Task: Buy 3 Carboys from Fermentation & More section under best seller category for shipping address: Donna Thompson, 3510 Cook Hill Road, Danbury, Connecticut 06810, Cell Number 2034707320. Pay from credit card ending with 6759, CVV 506
Action: Mouse moved to (1097, 62)
Screenshot: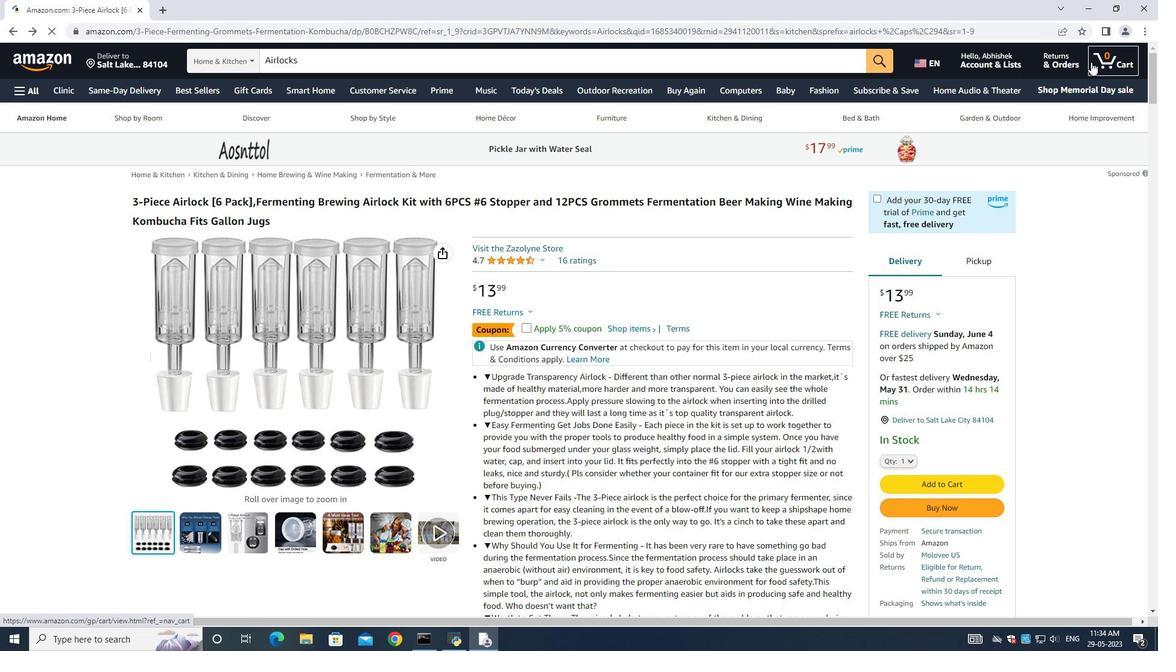 
Action: Mouse pressed left at (1097, 62)
Screenshot: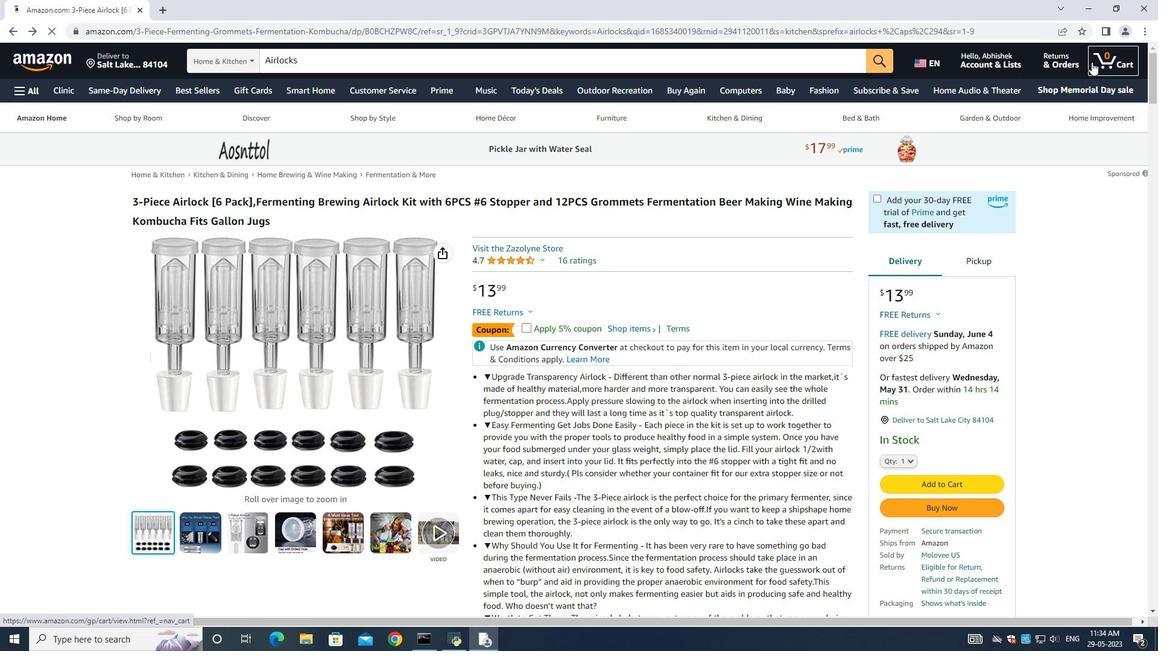 
Action: Mouse moved to (348, 366)
Screenshot: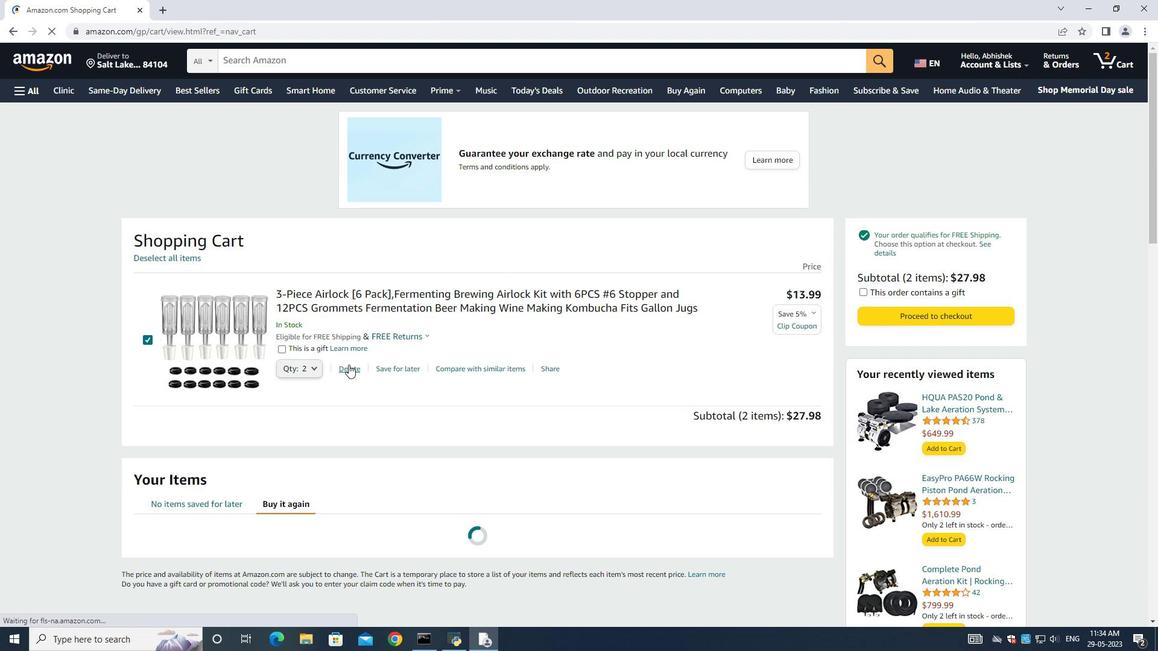 
Action: Mouse pressed left at (348, 366)
Screenshot: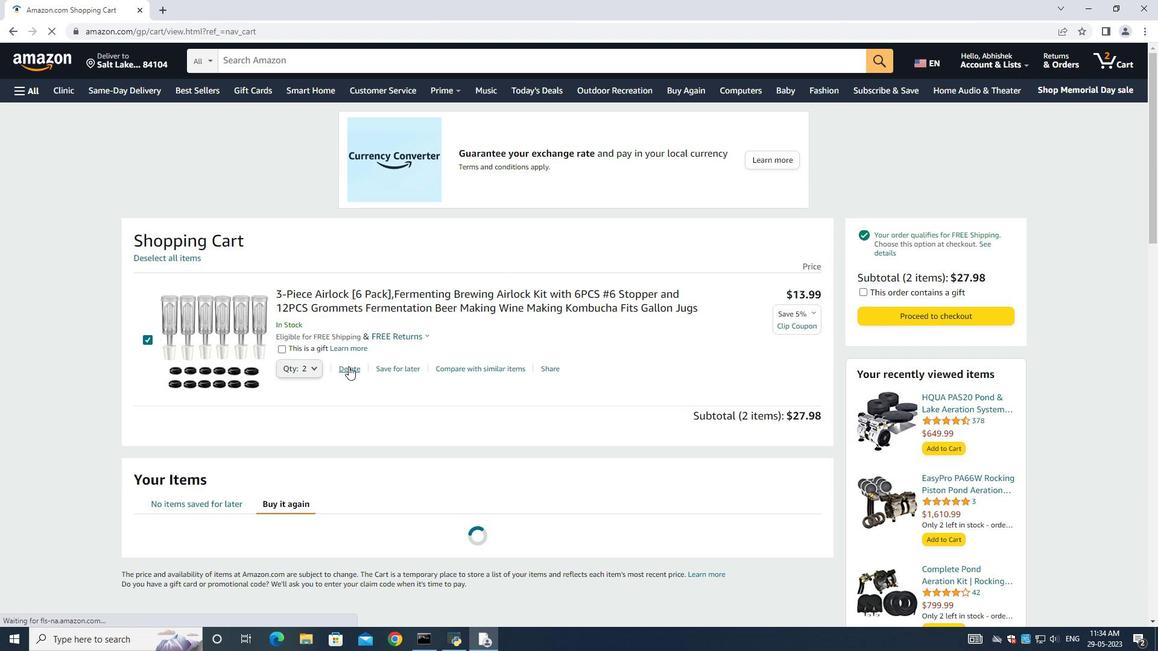 
Action: Mouse moved to (33, 63)
Screenshot: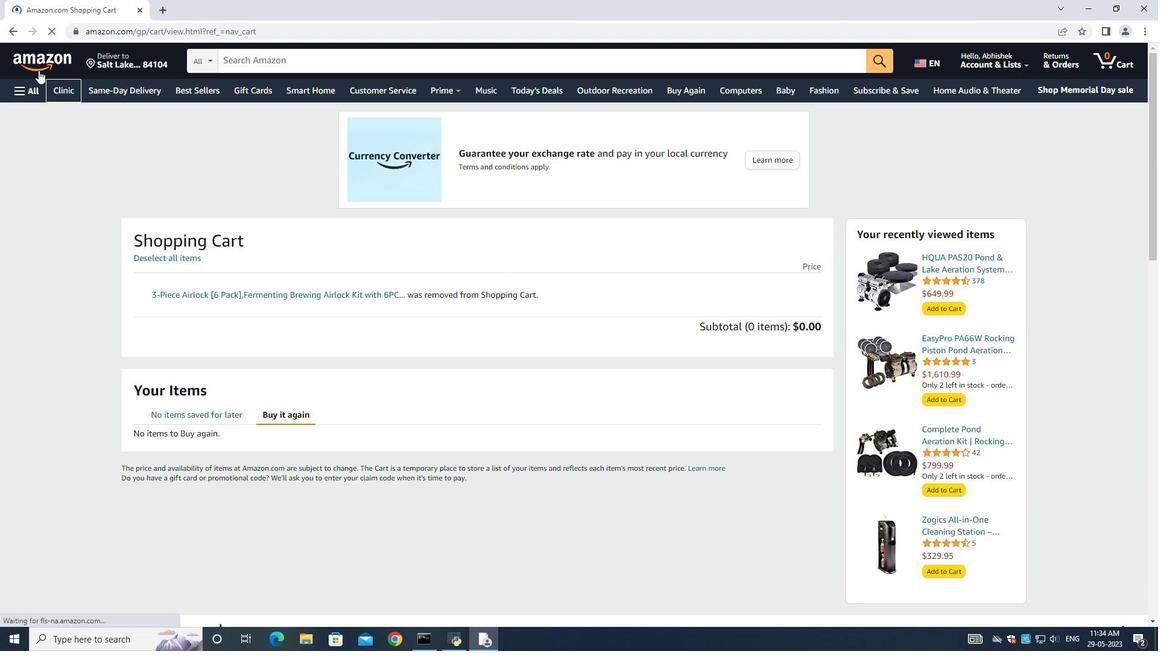 
Action: Mouse pressed left at (33, 63)
Screenshot: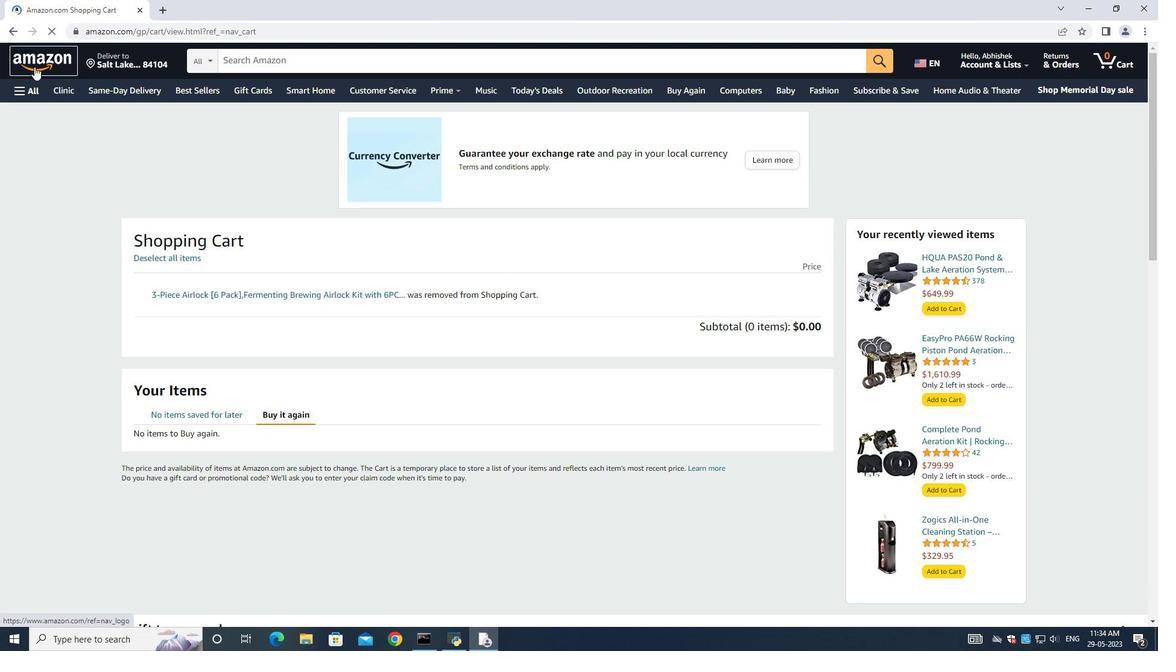 
Action: Mouse moved to (13, 91)
Screenshot: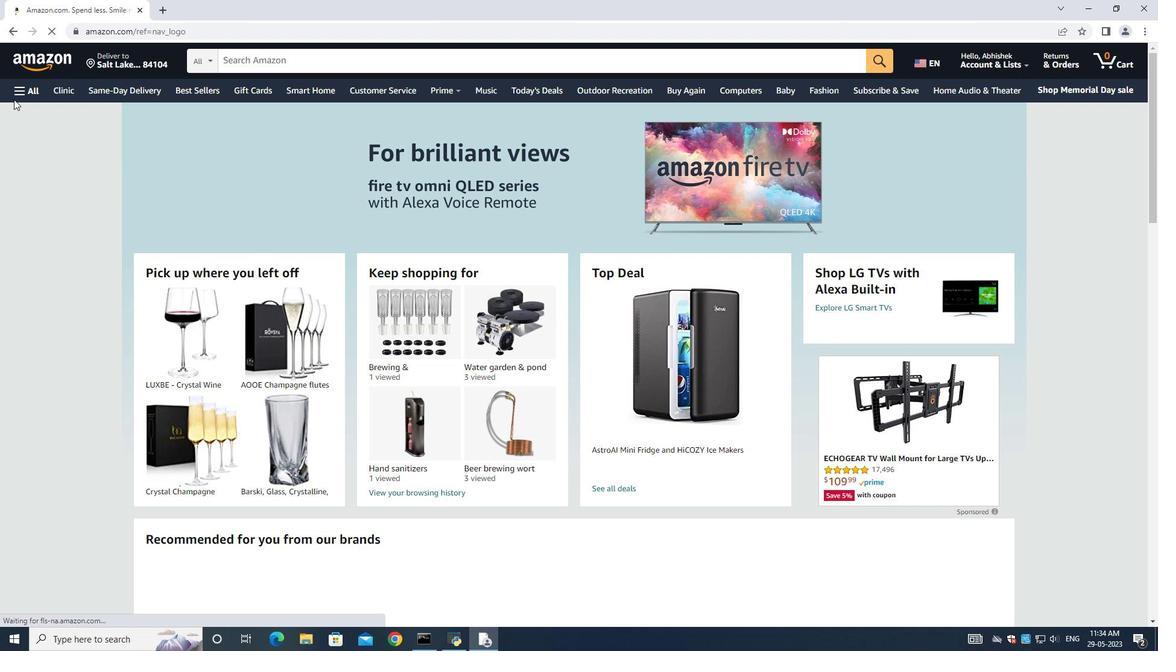 
Action: Mouse pressed left at (13, 91)
Screenshot: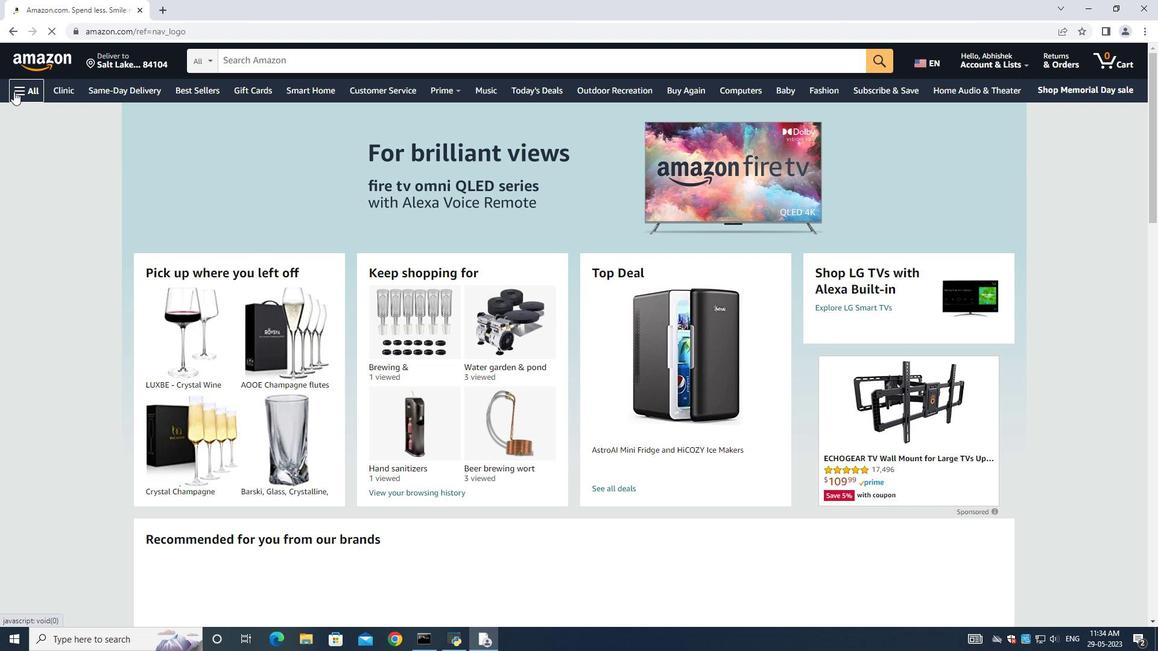 
Action: Mouse moved to (42, 117)
Screenshot: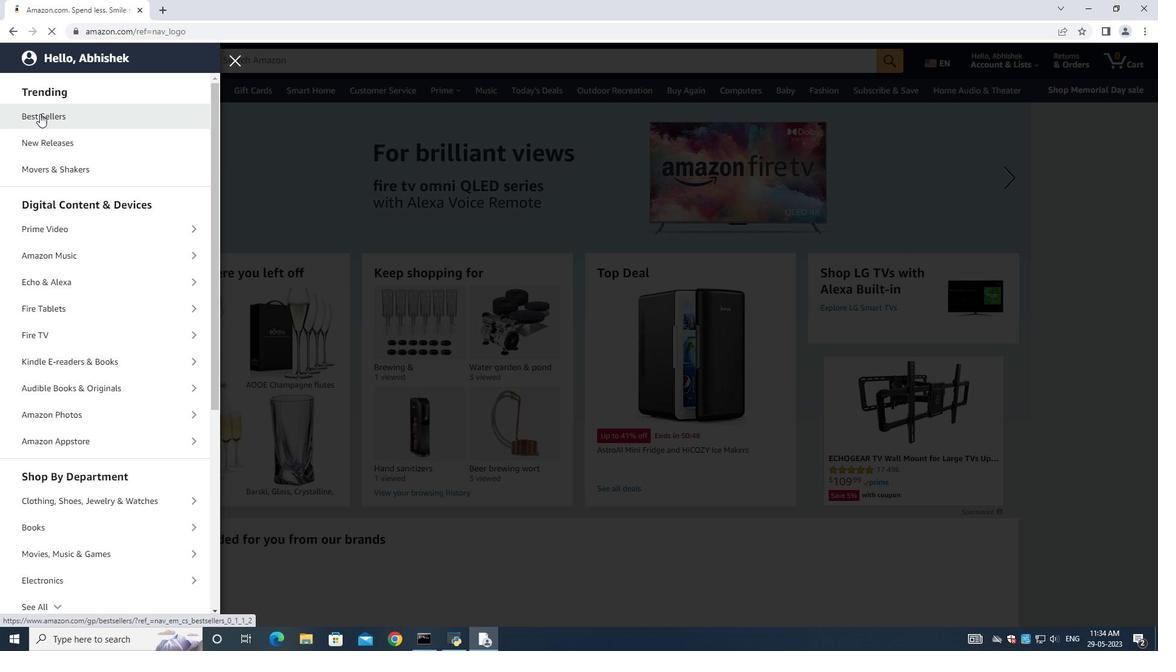 
Action: Mouse pressed left at (42, 117)
Screenshot: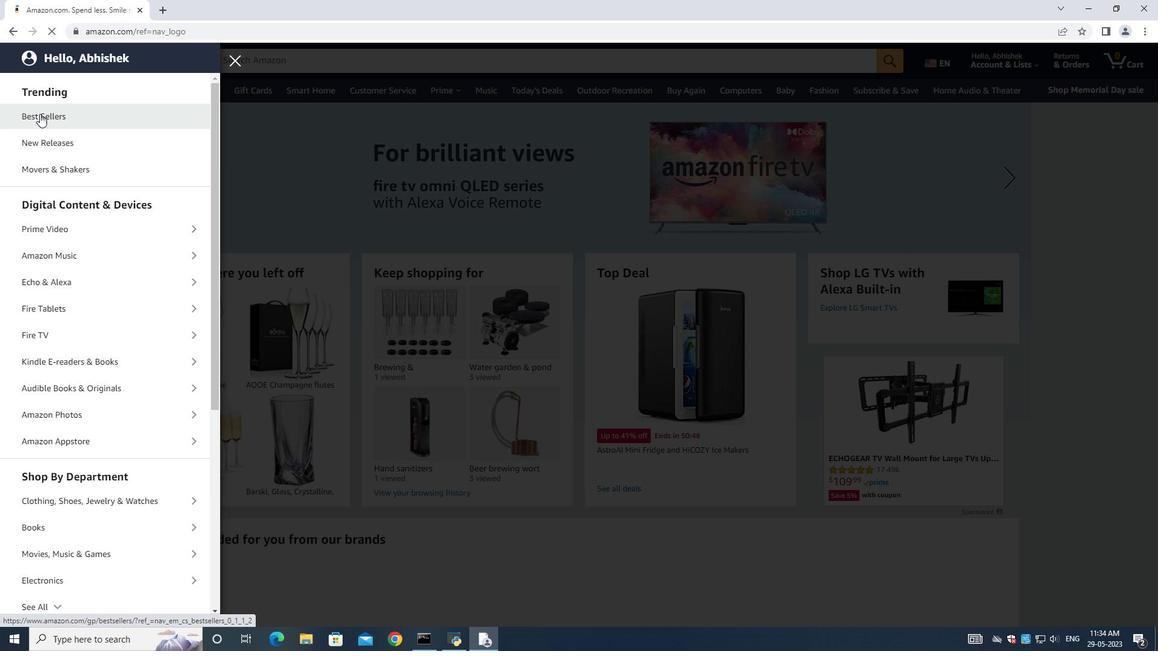 
Action: Mouse moved to (285, 57)
Screenshot: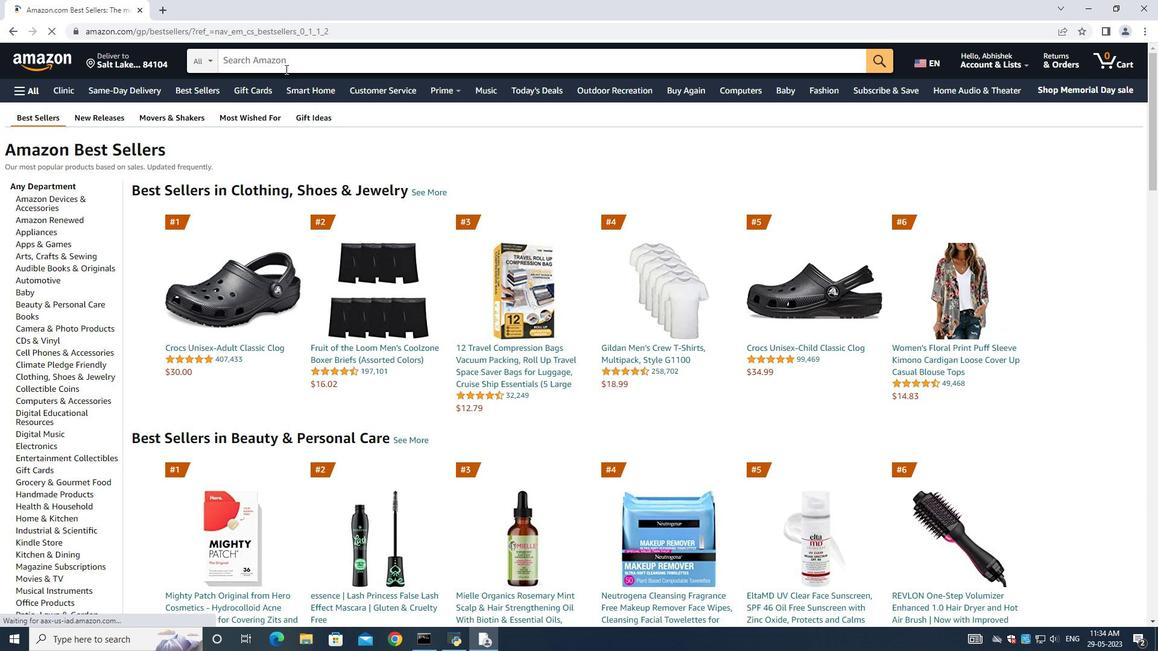 
Action: Mouse pressed left at (285, 57)
Screenshot: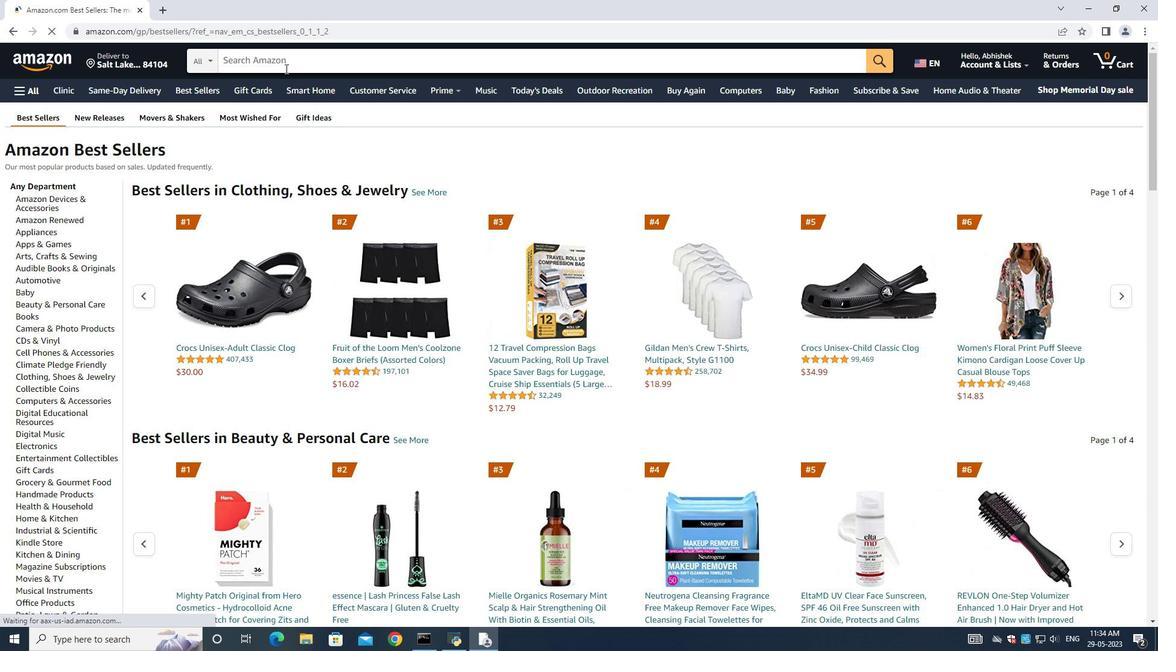 
Action: Key pressed <Key.shift>Carboys<Key.space><Key.enter>
Screenshot: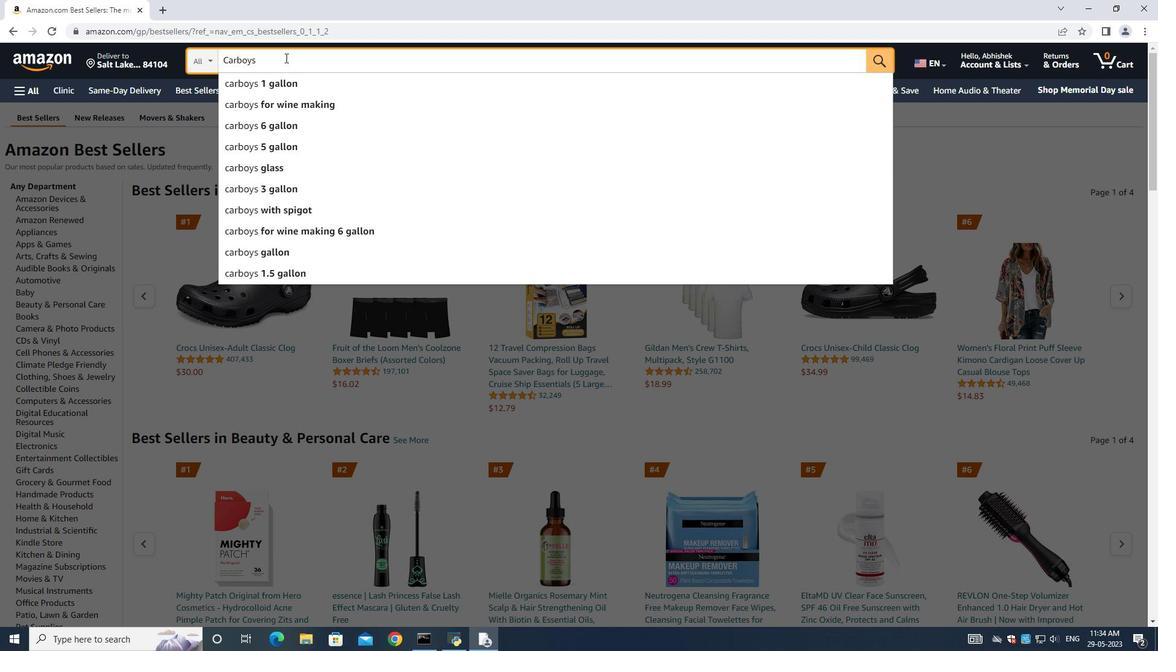 
Action: Mouse moved to (350, 352)
Screenshot: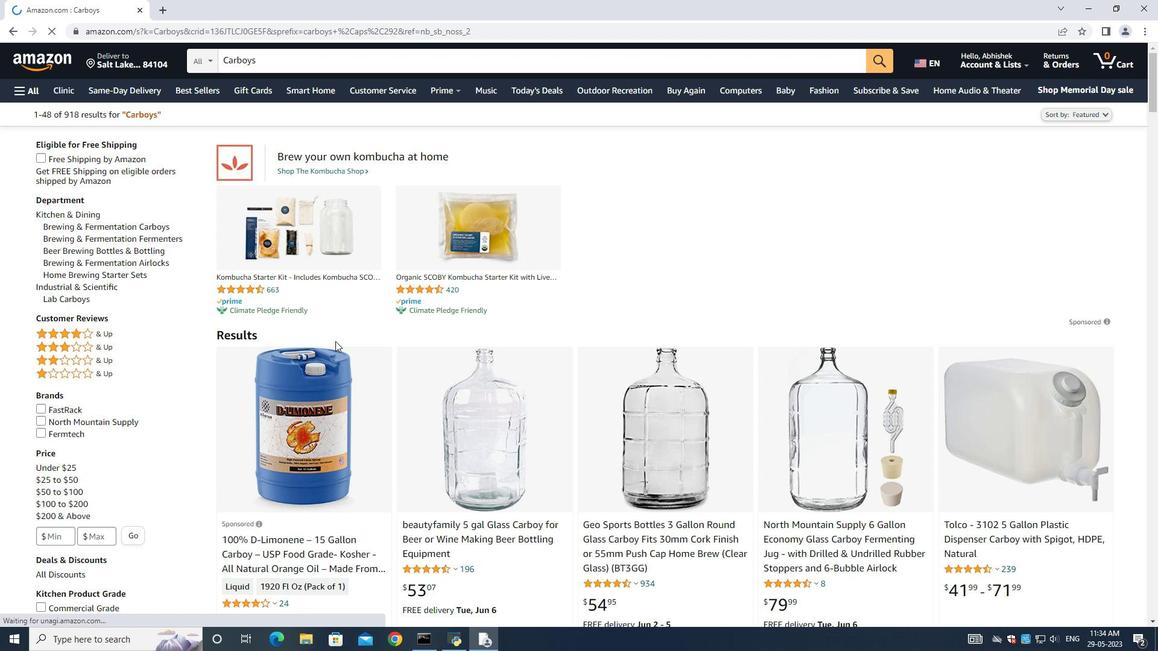 
Action: Mouse scrolled (350, 351) with delta (0, 0)
Screenshot: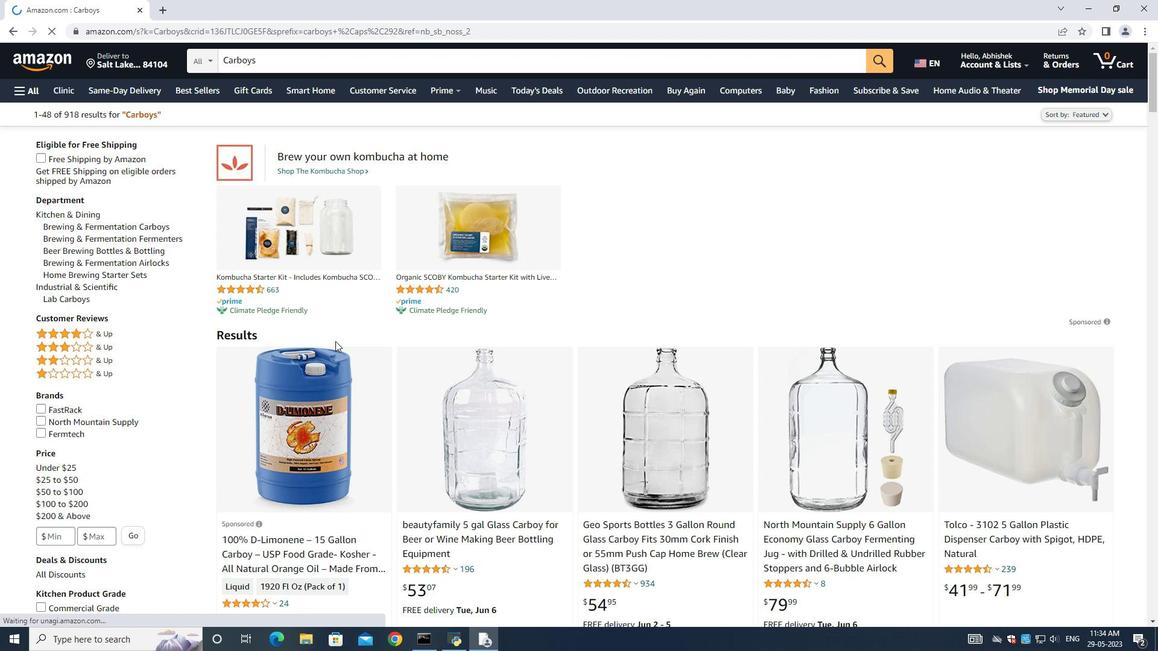 
Action: Mouse moved to (354, 354)
Screenshot: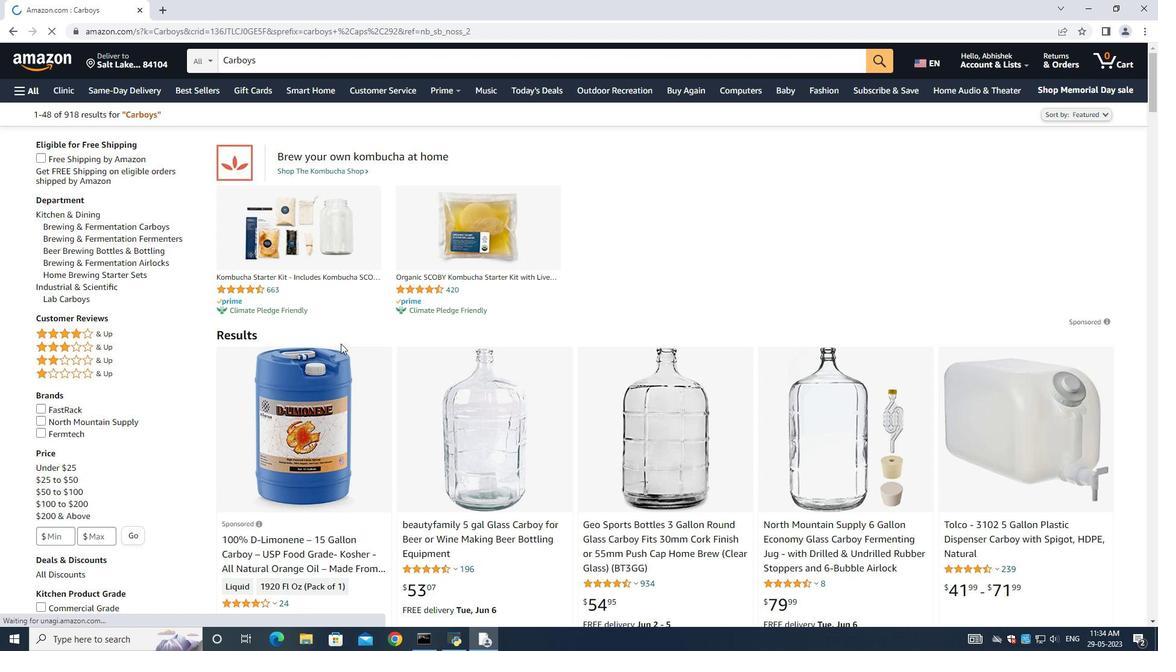 
Action: Mouse scrolled (354, 354) with delta (0, 0)
Screenshot: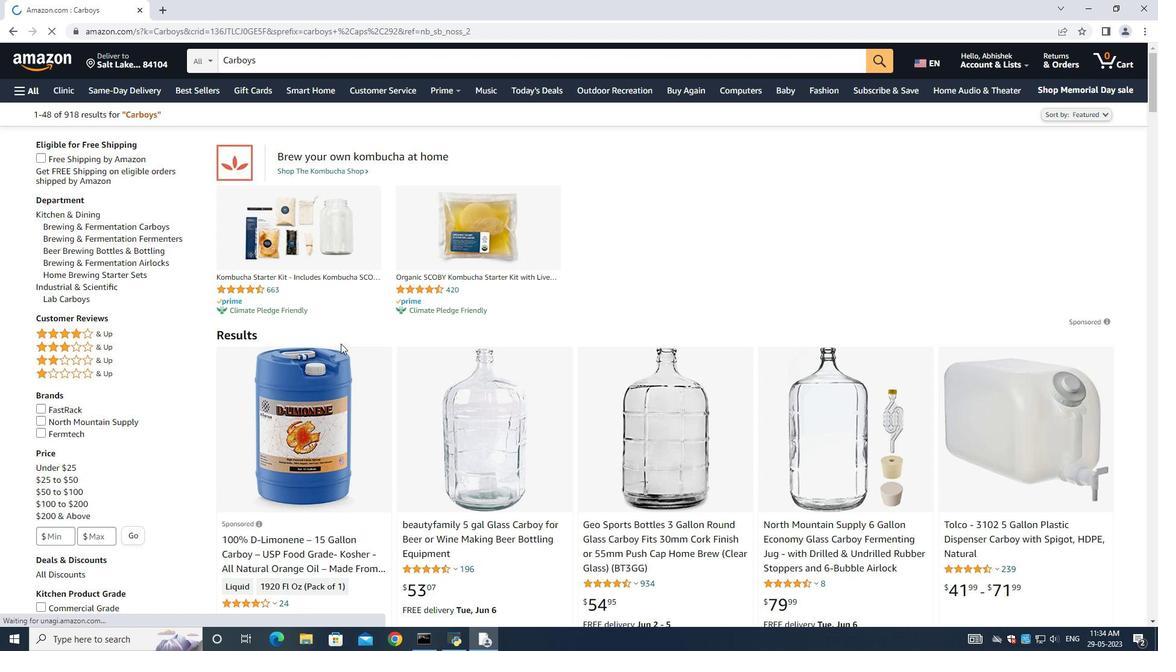
Action: Mouse moved to (354, 355)
Screenshot: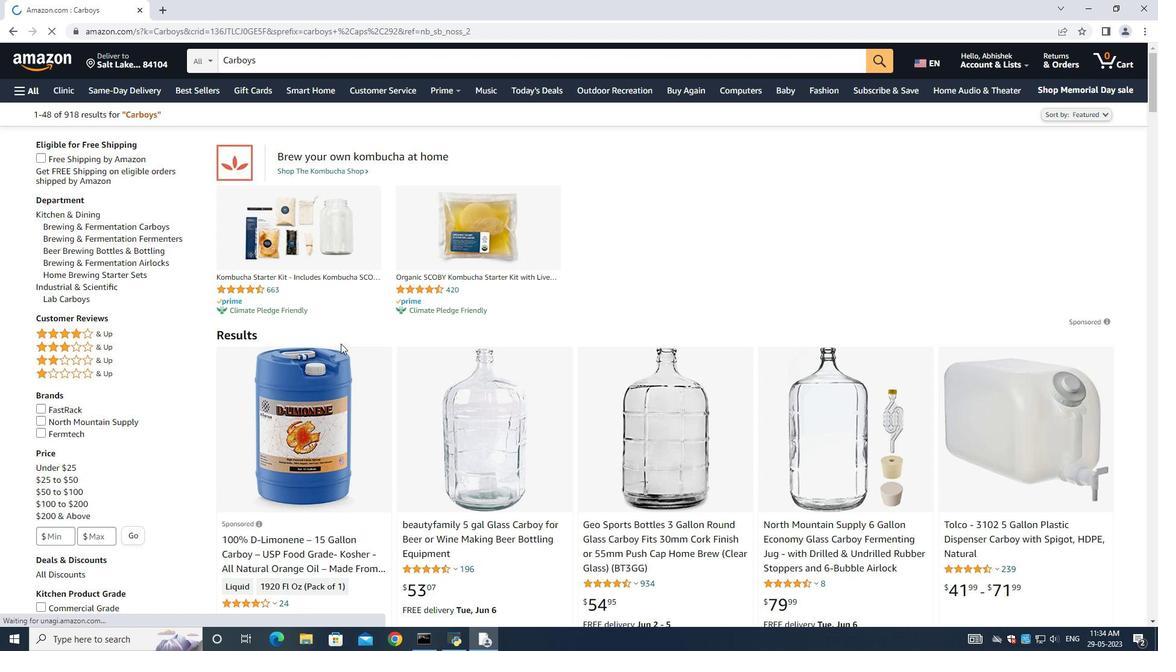 
Action: Mouse scrolled (354, 354) with delta (0, 0)
Screenshot: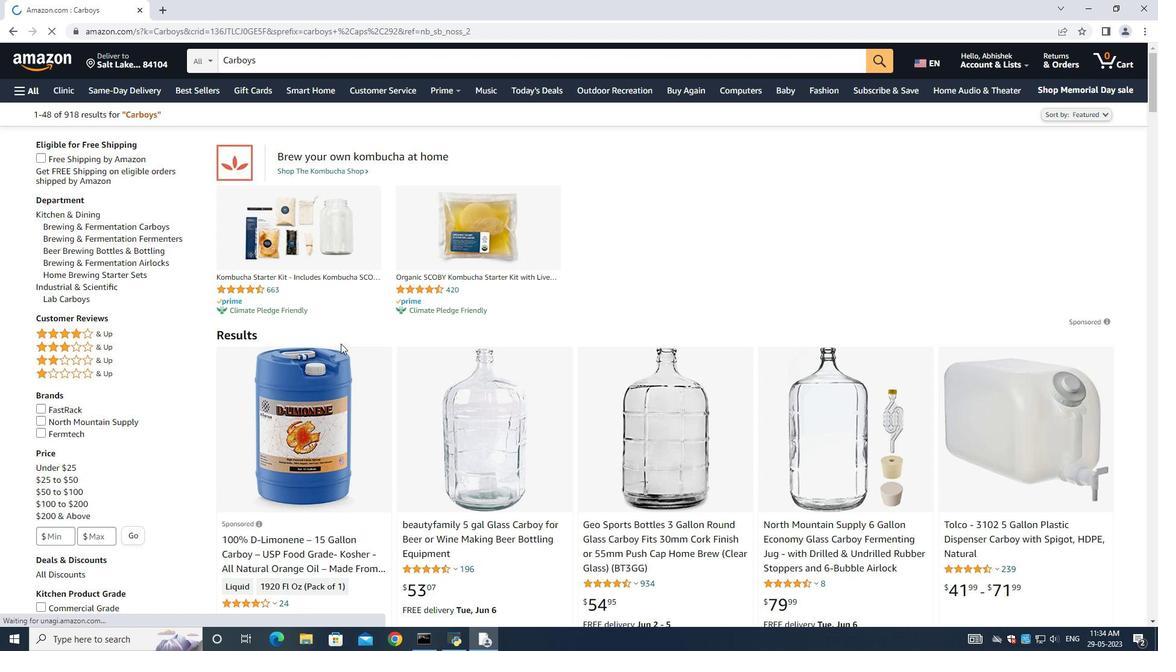 
Action: Mouse moved to (355, 355)
Screenshot: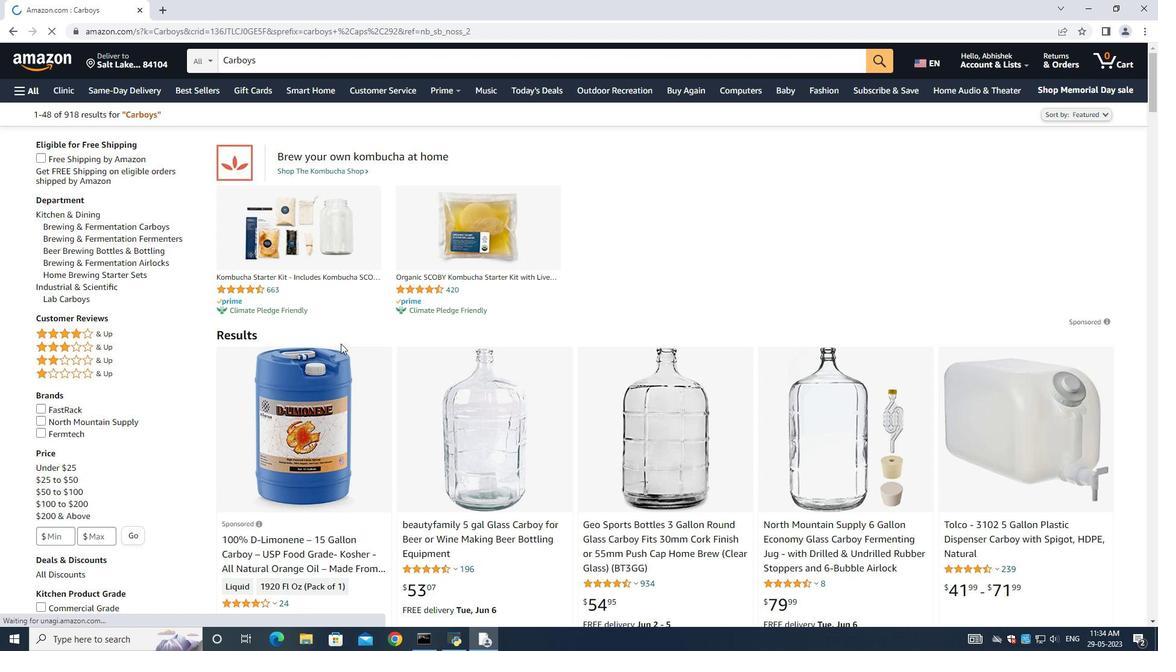 
Action: Mouse scrolled (355, 354) with delta (0, 0)
Screenshot: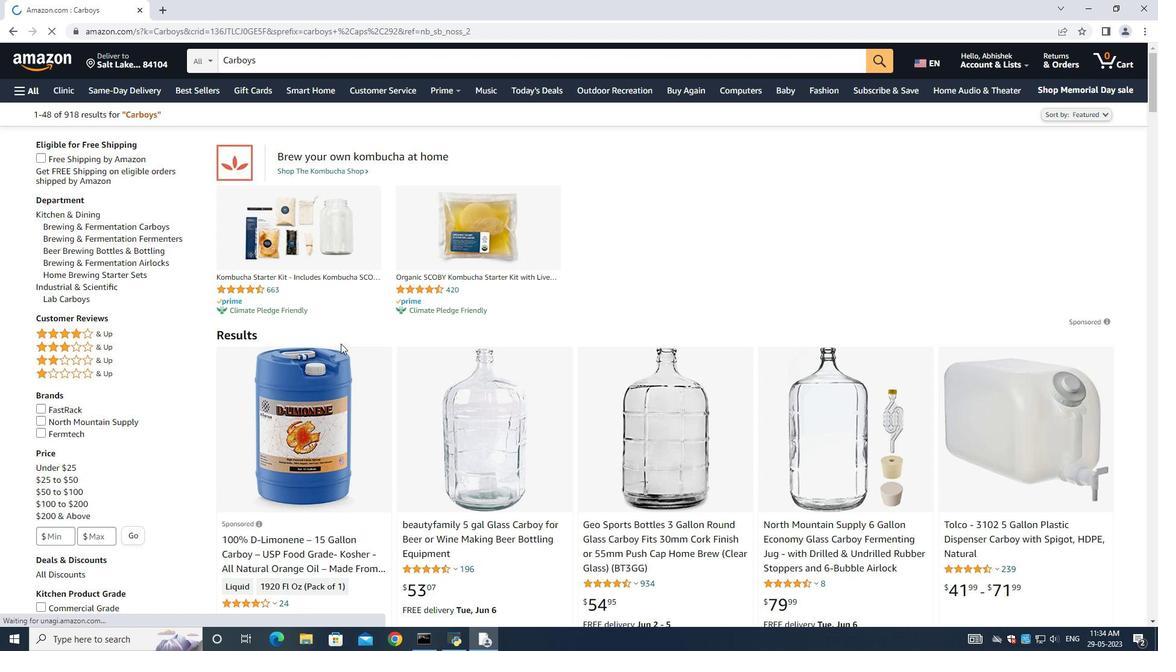 
Action: Mouse moved to (357, 345)
Screenshot: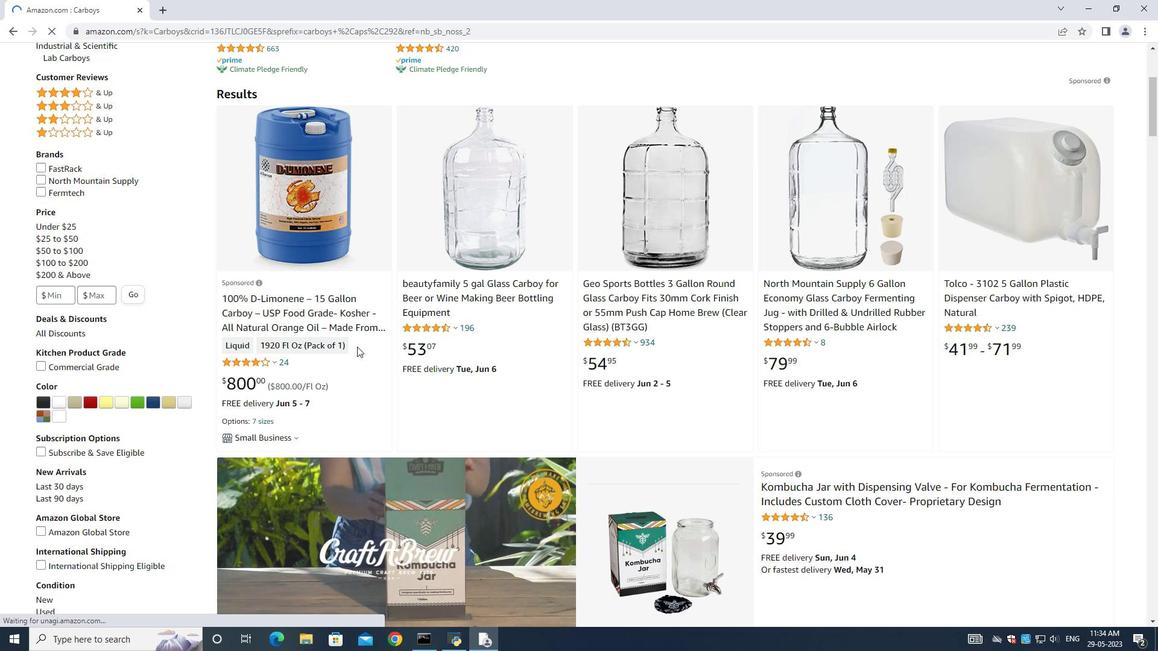 
Action: Mouse scrolled (357, 345) with delta (0, 0)
Screenshot: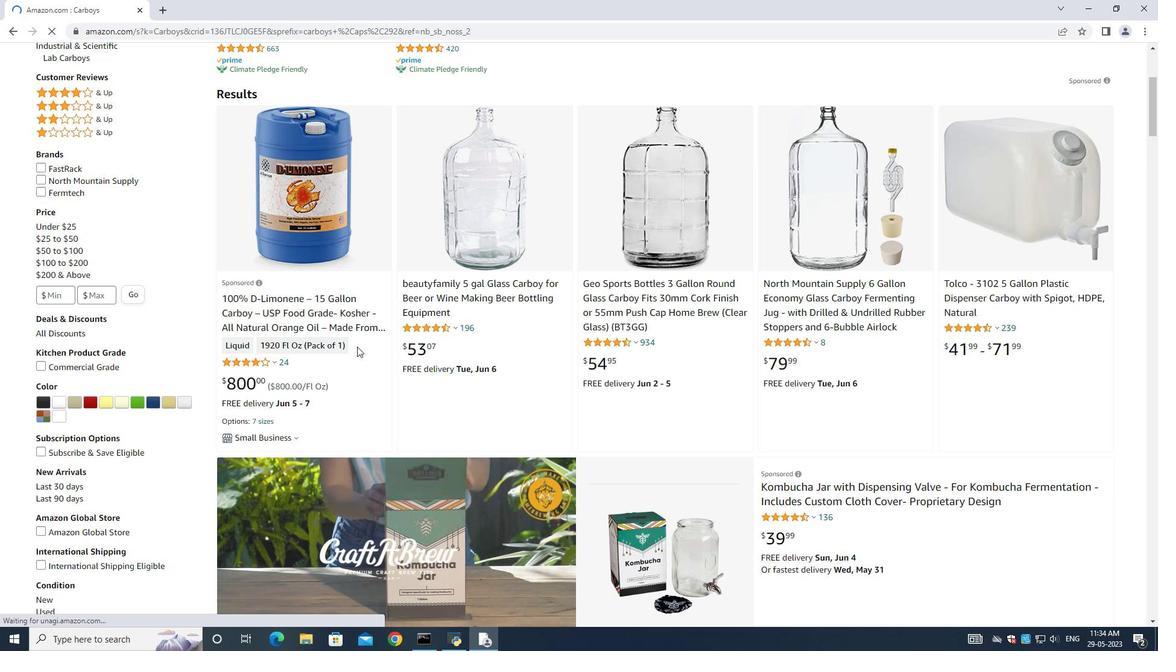 
Action: Mouse moved to (391, 349)
Screenshot: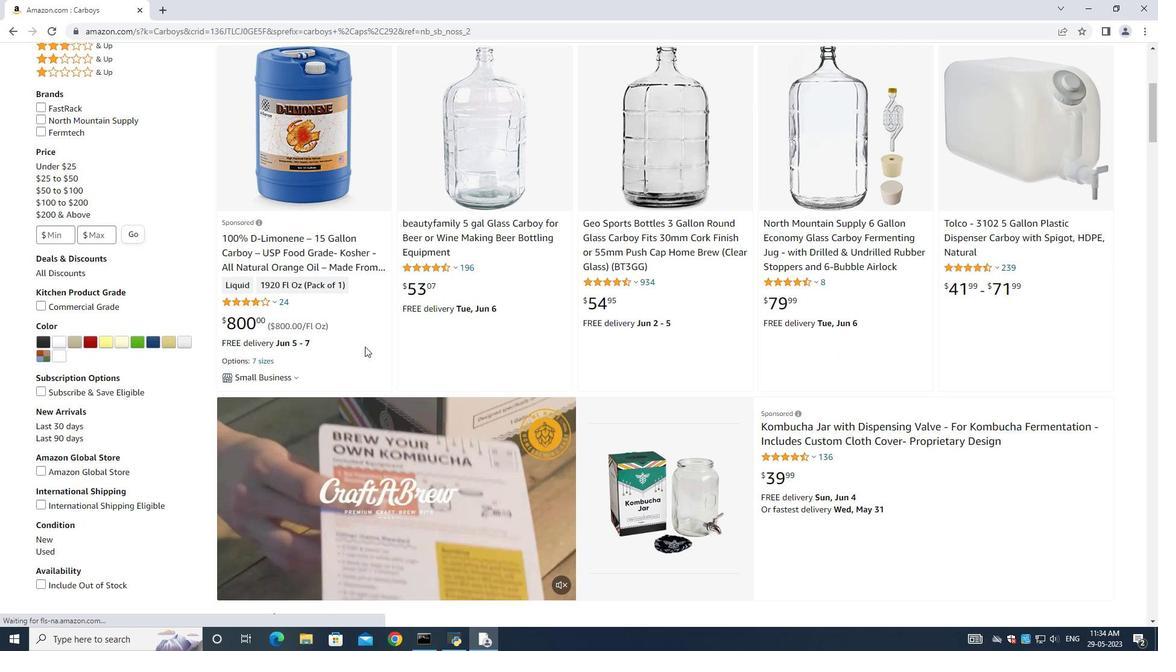 
Action: Mouse scrolled (391, 348) with delta (0, 0)
Screenshot: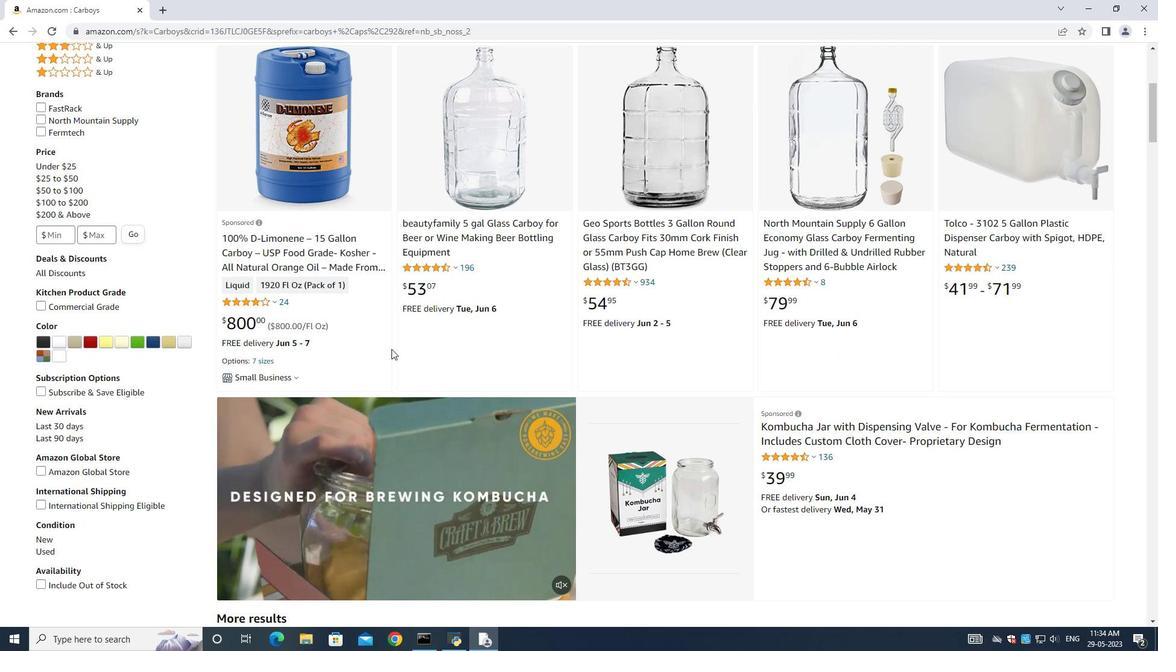 
Action: Mouse moved to (559, 345)
Screenshot: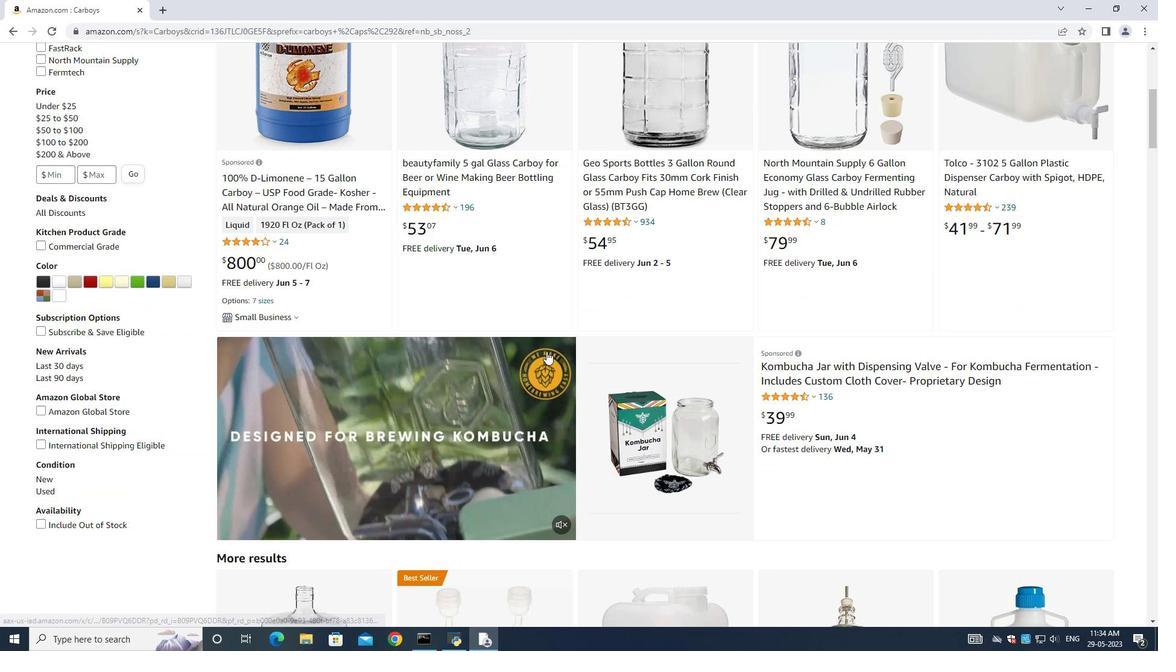 
Action: Mouse scrolled (559, 345) with delta (0, 0)
Screenshot: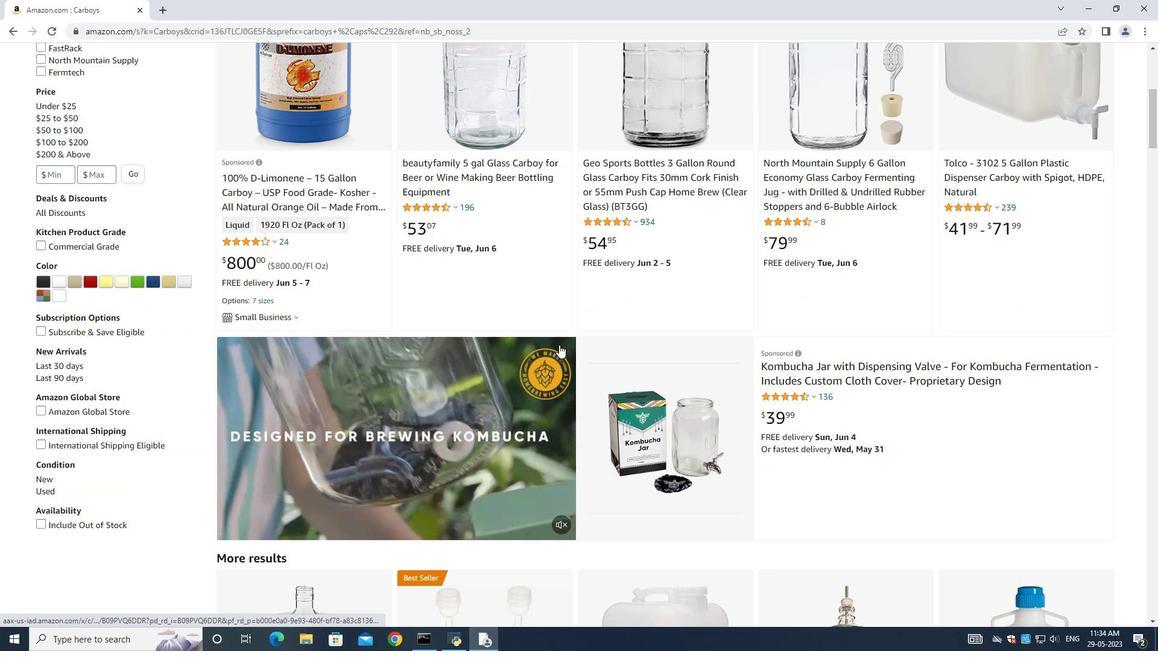 
Action: Mouse scrolled (559, 345) with delta (0, 0)
Screenshot: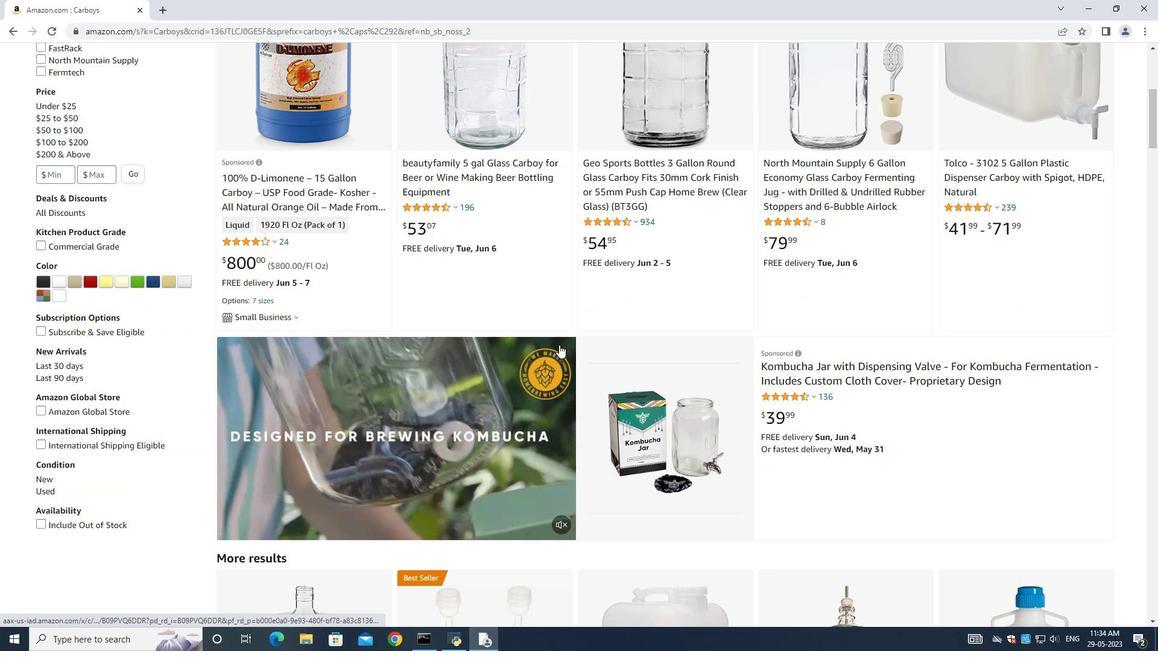 
Action: Mouse scrolled (559, 345) with delta (0, 0)
Screenshot: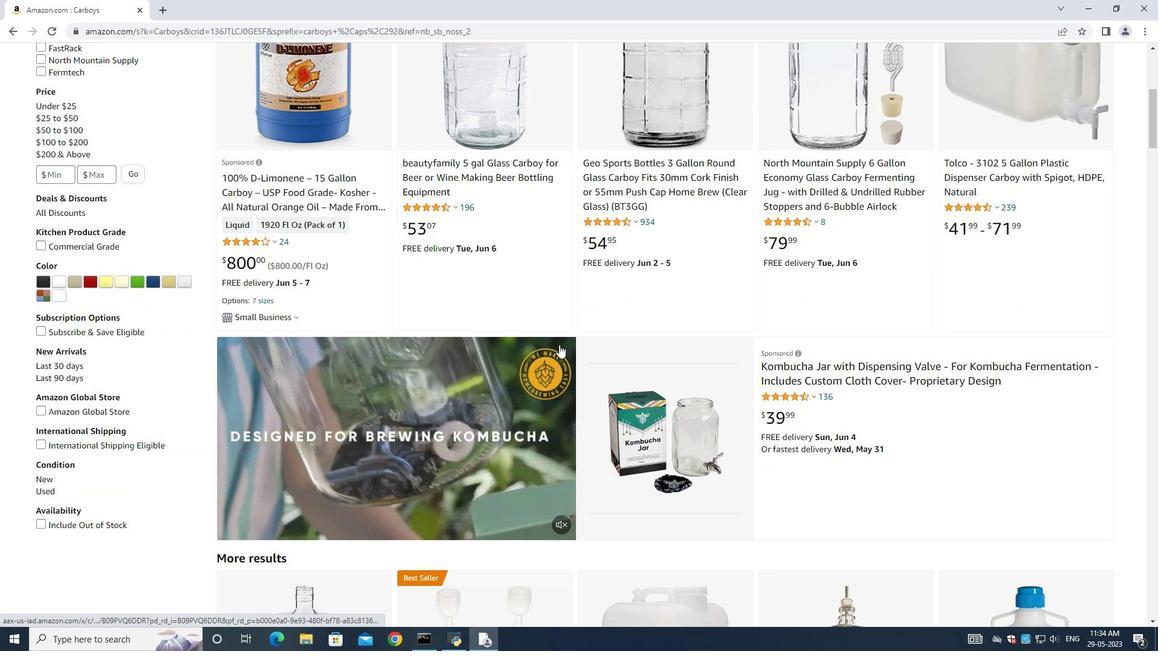 
Action: Mouse scrolled (559, 345) with delta (0, 0)
Screenshot: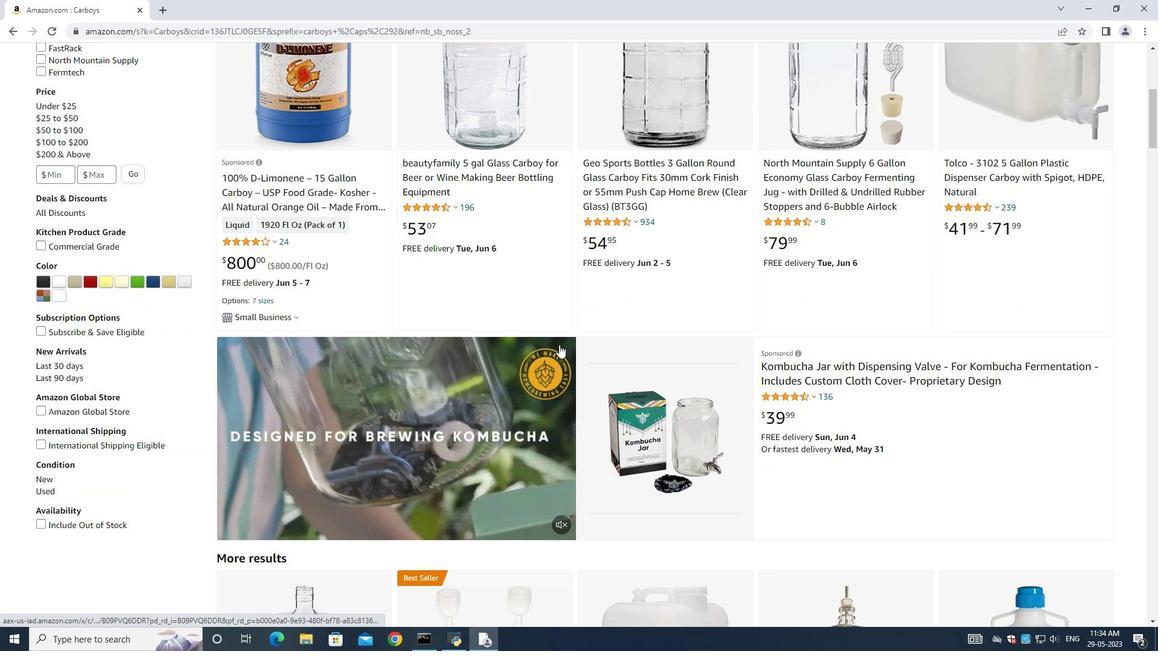 
Action: Mouse scrolled (559, 345) with delta (0, 0)
Screenshot: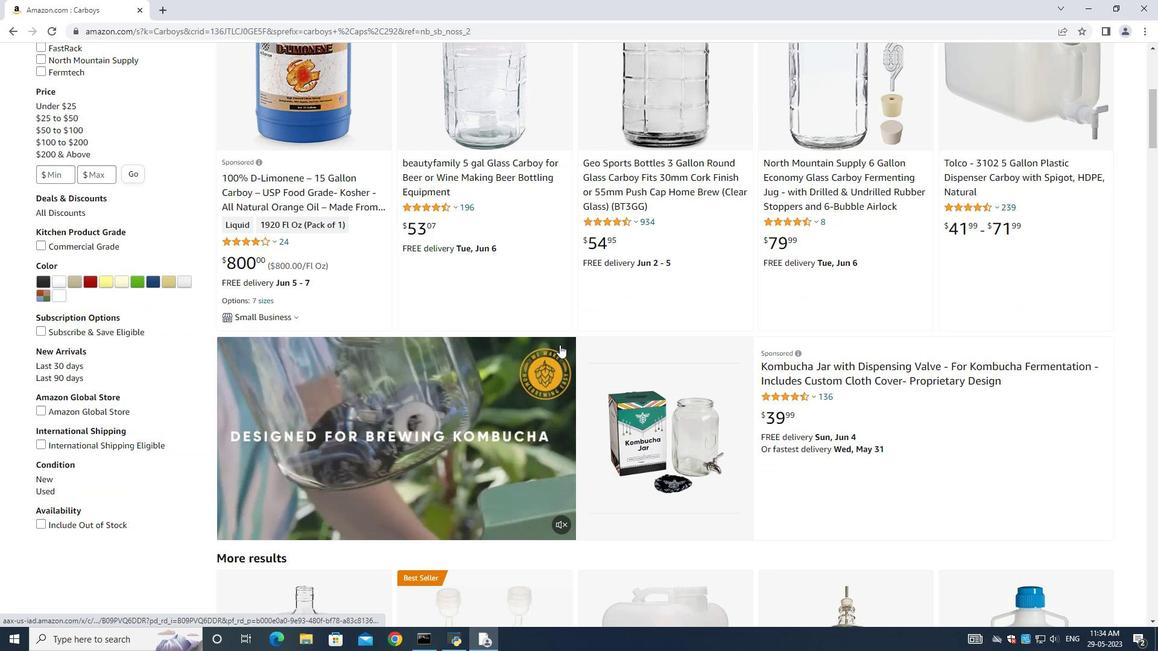 
Action: Mouse scrolled (559, 345) with delta (0, 0)
Screenshot: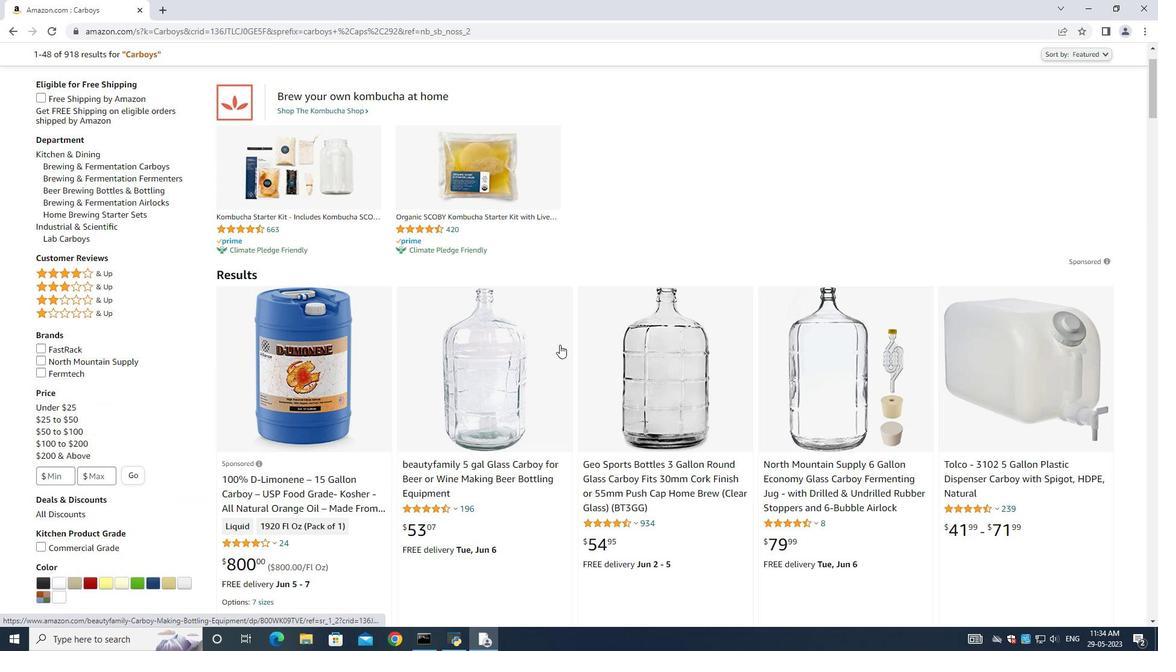 
Action: Mouse scrolled (559, 345) with delta (0, 0)
Screenshot: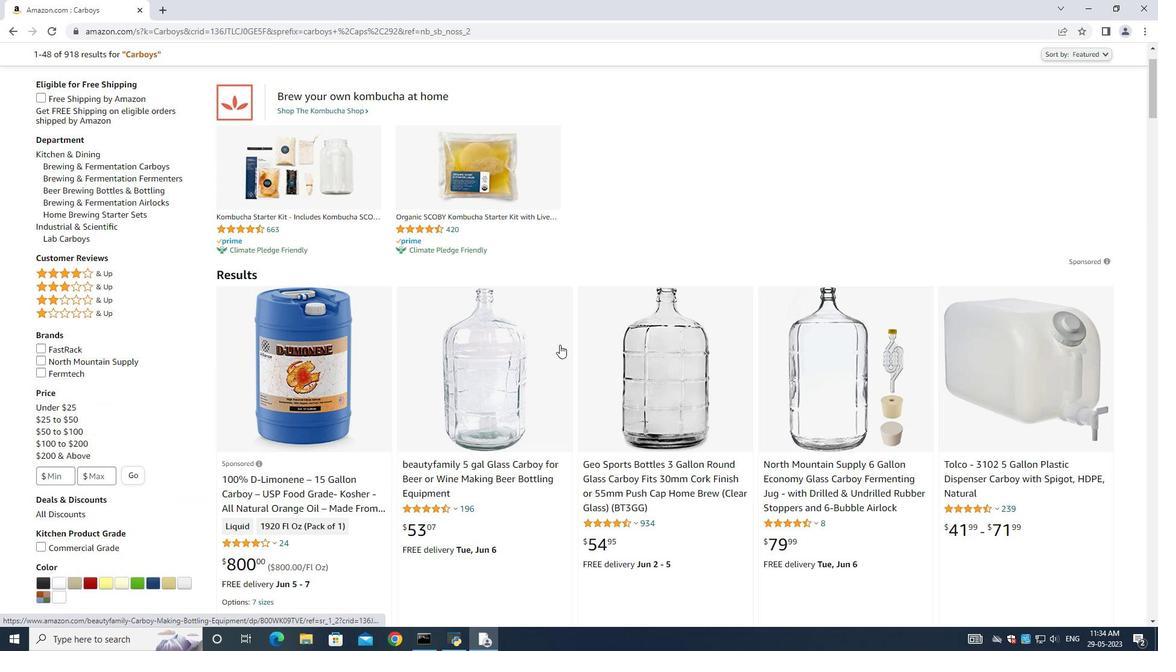 
Action: Mouse scrolled (559, 345) with delta (0, 0)
Screenshot: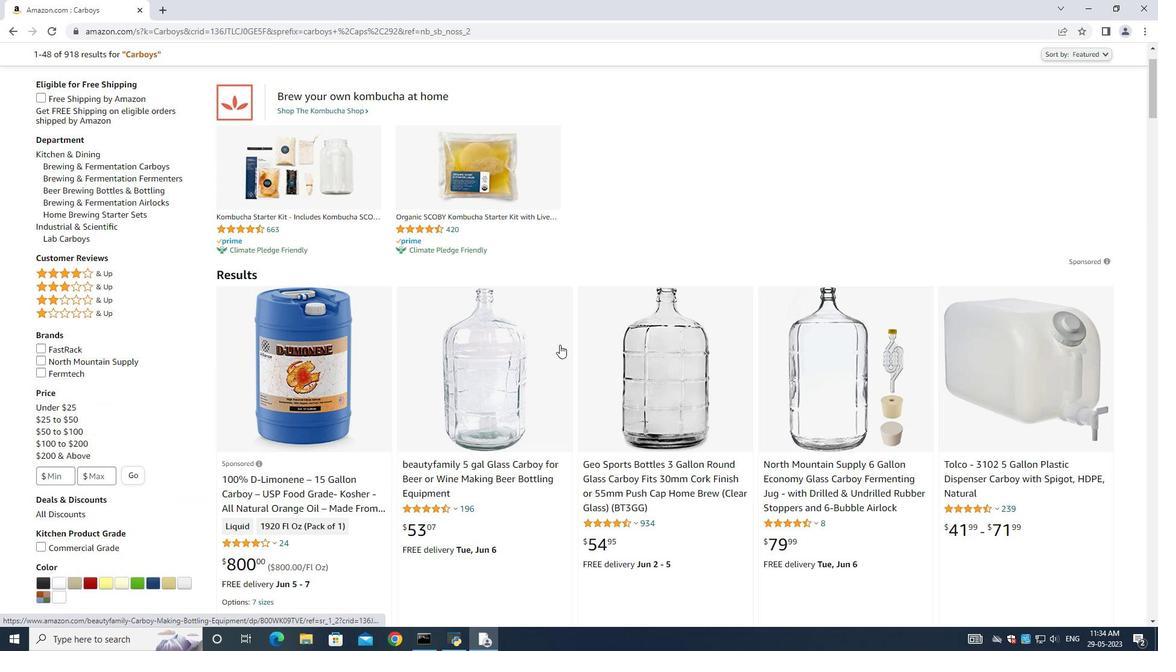 
Action: Mouse moved to (769, 335)
Screenshot: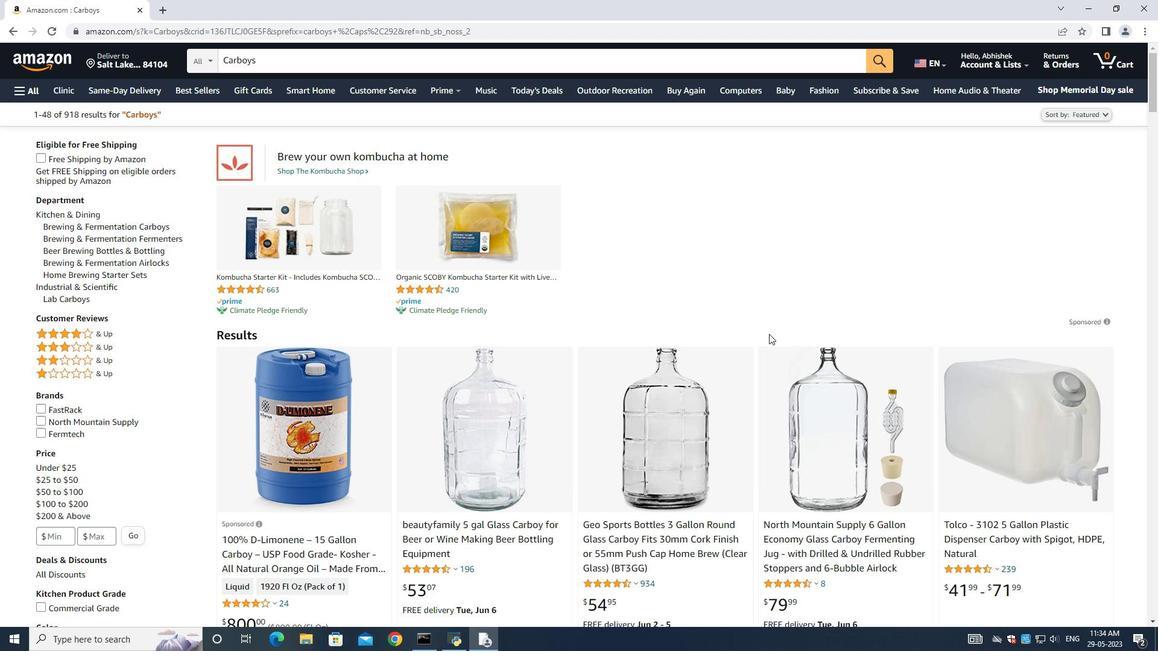 
Action: Mouse scrolled (769, 334) with delta (0, 0)
Screenshot: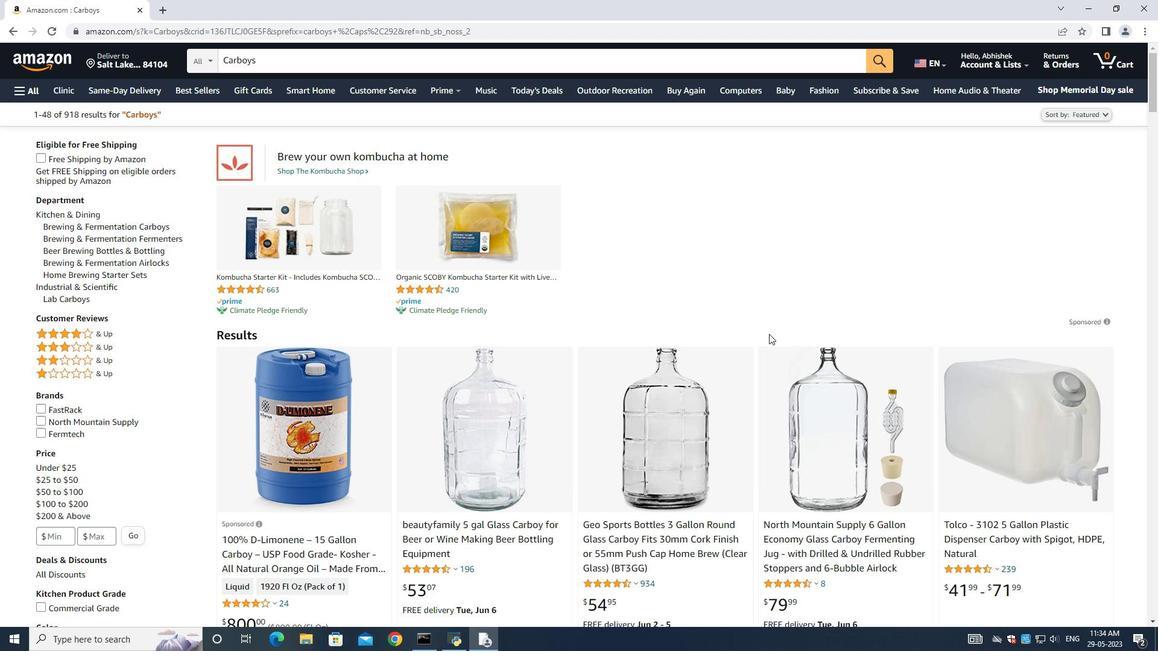 
Action: Mouse scrolled (769, 334) with delta (0, 0)
Screenshot: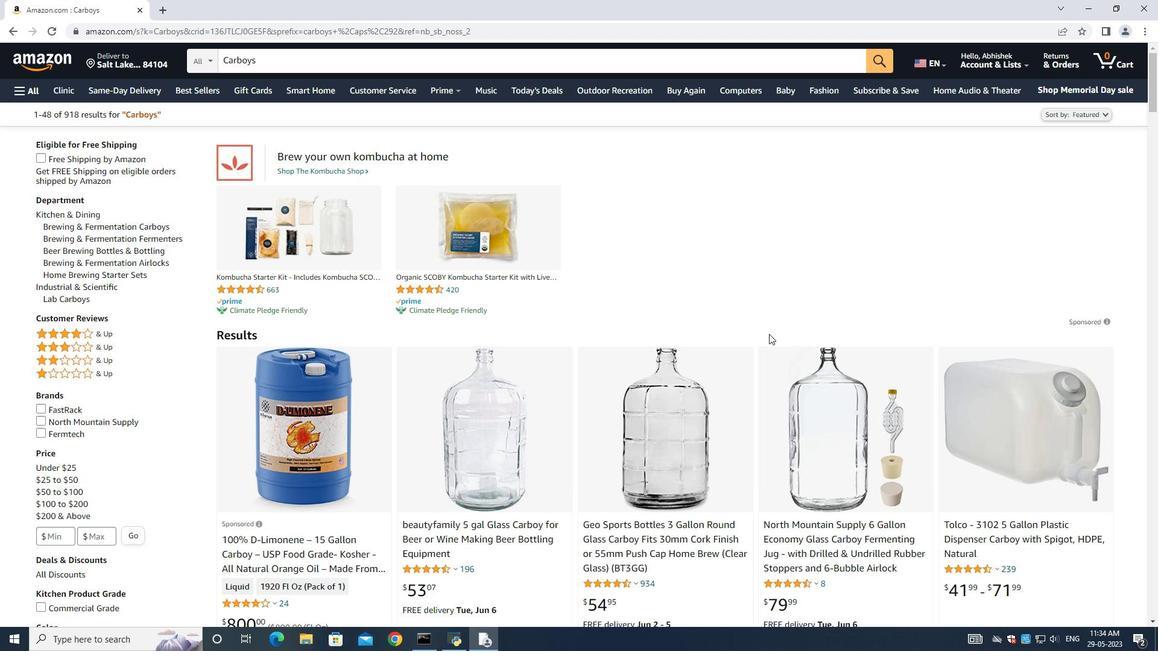 
Action: Mouse scrolled (769, 334) with delta (0, 0)
Screenshot: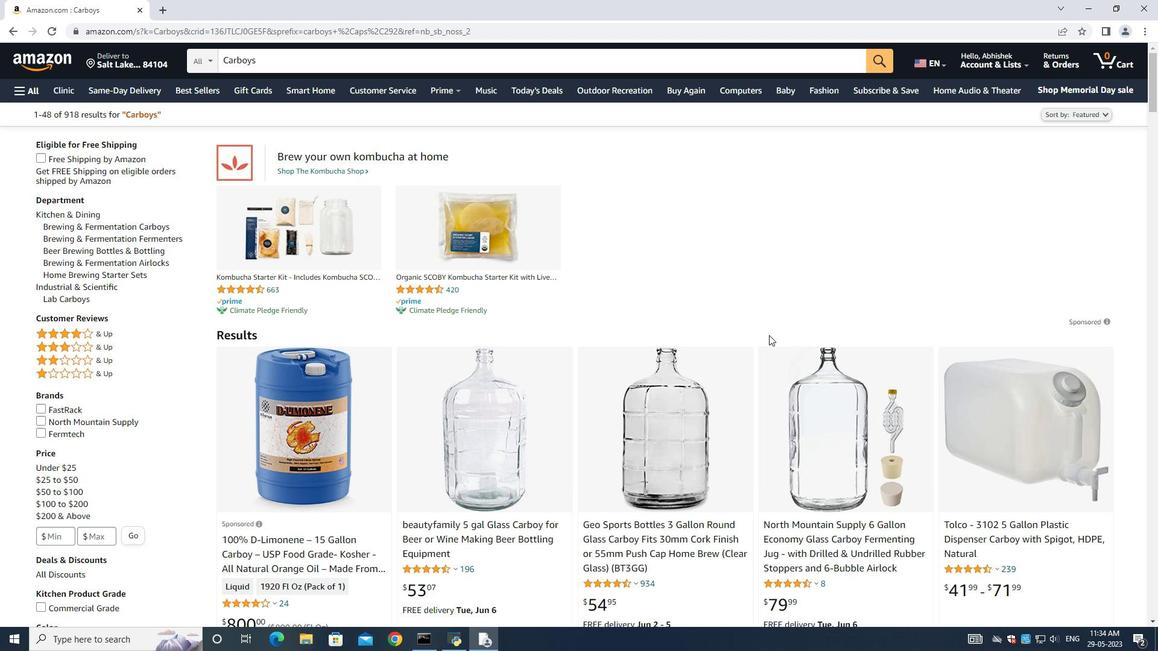
Action: Mouse moved to (591, 370)
Screenshot: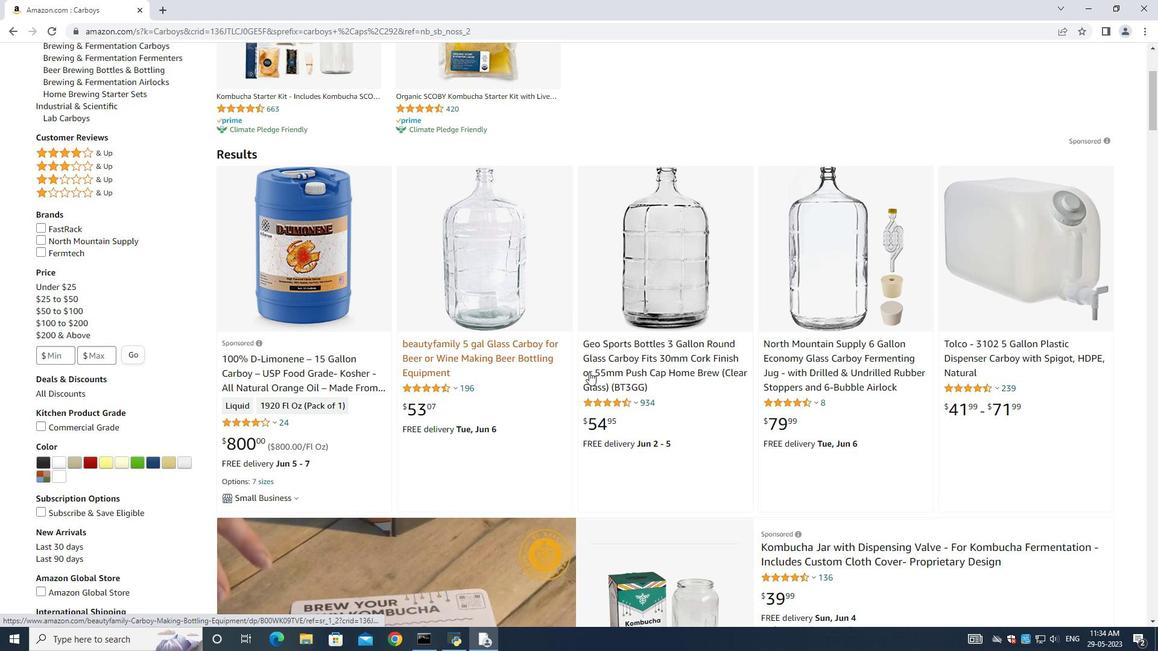 
Action: Mouse scrolled (591, 371) with delta (0, 0)
Screenshot: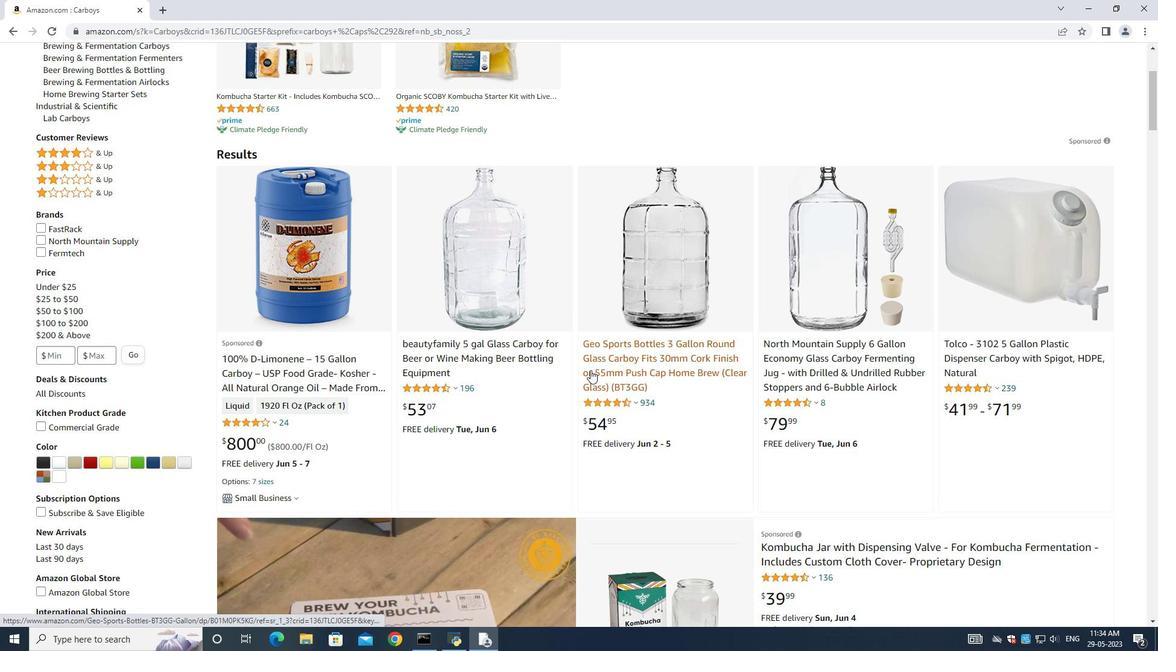 
Action: Mouse moved to (593, 371)
Screenshot: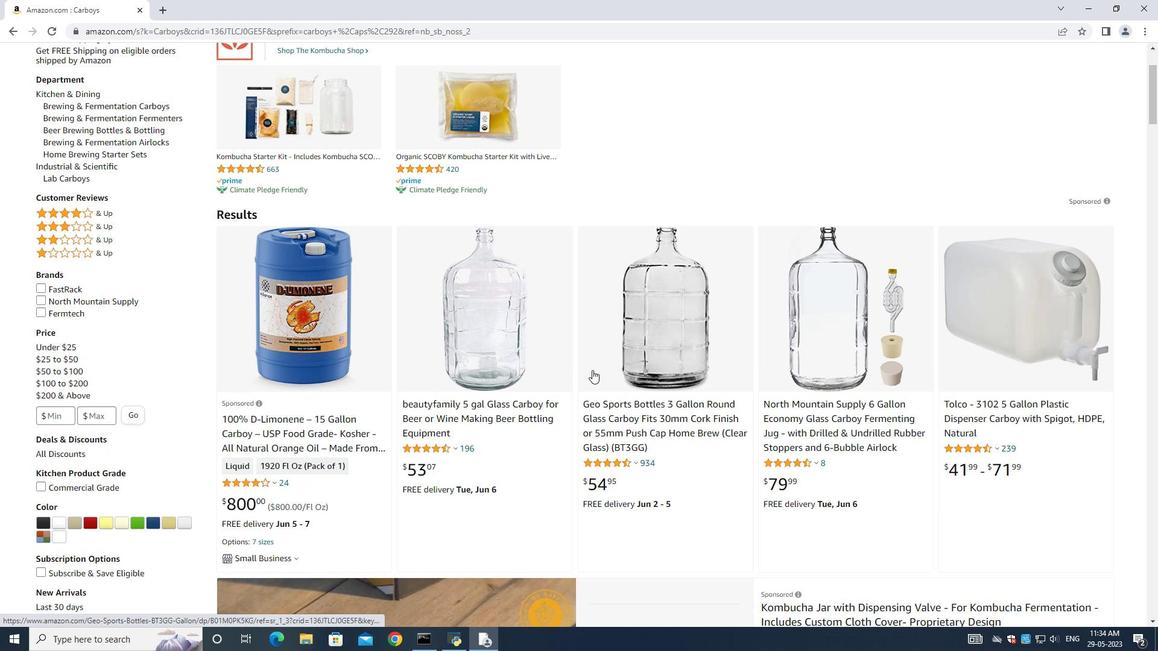 
Action: Mouse scrolled (593, 371) with delta (0, 0)
Screenshot: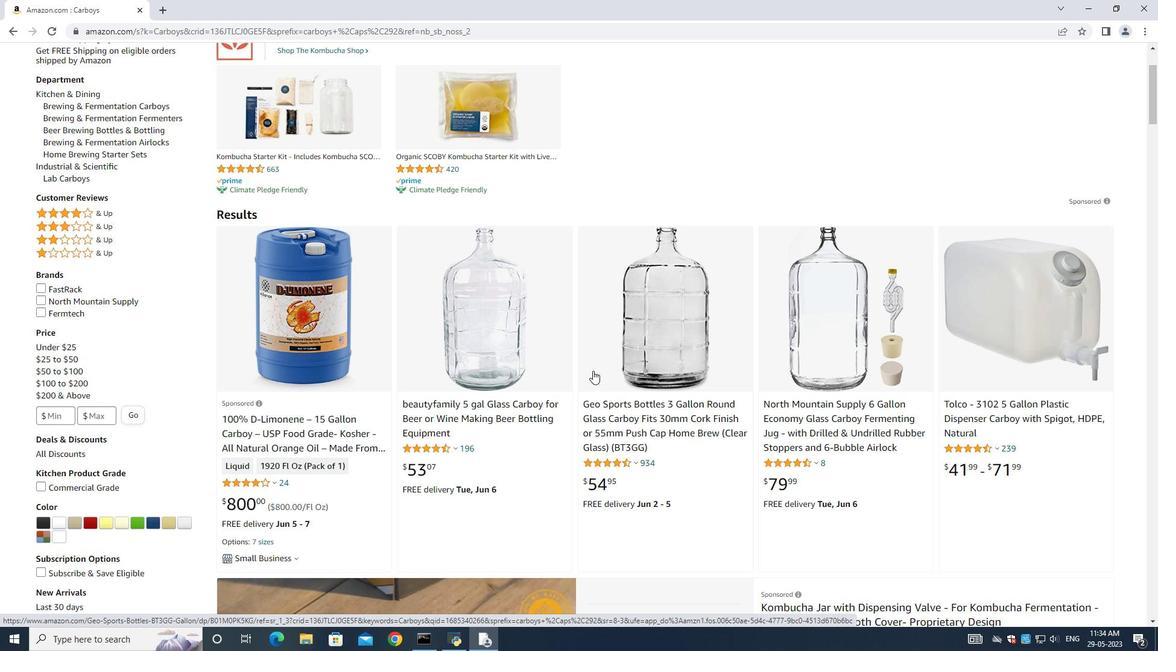 
Action: Mouse scrolled (593, 371) with delta (0, 0)
Screenshot: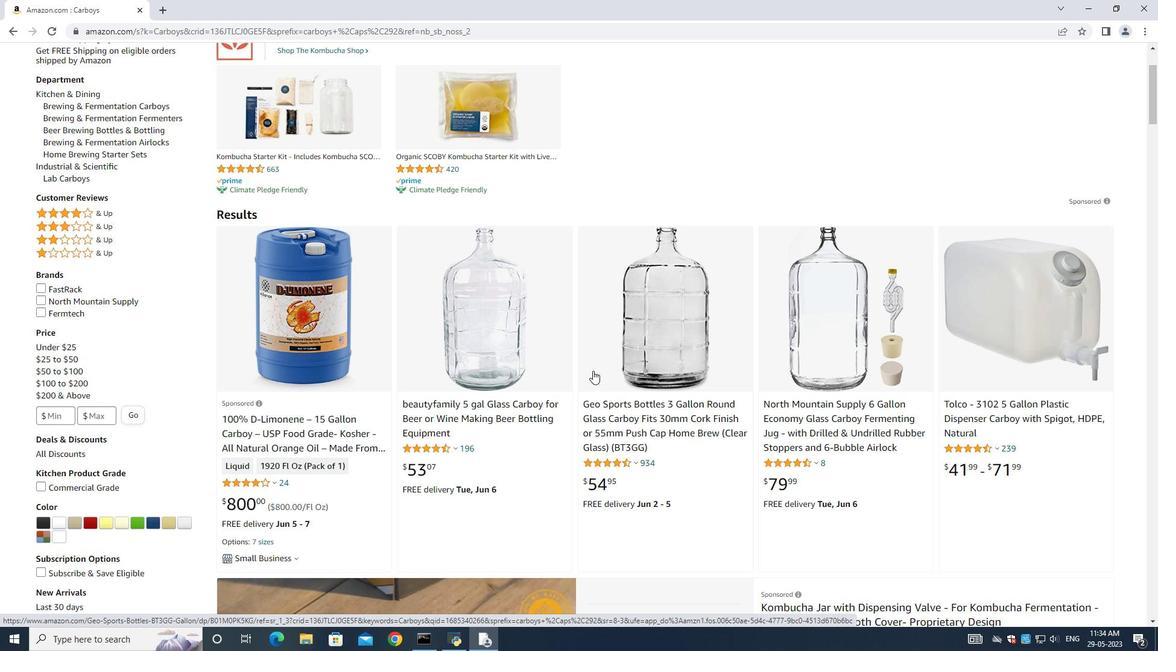 
Action: Mouse scrolled (593, 371) with delta (0, 0)
Screenshot: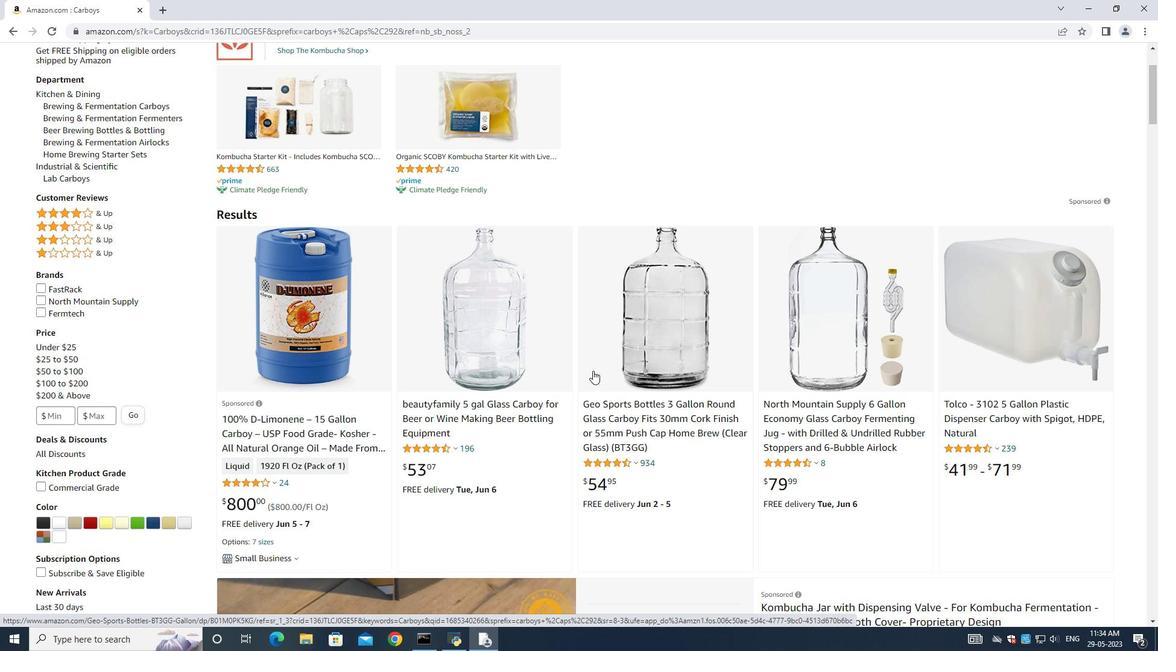 
Action: Mouse scrolled (593, 371) with delta (0, 0)
Screenshot: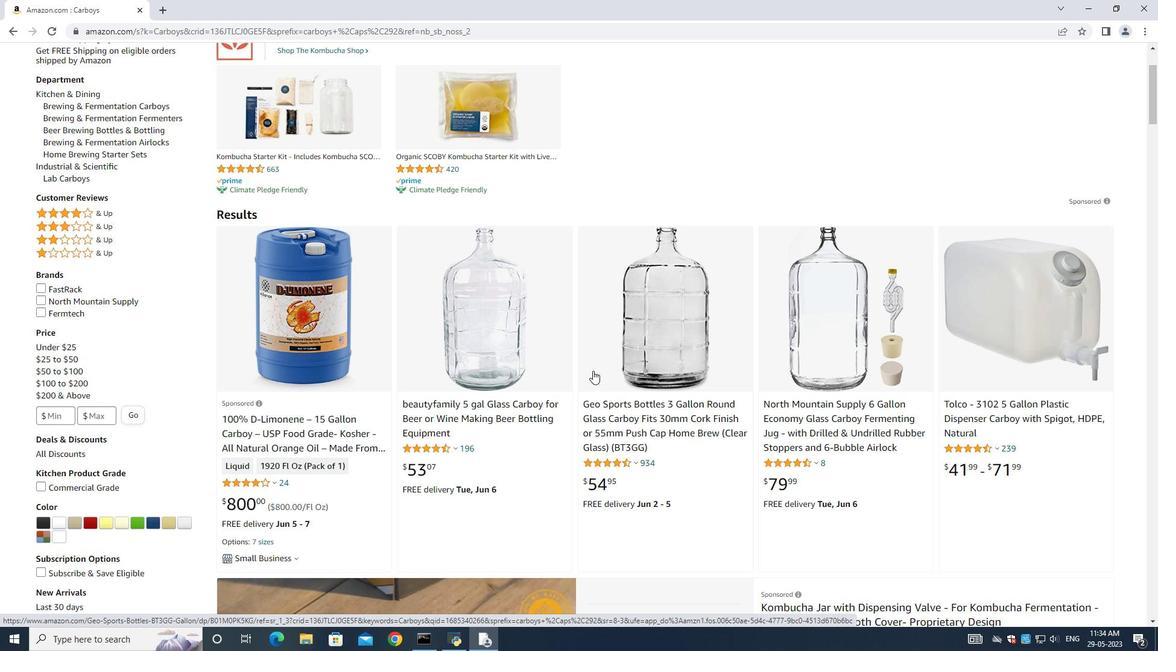 
Action: Mouse scrolled (593, 371) with delta (0, 0)
Screenshot: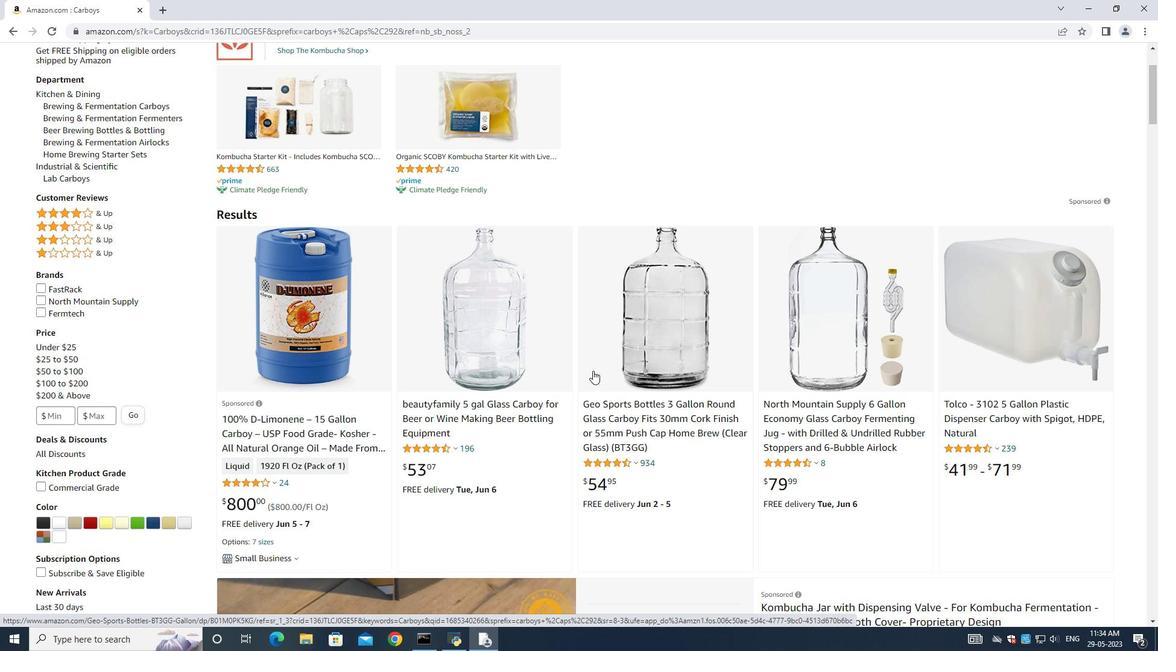 
Action: Mouse scrolled (593, 371) with delta (0, 0)
Screenshot: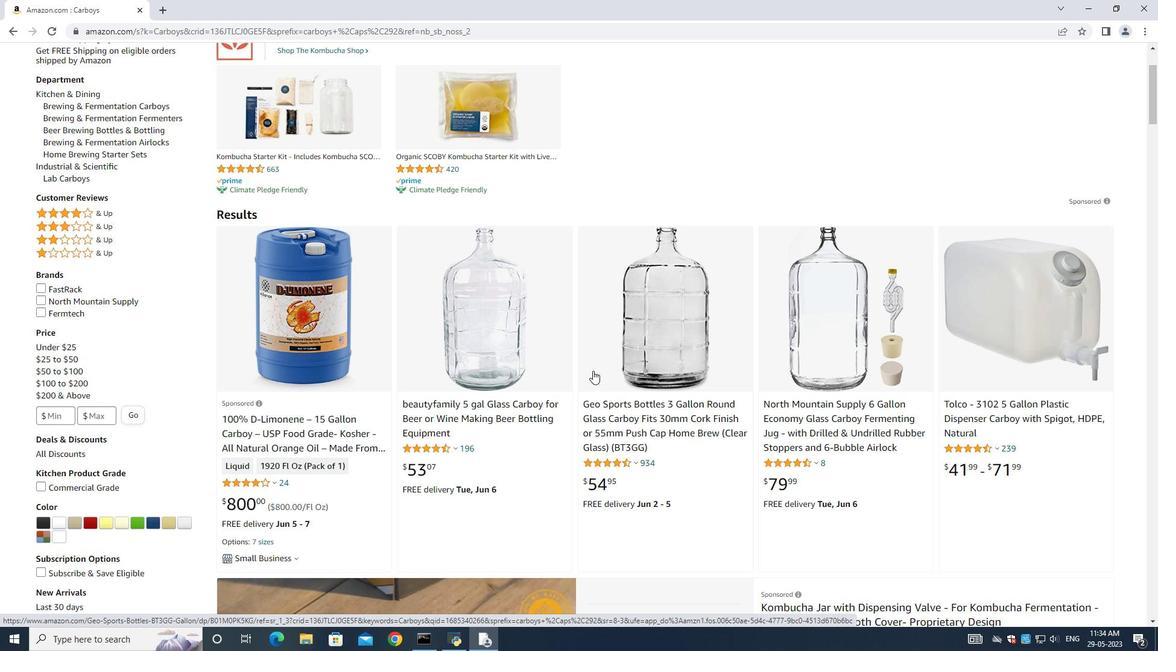 
Action: Mouse scrolled (593, 371) with delta (0, 0)
Screenshot: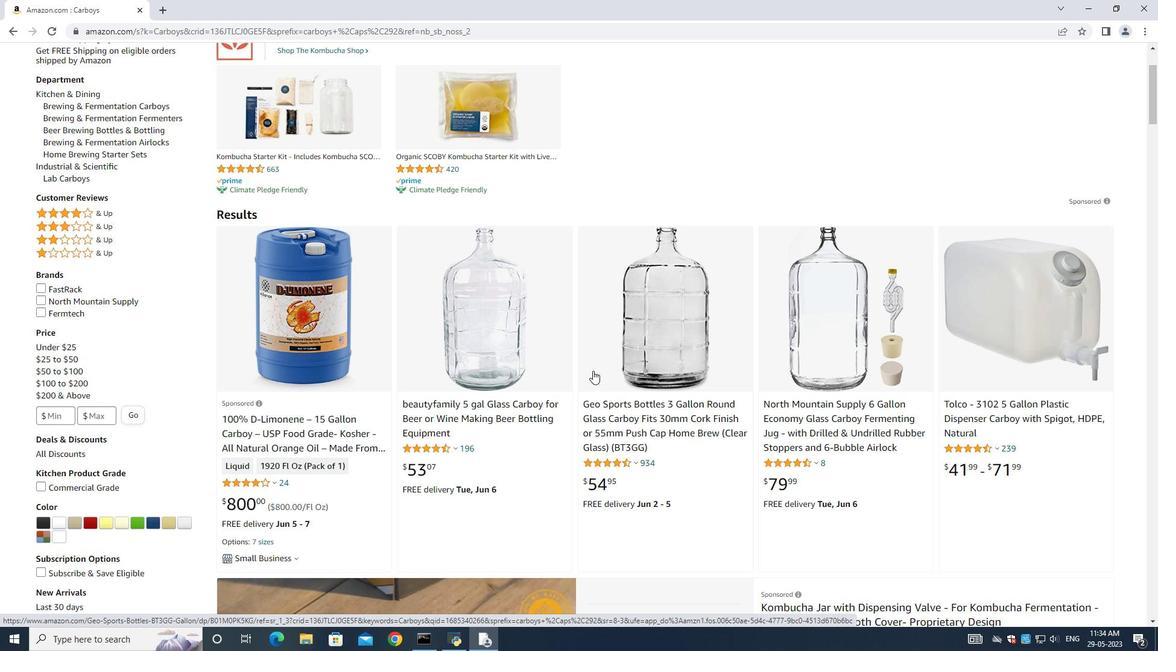 
Action: Mouse scrolled (593, 370) with delta (0, 0)
Screenshot: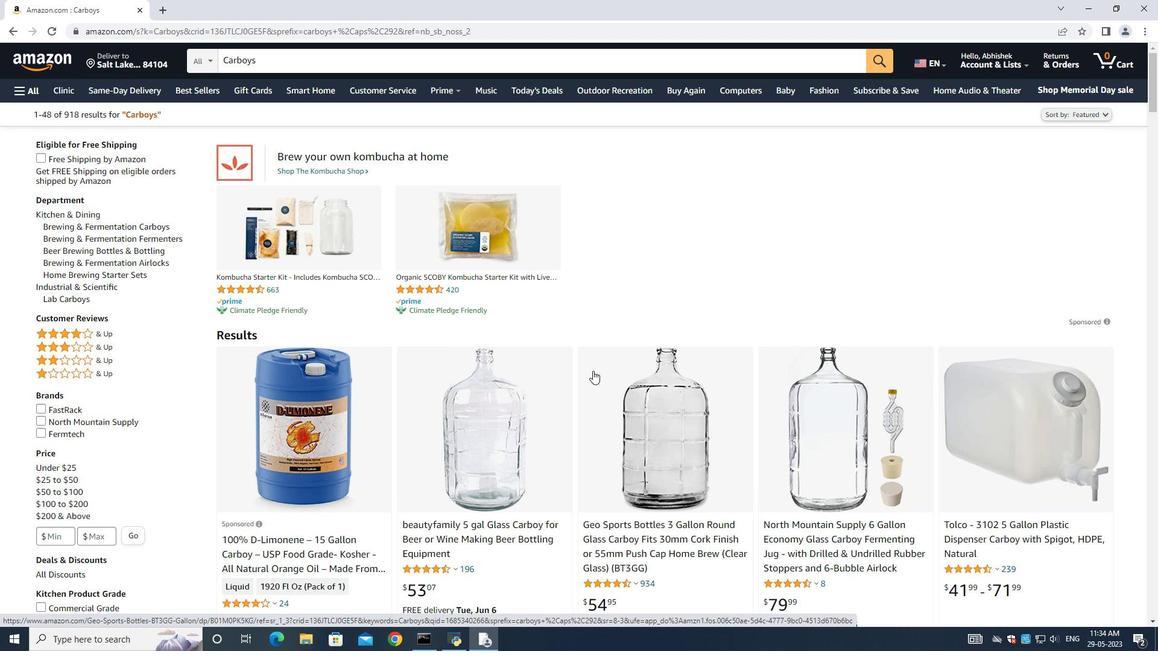 
Action: Mouse scrolled (593, 370) with delta (0, 0)
Screenshot: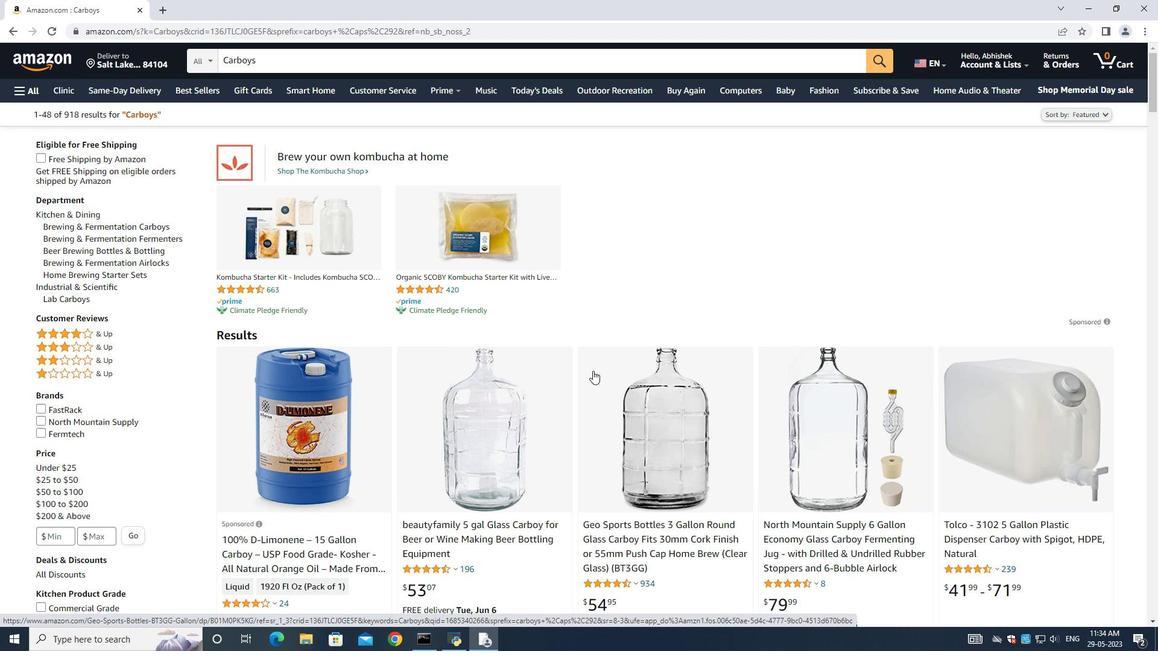 
Action: Mouse moved to (848, 419)
Screenshot: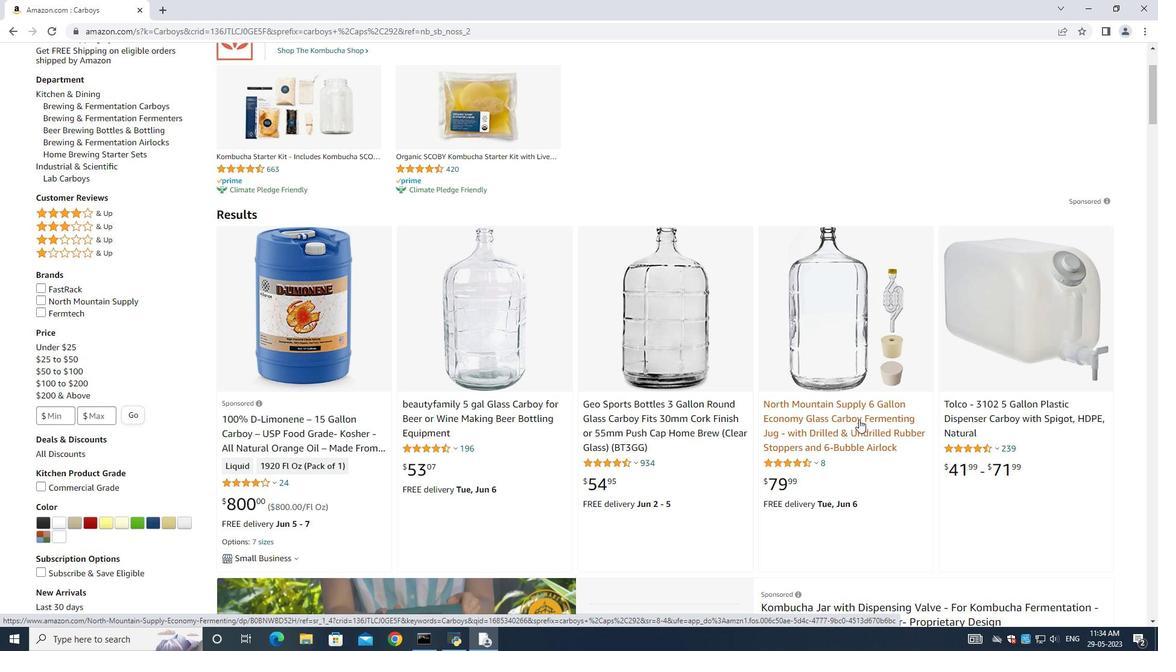 
Action: Mouse scrolled (848, 419) with delta (0, 0)
Screenshot: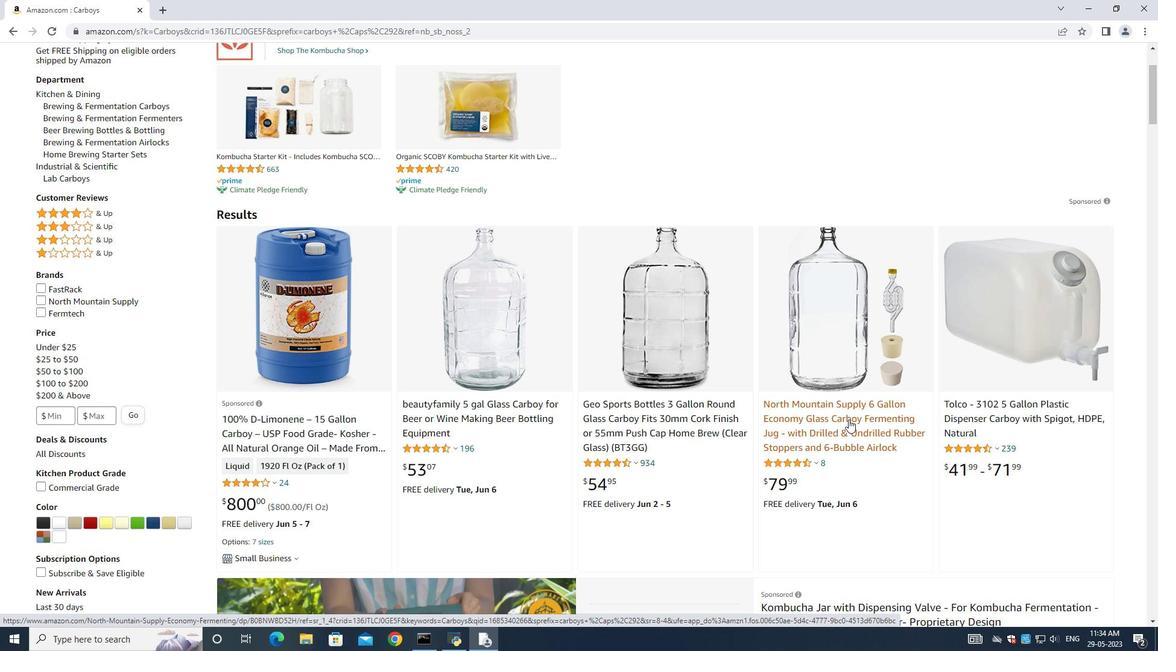 
Action: Mouse scrolled (848, 419) with delta (0, 0)
Screenshot: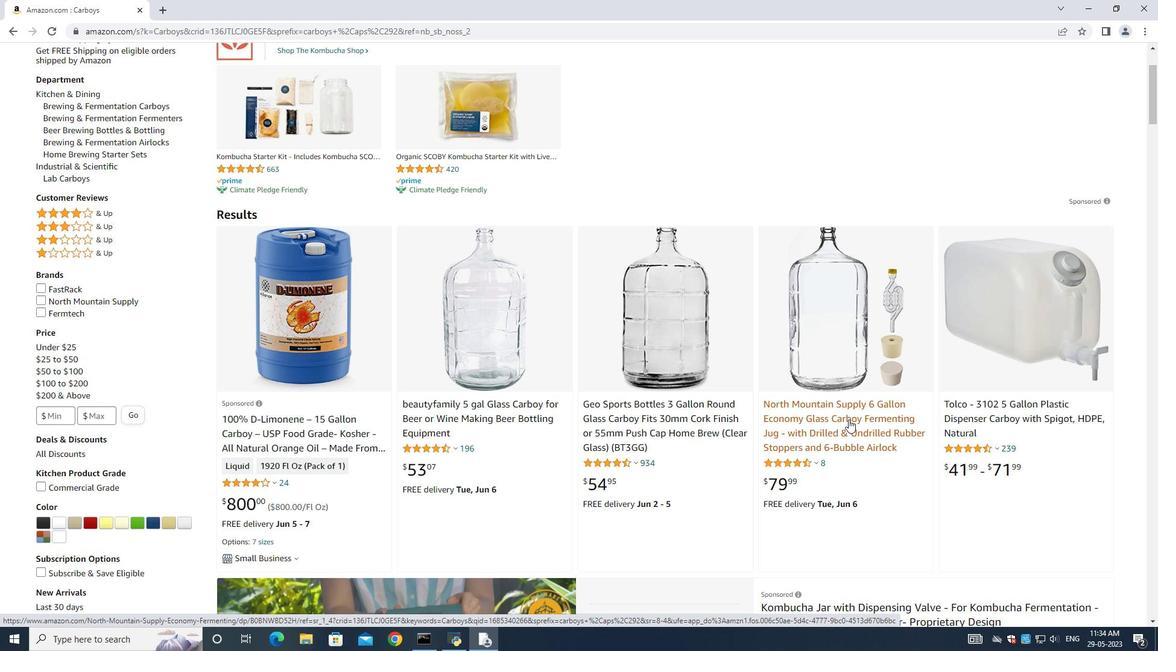 
Action: Mouse scrolled (848, 419) with delta (0, 0)
Screenshot: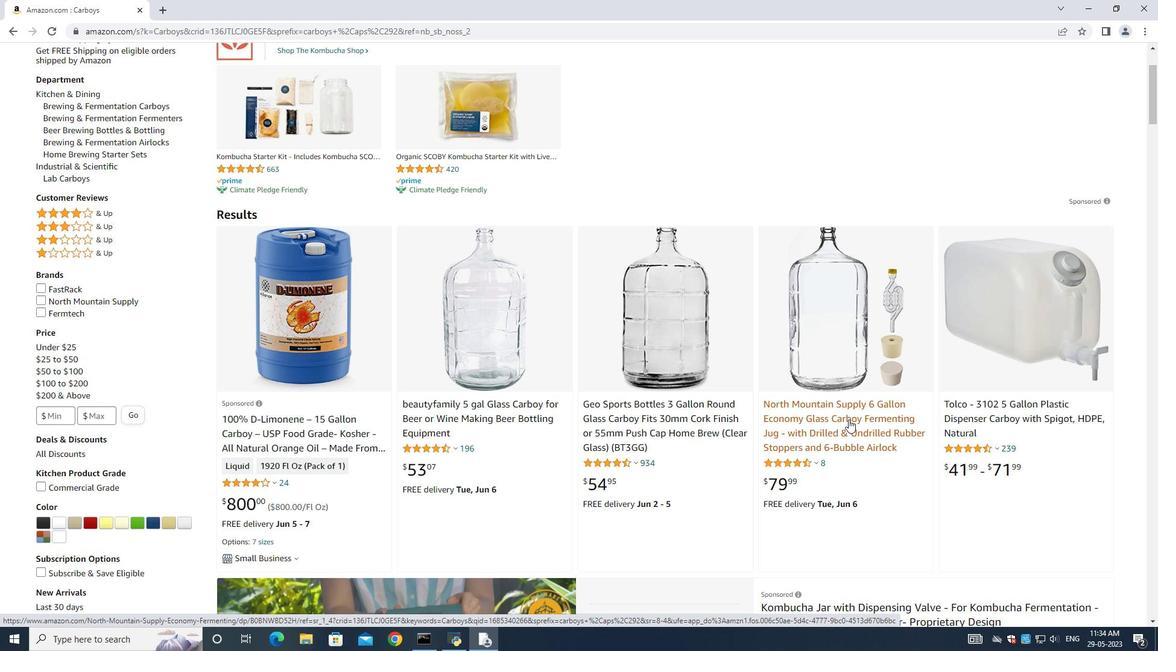 
Action: Mouse scrolled (848, 419) with delta (0, 0)
Screenshot: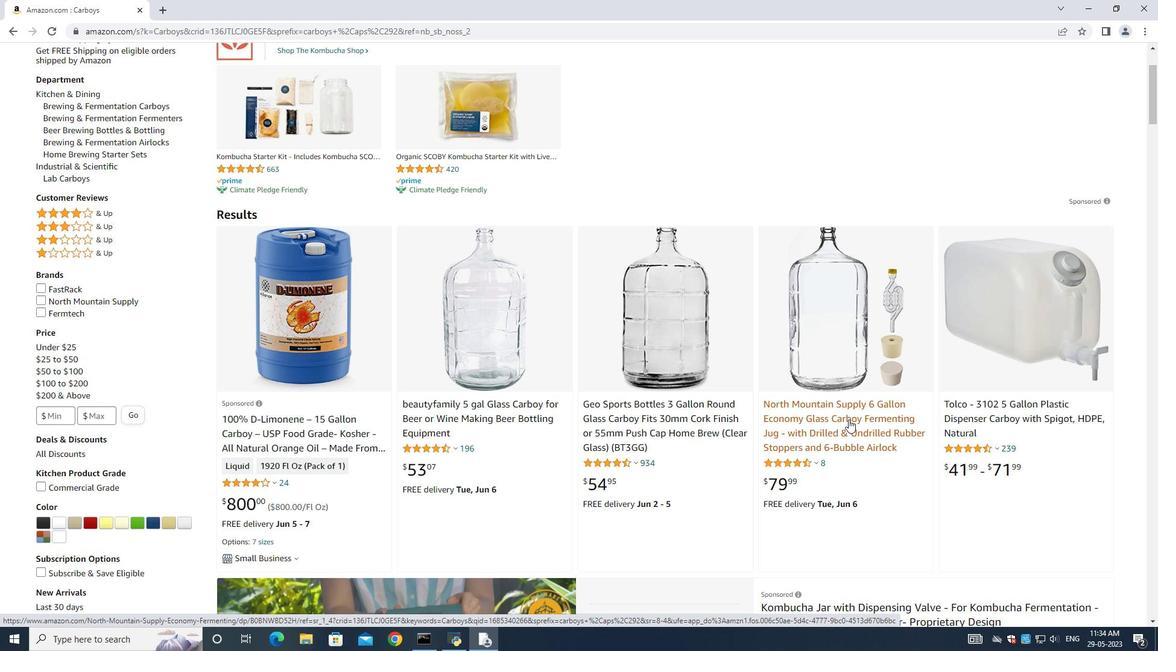 
Action: Mouse scrolled (848, 419) with delta (0, 0)
Screenshot: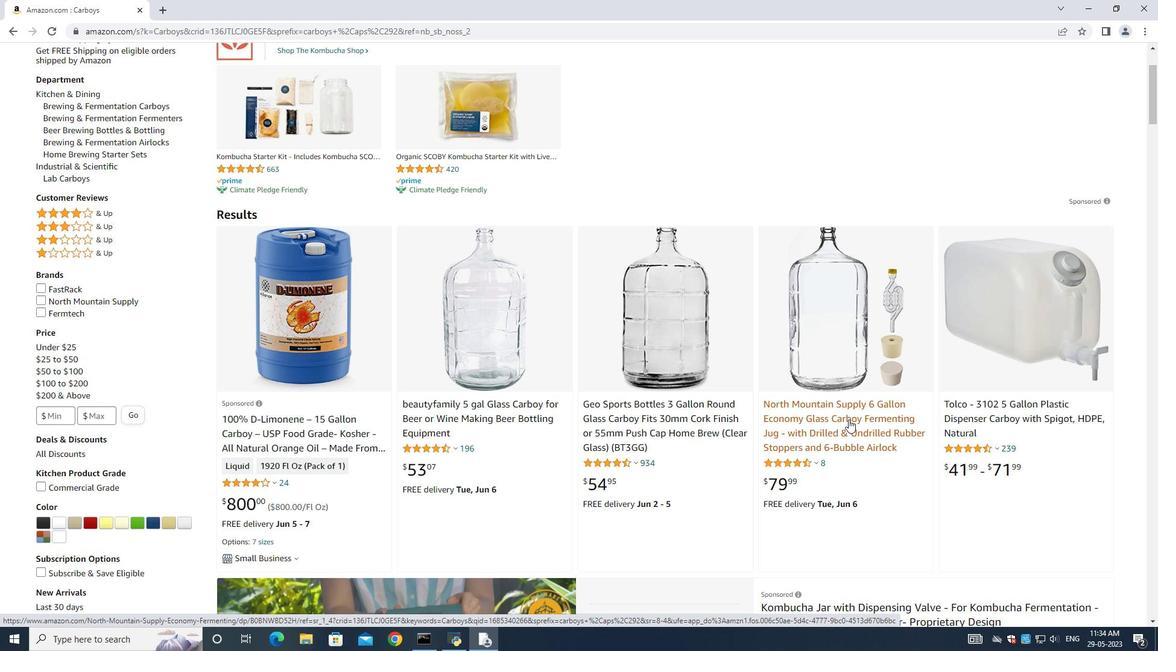 
Action: Mouse scrolled (848, 419) with delta (0, 0)
Screenshot: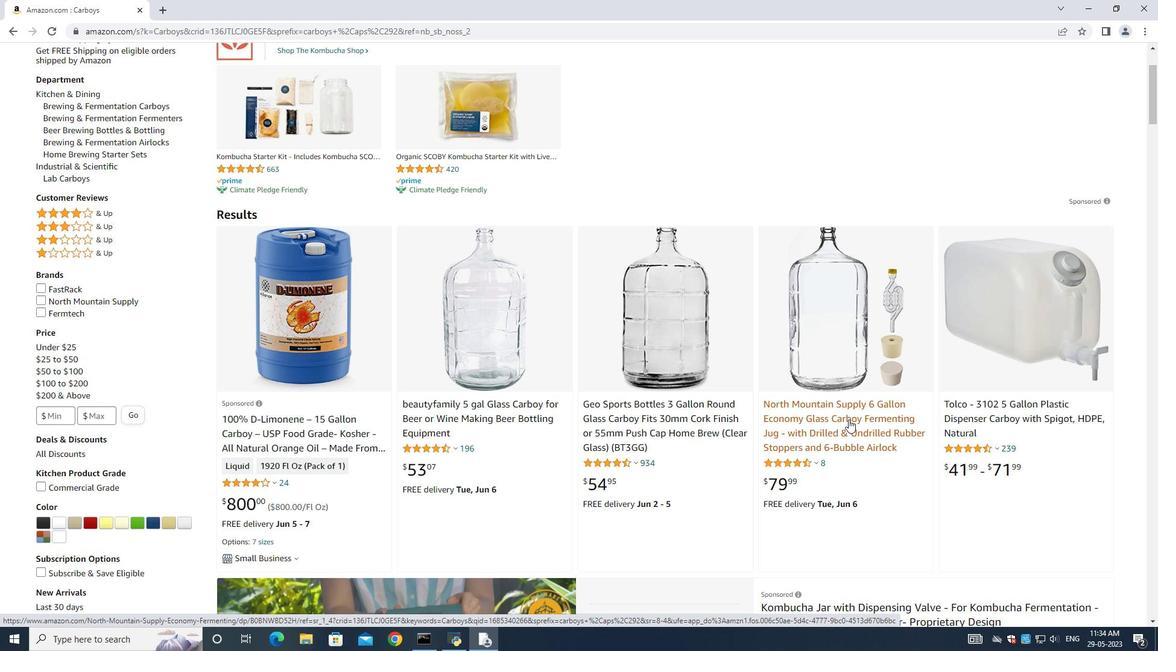
Action: Mouse scrolled (848, 419) with delta (0, 0)
Screenshot: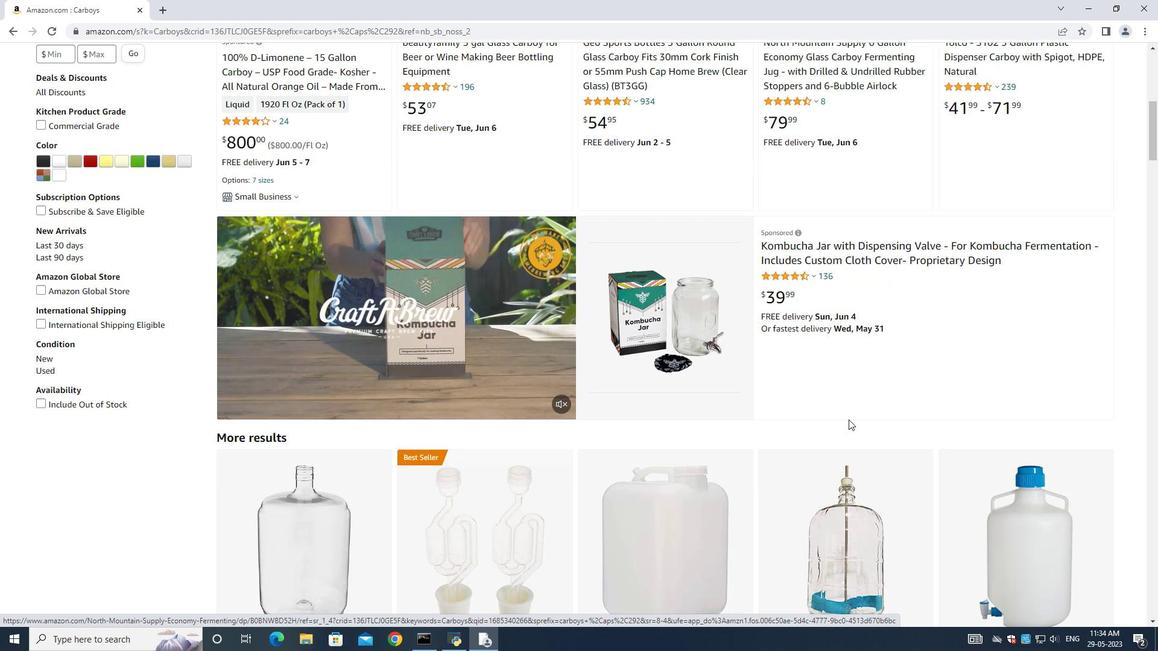 
Action: Mouse scrolled (848, 419) with delta (0, 0)
Screenshot: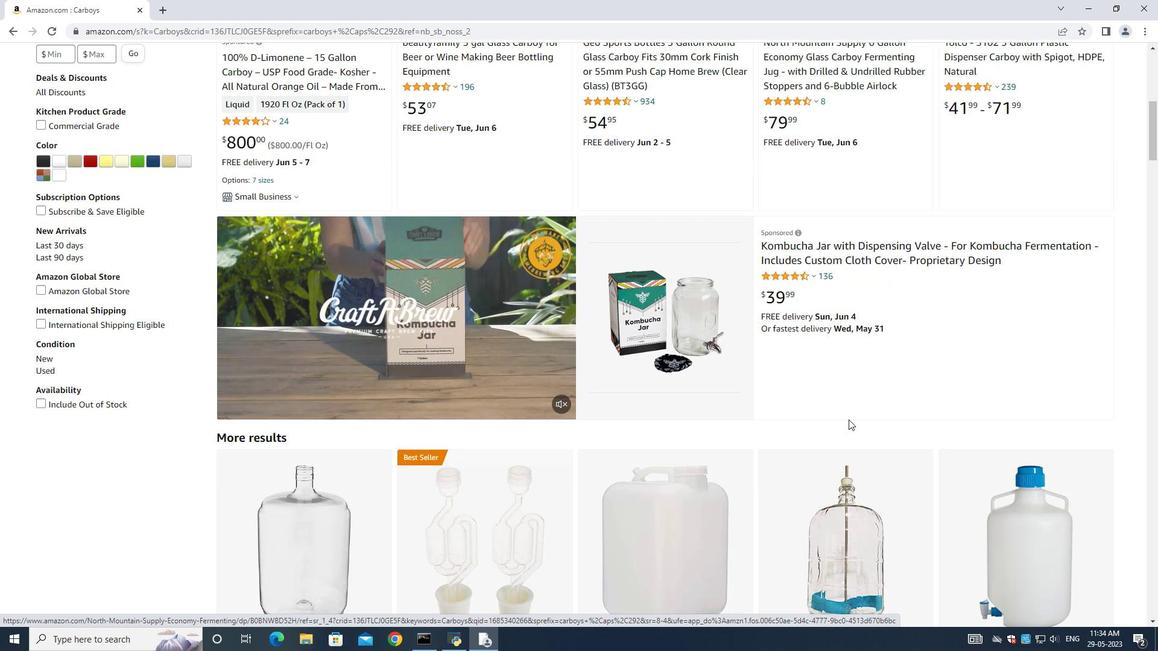 
Action: Mouse scrolled (848, 419) with delta (0, 0)
Screenshot: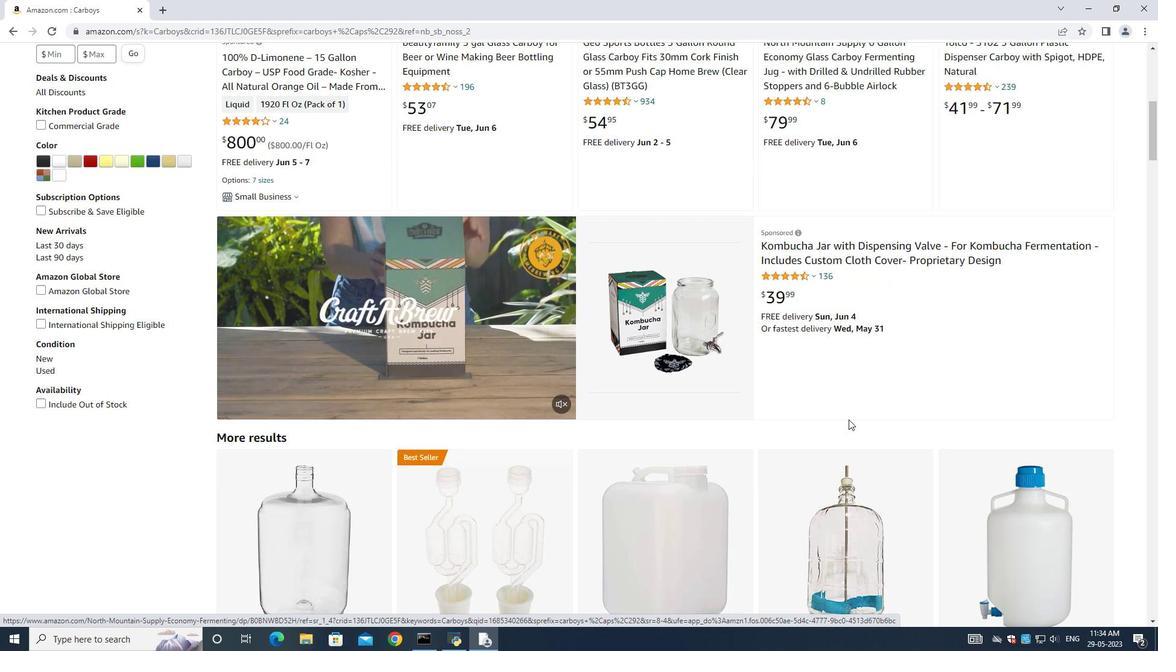 
Action: Mouse scrolled (848, 419) with delta (0, 0)
Screenshot: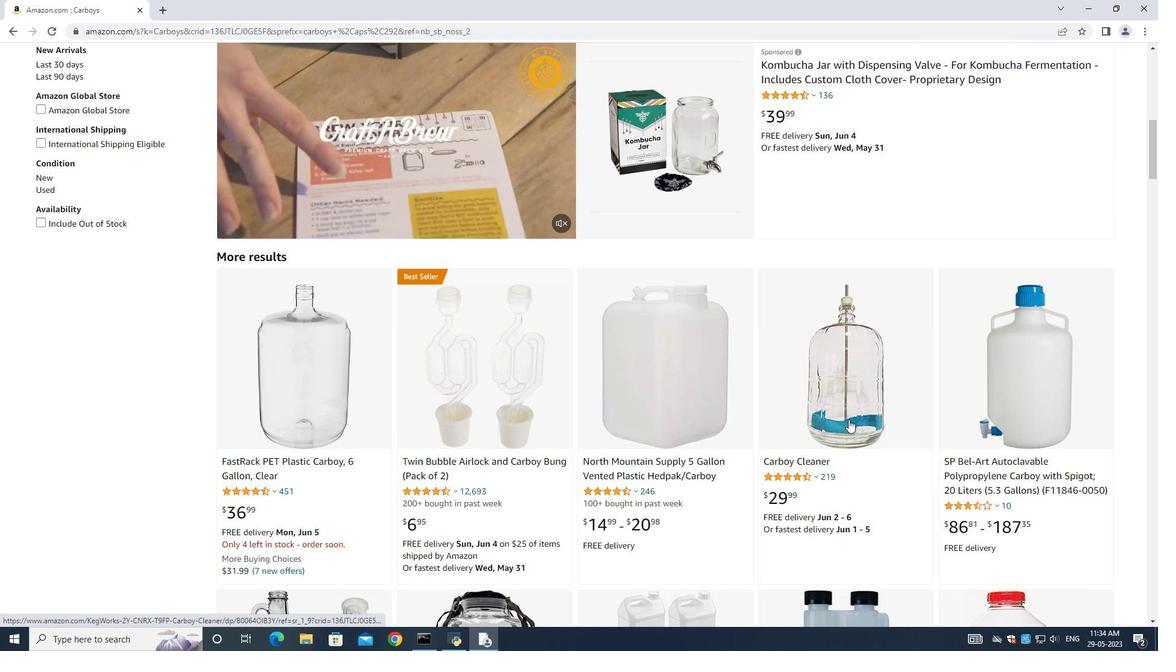
Action: Mouse moved to (616, 401)
Screenshot: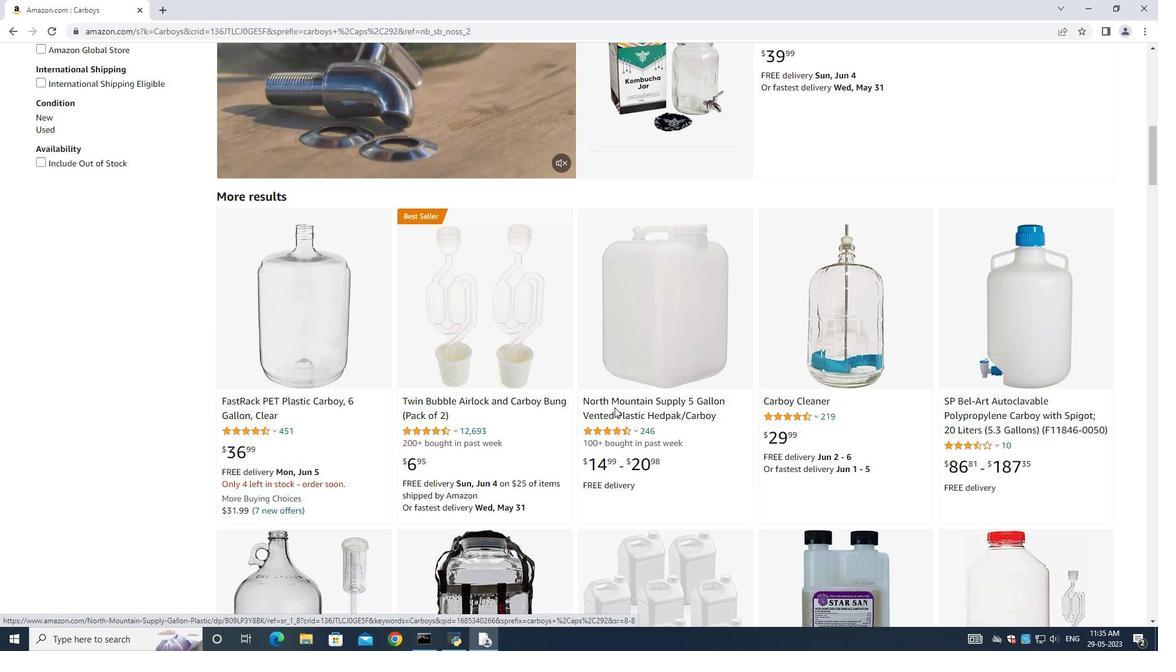 
Action: Mouse pressed left at (616, 401)
Screenshot: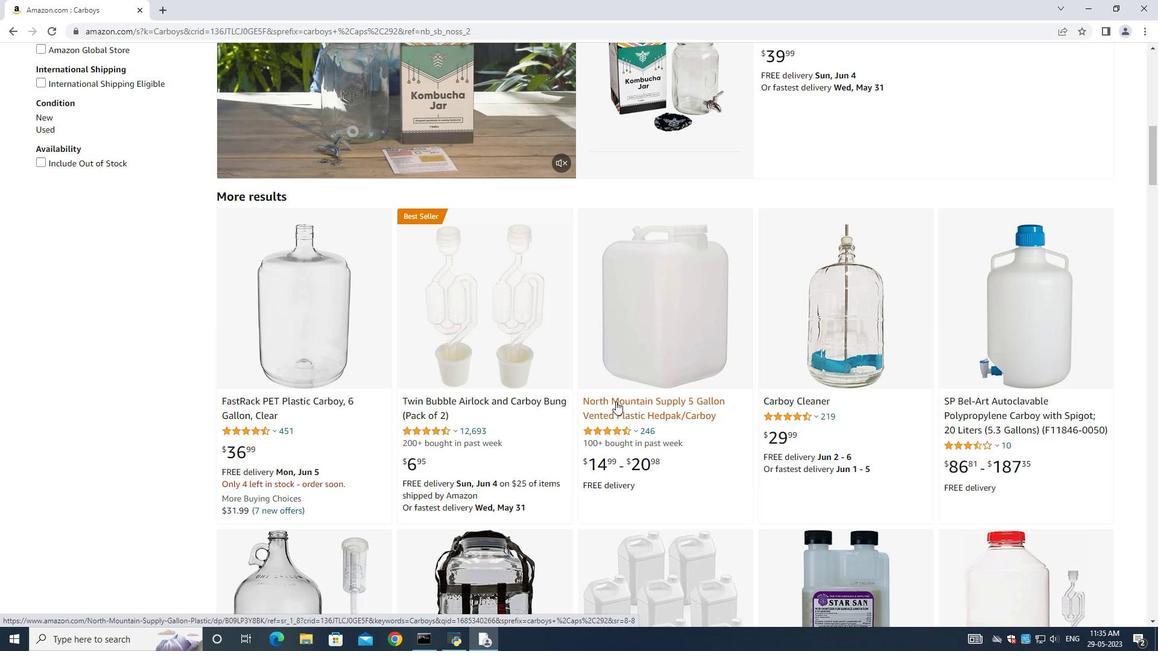 
Action: Mouse moved to (9, 33)
Screenshot: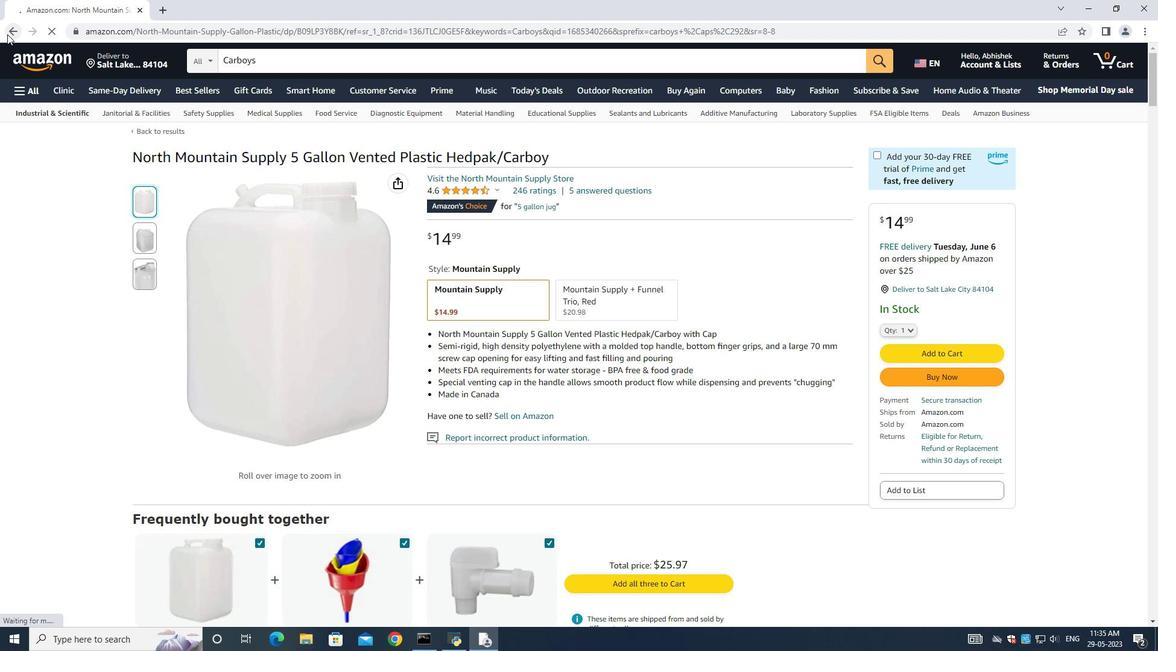 
Action: Mouse pressed left at (9, 33)
Screenshot: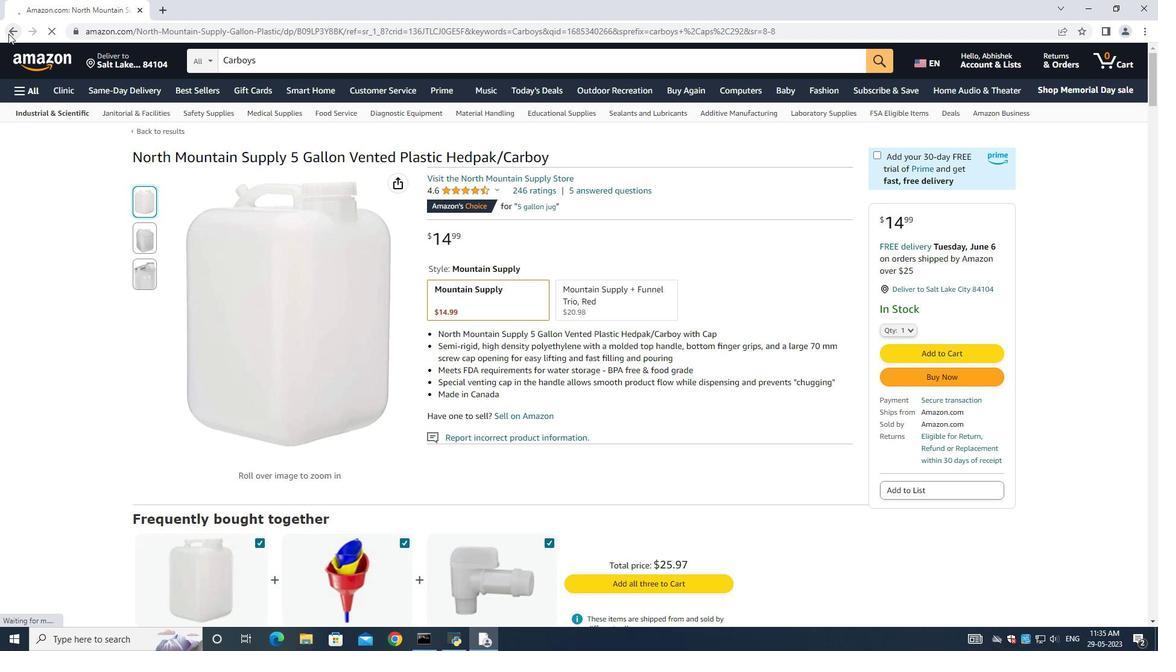 
Action: Mouse moved to (397, 235)
Screenshot: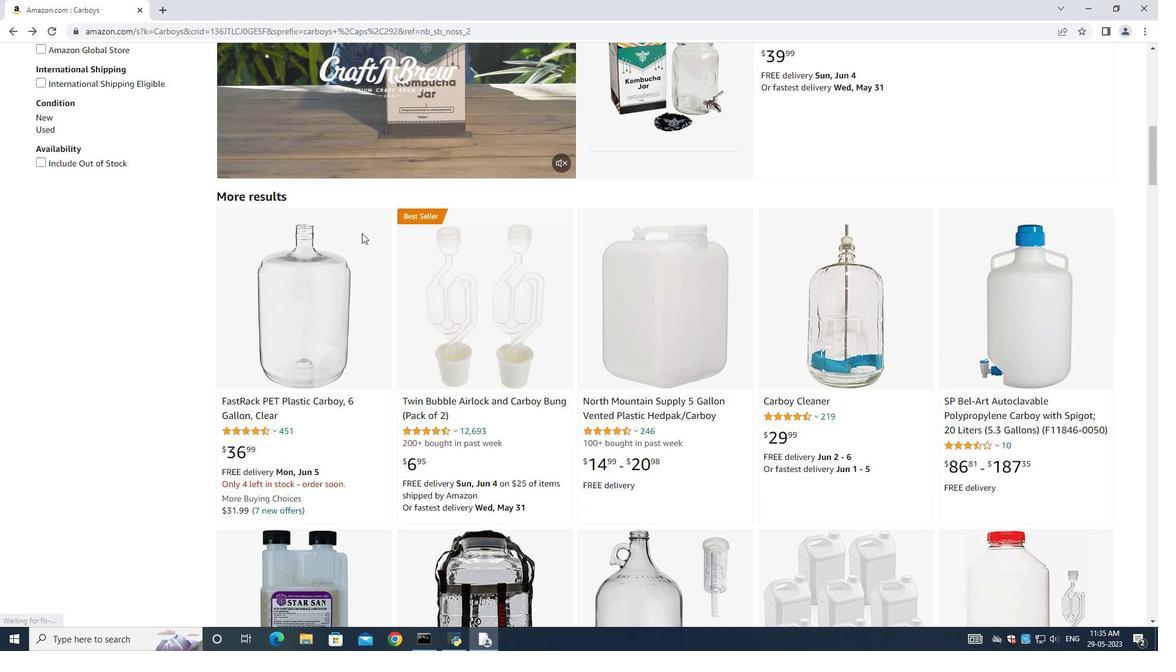 
Action: Mouse scrolled (397, 235) with delta (0, 0)
Screenshot: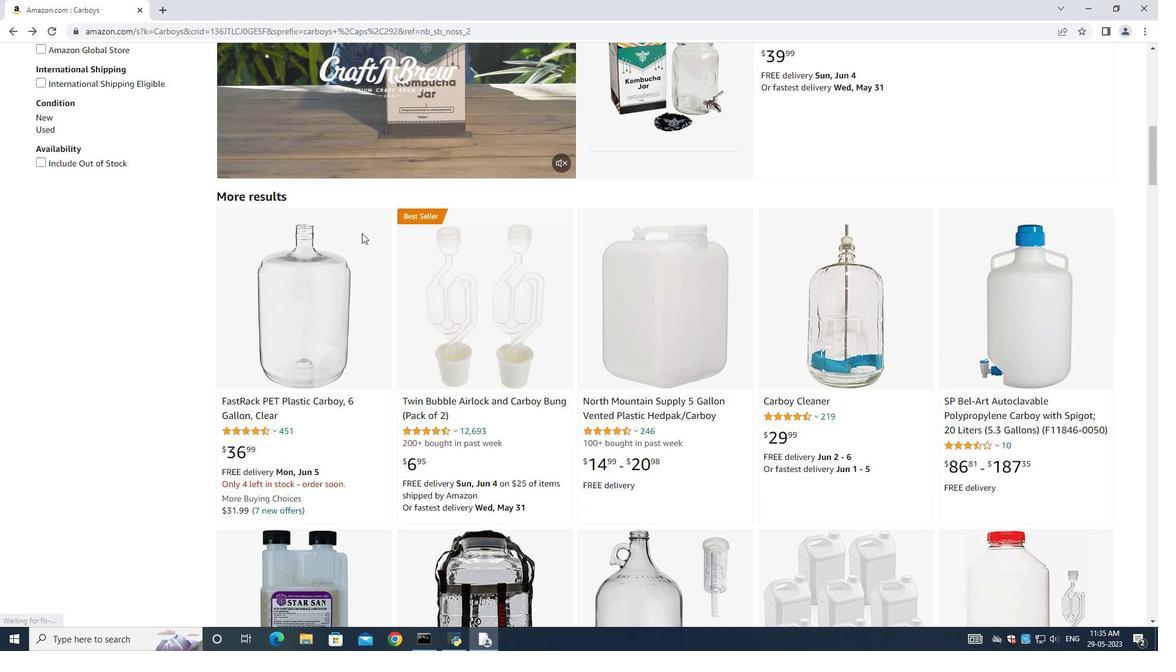 
Action: Mouse scrolled (397, 235) with delta (0, 0)
Screenshot: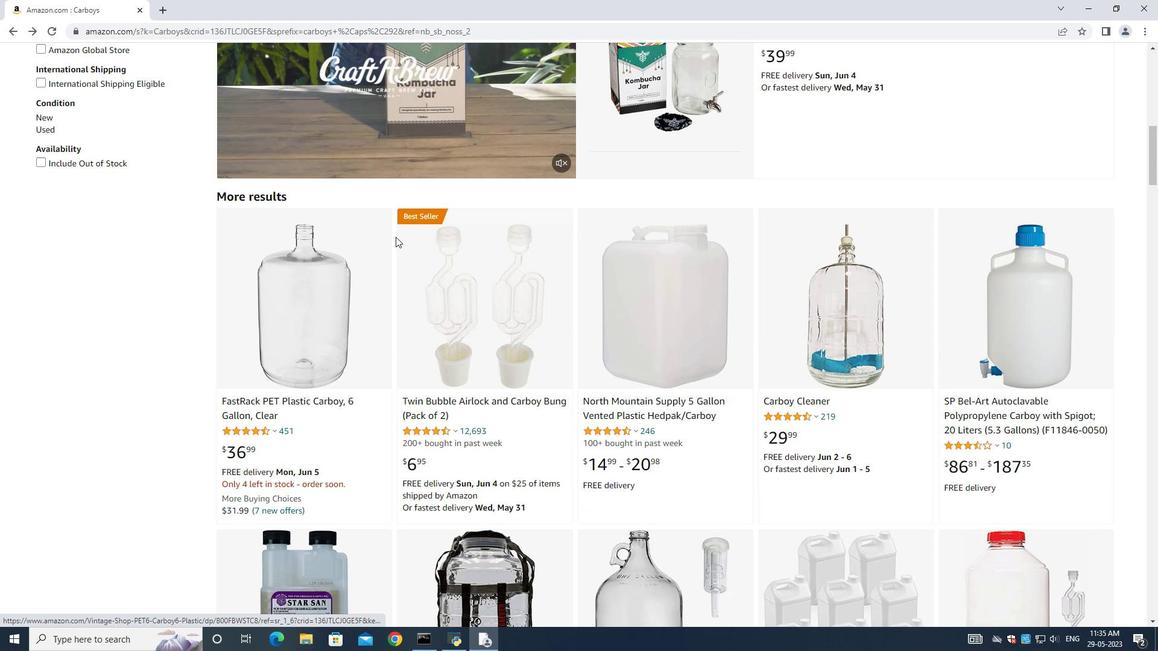
Action: Mouse scrolled (397, 235) with delta (0, 0)
Screenshot: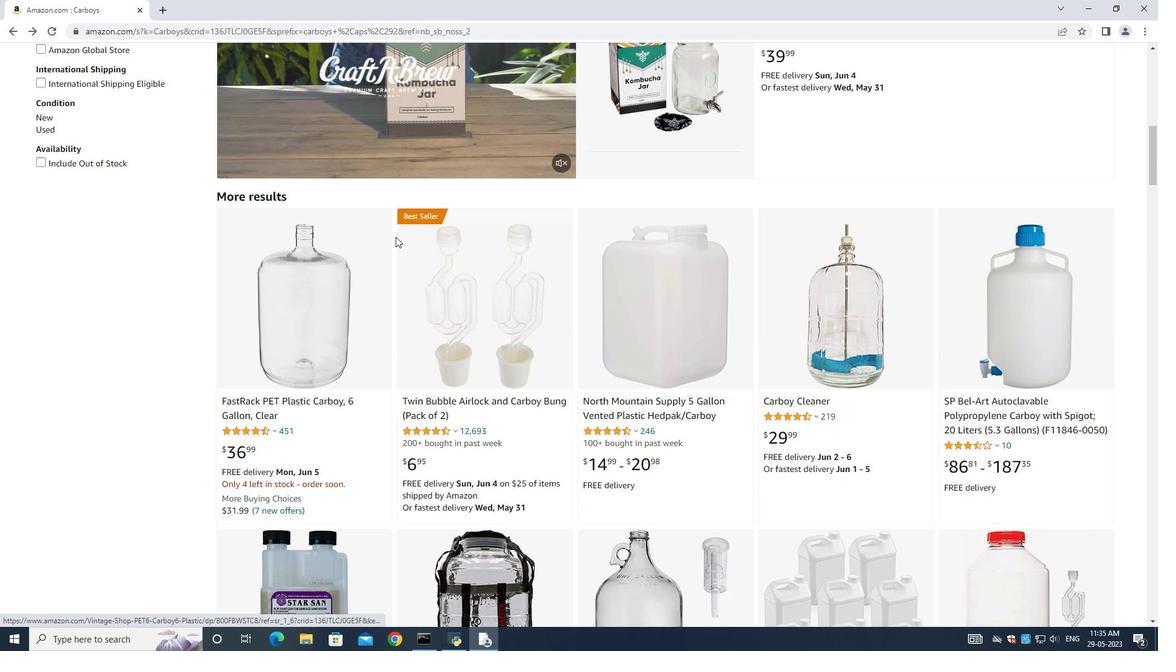 
Action: Mouse moved to (397, 232)
Screenshot: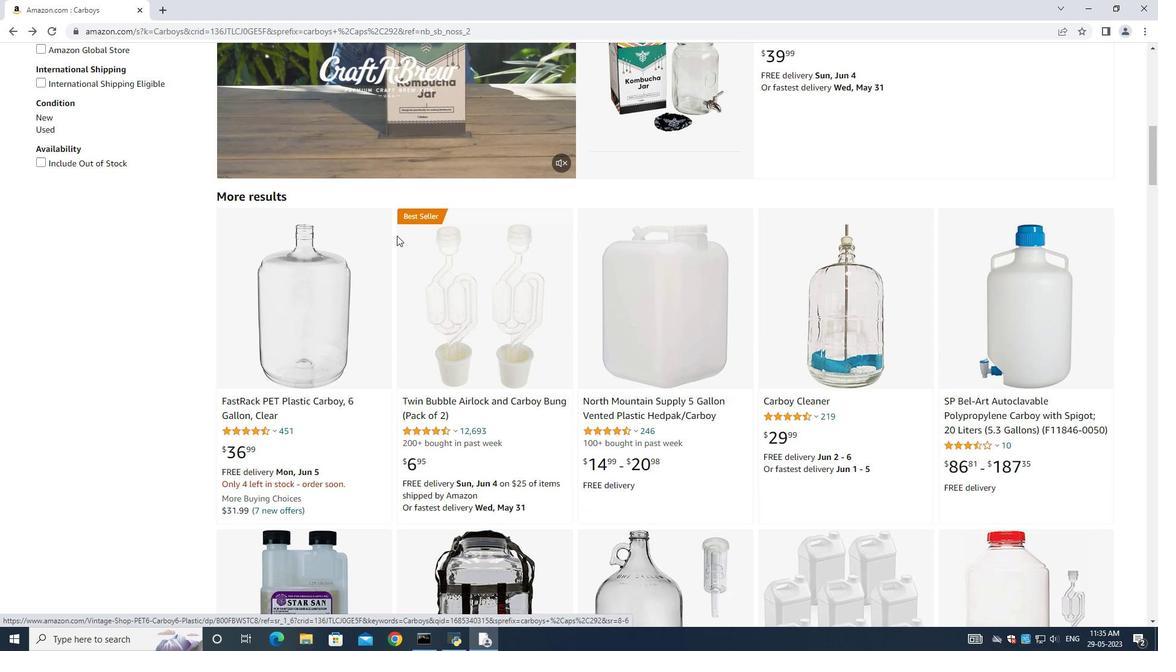 
Action: Mouse scrolled (397, 232) with delta (0, 0)
Screenshot: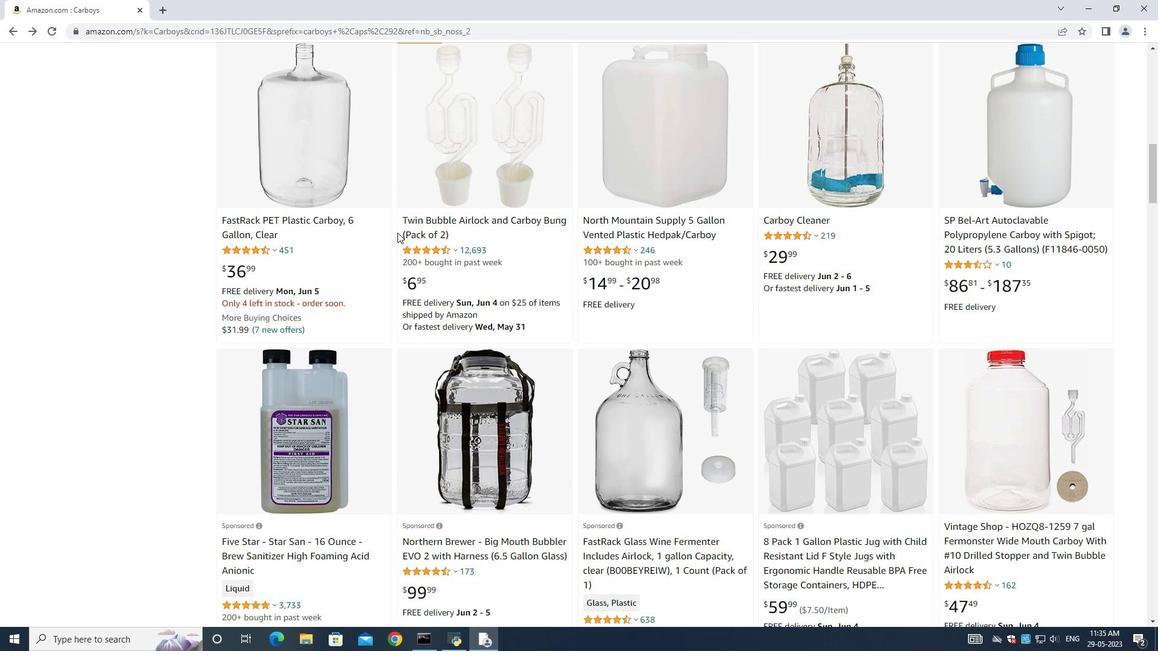 
Action: Mouse scrolled (397, 232) with delta (0, 0)
Screenshot: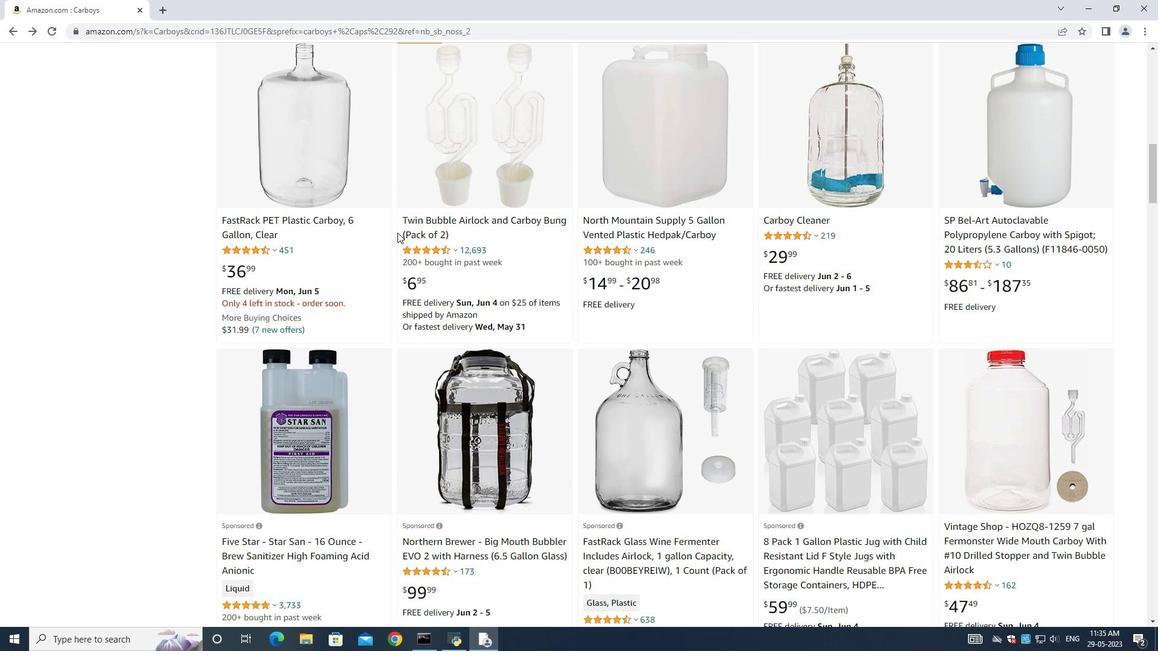 
Action: Mouse moved to (461, 249)
Screenshot: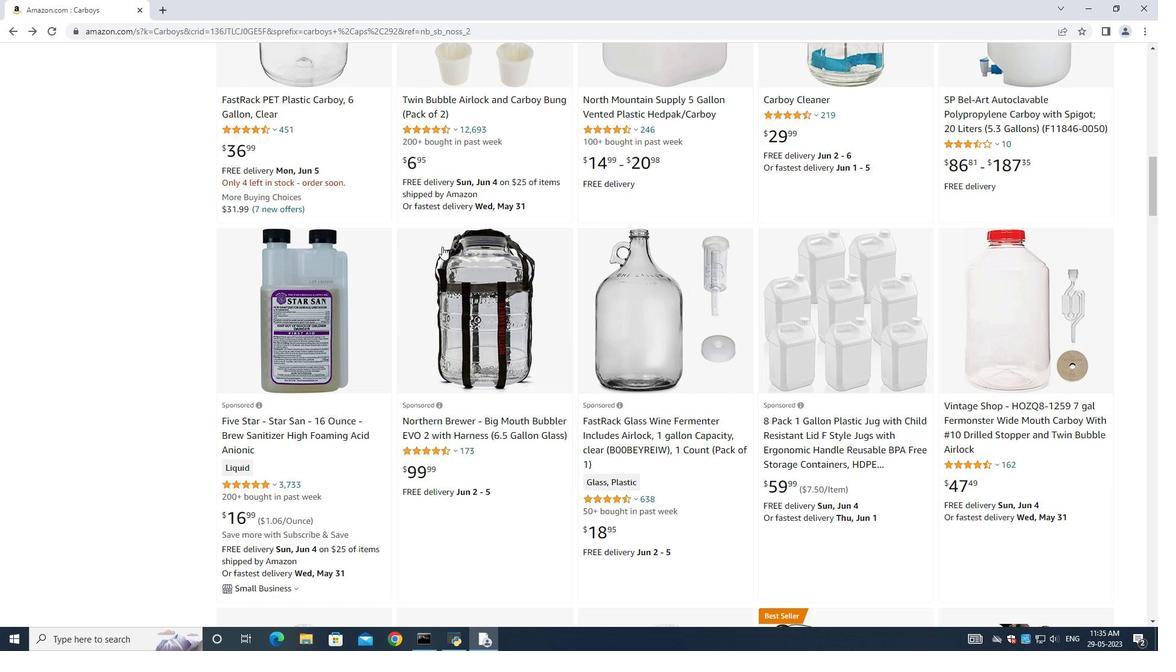 
Action: Mouse scrolled (461, 249) with delta (0, 0)
Screenshot: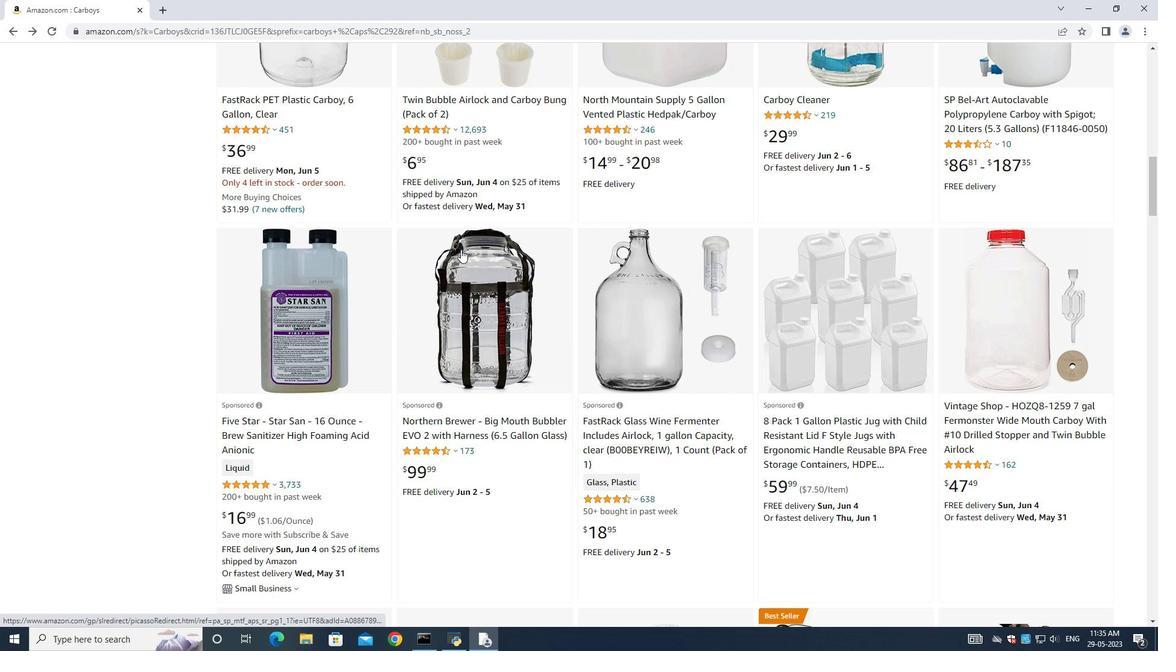 
Action: Mouse scrolled (461, 249) with delta (0, 0)
Screenshot: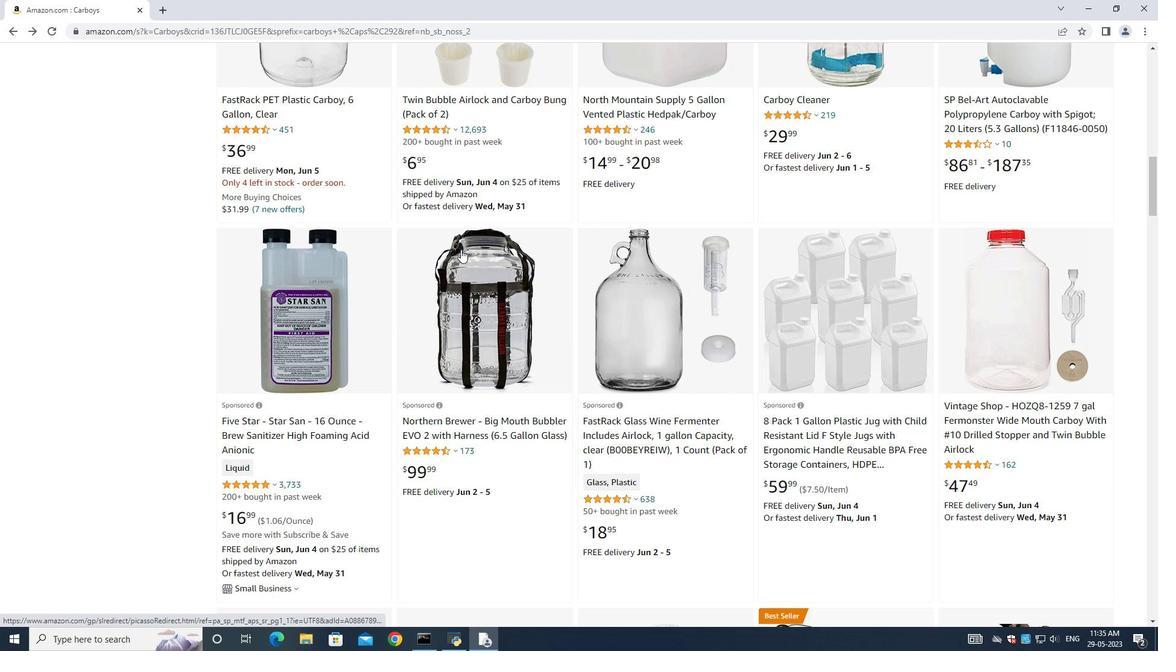 
Action: Mouse moved to (461, 248)
Screenshot: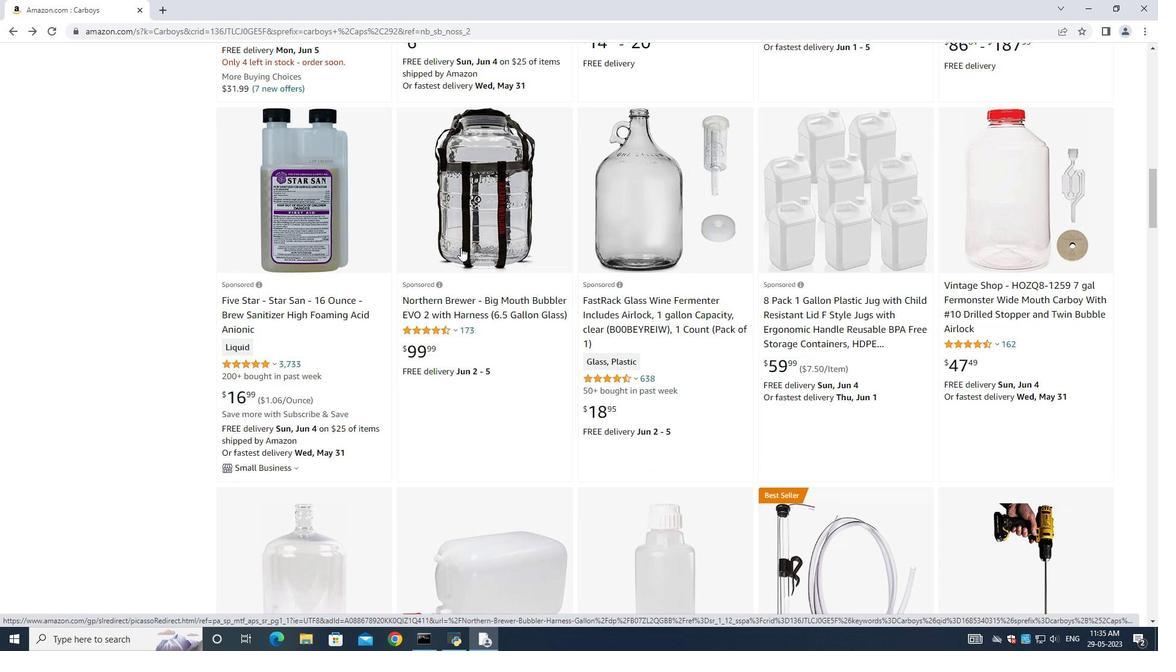 
Action: Mouse scrolled (461, 247) with delta (0, 0)
Screenshot: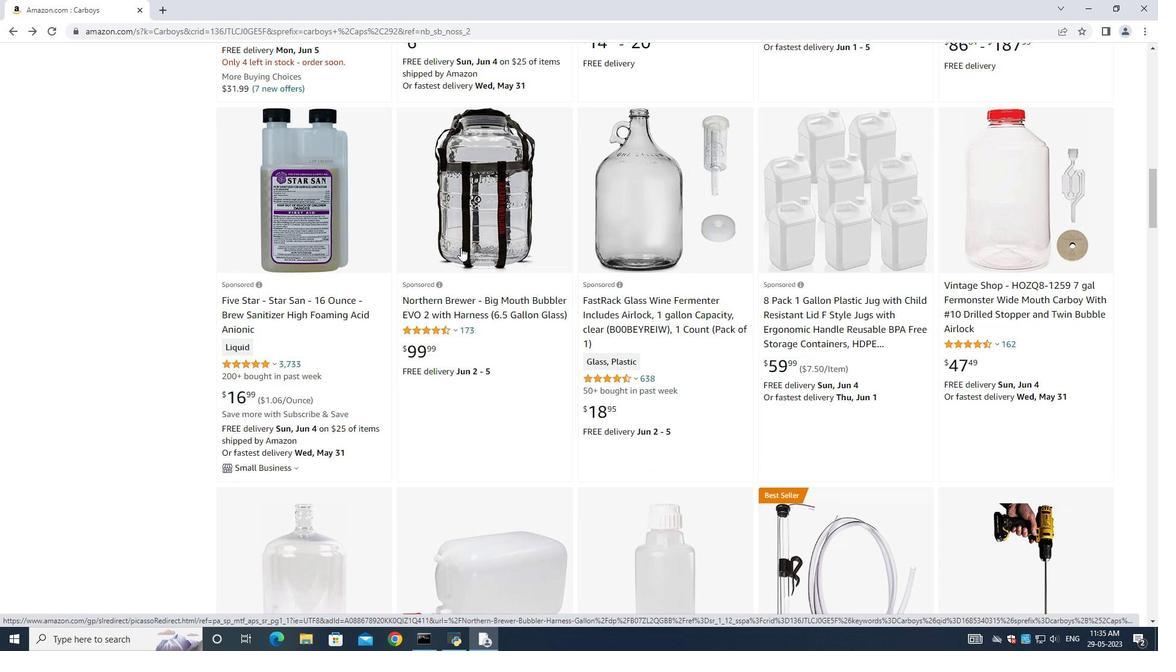 
Action: Mouse scrolled (461, 247) with delta (0, 0)
Screenshot: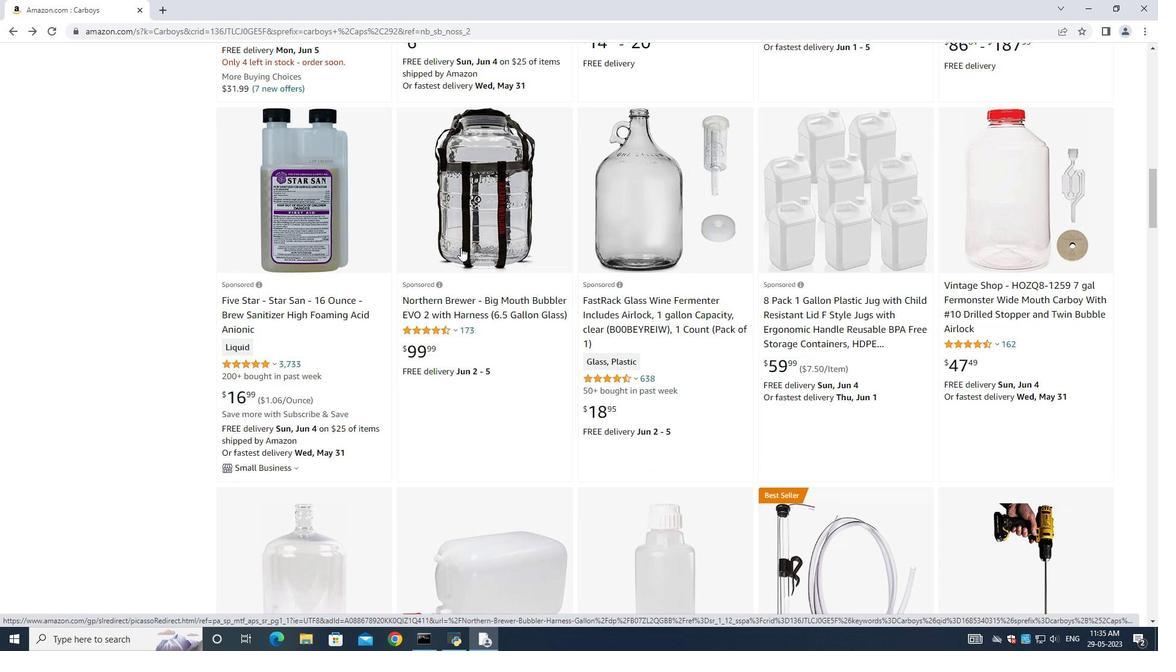 
Action: Mouse moved to (462, 261)
Screenshot: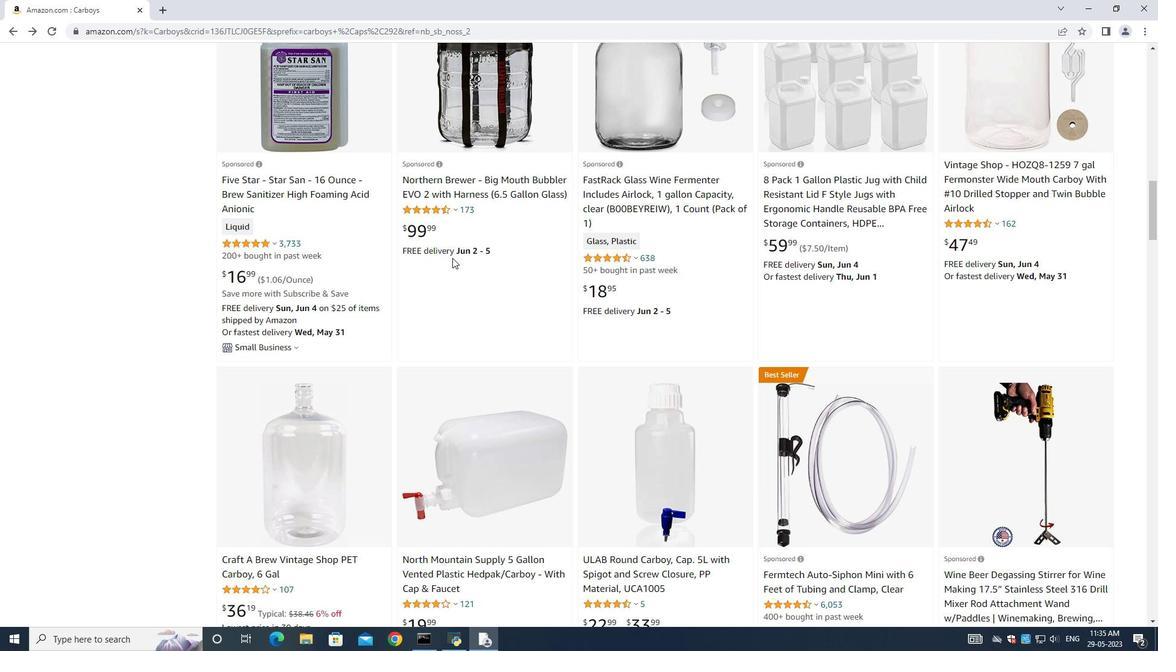 
Action: Mouse scrolled (462, 260) with delta (0, 0)
Screenshot: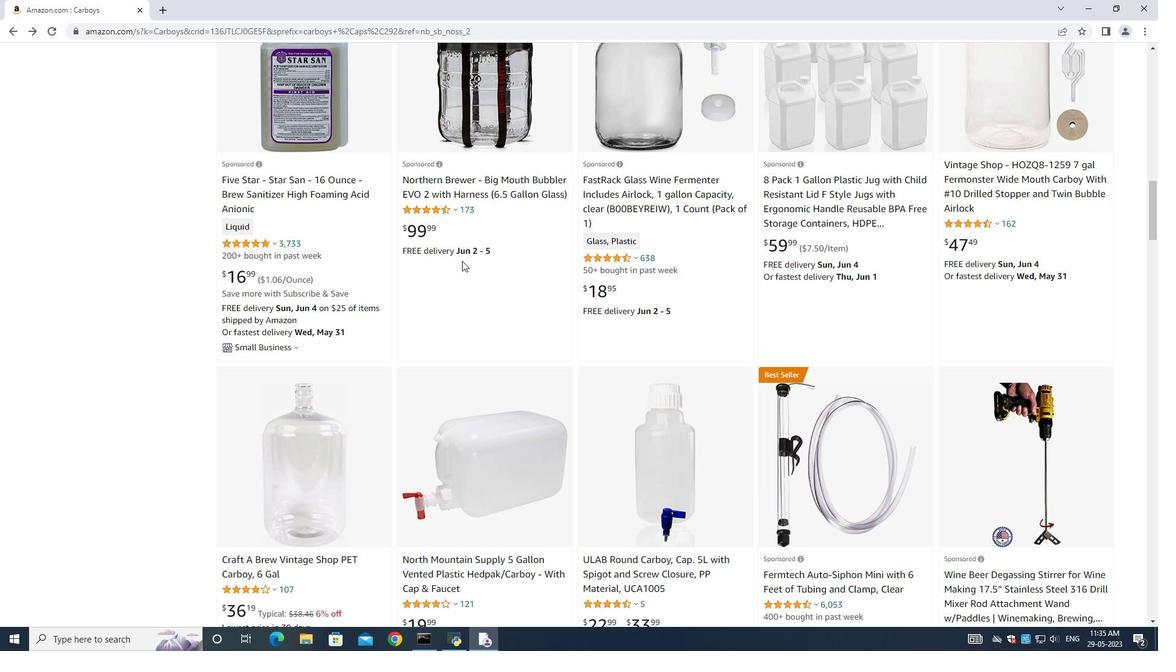 
Action: Mouse scrolled (462, 260) with delta (0, 0)
Screenshot: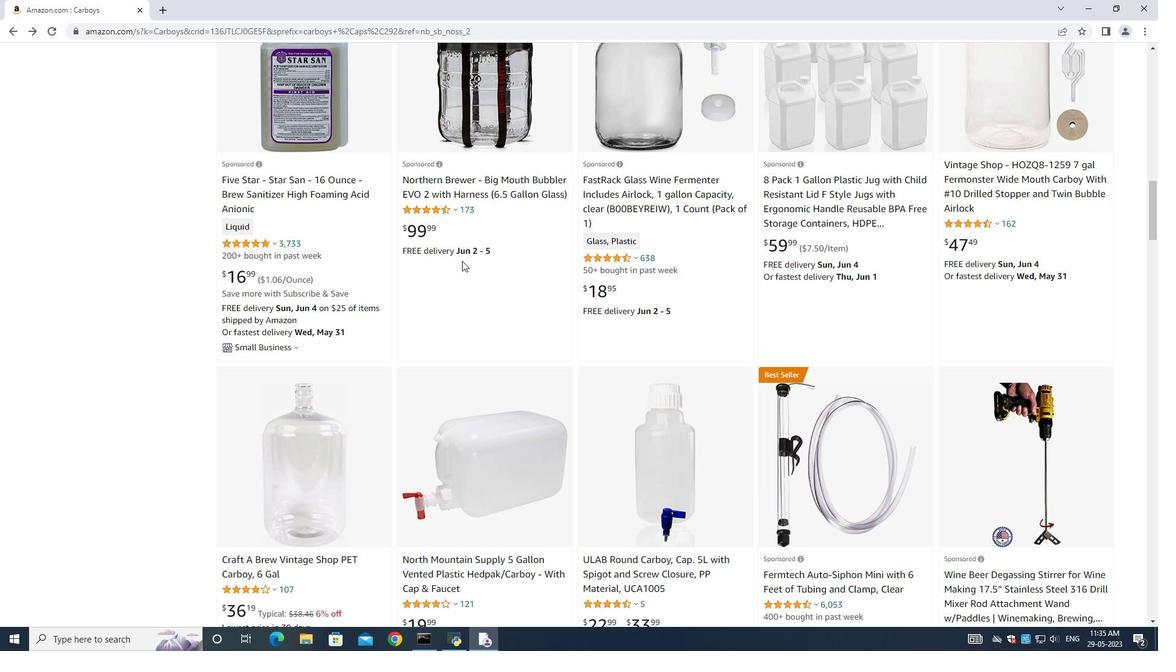 
Action: Mouse moved to (553, 372)
Screenshot: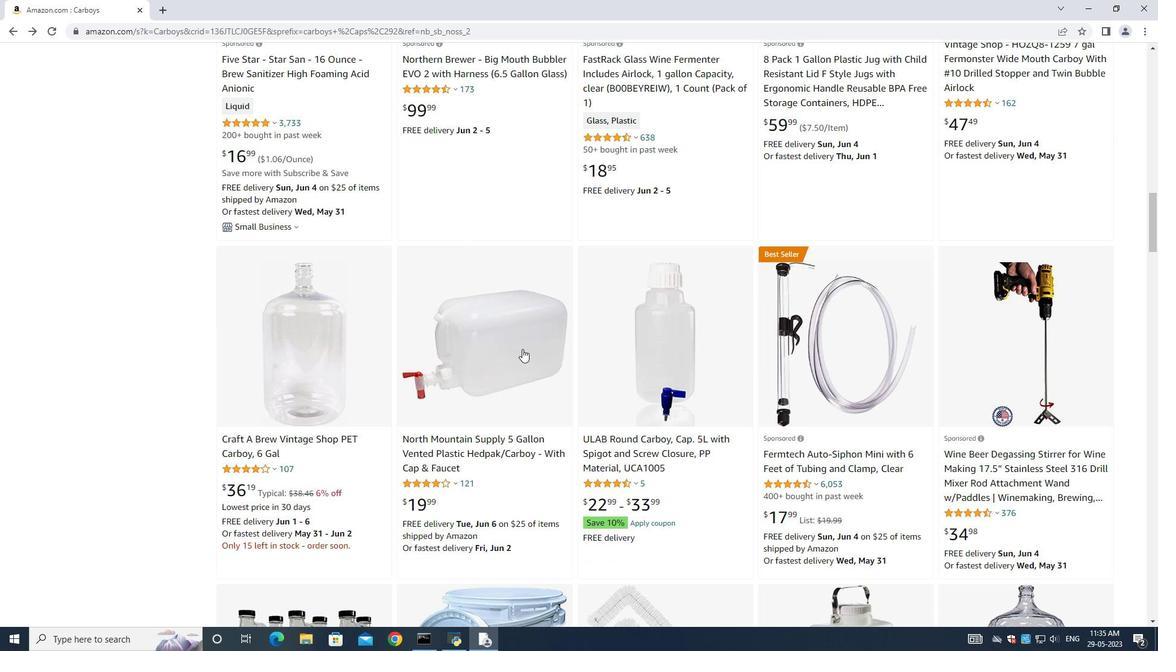 
Action: Mouse scrolled (553, 371) with delta (0, 0)
Screenshot: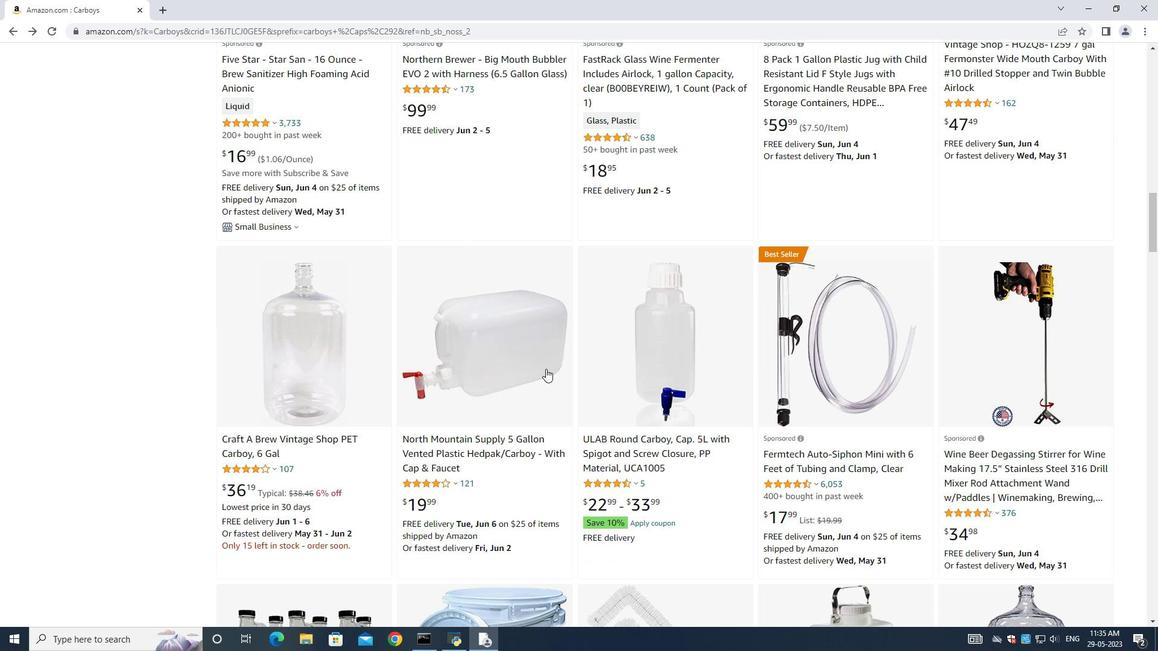 
Action: Mouse moved to (553, 374)
Screenshot: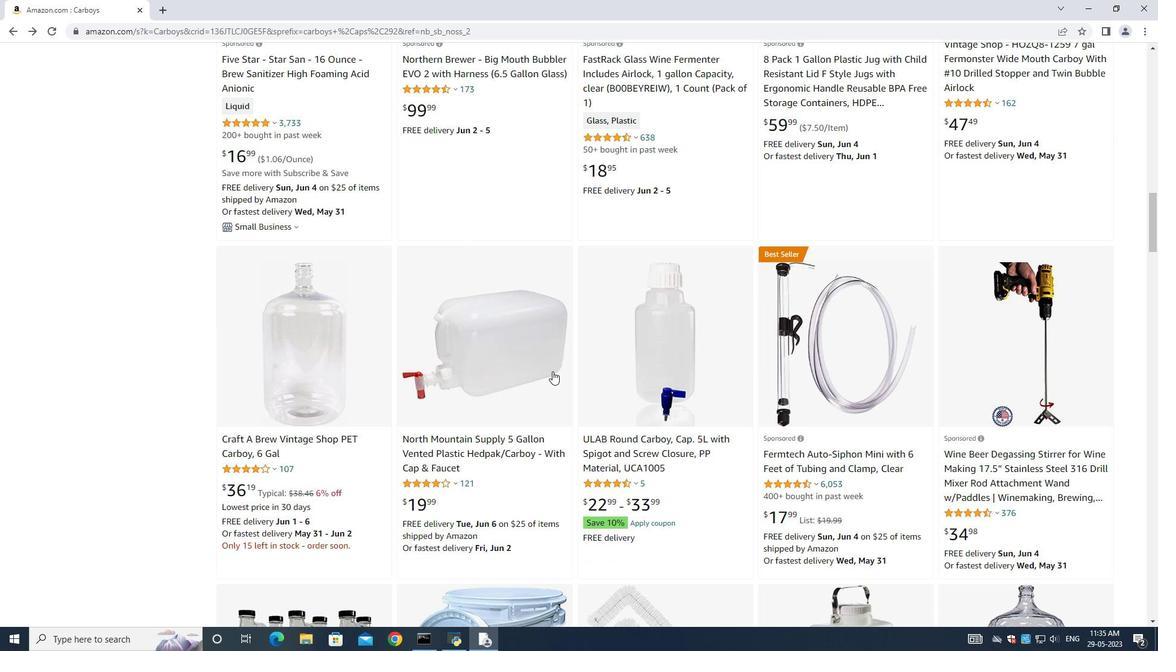 
Action: Mouse scrolled (553, 372) with delta (0, 0)
Screenshot: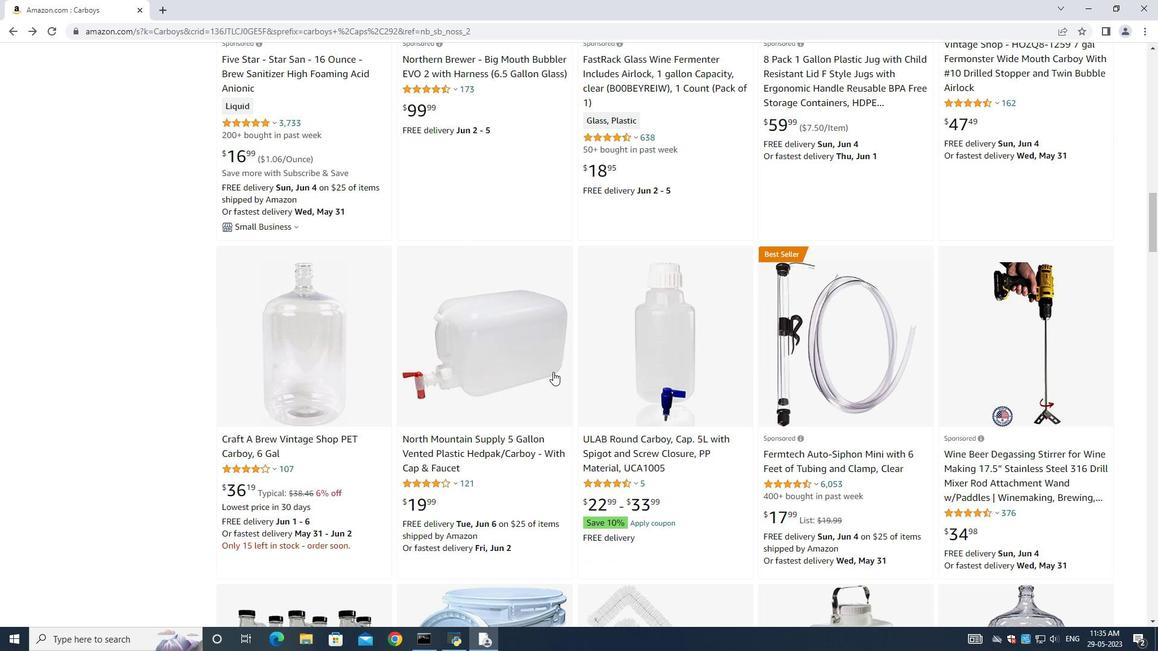 
Action: Mouse moved to (552, 377)
Screenshot: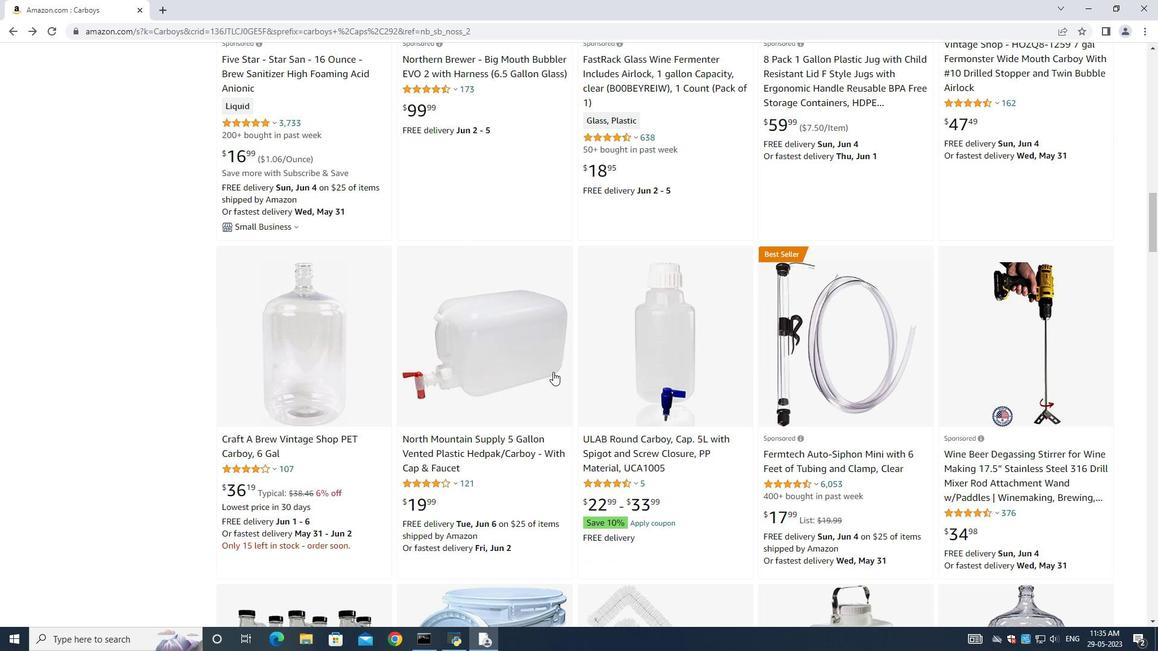 
Action: Mouse scrolled (553, 375) with delta (0, 0)
Screenshot: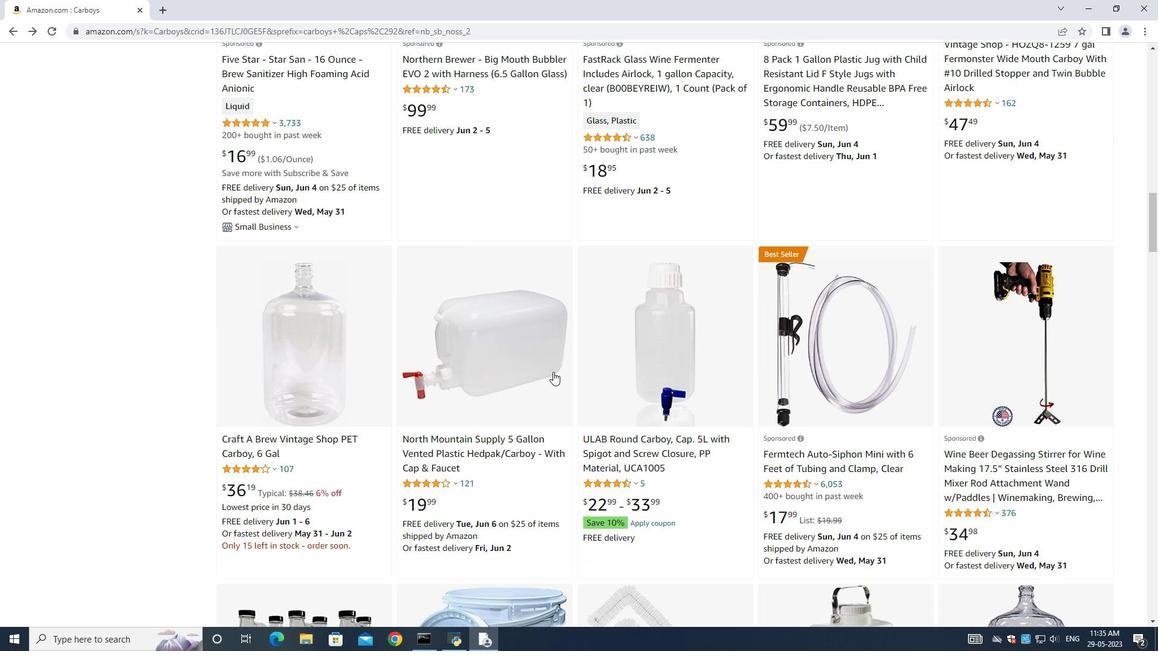 
Action: Mouse scrolled (552, 377) with delta (0, 0)
Screenshot: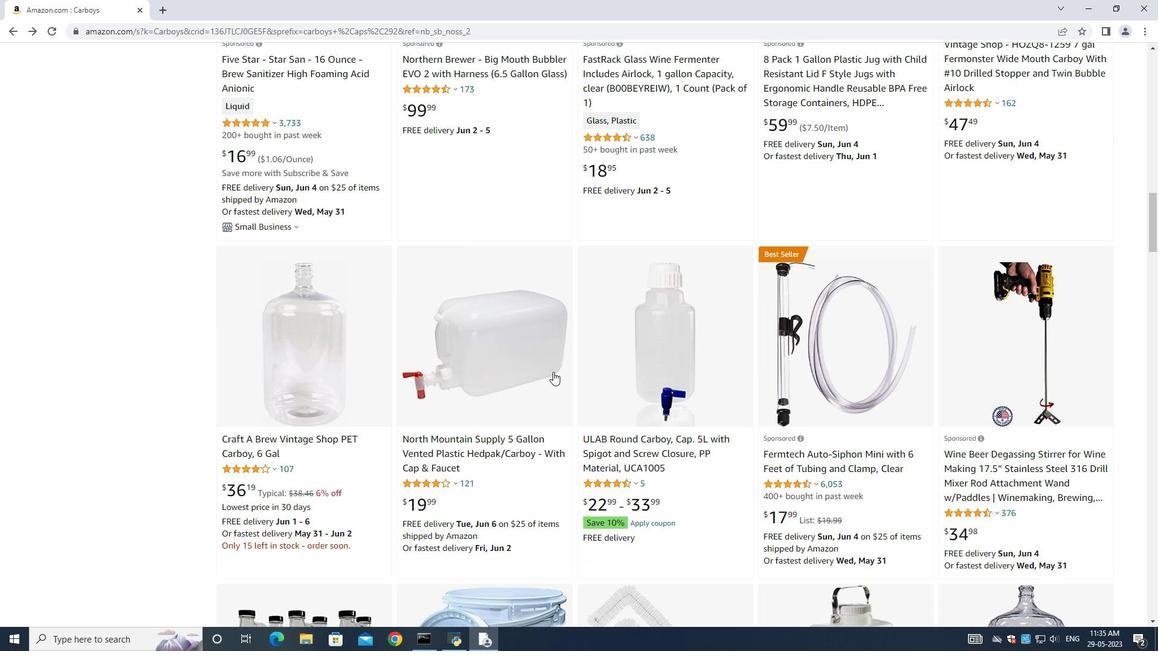 
Action: Mouse scrolled (552, 377) with delta (0, 0)
Screenshot: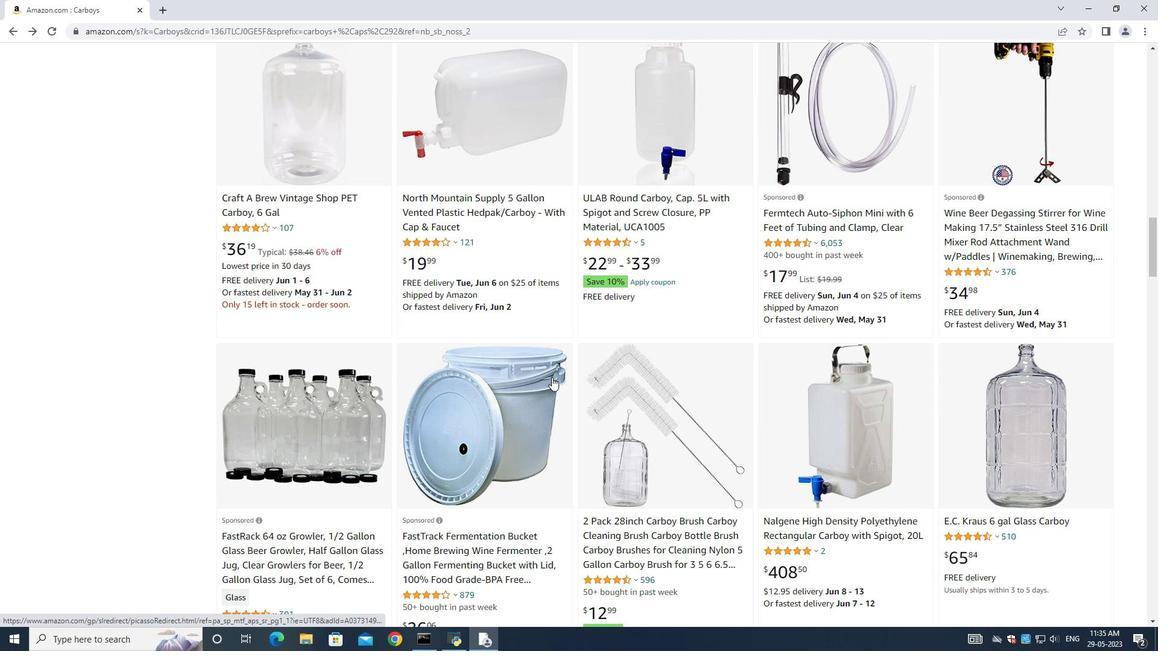 
Action: Mouse scrolled (552, 377) with delta (0, 0)
Screenshot: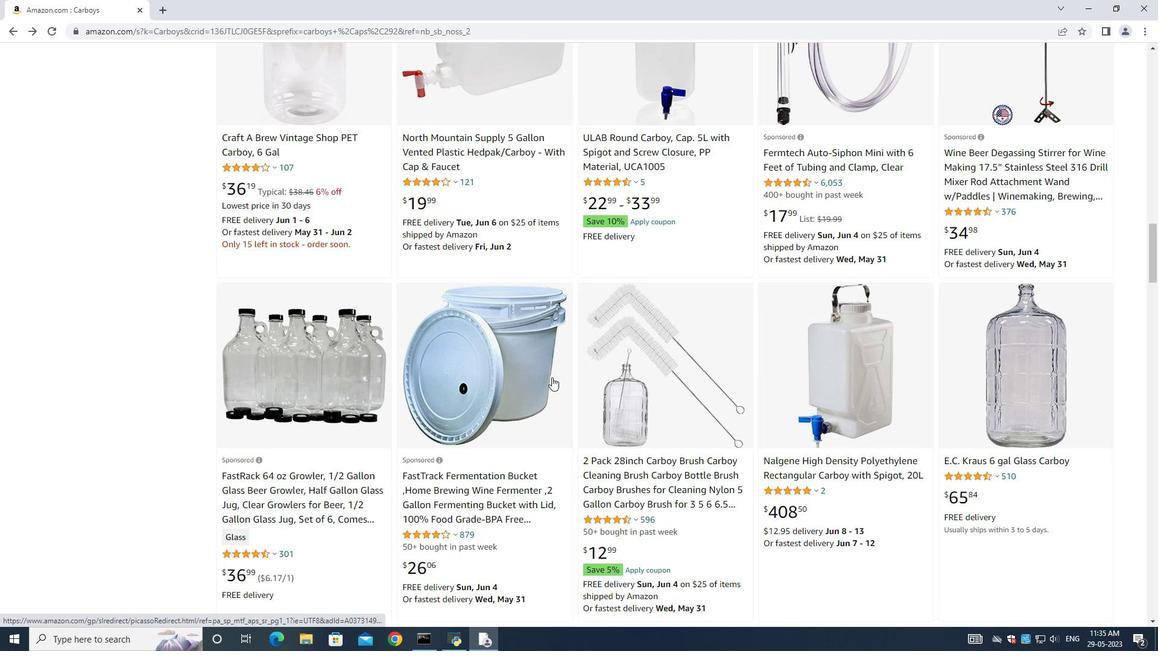 
Action: Mouse scrolled (552, 377) with delta (0, 0)
Screenshot: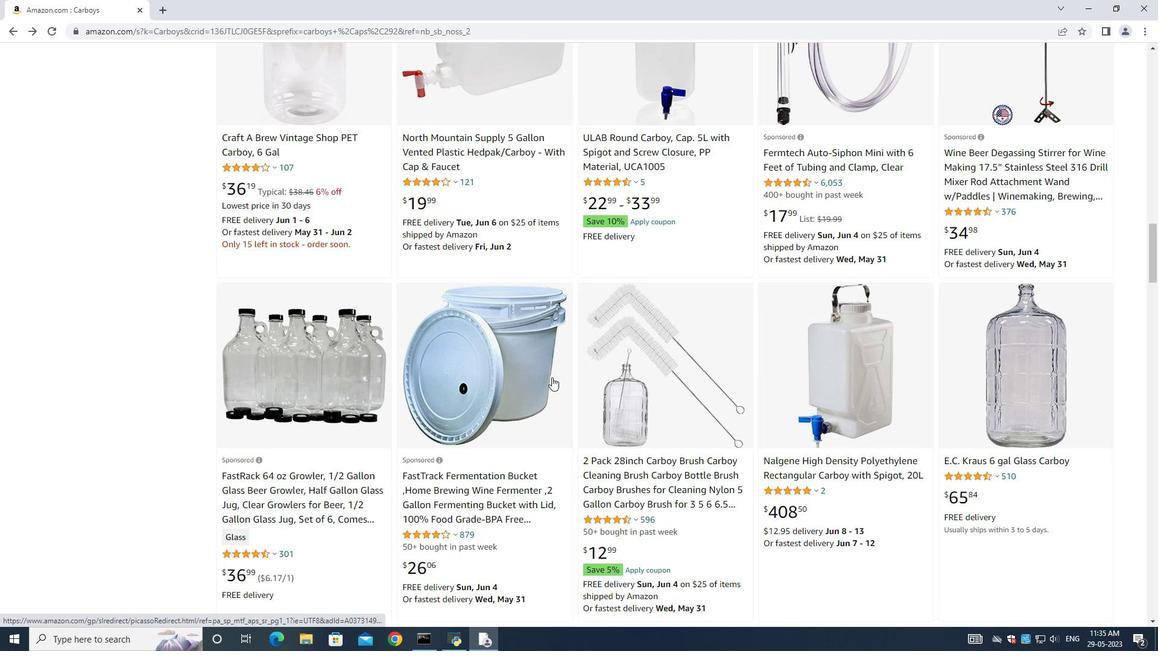 
Action: Mouse moved to (551, 377)
Screenshot: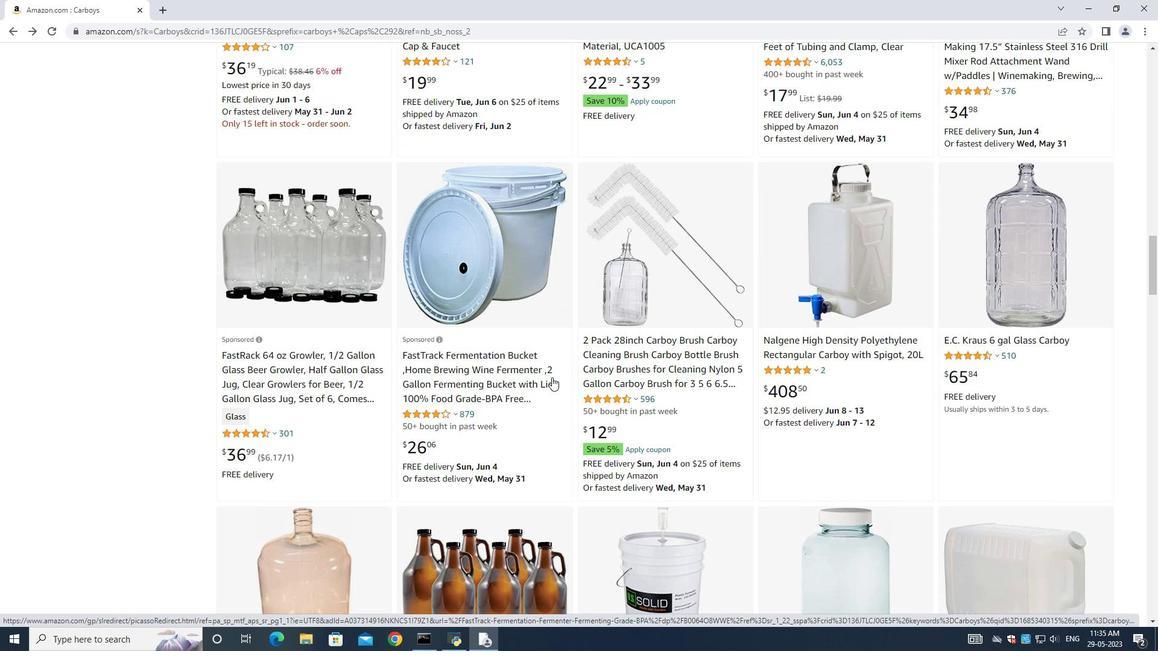 
Action: Mouse scrolled (551, 377) with delta (0, 0)
Screenshot: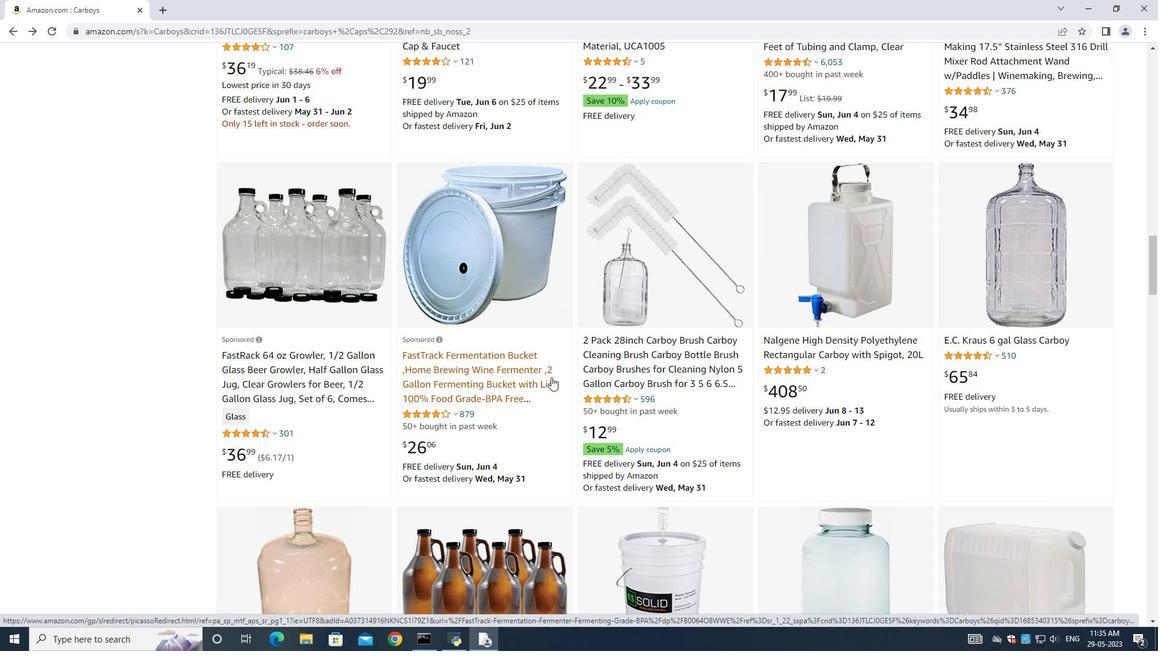 
Action: Mouse moved to (506, 375)
Screenshot: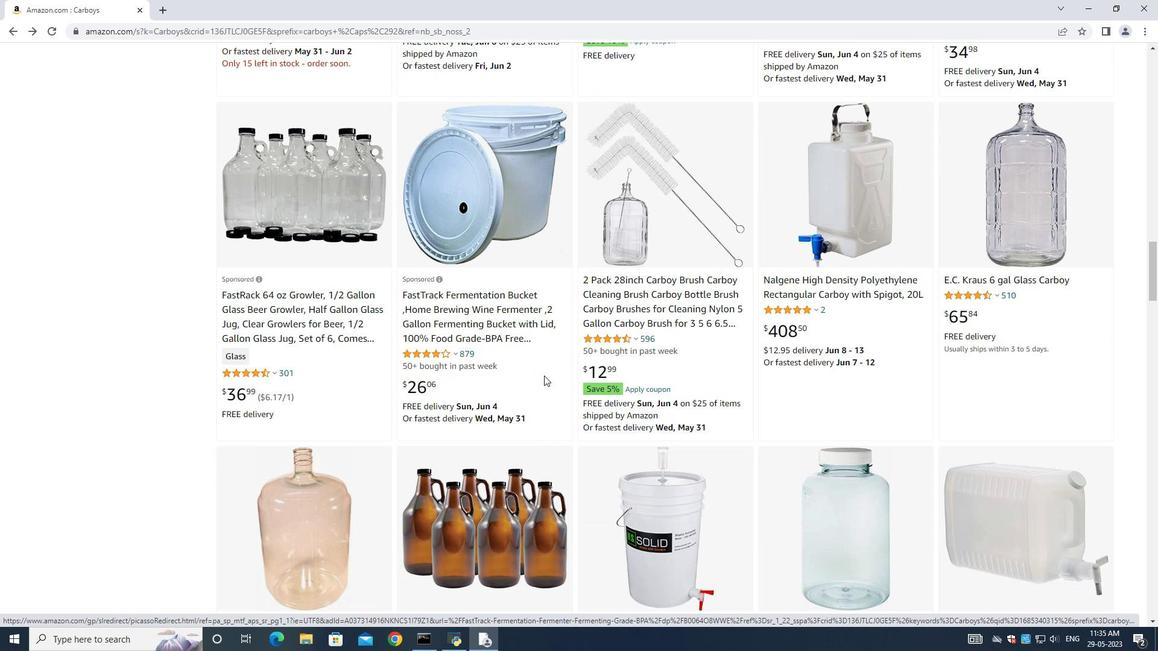 
Action: Mouse scrolled (506, 374) with delta (0, 0)
Screenshot: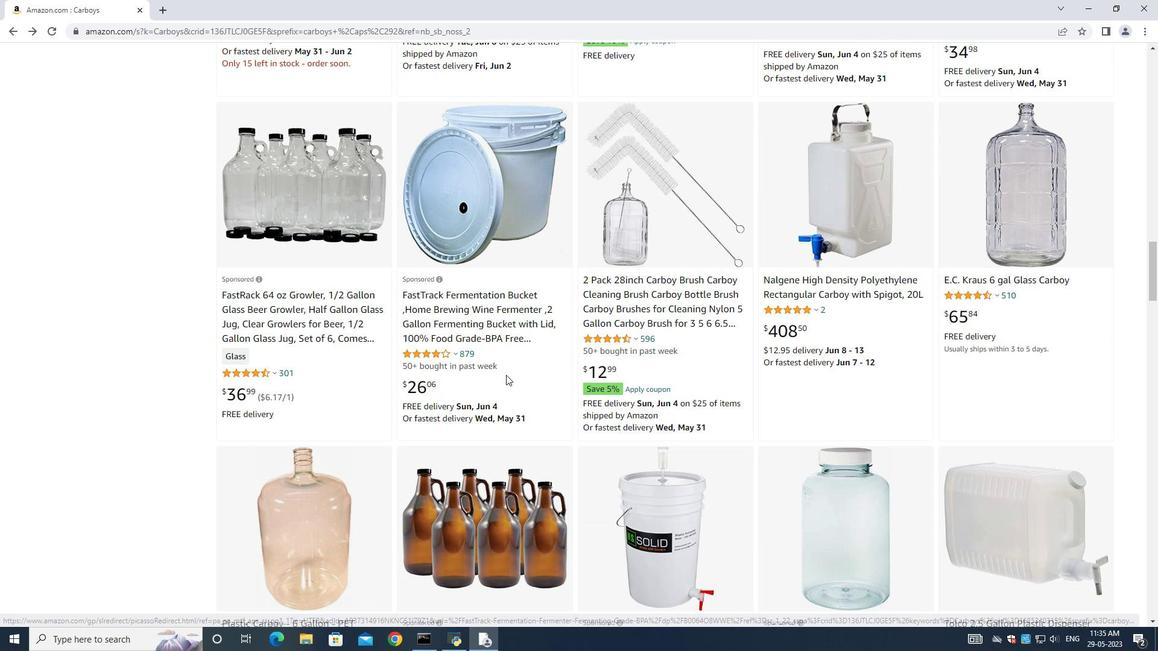 
Action: Mouse scrolled (506, 374) with delta (0, 0)
Screenshot: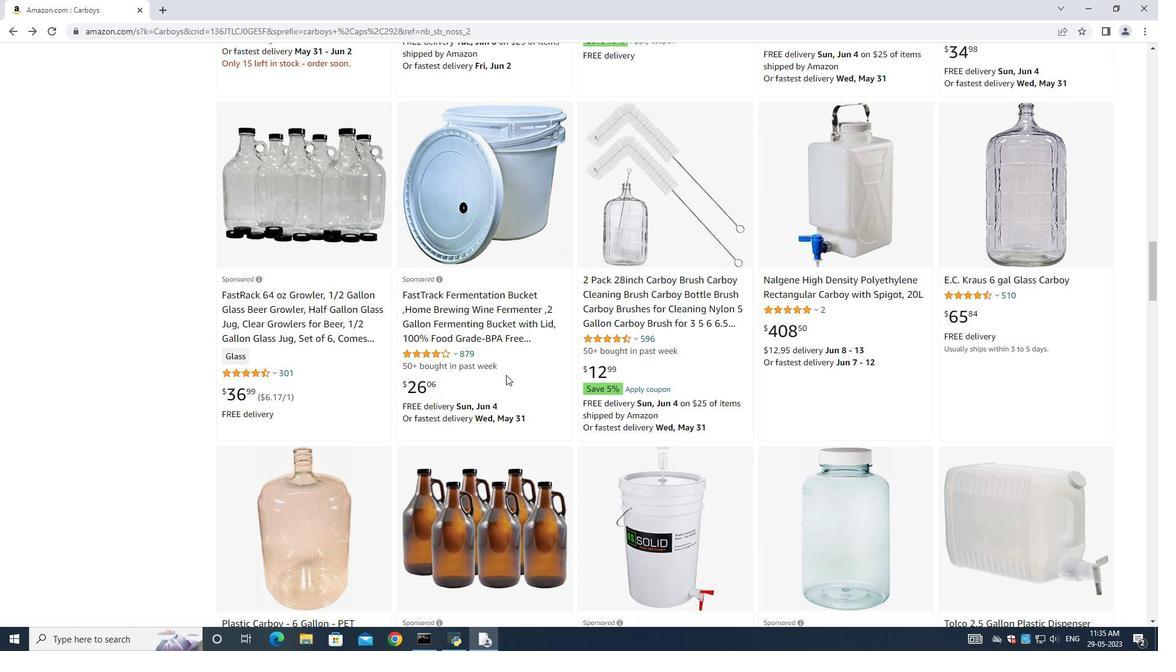 
Action: Mouse moved to (899, 520)
Screenshot: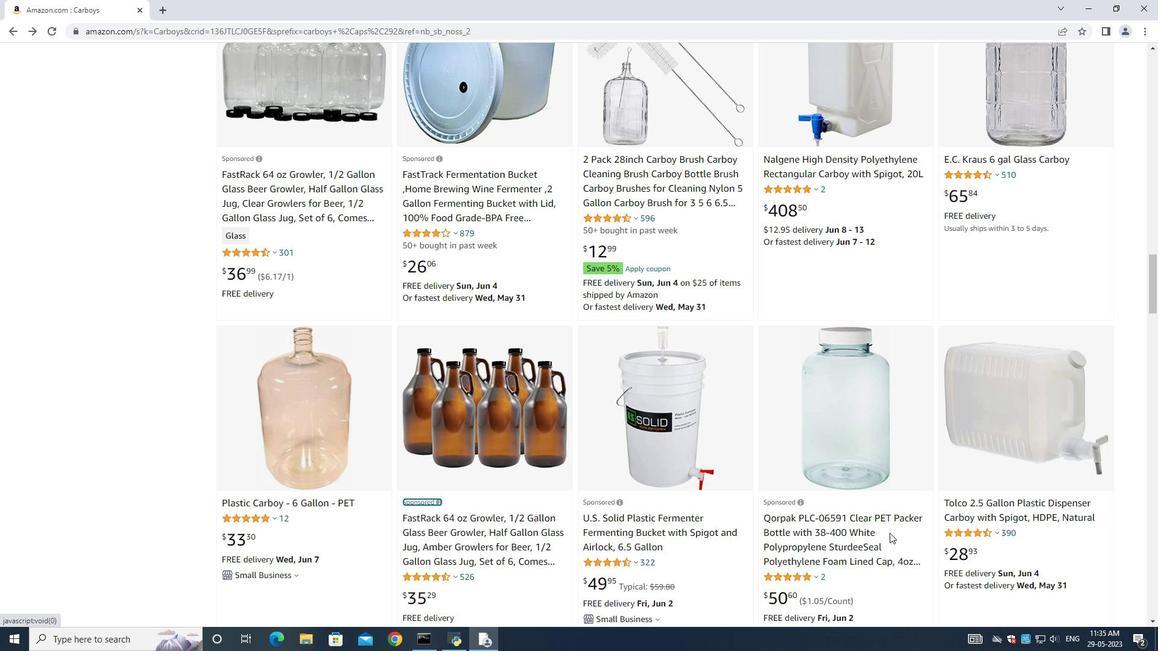 
Action: Mouse scrolled (899, 519) with delta (0, 0)
Screenshot: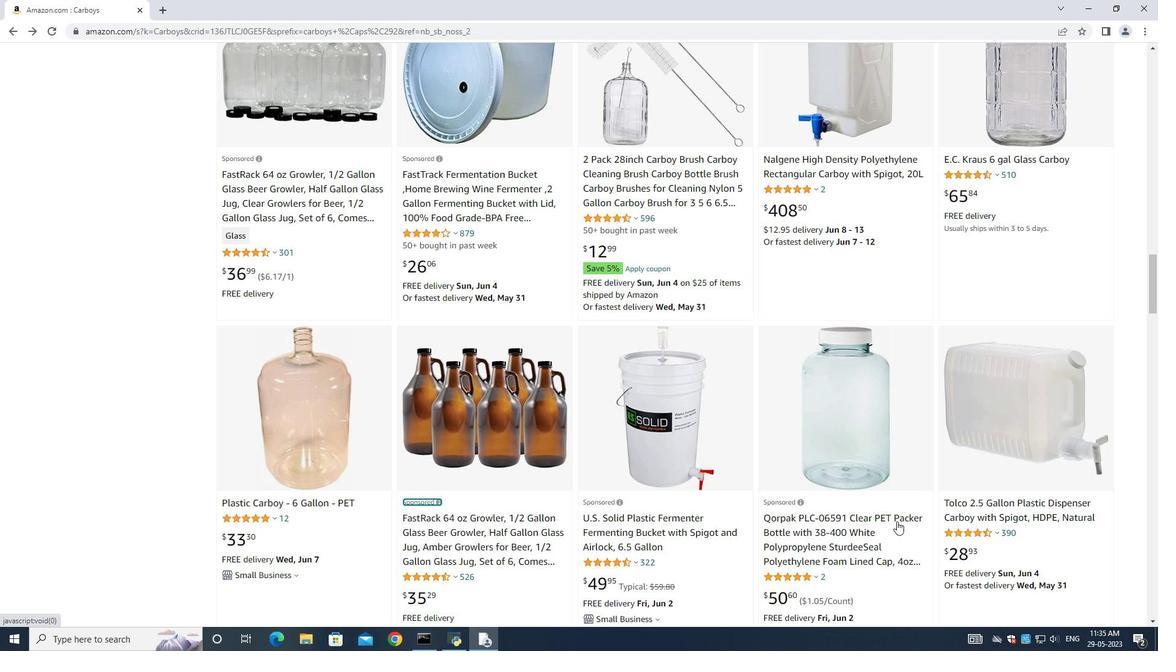 
Action: Mouse scrolled (899, 519) with delta (0, 0)
Screenshot: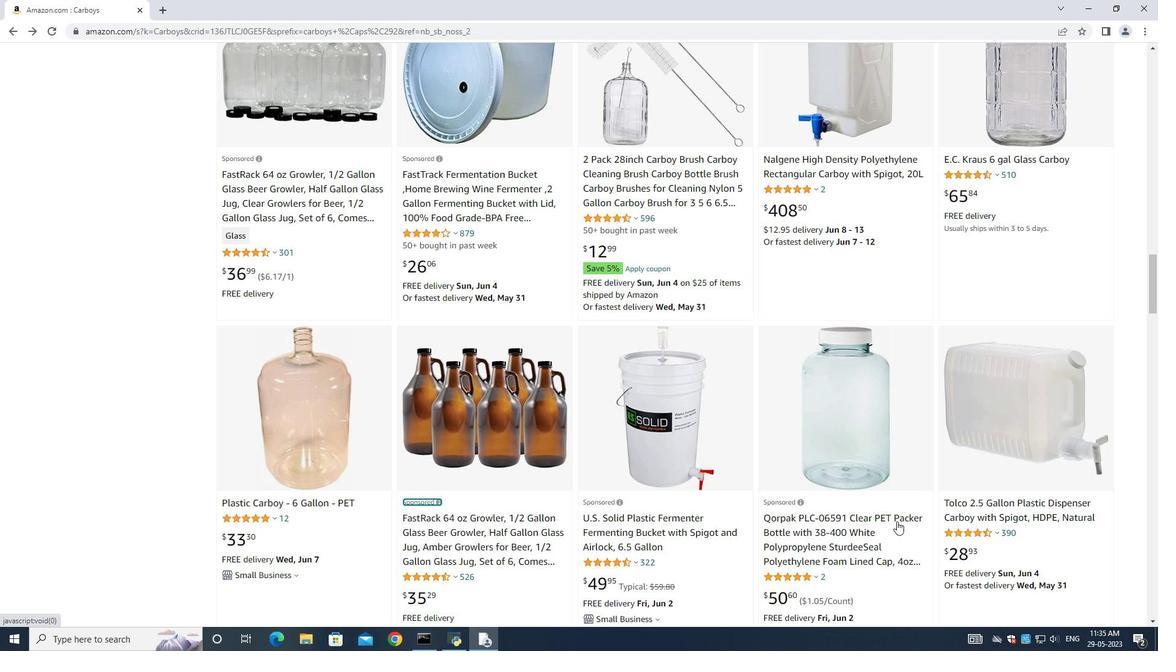 
Action: Mouse scrolled (899, 519) with delta (0, 0)
Screenshot: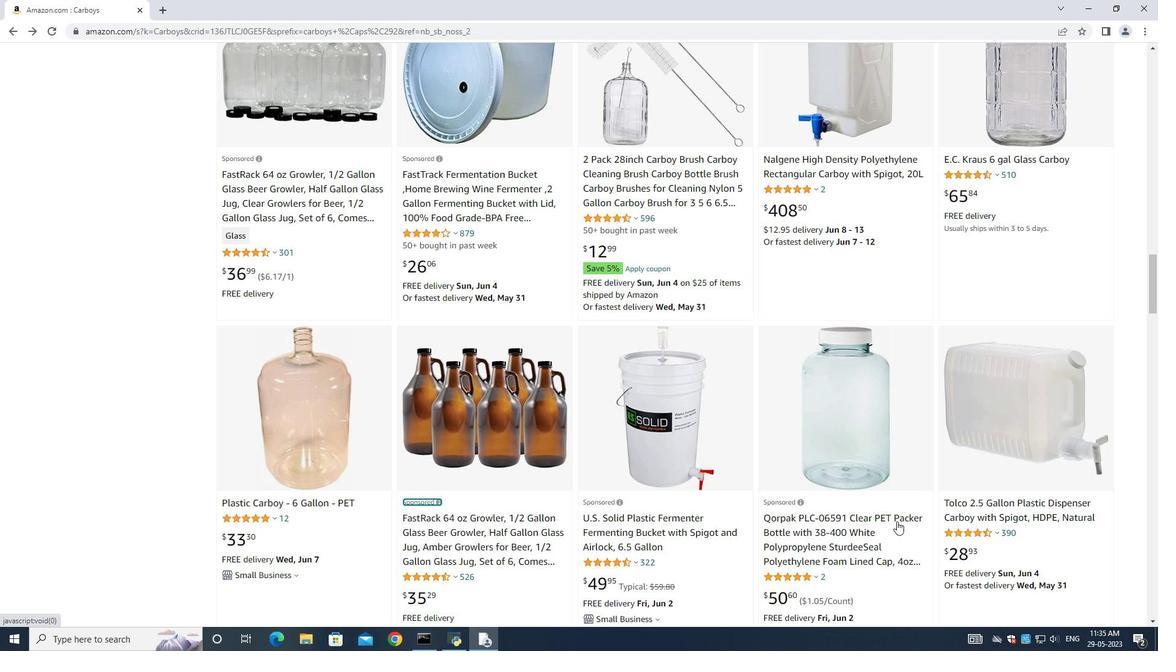 
Action: Mouse moved to (858, 496)
Screenshot: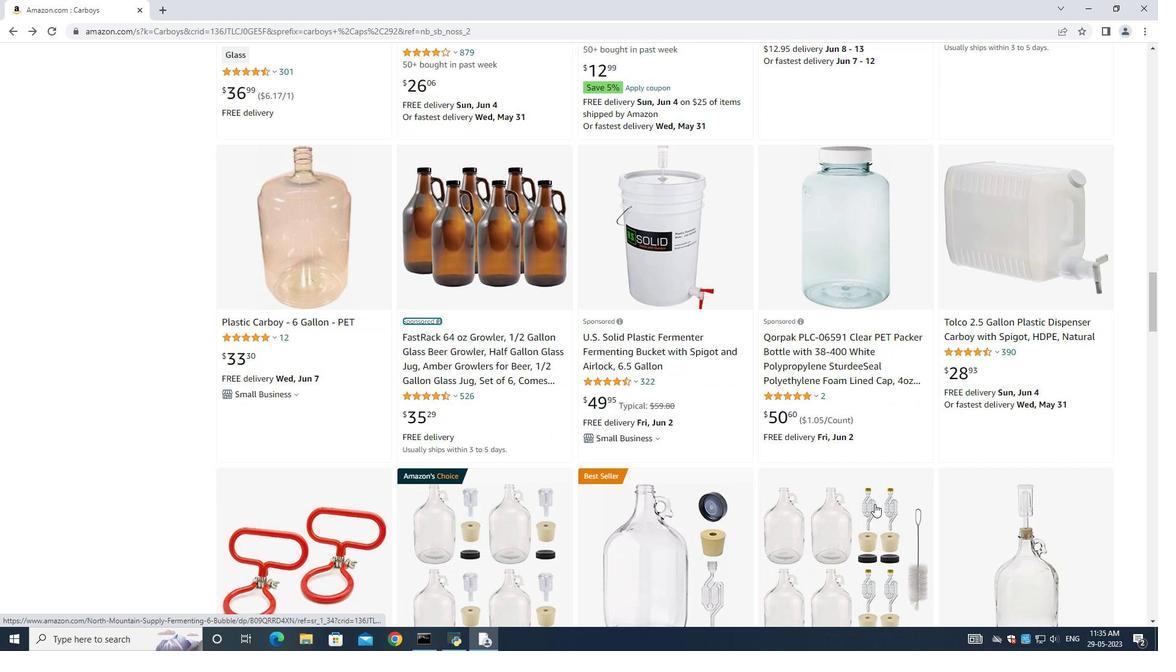 
Action: Mouse scrolled (858, 495) with delta (0, 0)
Screenshot: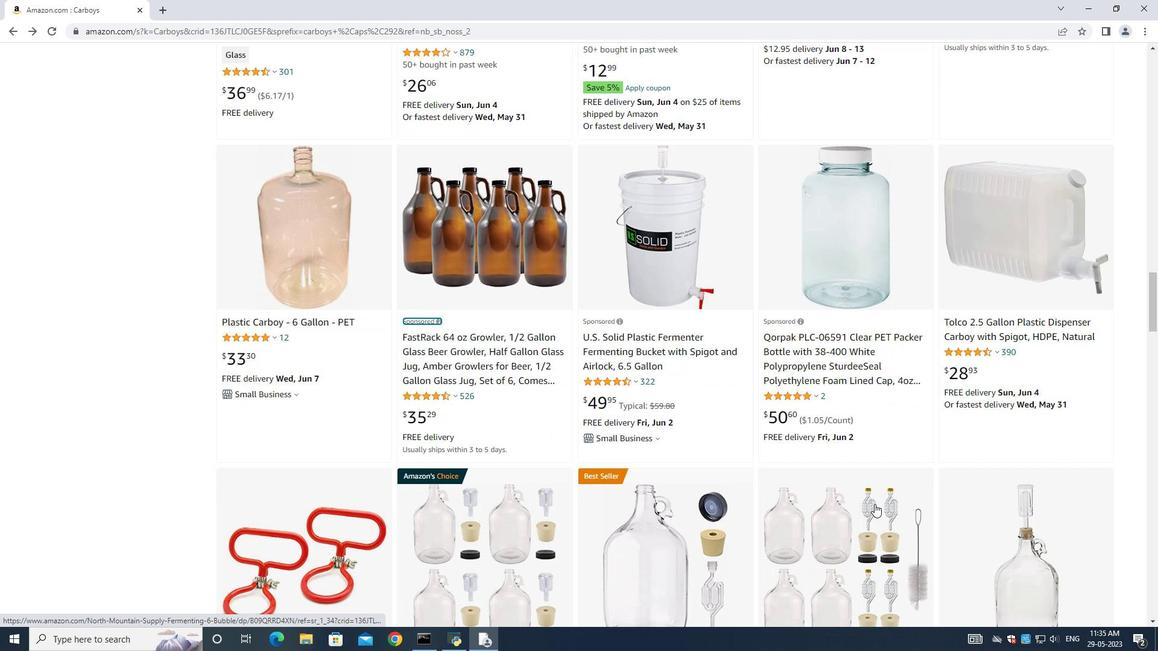 
Action: Mouse scrolled (858, 495) with delta (0, 0)
Screenshot: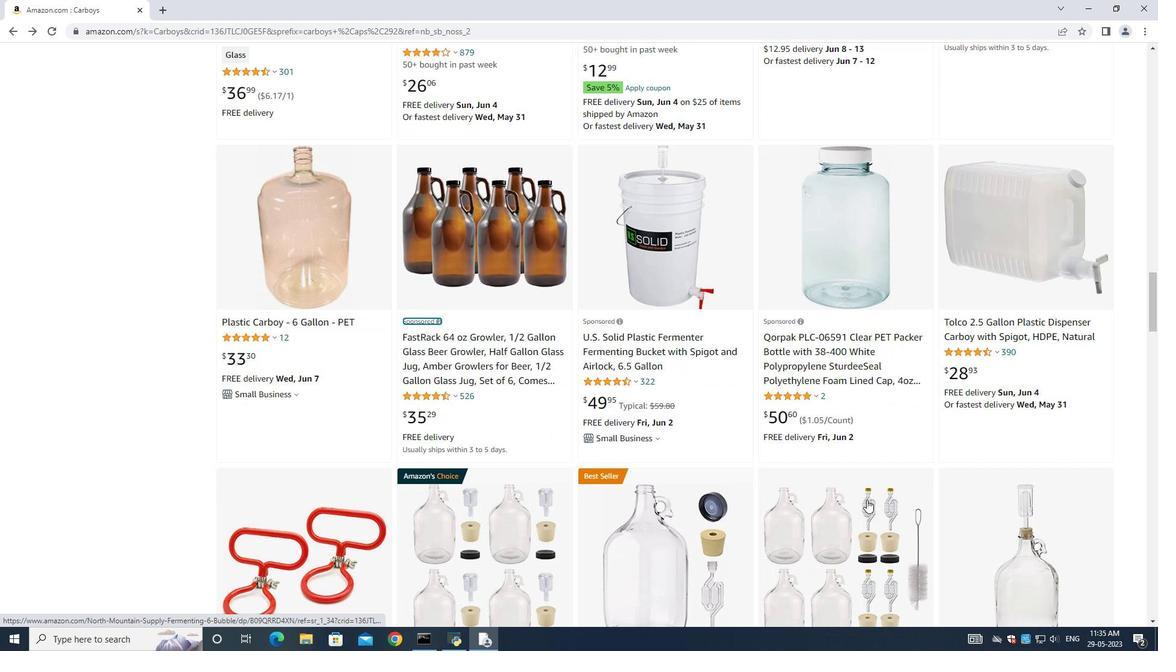 
Action: Mouse scrolled (858, 495) with delta (0, 0)
Screenshot: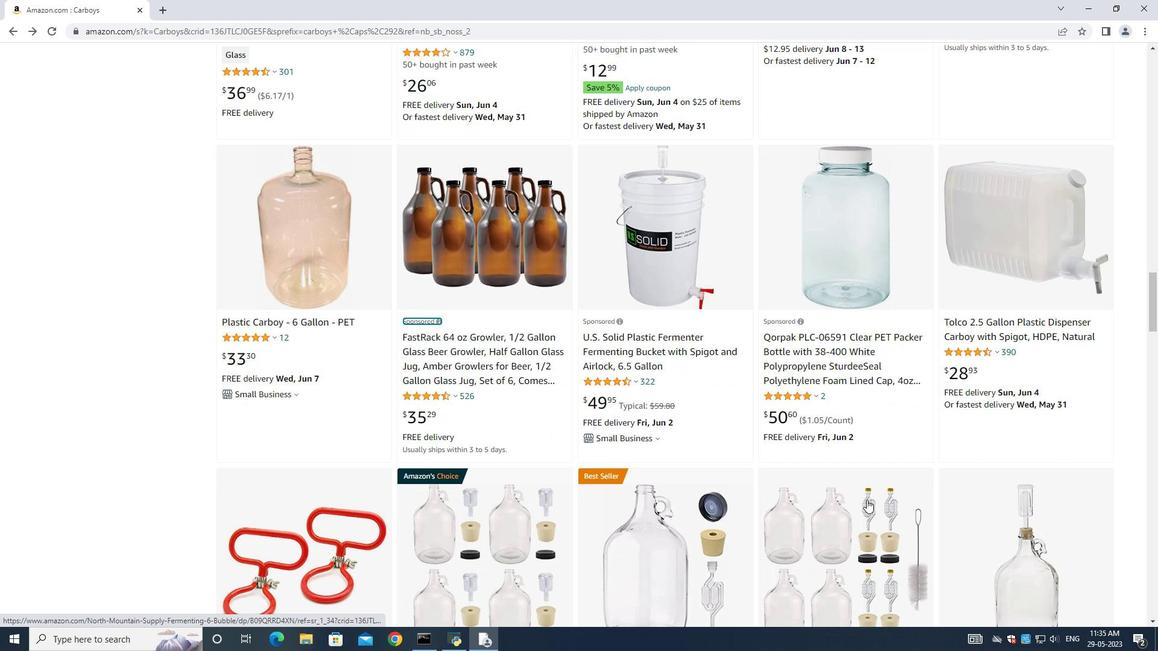
Action: Mouse moved to (853, 494)
Screenshot: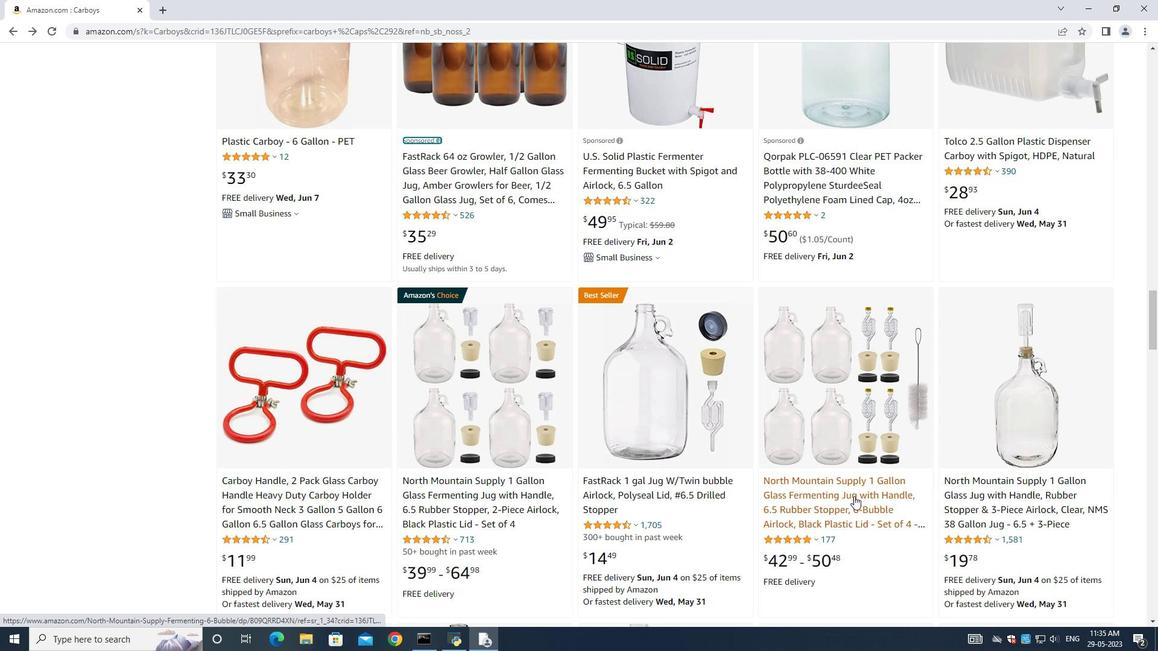 
Action: Mouse scrolled (853, 495) with delta (0, 0)
Screenshot: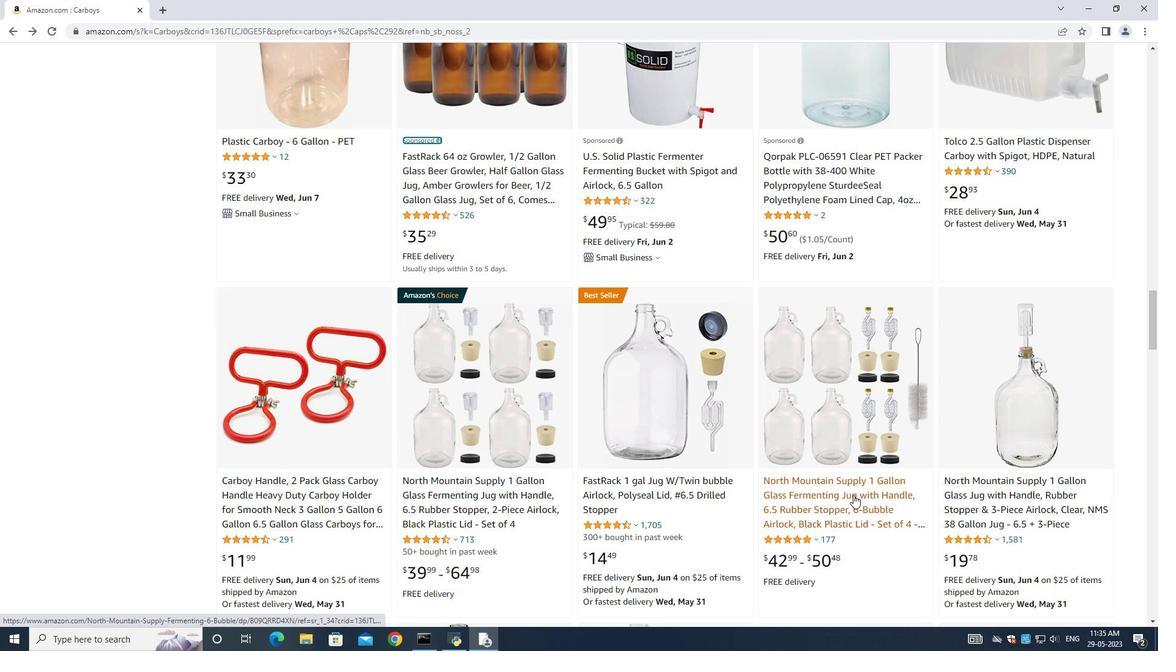 
Action: Mouse scrolled (853, 495) with delta (0, 0)
Screenshot: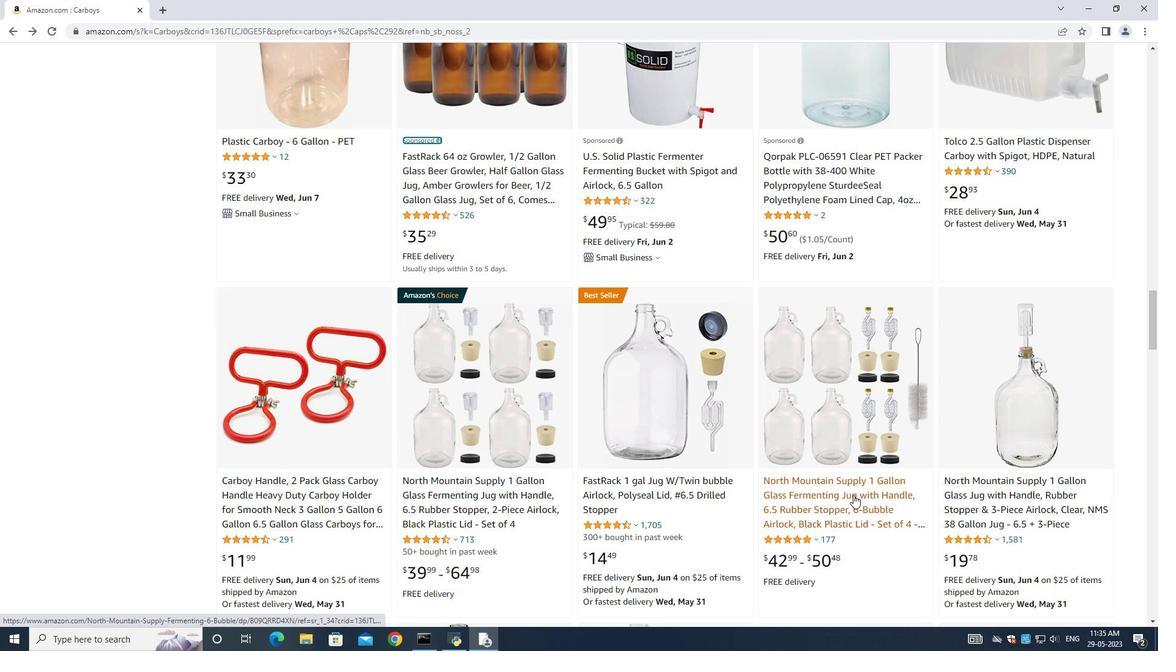 
Action: Mouse scrolled (853, 495) with delta (0, 0)
Screenshot: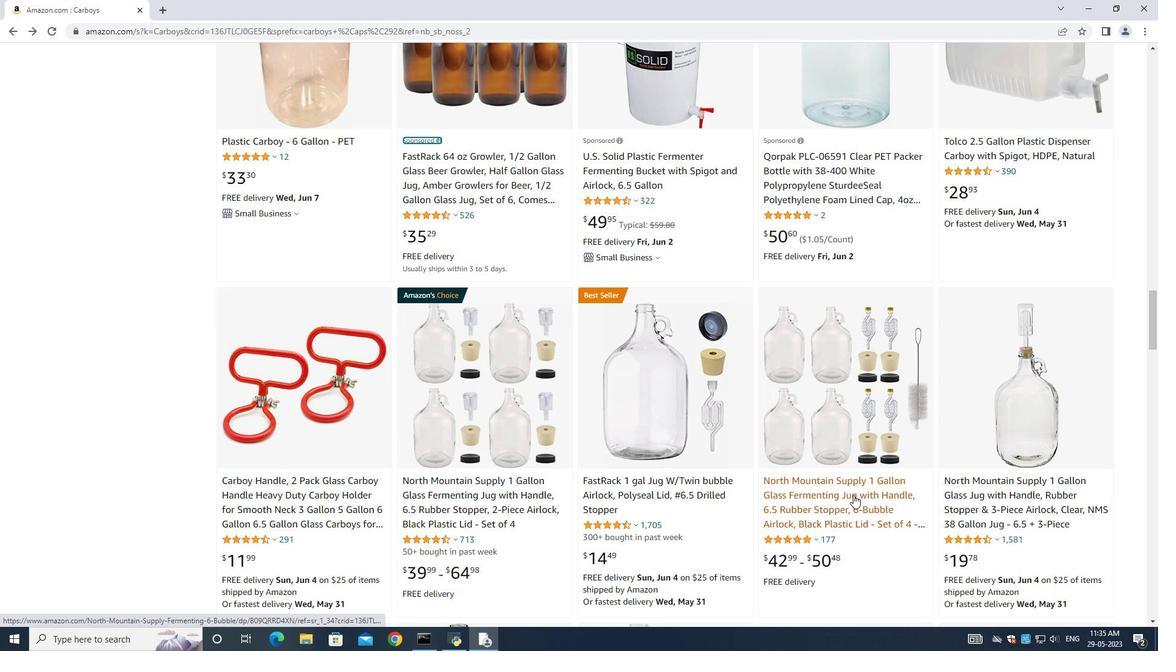 
Action: Mouse scrolled (853, 495) with delta (0, 0)
Screenshot: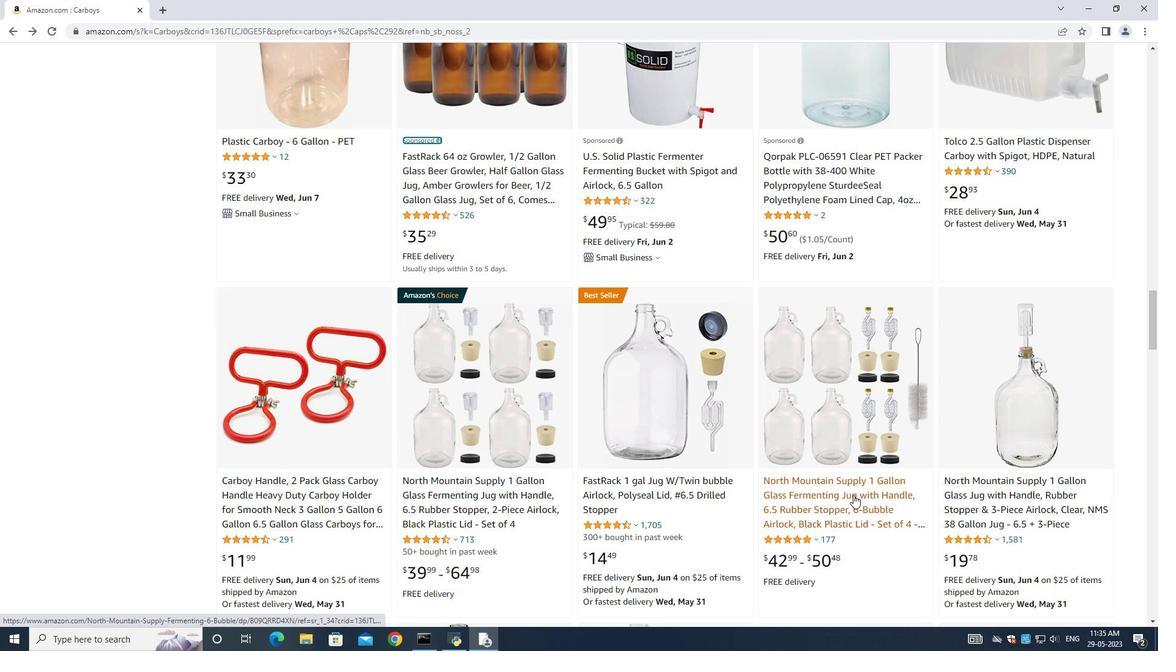 
Action: Mouse scrolled (853, 495) with delta (0, 0)
Screenshot: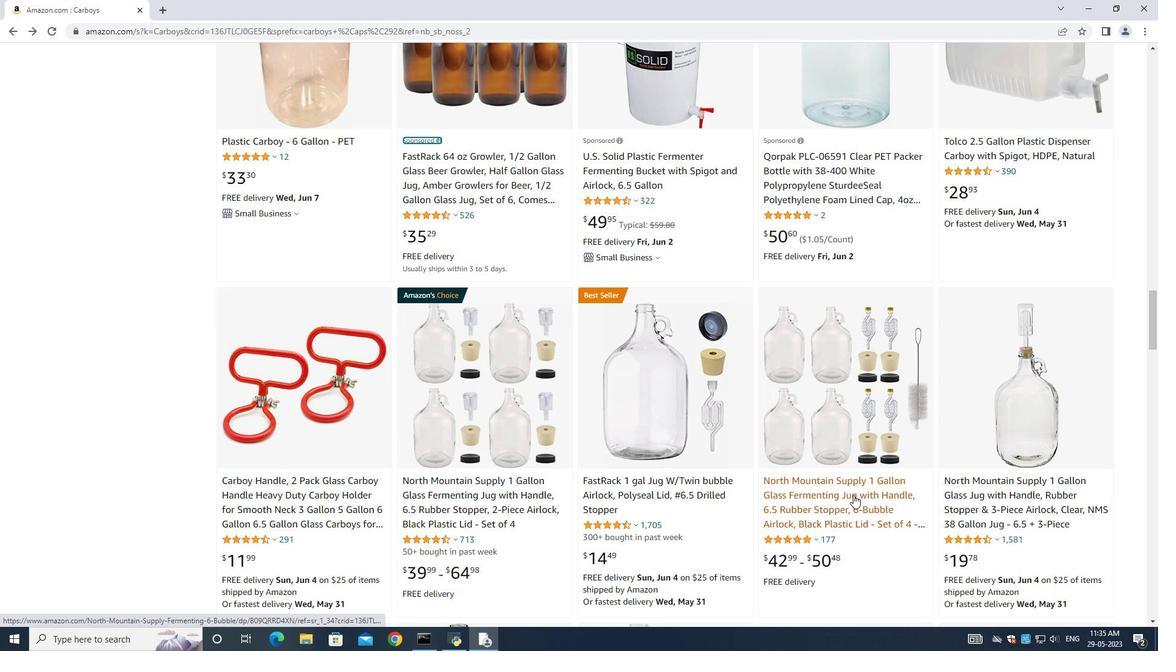 
Action: Mouse scrolled (853, 495) with delta (0, 0)
Screenshot: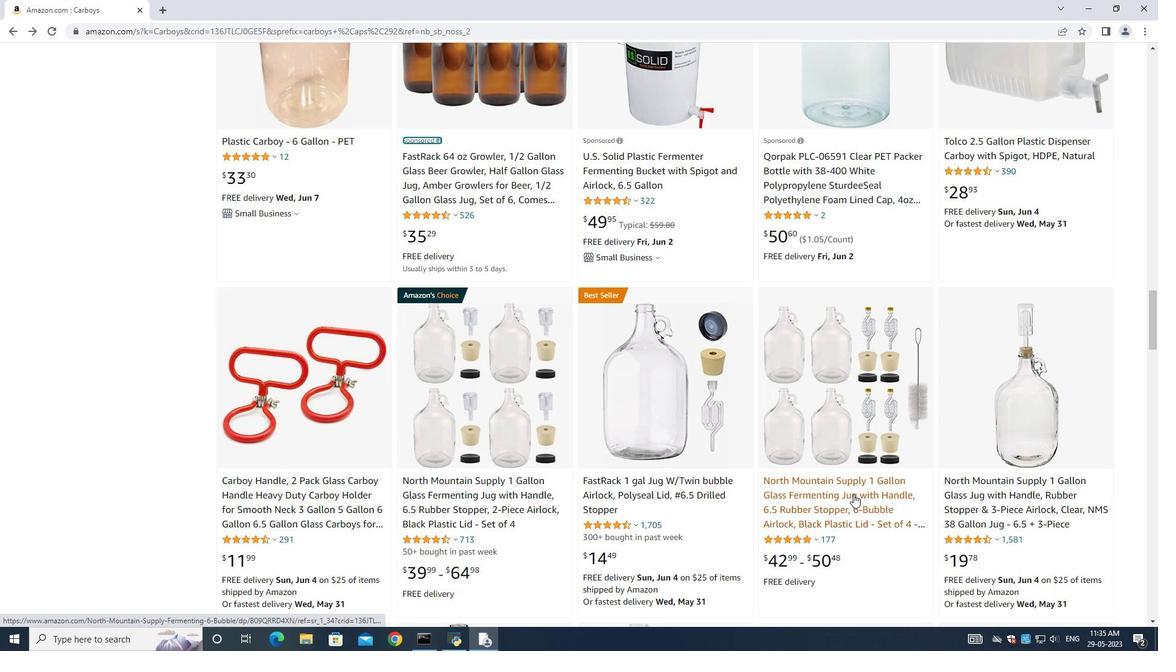 
Action: Mouse scrolled (853, 495) with delta (0, 0)
Screenshot: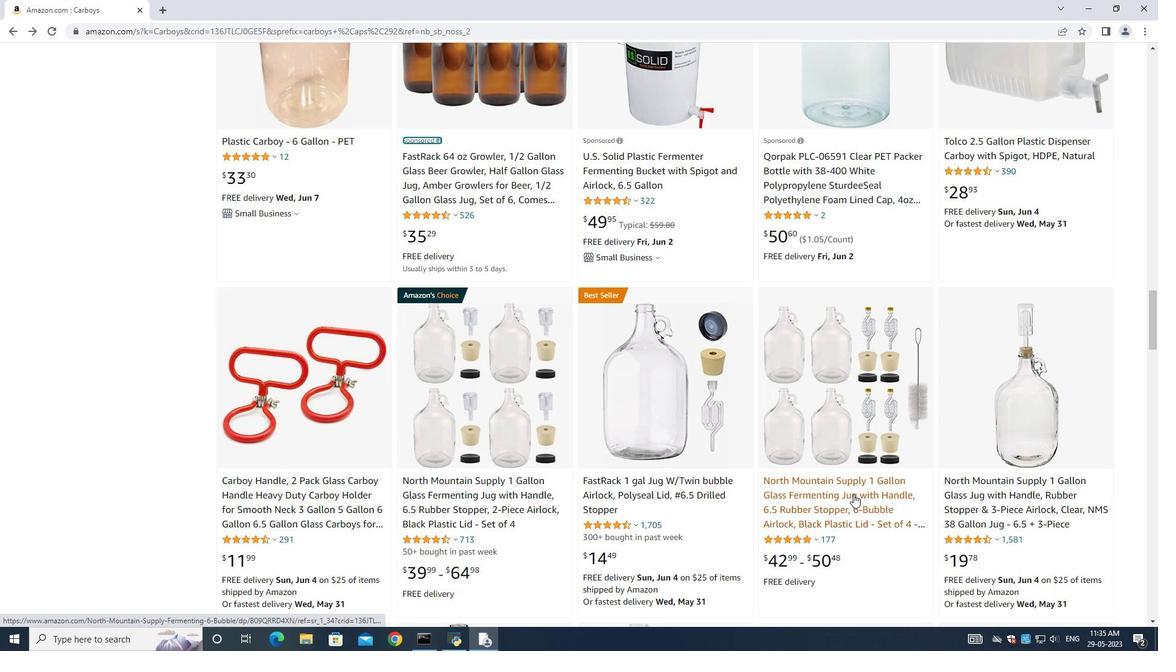 
Action: Mouse scrolled (853, 495) with delta (0, 0)
Screenshot: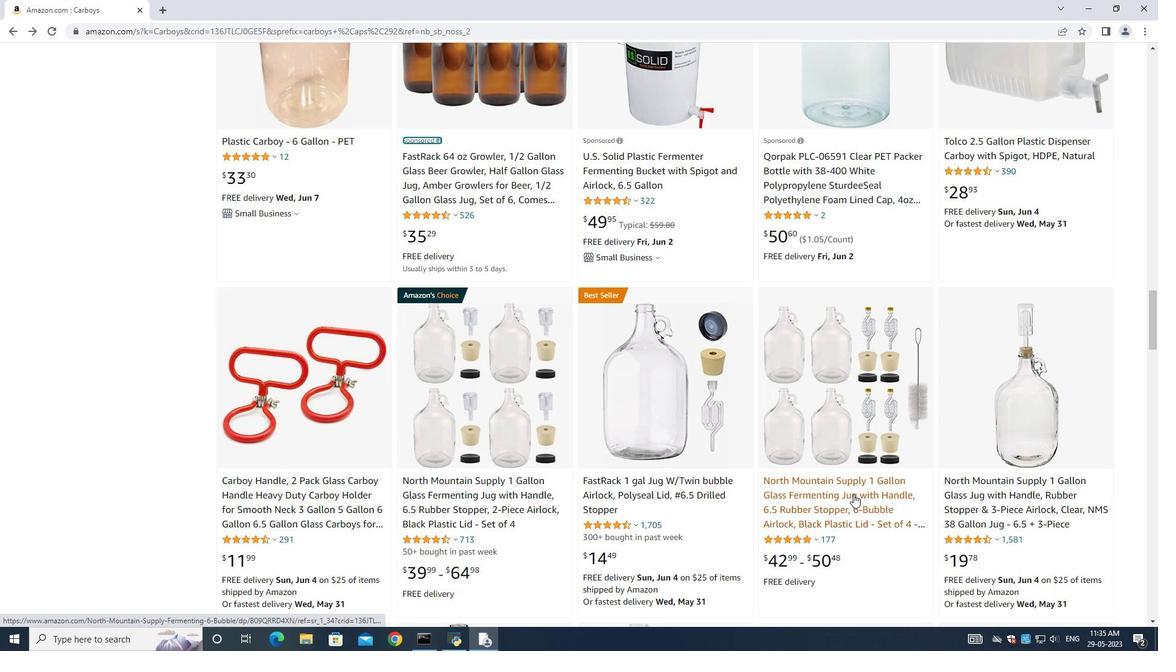 
Action: Mouse scrolled (853, 495) with delta (0, 0)
Screenshot: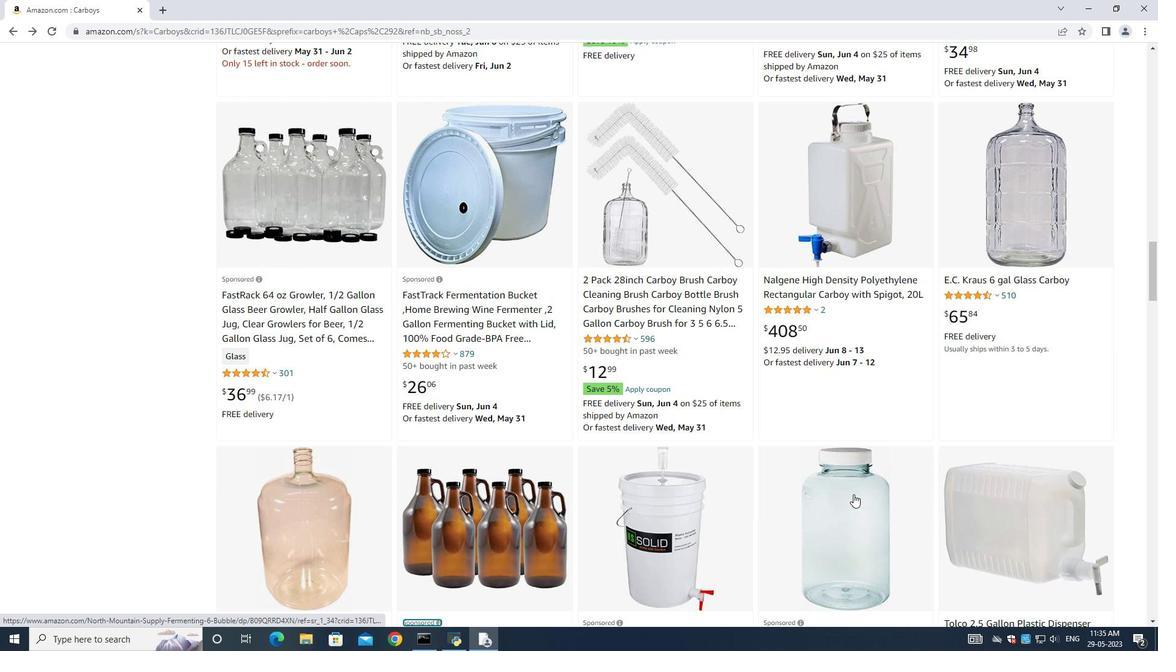 
Action: Mouse scrolled (853, 495) with delta (0, 0)
Screenshot: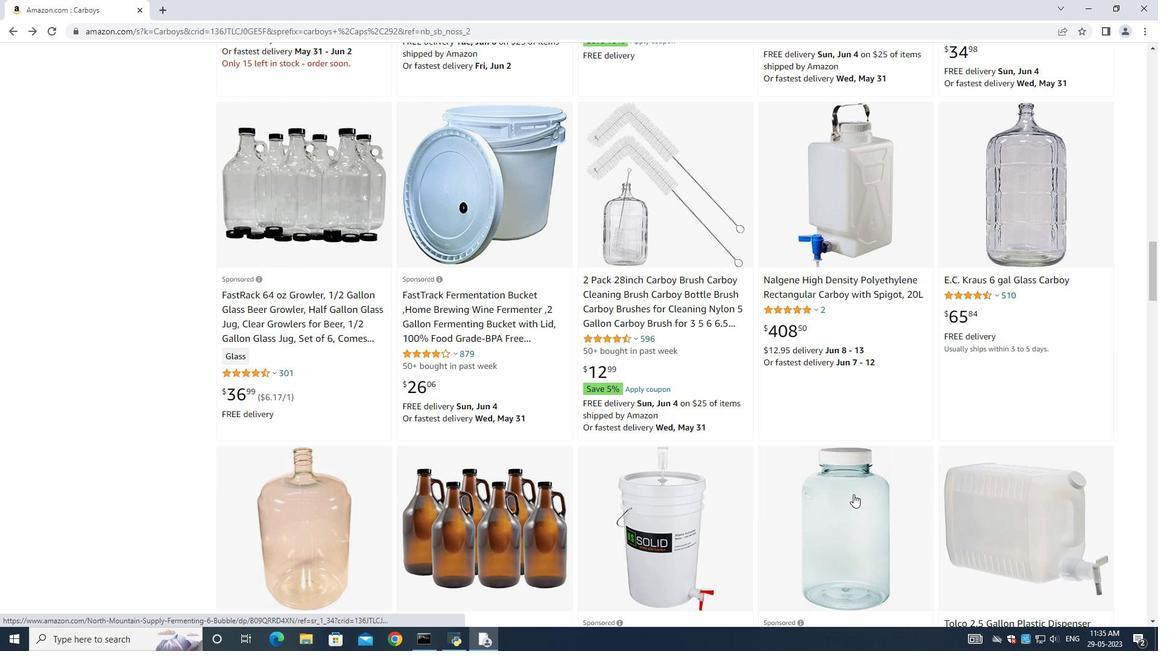 
Action: Mouse moved to (843, 408)
Screenshot: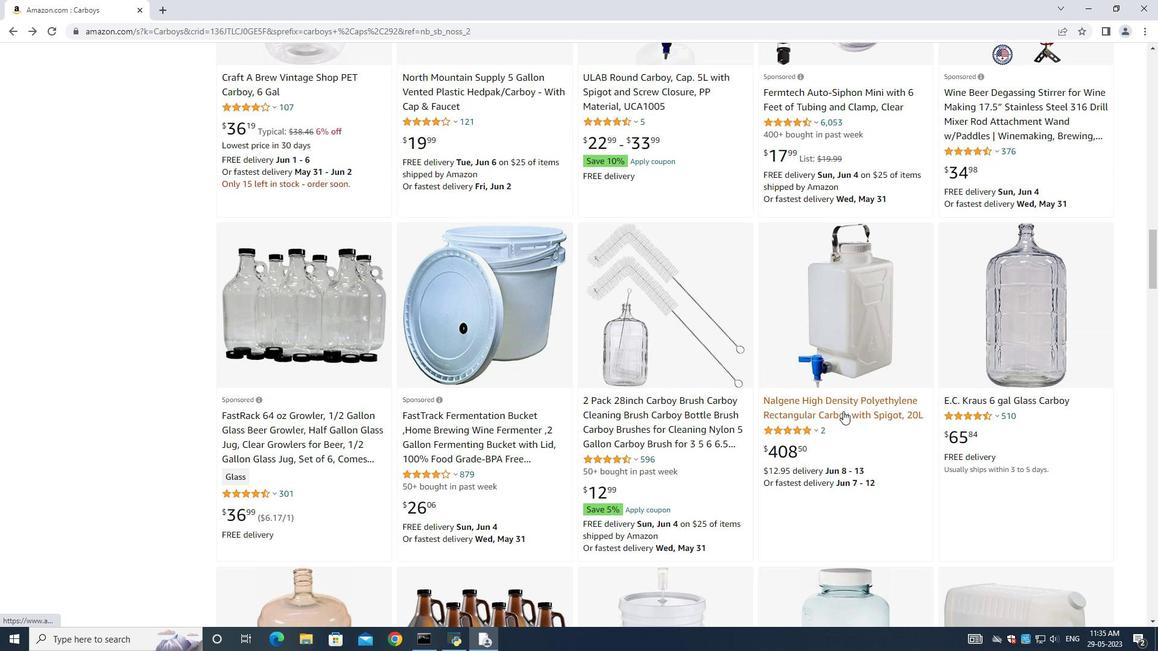 
Action: Mouse pressed left at (843, 408)
Screenshot: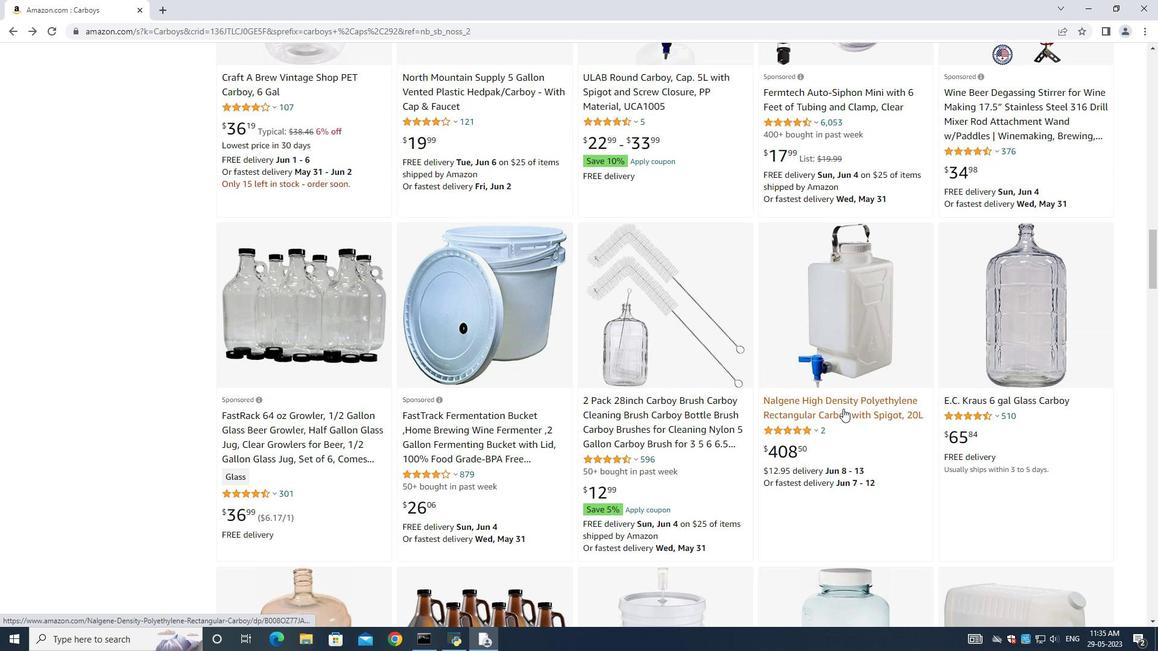 
Action: Mouse moved to (884, 304)
Screenshot: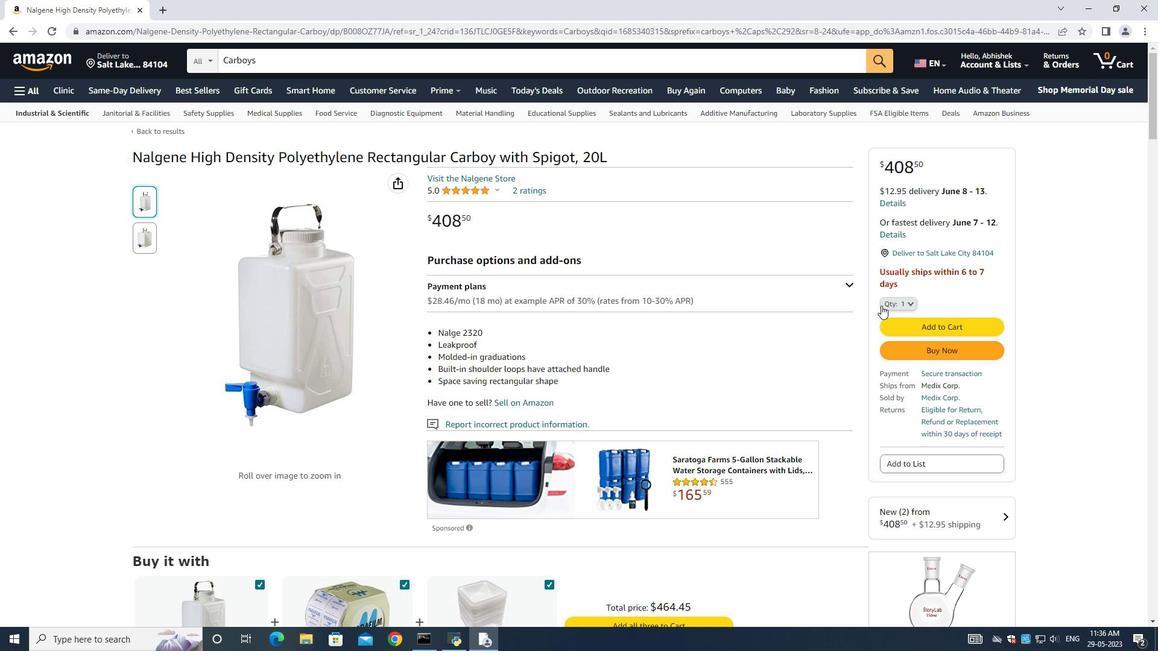 
Action: Mouse pressed left at (884, 304)
Screenshot: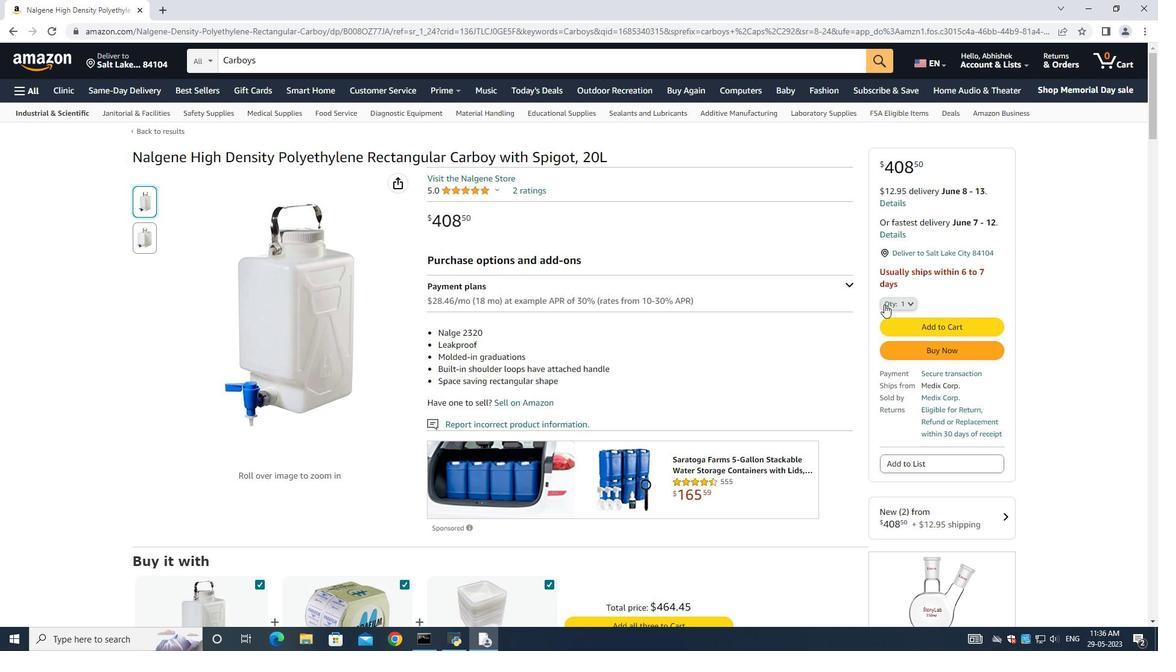 
Action: Mouse moved to (889, 340)
Screenshot: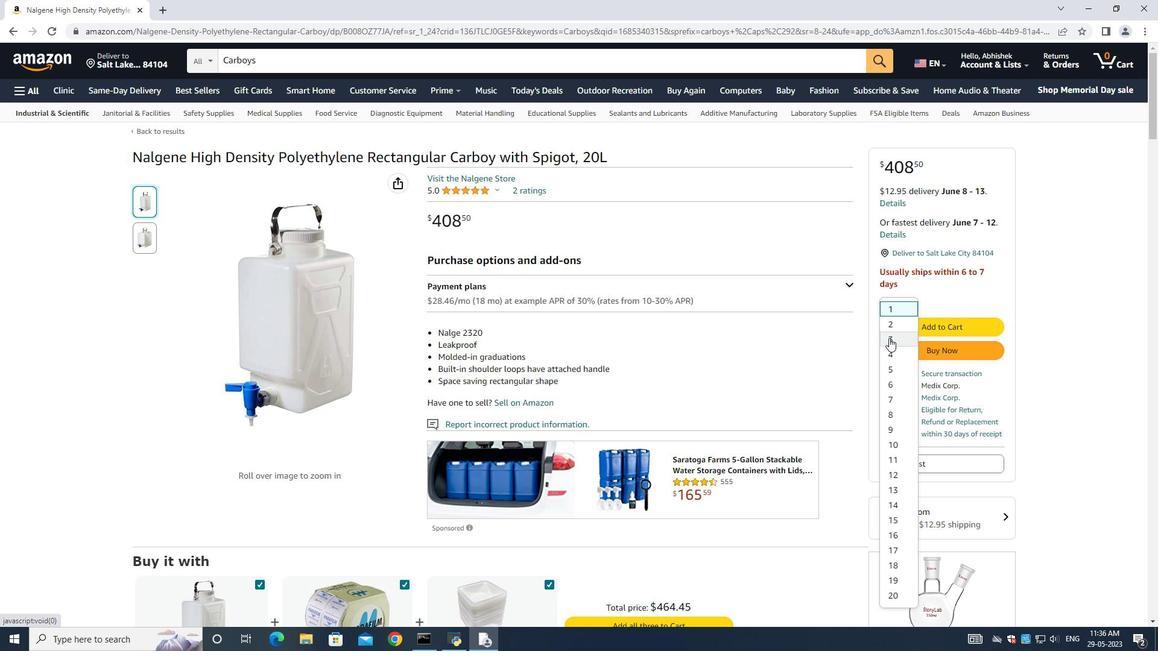 
Action: Mouse pressed left at (889, 340)
Screenshot: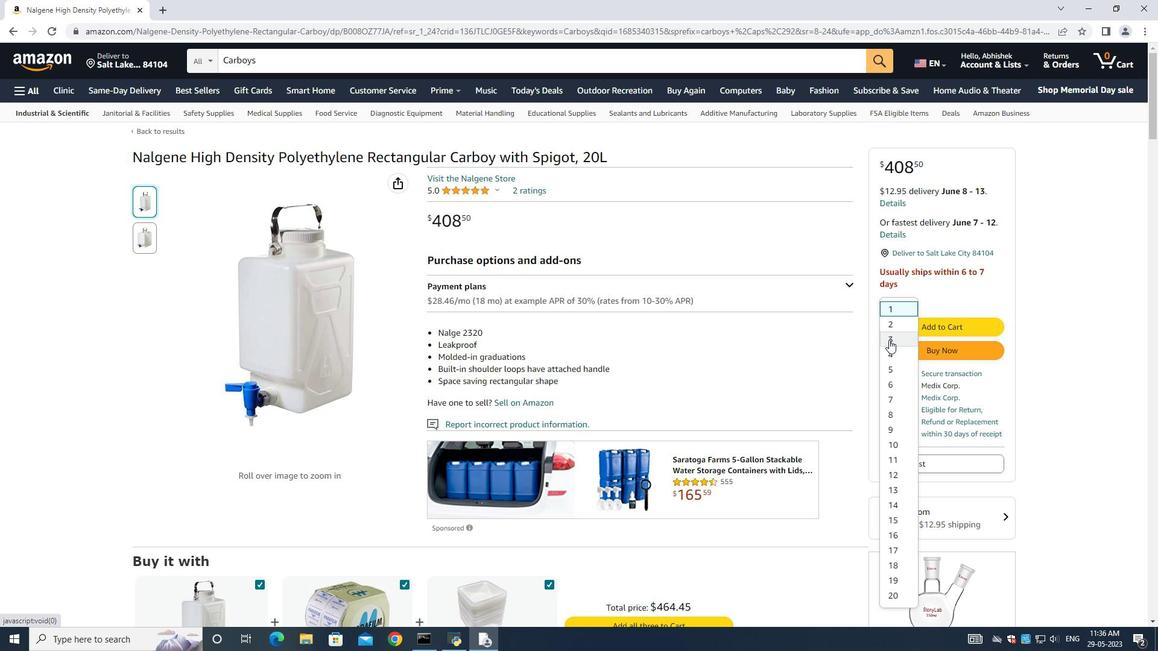 
Action: Mouse moved to (928, 346)
Screenshot: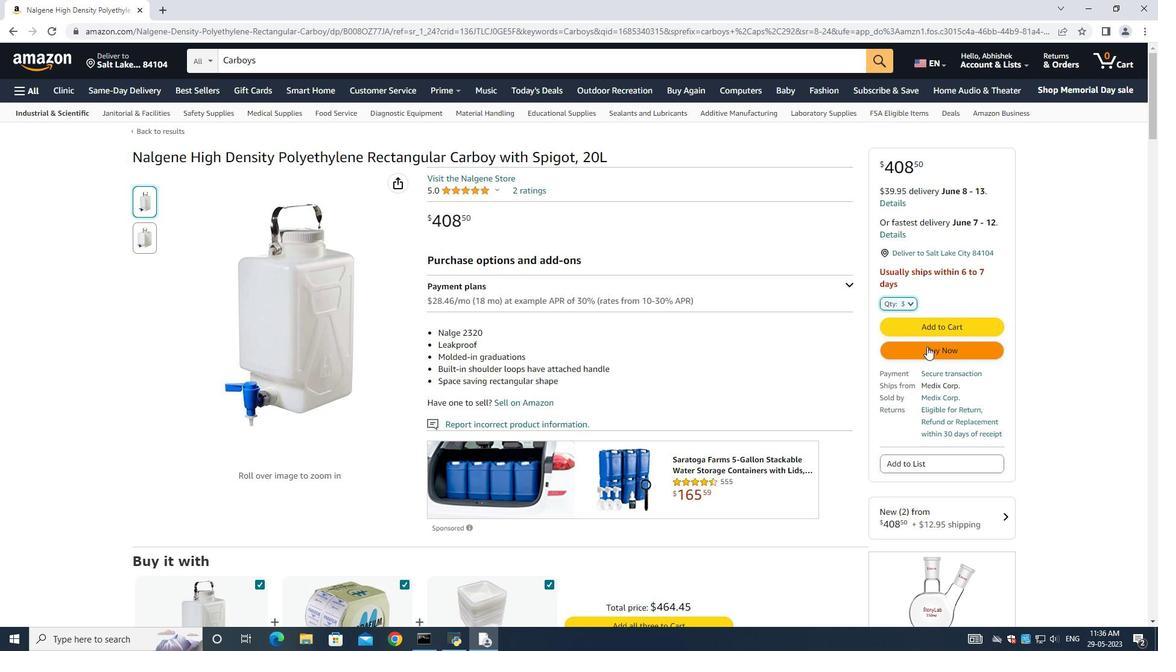 
Action: Mouse pressed left at (928, 346)
Screenshot: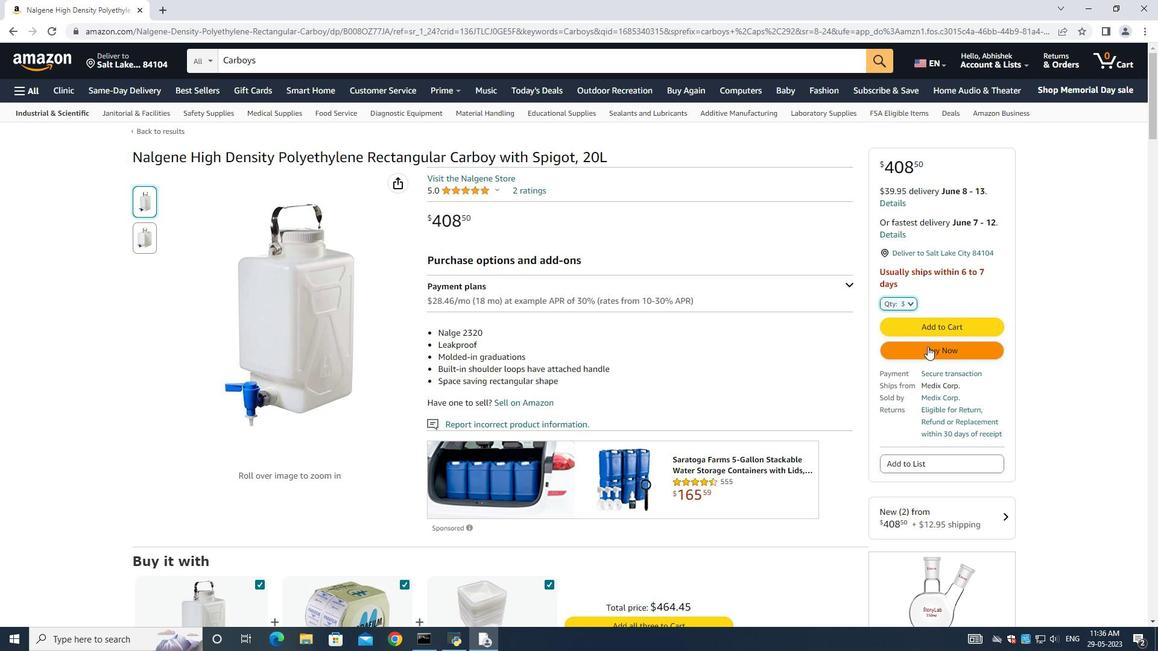 
Action: Mouse moved to (403, 351)
Screenshot: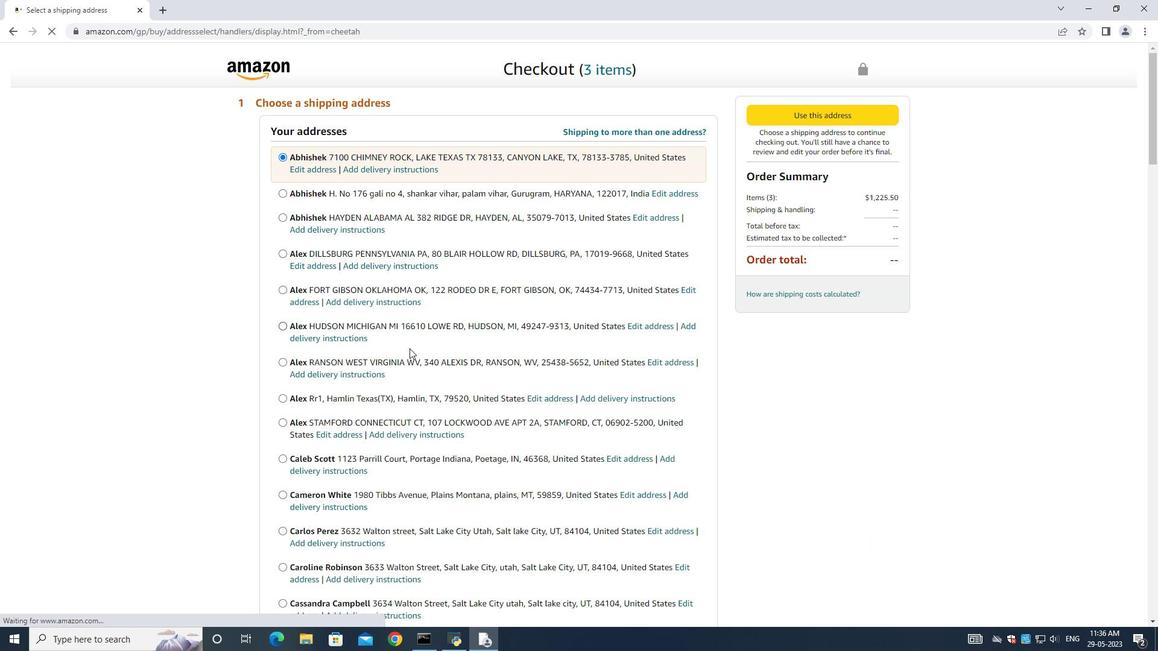 
Action: Mouse scrolled (403, 350) with delta (0, 0)
Screenshot: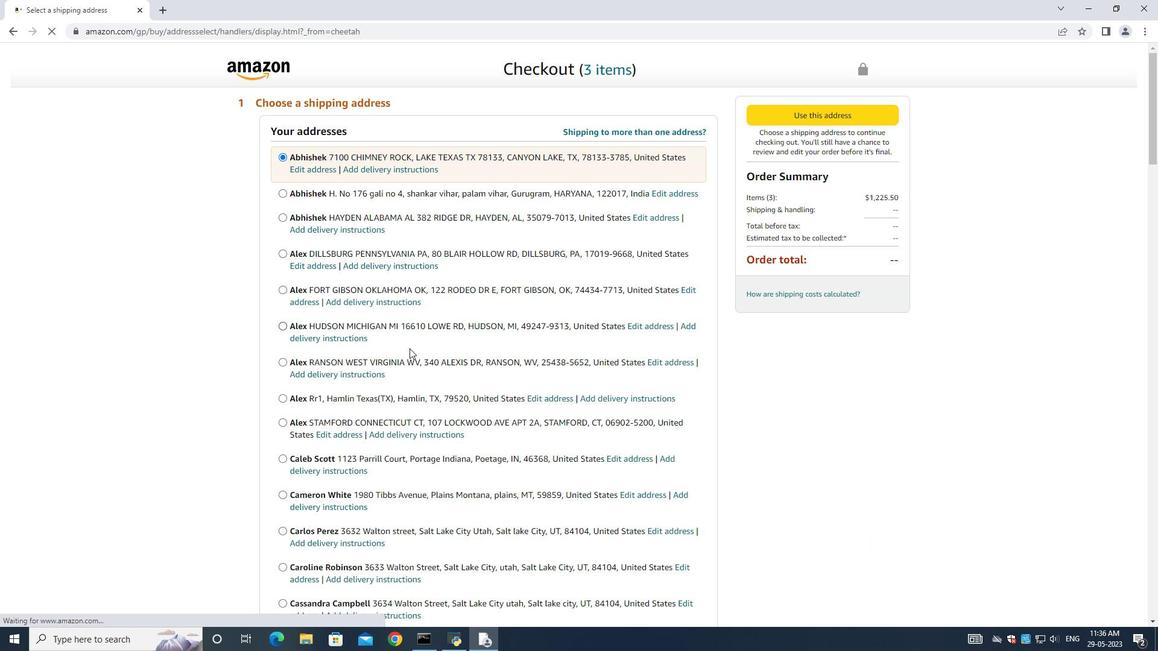 
Action: Mouse scrolled (403, 350) with delta (0, 0)
Screenshot: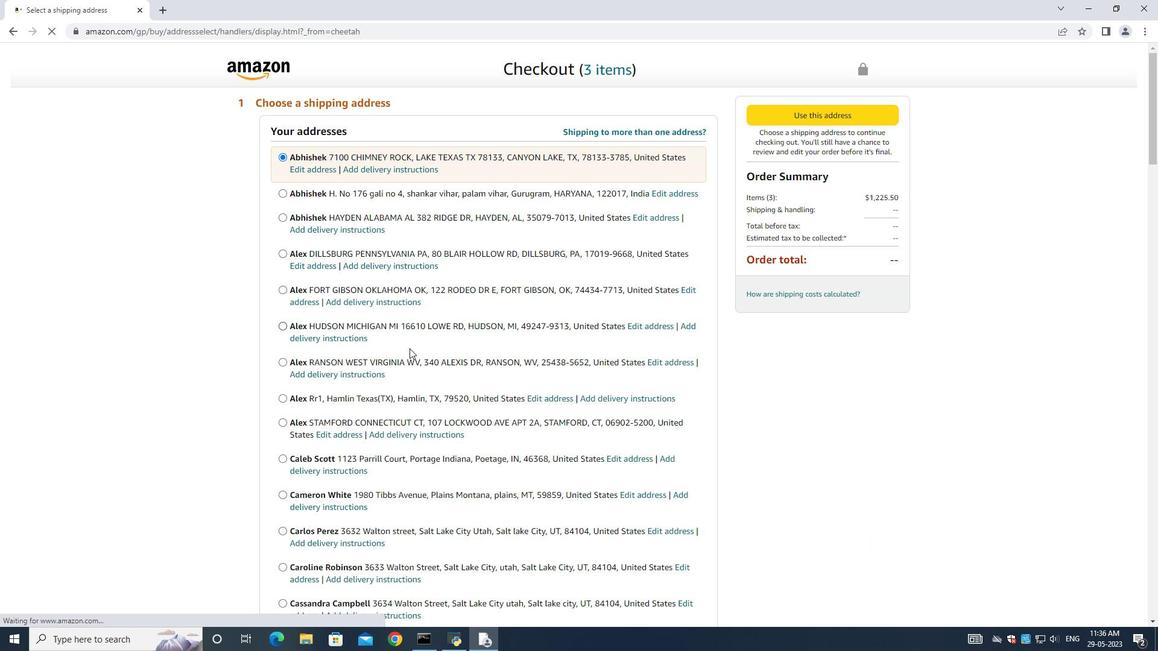 
Action: Mouse scrolled (403, 350) with delta (0, 0)
Screenshot: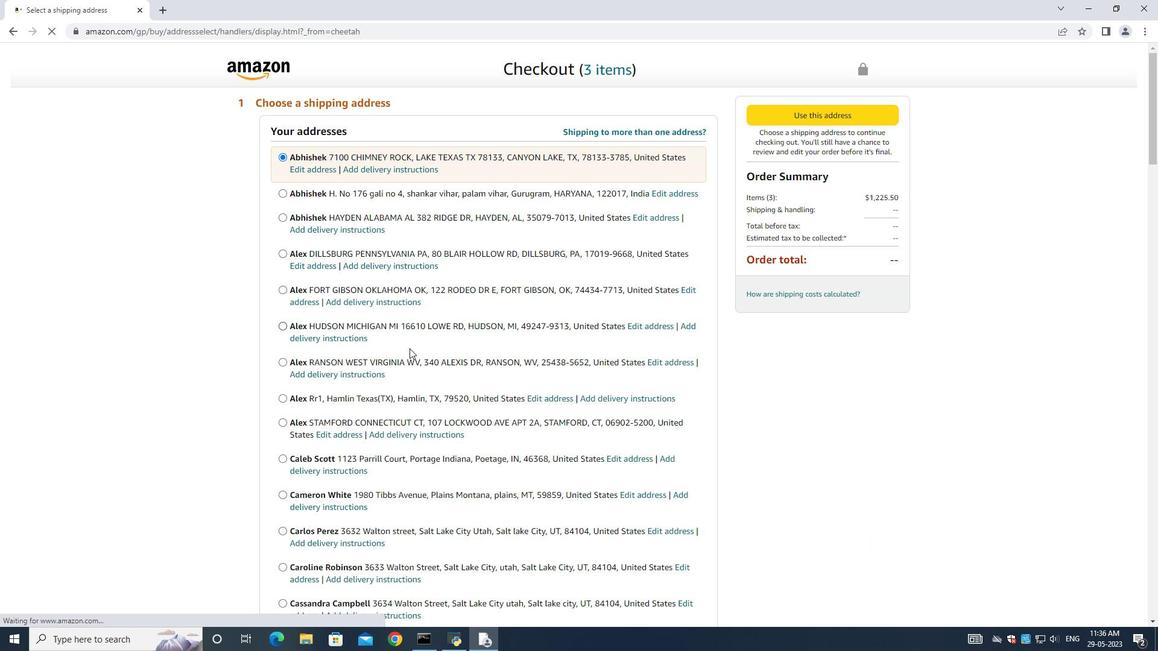 
Action: Mouse scrolled (403, 350) with delta (0, 0)
Screenshot: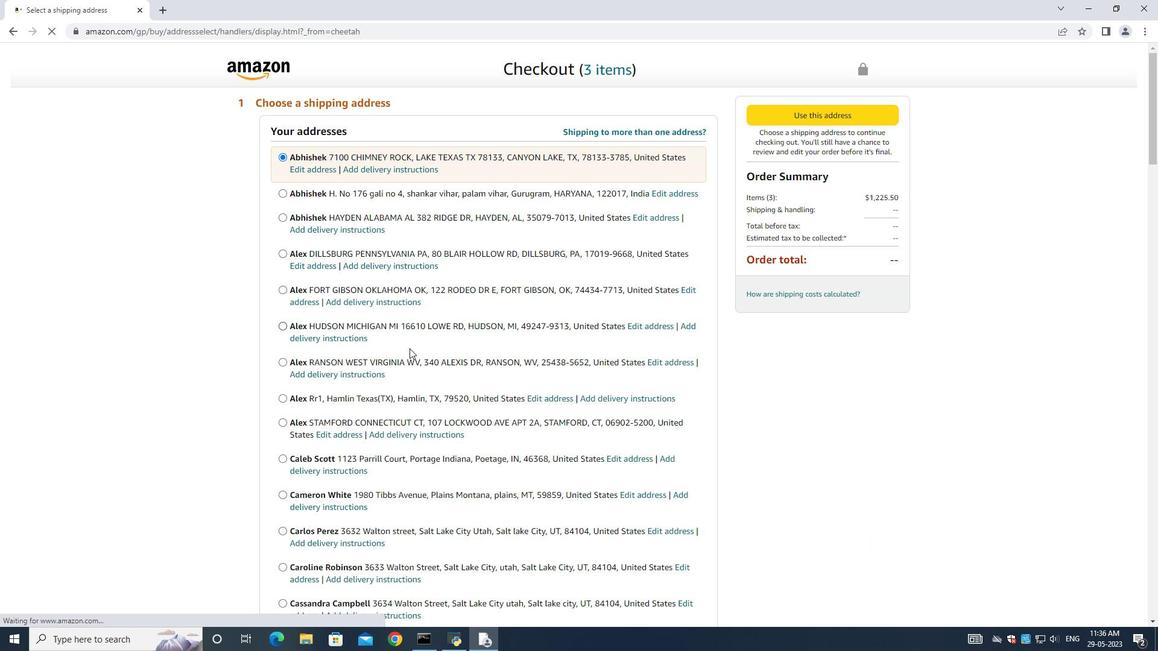
Action: Mouse scrolled (403, 350) with delta (0, 0)
Screenshot: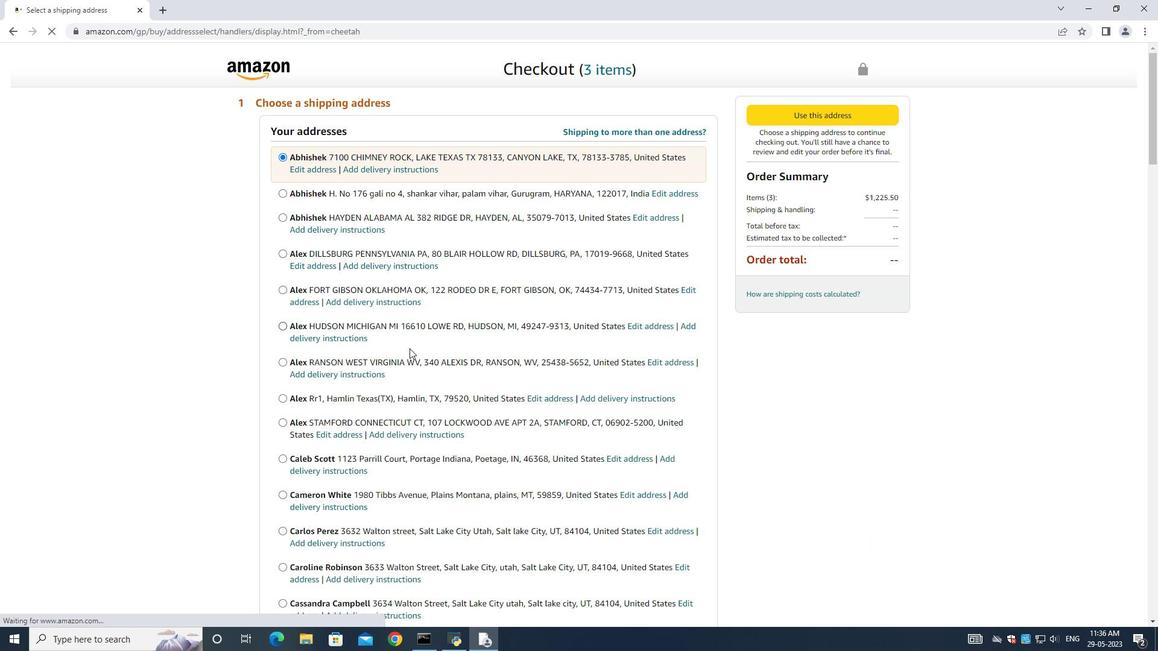 
Action: Mouse scrolled (403, 350) with delta (0, 0)
Screenshot: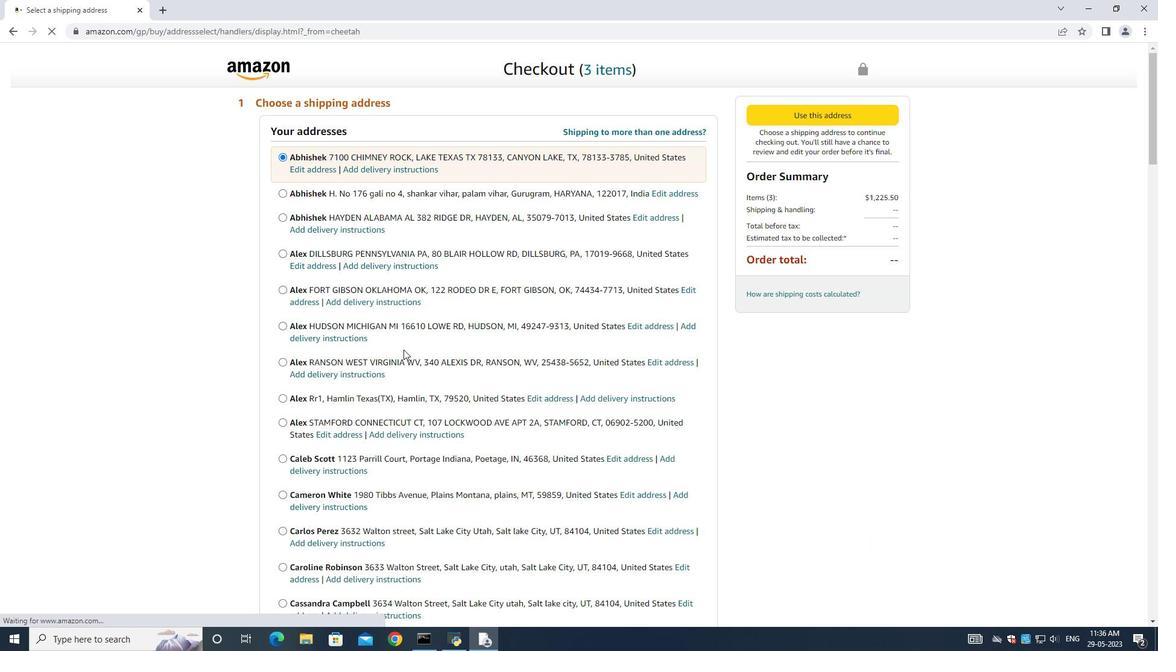 
Action: Mouse moved to (410, 350)
Screenshot: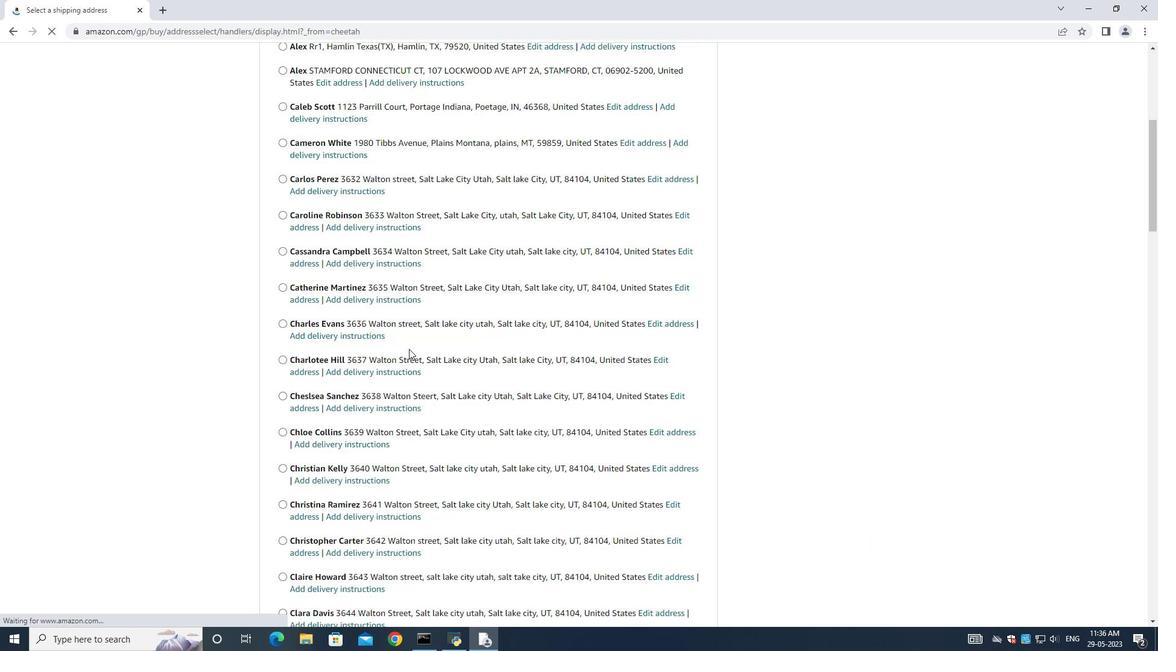 
Action: Mouse scrolled (410, 349) with delta (0, 0)
Screenshot: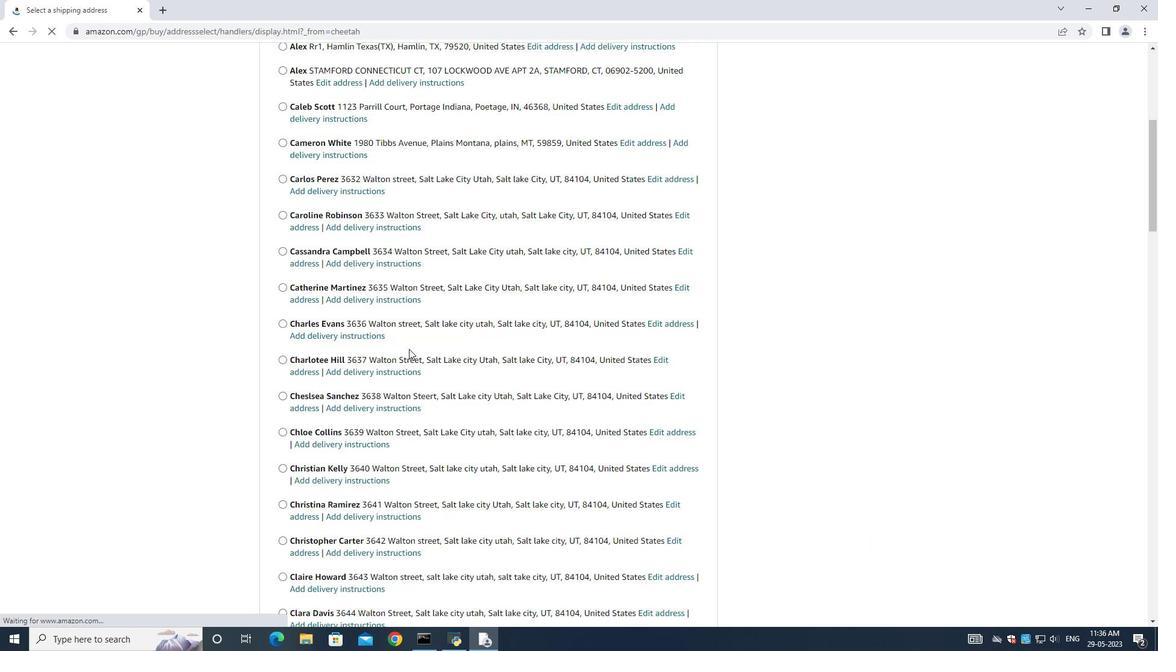 
Action: Mouse scrolled (410, 349) with delta (0, 0)
Screenshot: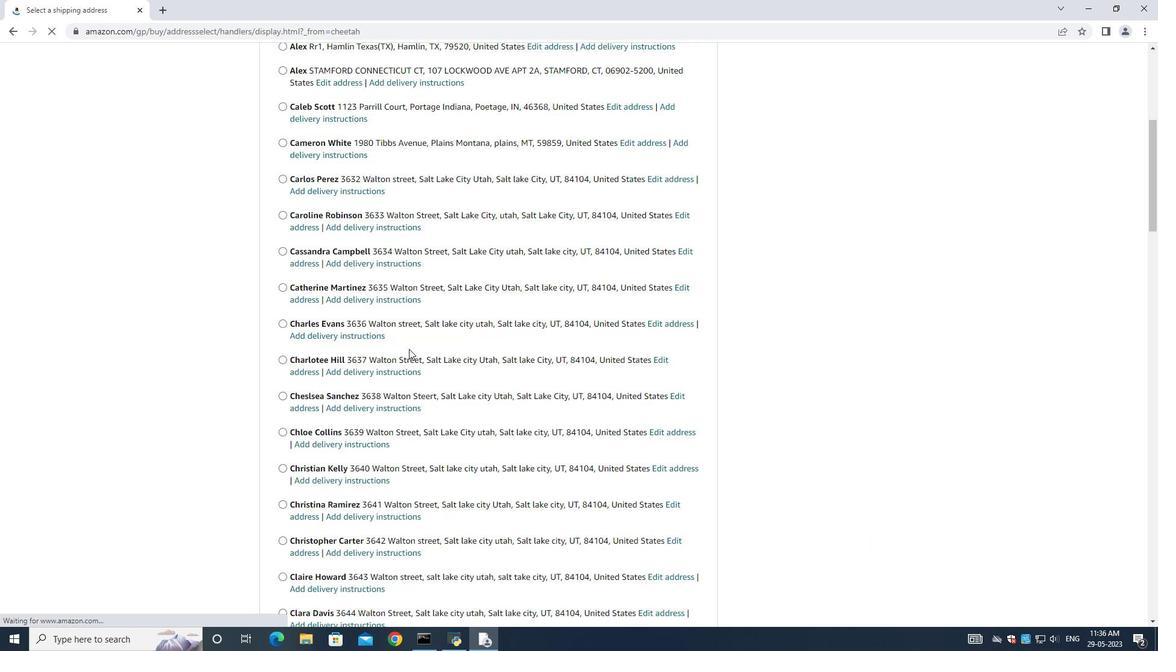 
Action: Mouse scrolled (410, 349) with delta (0, 0)
Screenshot: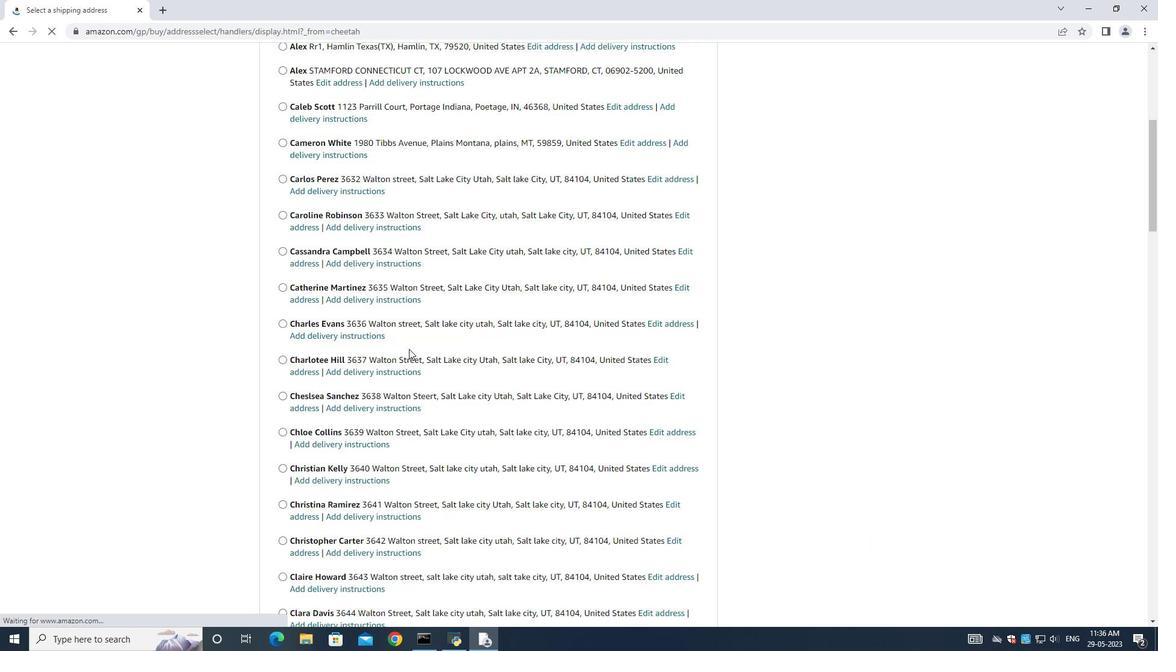 
Action: Mouse scrolled (410, 349) with delta (0, 0)
Screenshot: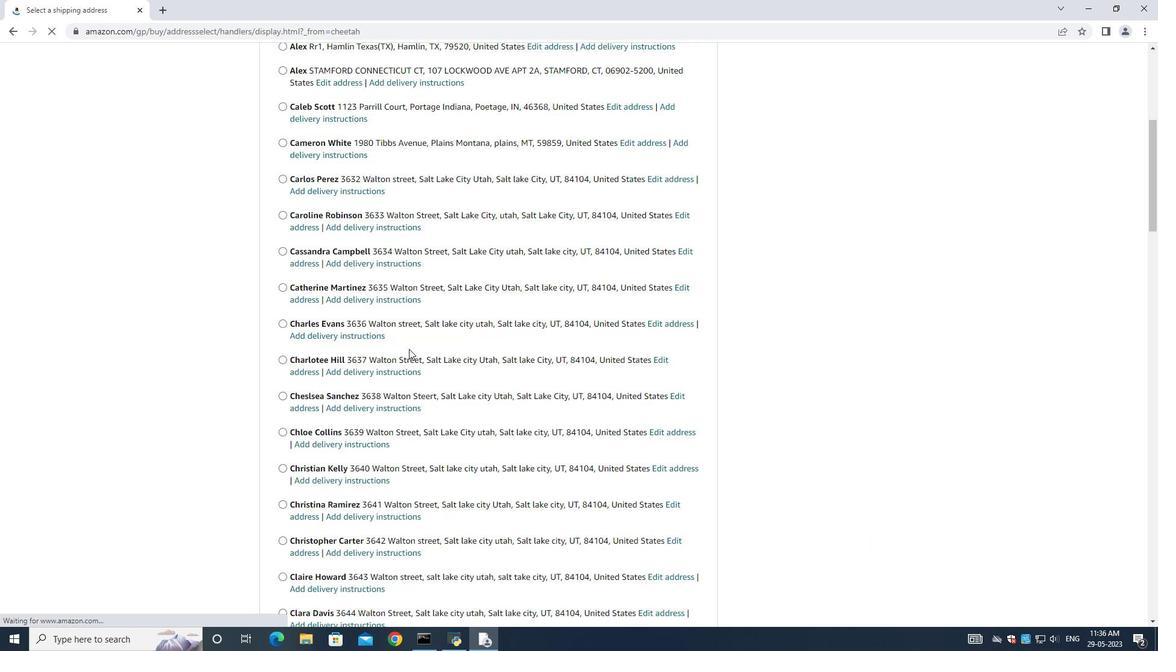 
Action: Mouse scrolled (410, 349) with delta (0, 0)
Screenshot: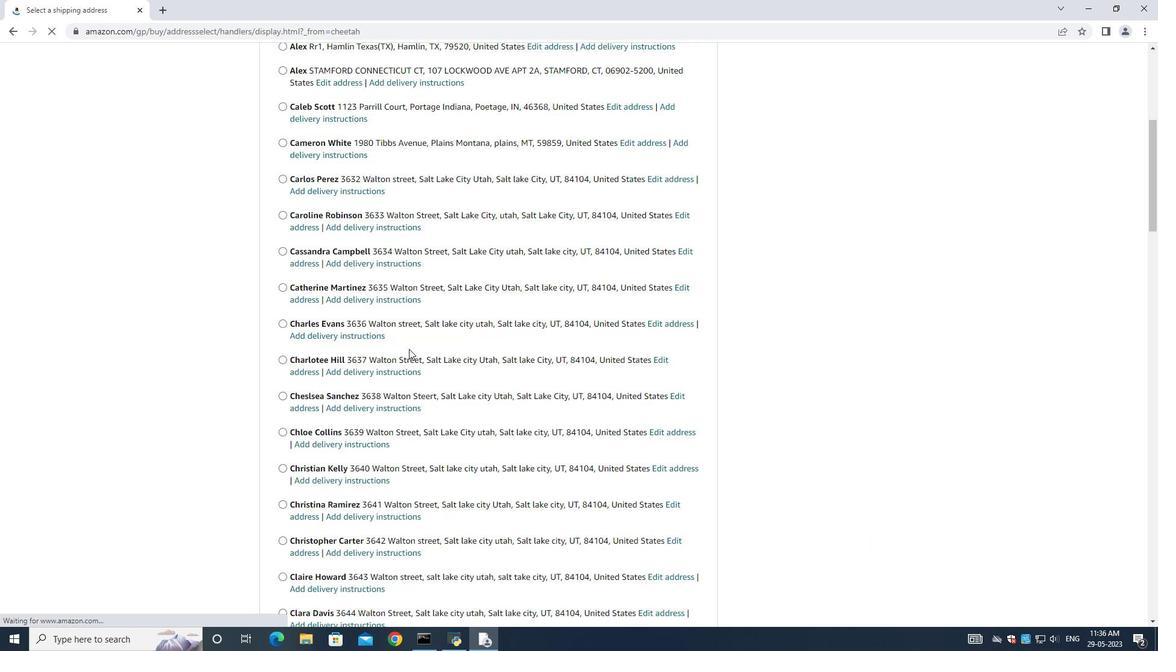 
Action: Mouse scrolled (410, 349) with delta (0, 0)
Screenshot: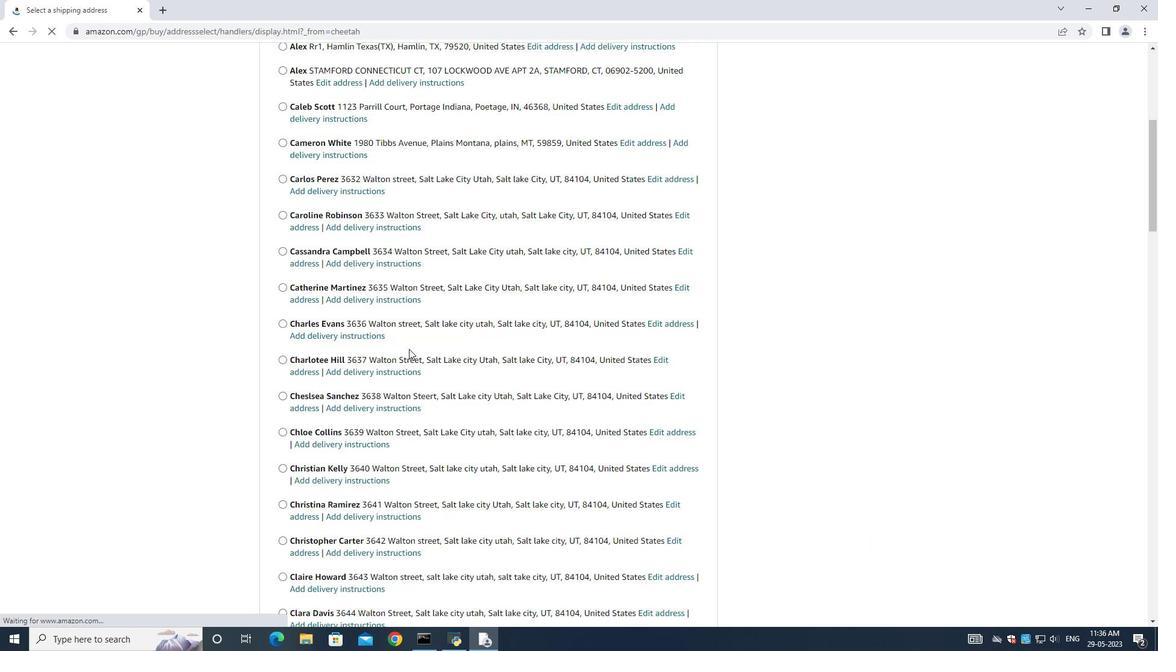 
Action: Mouse scrolled (410, 349) with delta (0, 0)
Screenshot: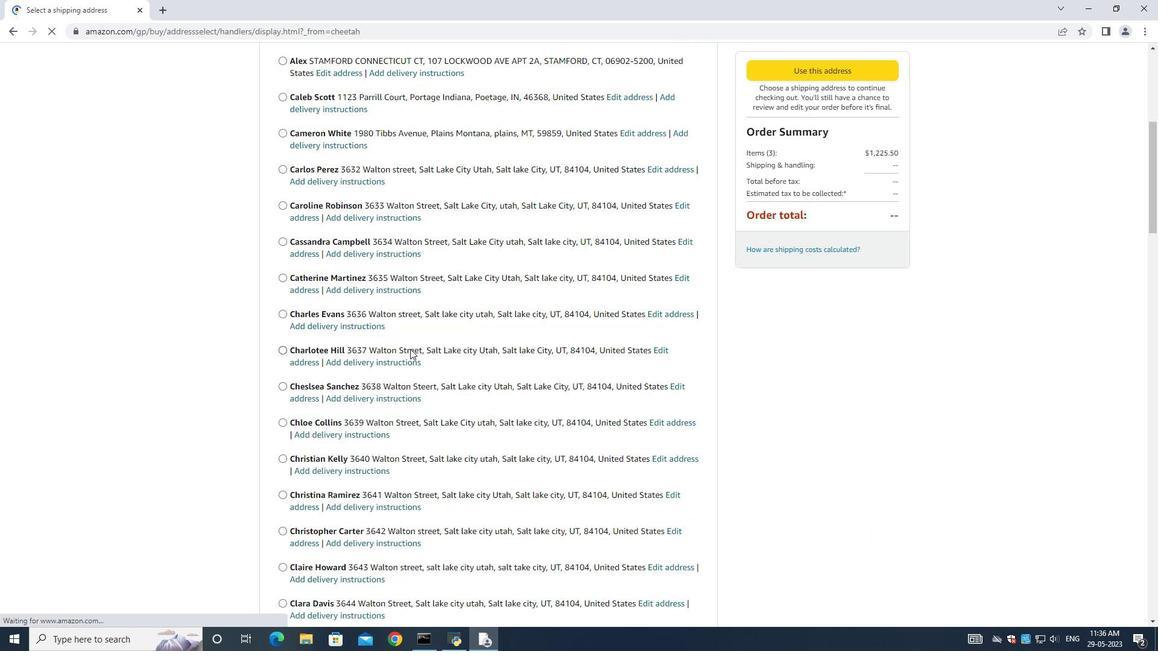 
Action: Mouse scrolled (410, 349) with delta (0, 0)
Screenshot: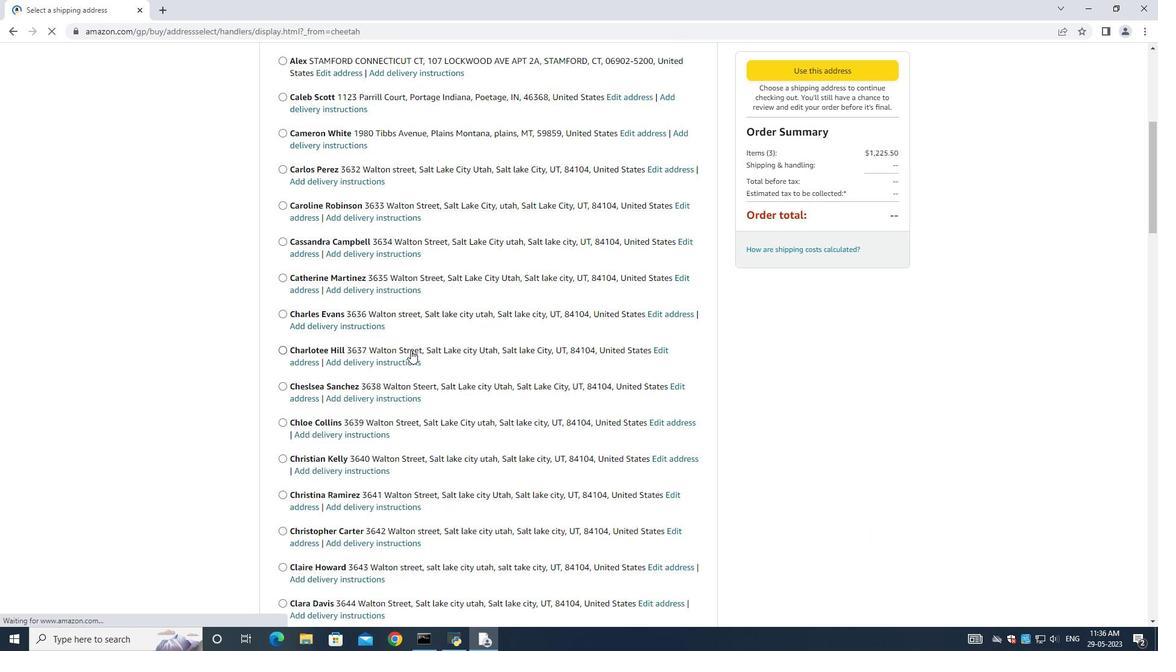 
Action: Mouse scrolled (410, 349) with delta (0, 0)
Screenshot: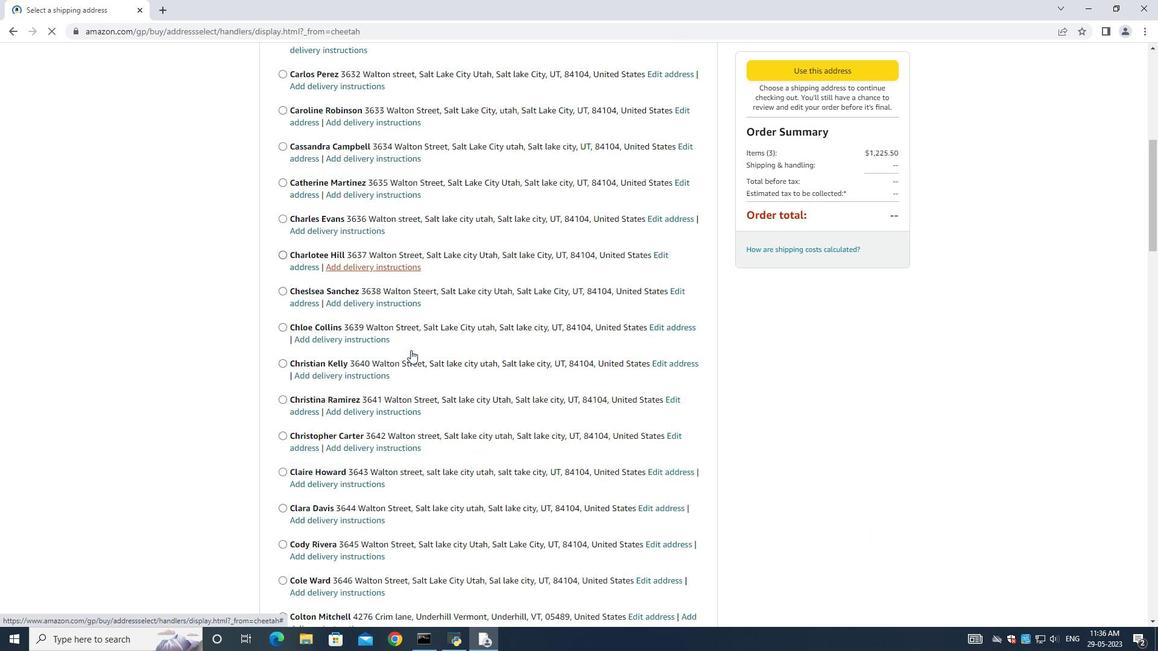 
Action: Mouse scrolled (410, 349) with delta (0, 0)
Screenshot: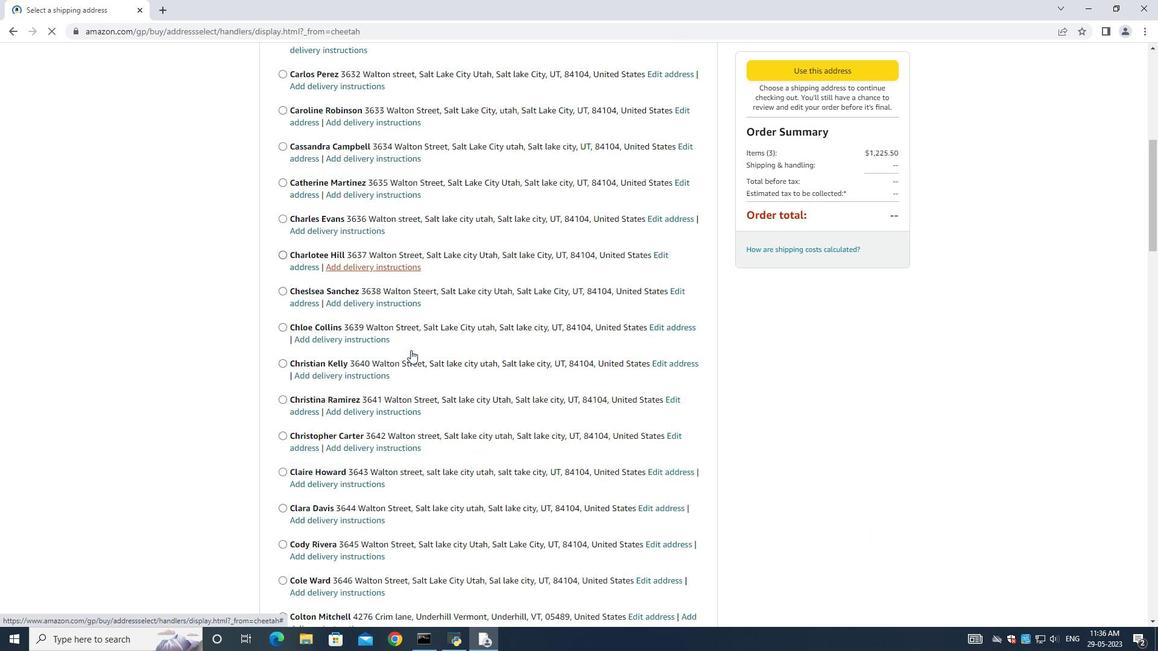 
Action: Mouse scrolled (410, 349) with delta (0, 0)
Screenshot: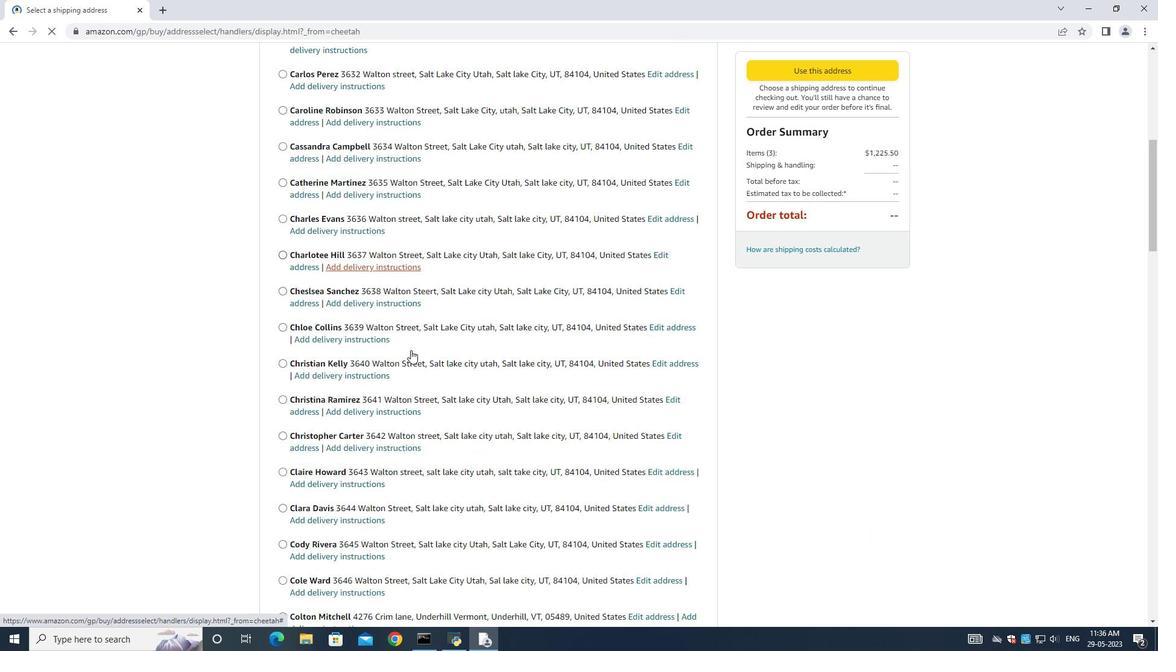
Action: Mouse scrolled (410, 349) with delta (0, 0)
Screenshot: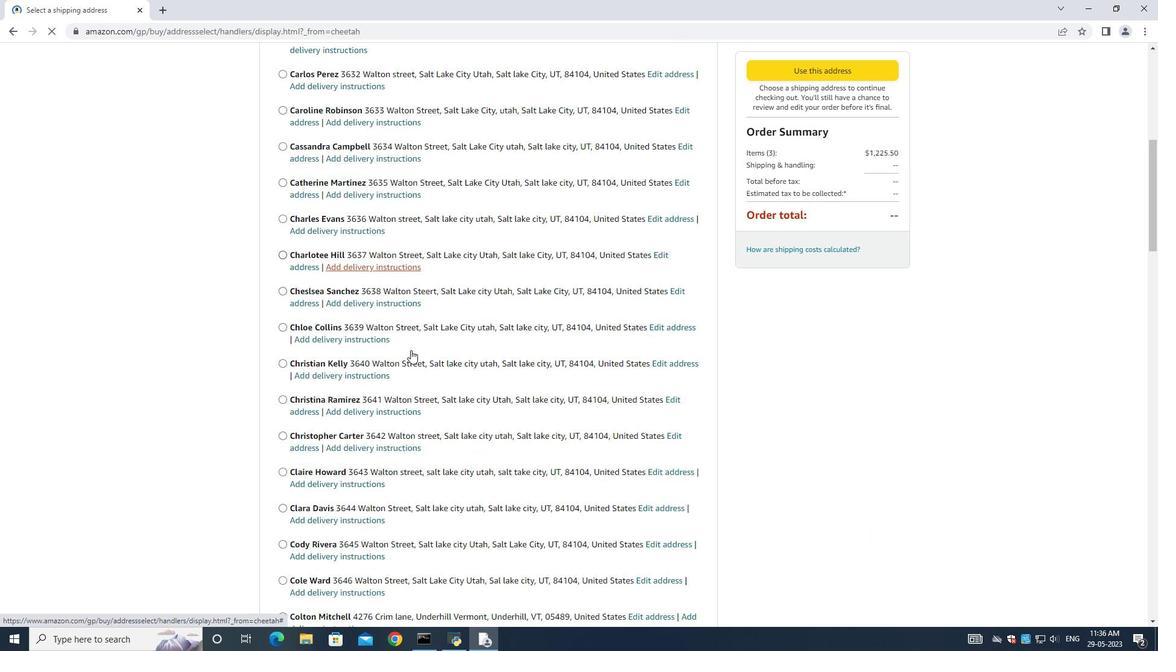
Action: Mouse scrolled (410, 349) with delta (0, 0)
Screenshot: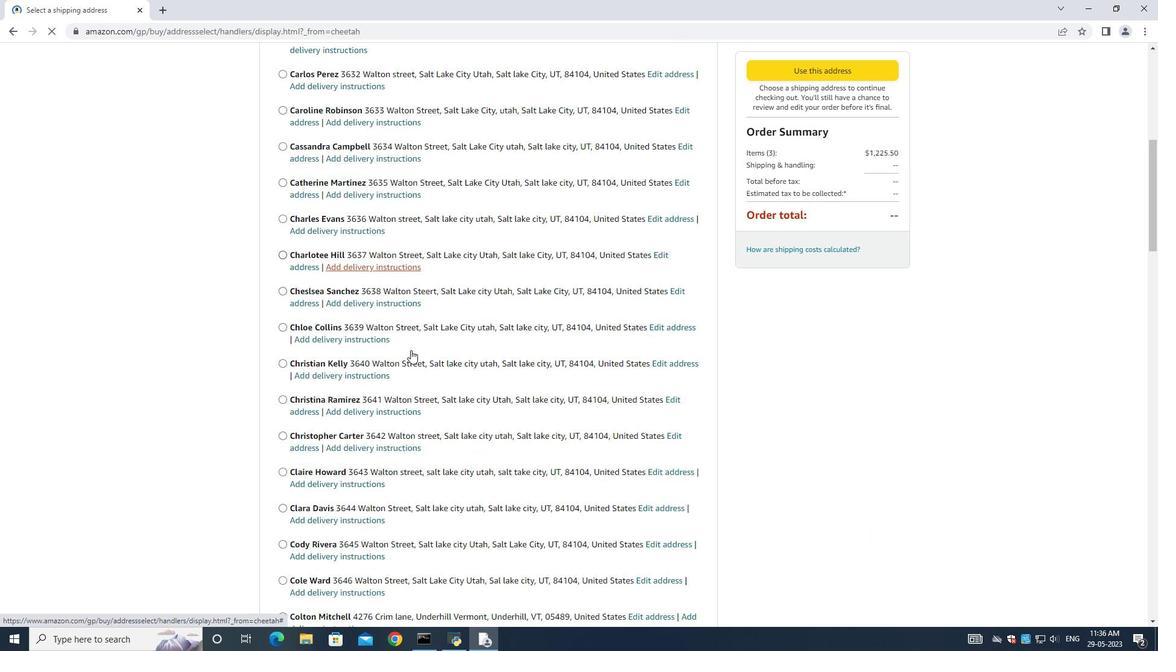
Action: Mouse scrolled (410, 349) with delta (0, 0)
Screenshot: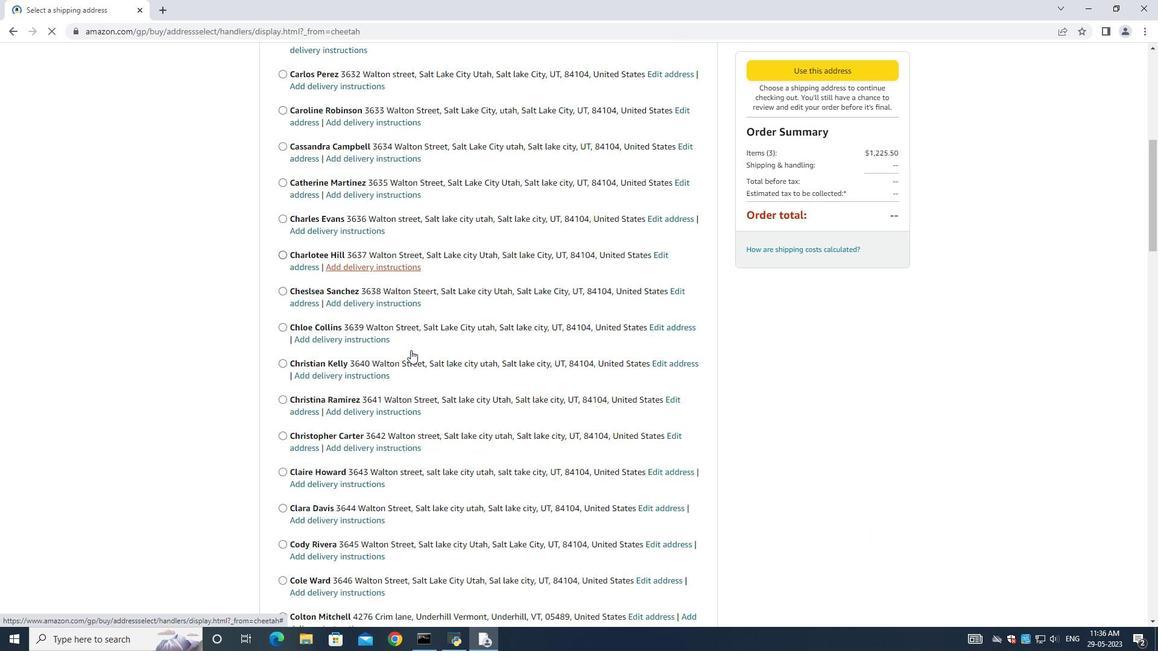 
Action: Mouse moved to (410, 349)
Screenshot: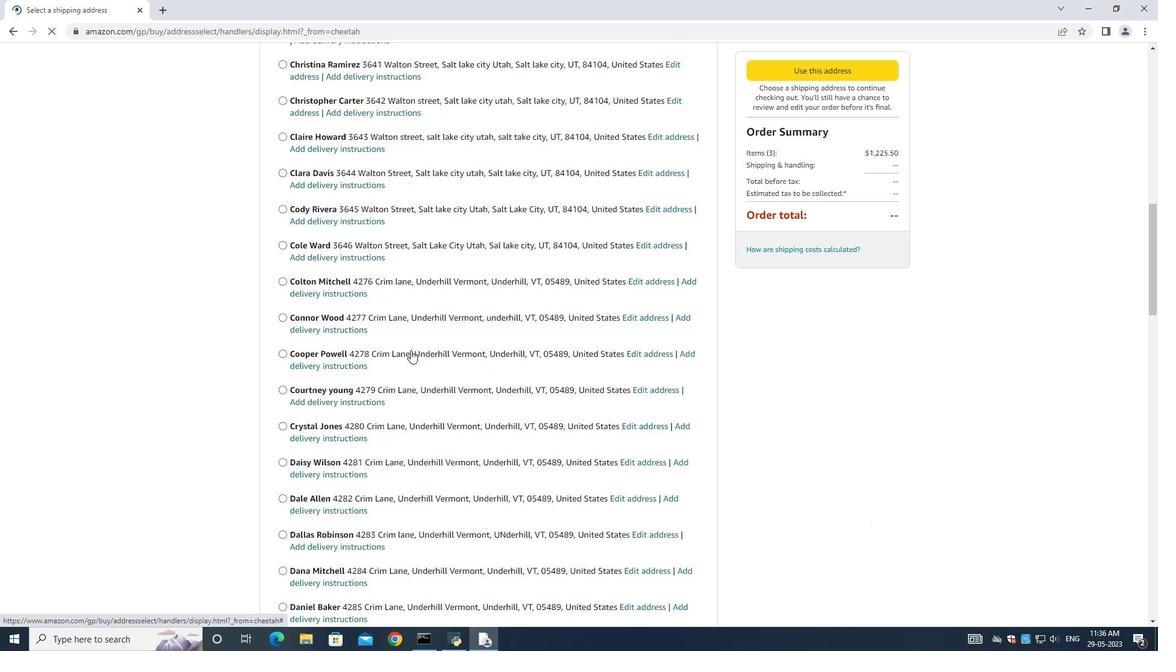 
Action: Mouse scrolled (410, 349) with delta (0, 0)
Screenshot: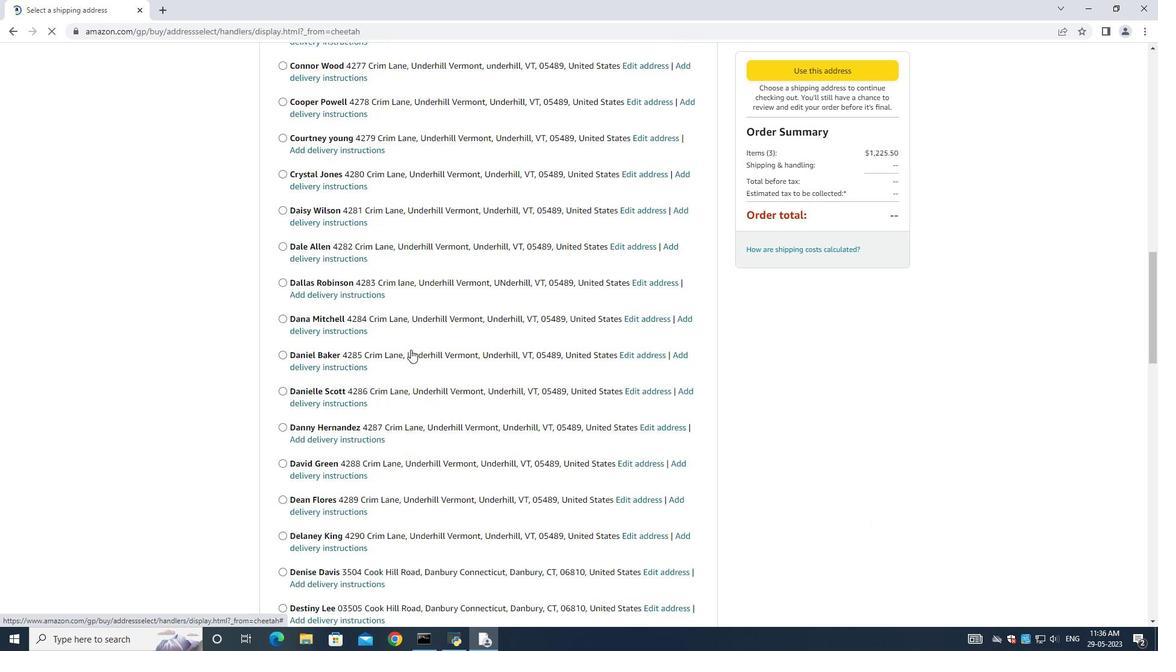
Action: Mouse scrolled (410, 349) with delta (0, 0)
Screenshot: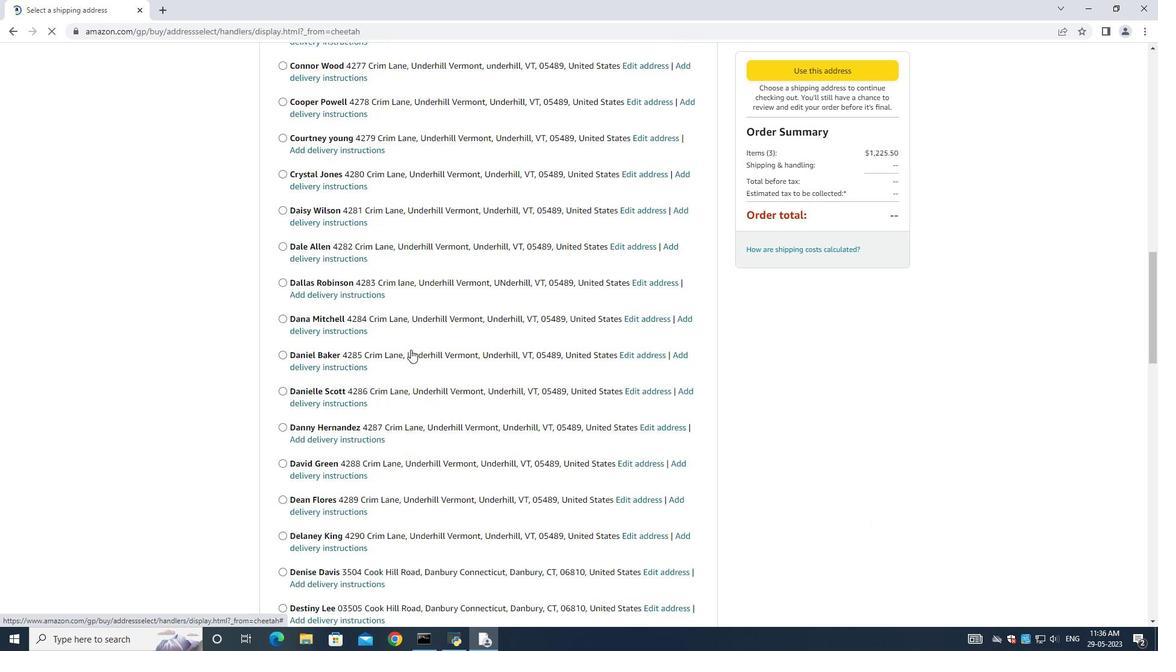 
Action: Mouse scrolled (410, 349) with delta (0, 0)
Screenshot: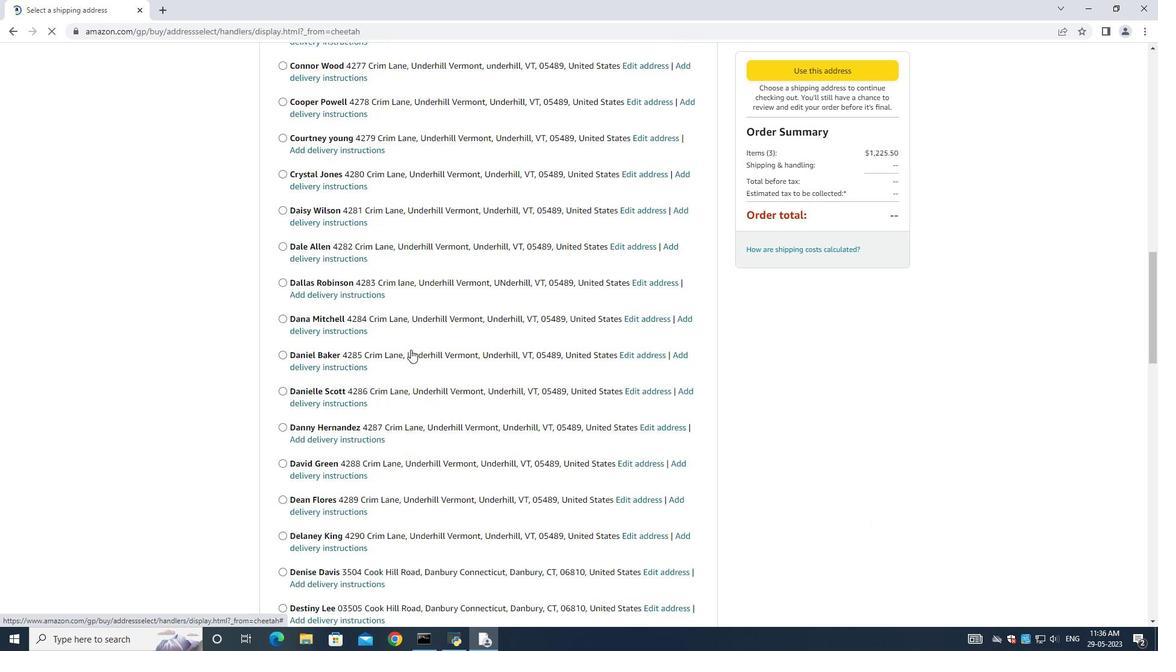 
Action: Mouse scrolled (410, 349) with delta (0, 0)
Screenshot: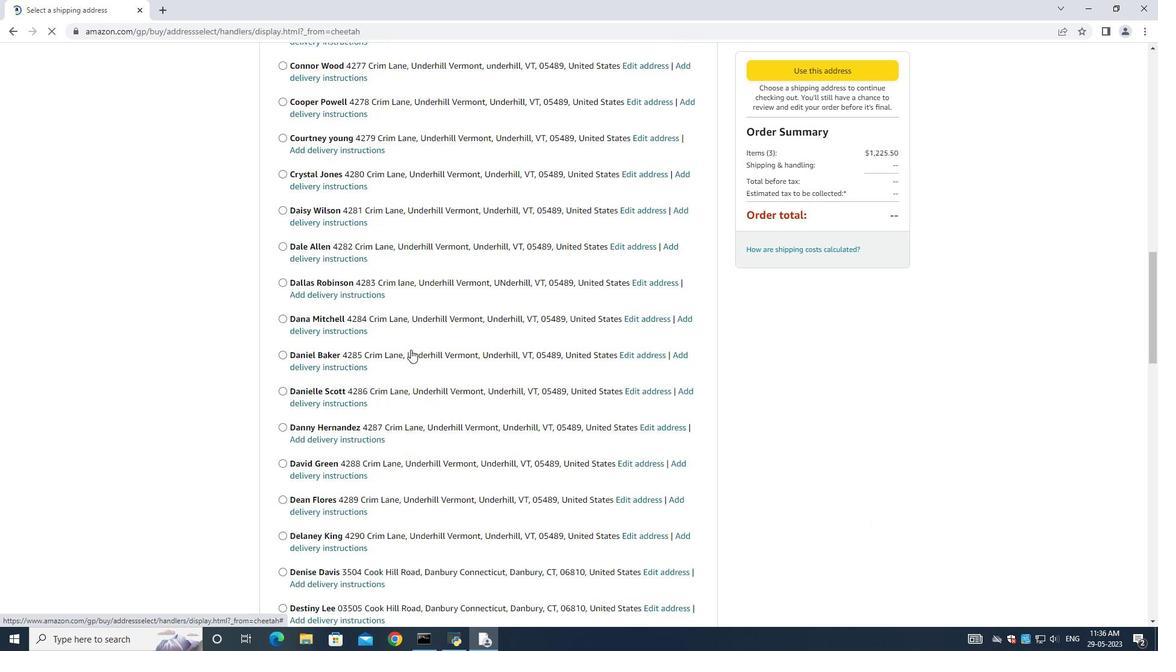 
Action: Mouse scrolled (410, 349) with delta (0, 0)
Screenshot: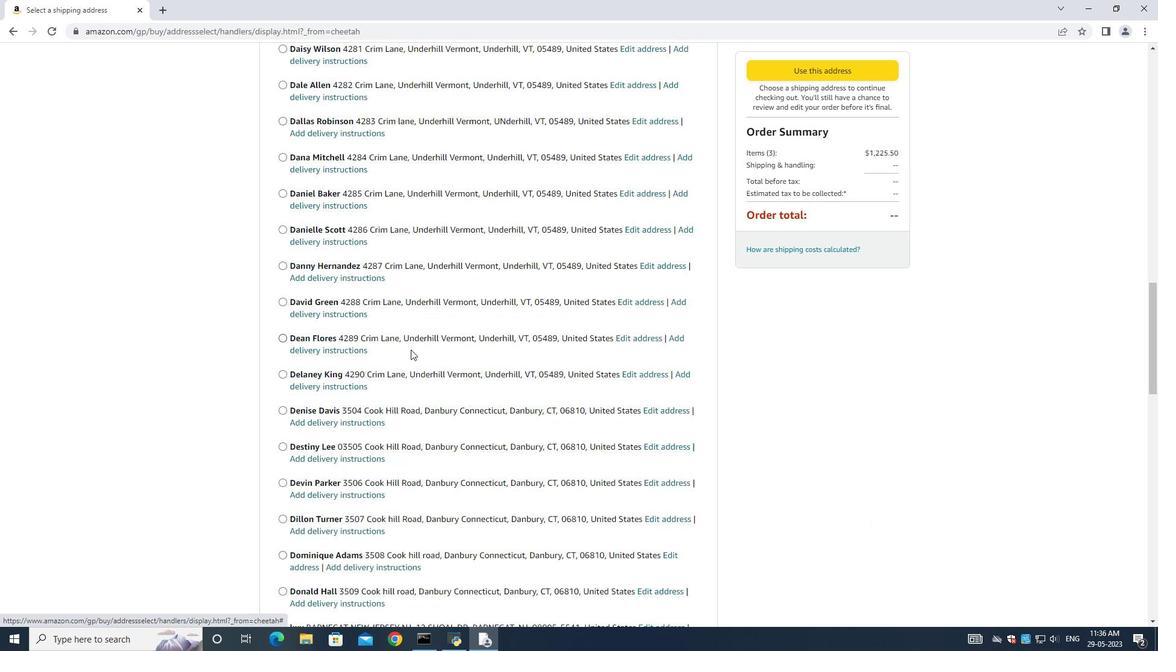 
Action: Mouse scrolled (410, 349) with delta (0, 0)
Screenshot: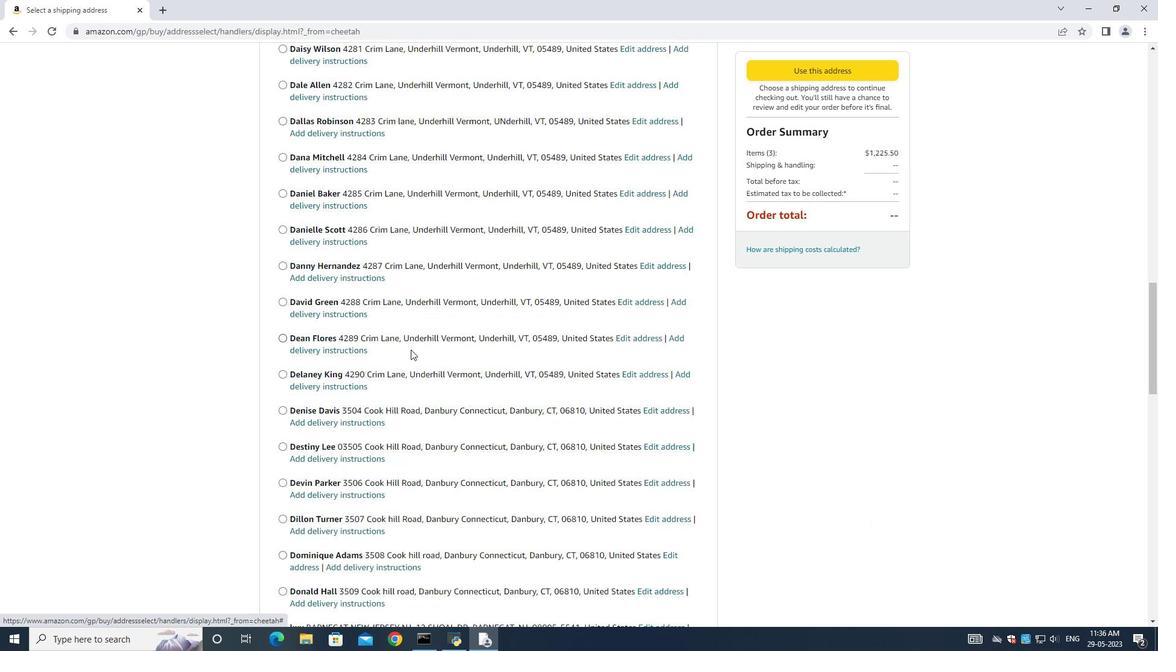 
Action: Mouse moved to (410, 347)
Screenshot: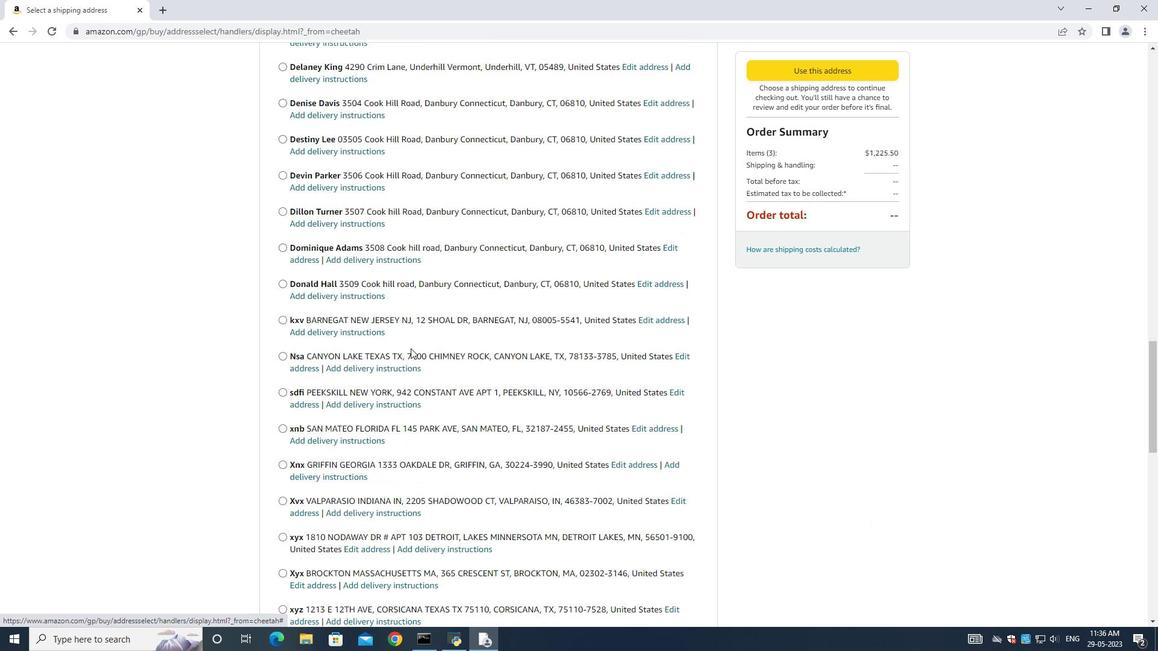 
Action: Mouse scrolled (410, 346) with delta (0, 0)
Screenshot: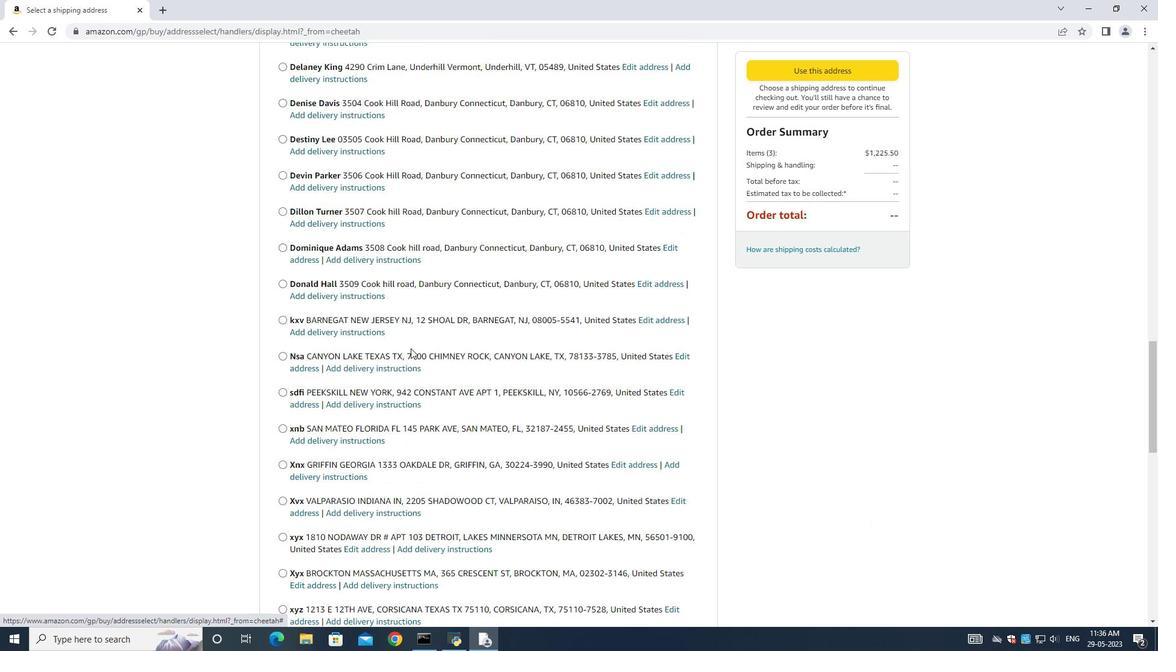 
Action: Mouse scrolled (410, 346) with delta (0, 0)
Screenshot: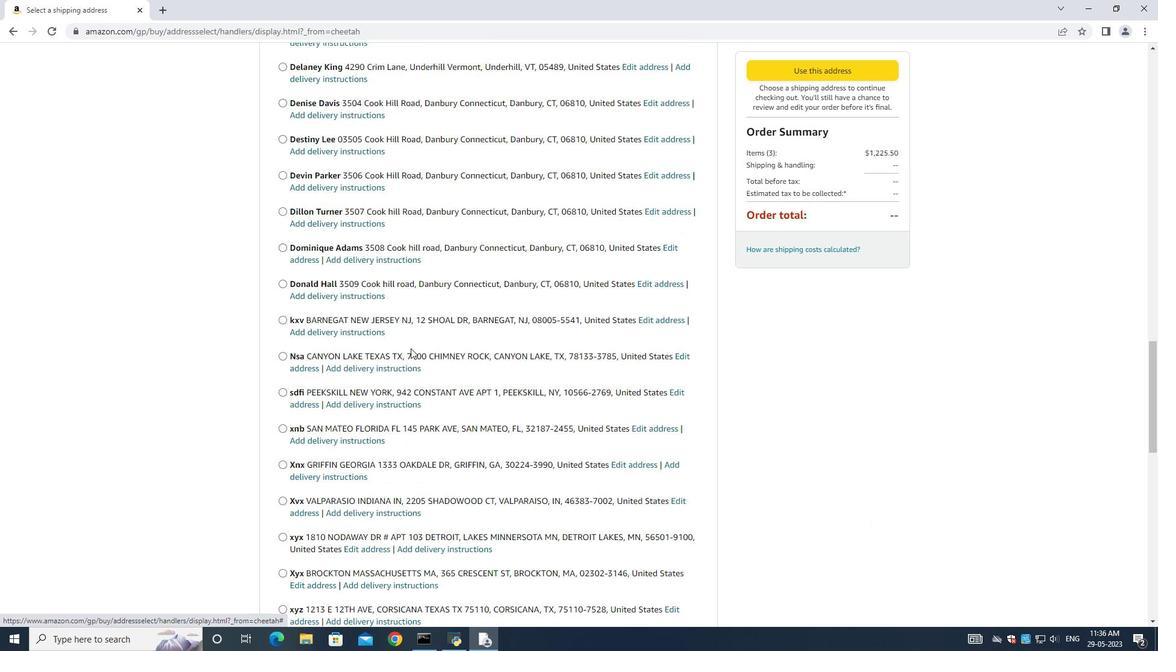 
Action: Mouse scrolled (410, 346) with delta (0, 0)
Screenshot: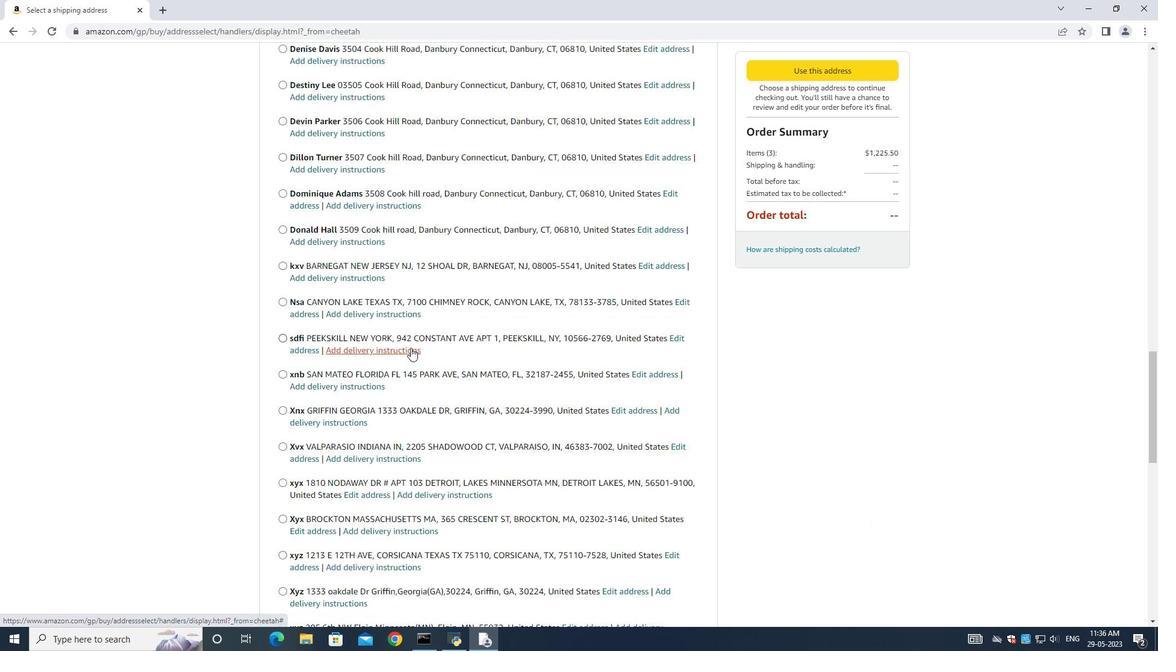 
Action: Mouse scrolled (410, 346) with delta (0, 0)
Screenshot: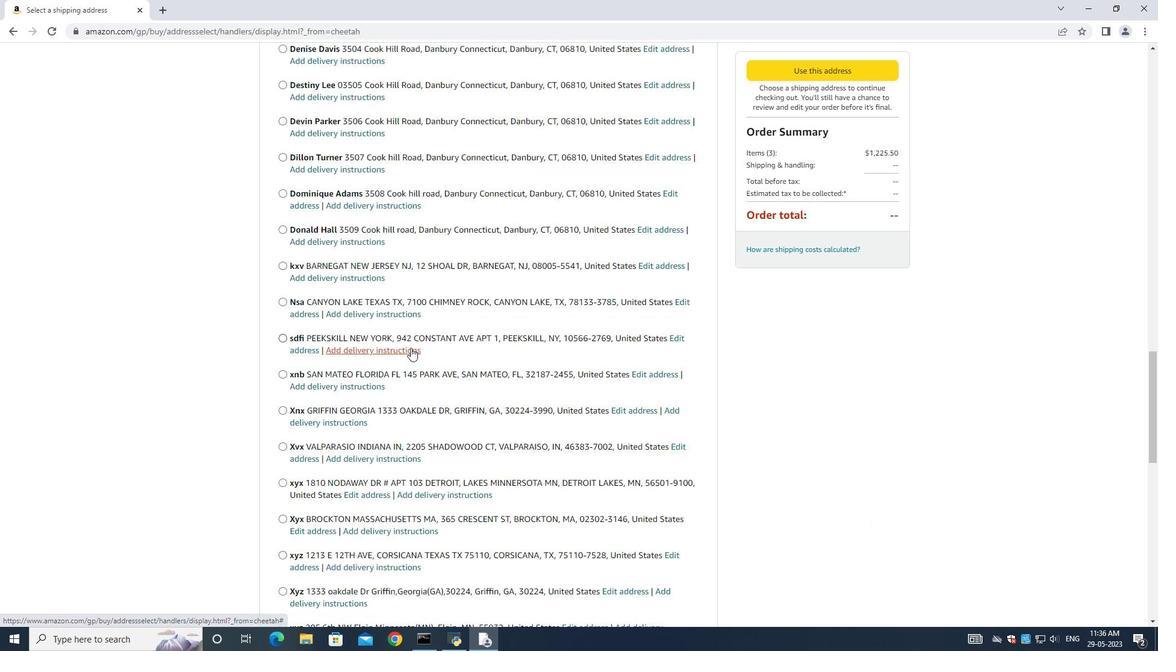
Action: Mouse scrolled (410, 346) with delta (0, 0)
Screenshot: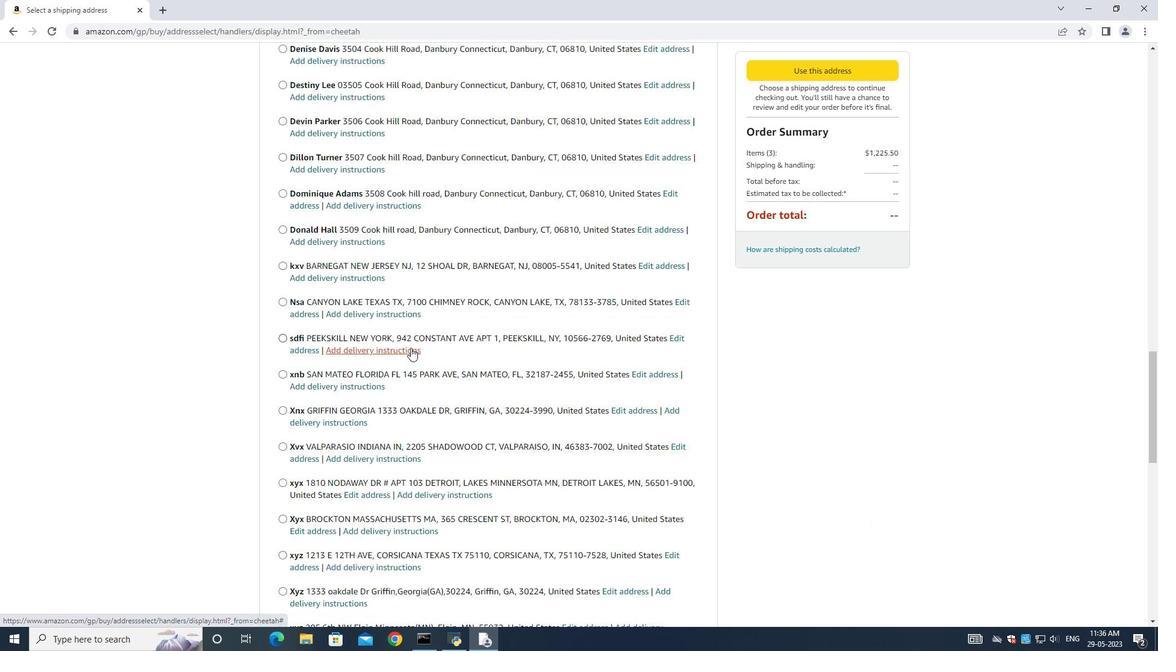 
Action: Mouse scrolled (410, 346) with delta (0, 0)
Screenshot: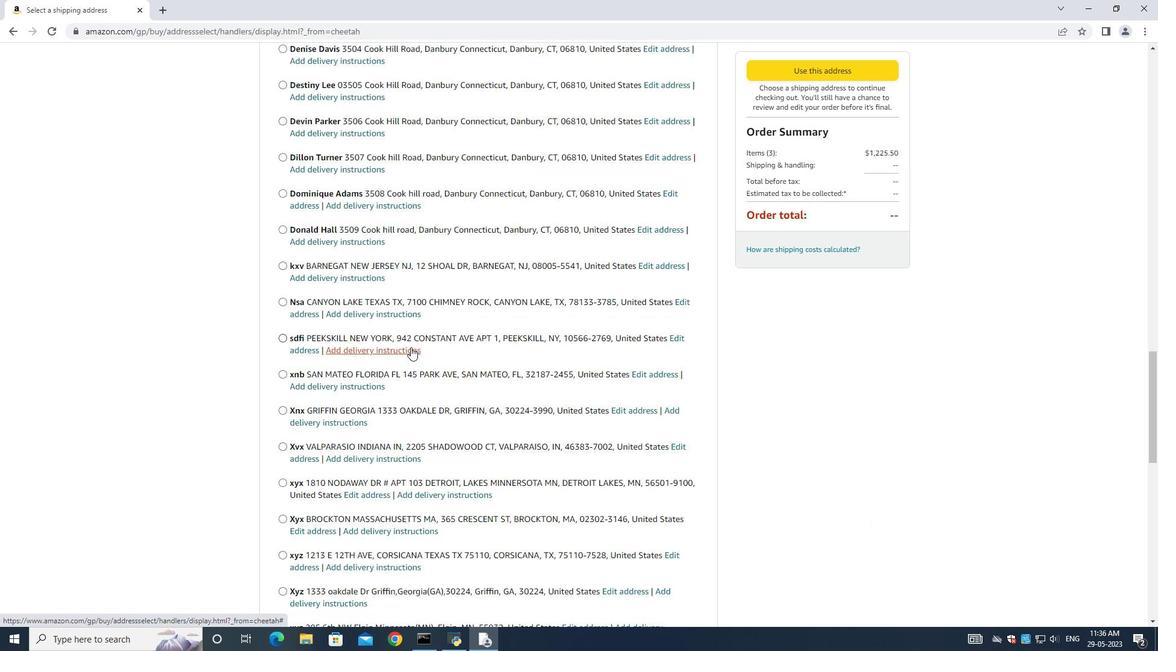 
Action: Mouse moved to (411, 346)
Screenshot: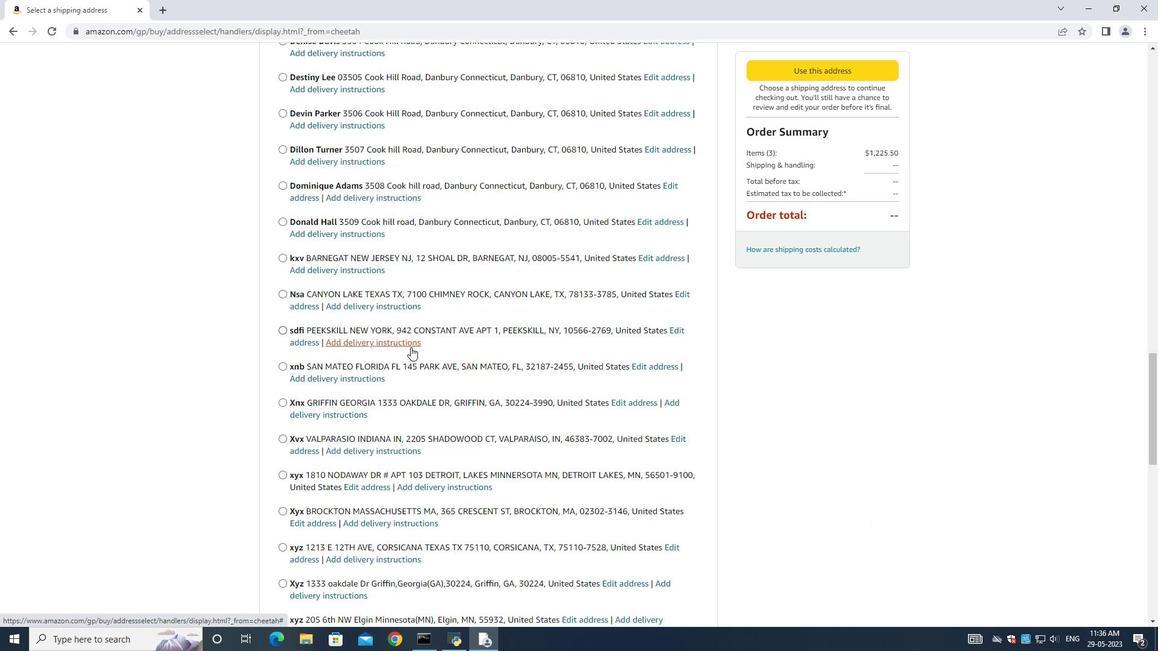 
Action: Mouse scrolled (411, 345) with delta (0, 0)
Screenshot: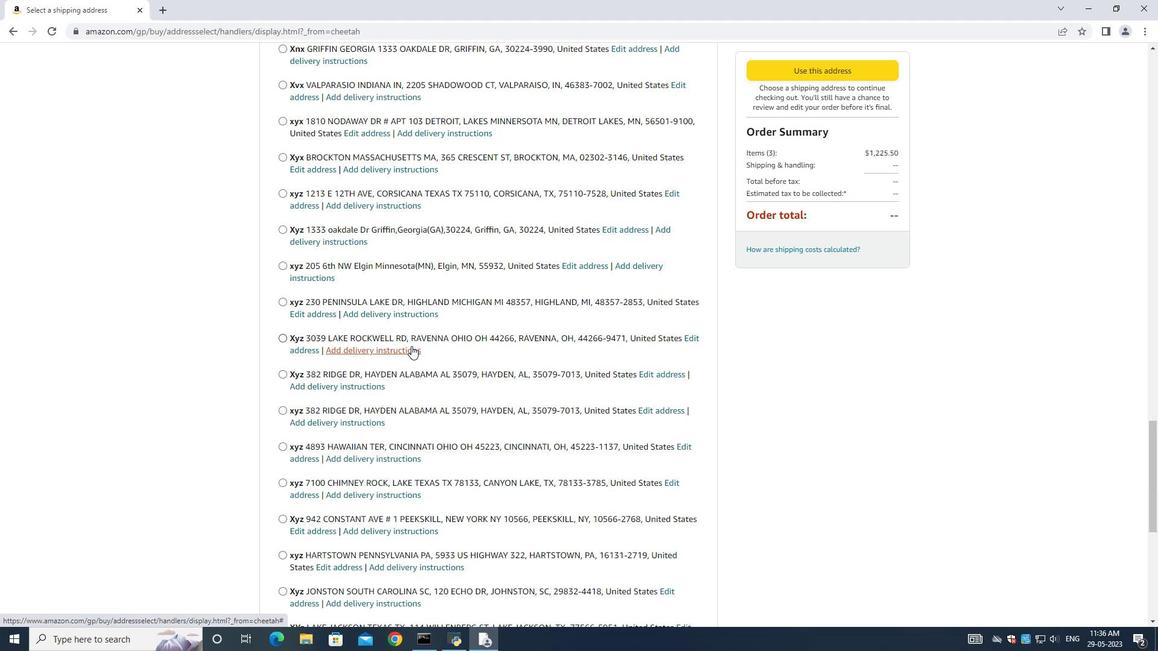 
Action: Mouse scrolled (411, 345) with delta (0, 0)
Screenshot: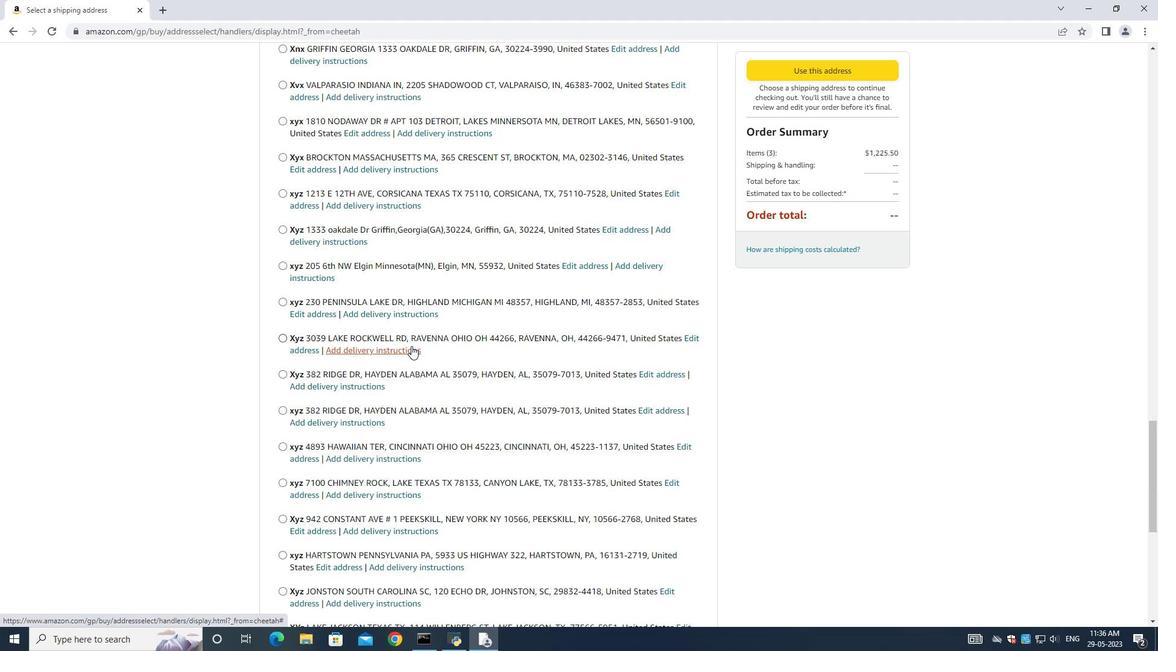 
Action: Mouse scrolled (411, 345) with delta (0, 0)
Screenshot: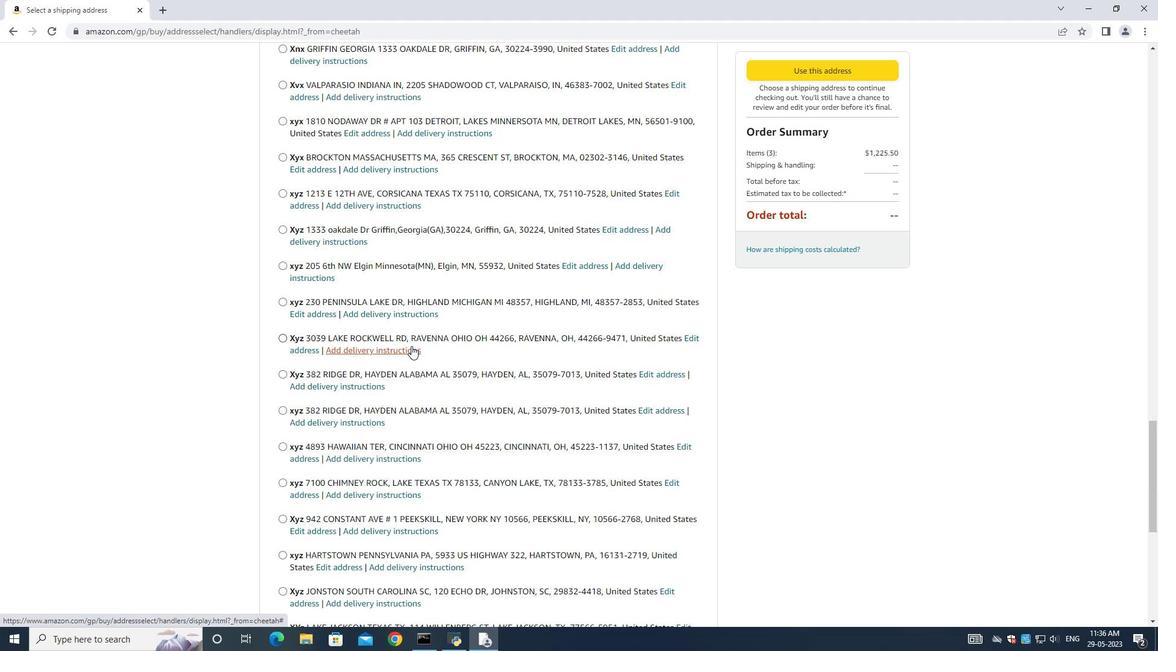 
Action: Mouse scrolled (411, 345) with delta (0, 0)
Screenshot: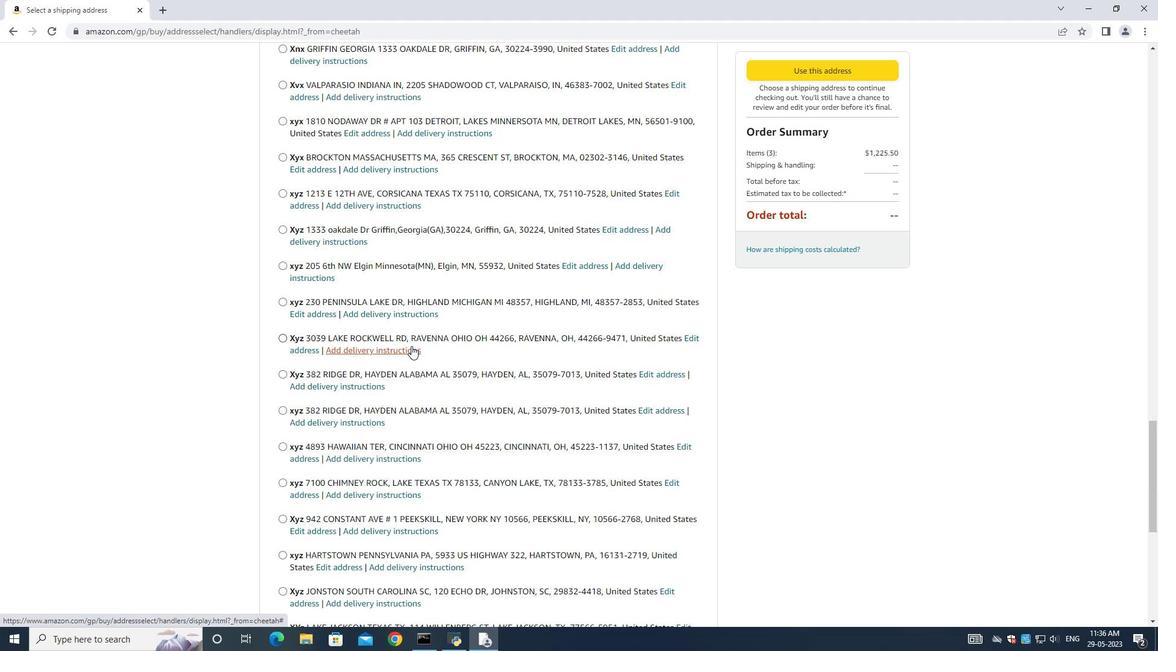 
Action: Mouse scrolled (411, 345) with delta (0, 0)
Screenshot: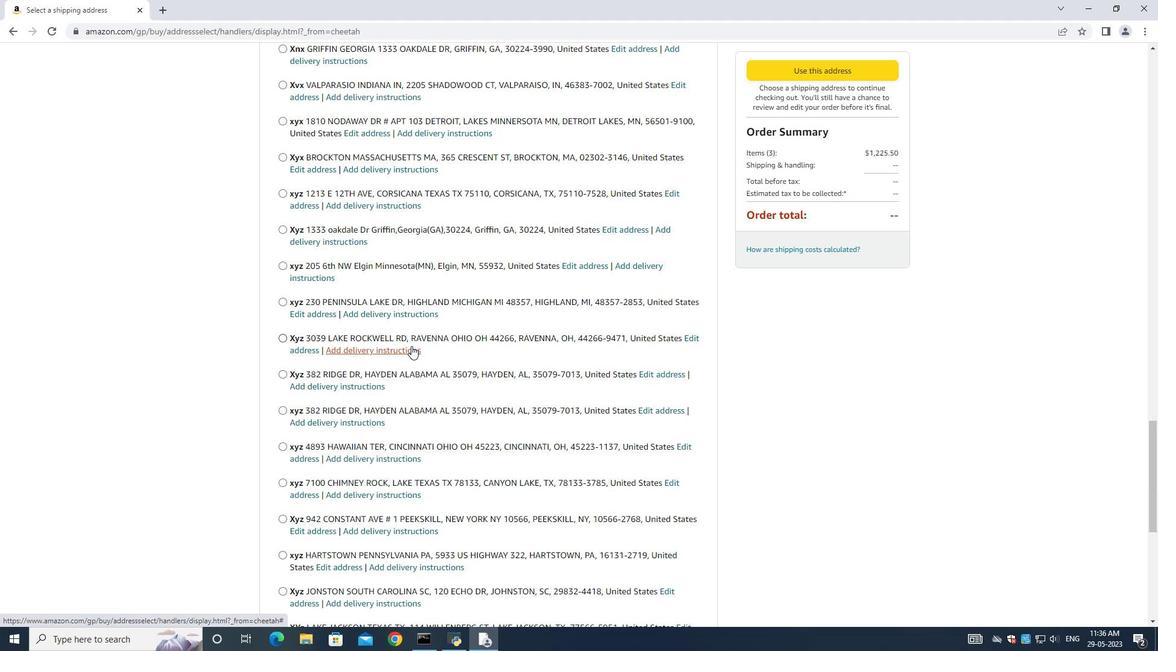 
Action: Mouse scrolled (411, 345) with delta (0, 0)
Screenshot: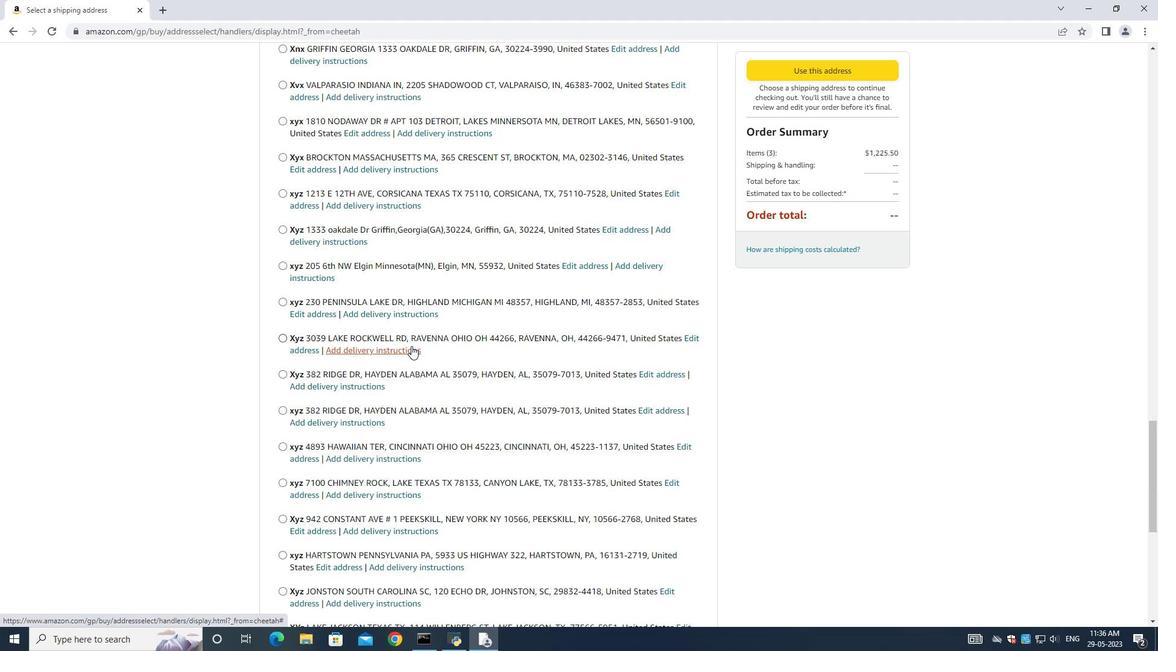 
Action: Mouse scrolled (411, 345) with delta (0, 0)
Screenshot: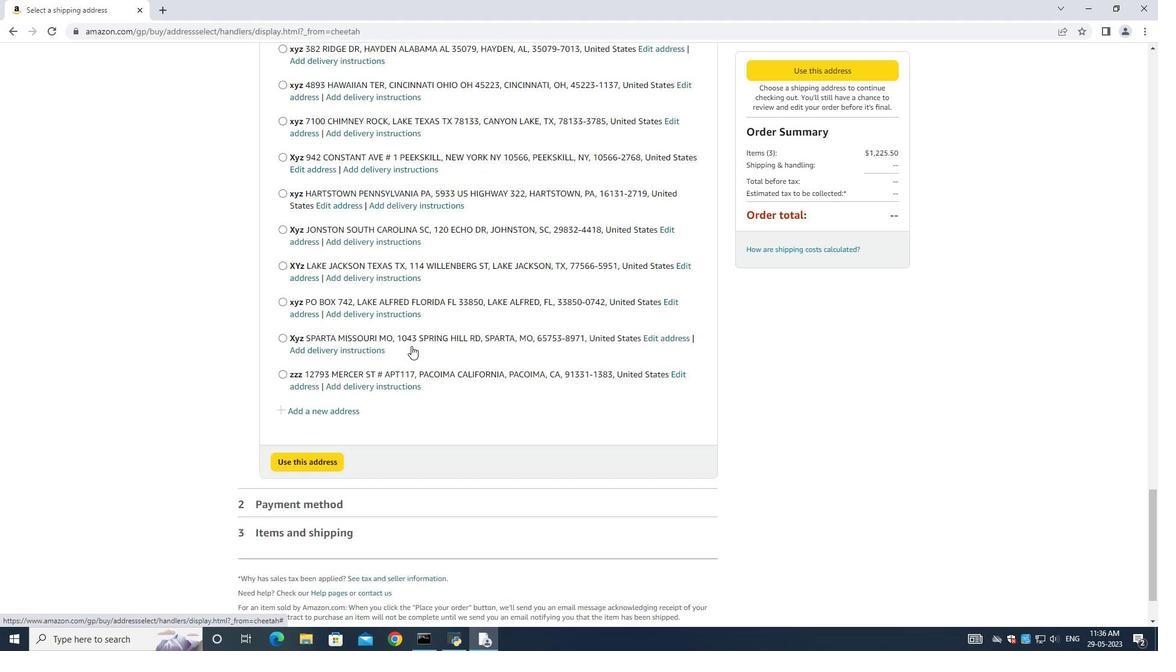 
Action: Mouse scrolled (411, 345) with delta (0, 0)
Screenshot: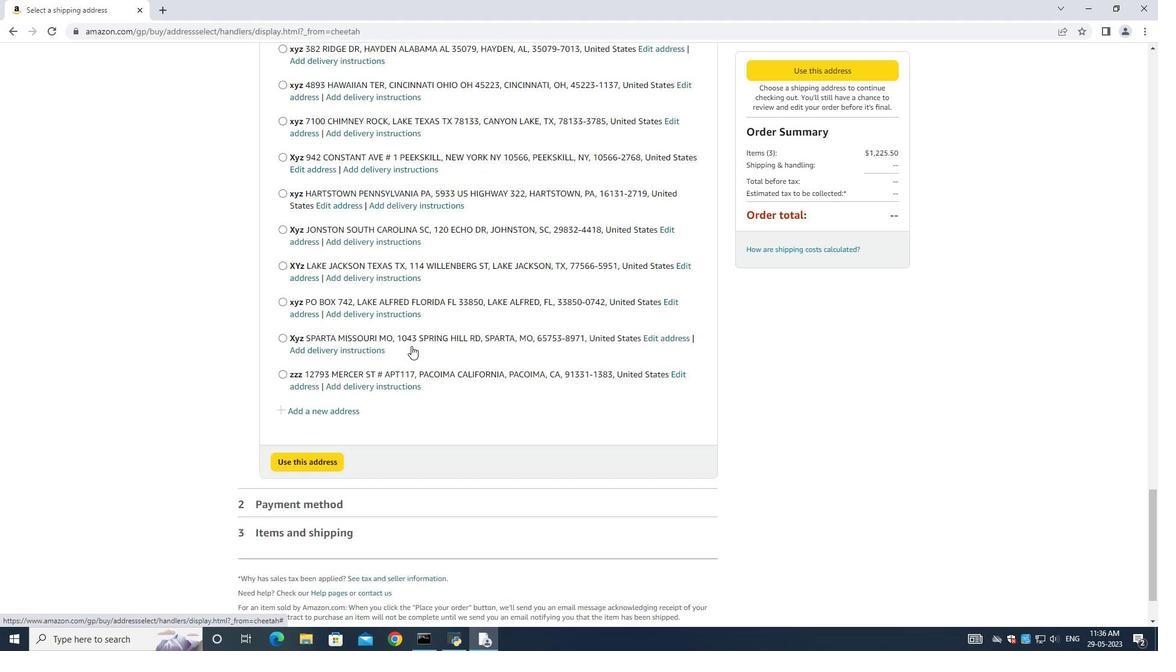 
Action: Mouse scrolled (411, 345) with delta (0, 0)
Screenshot: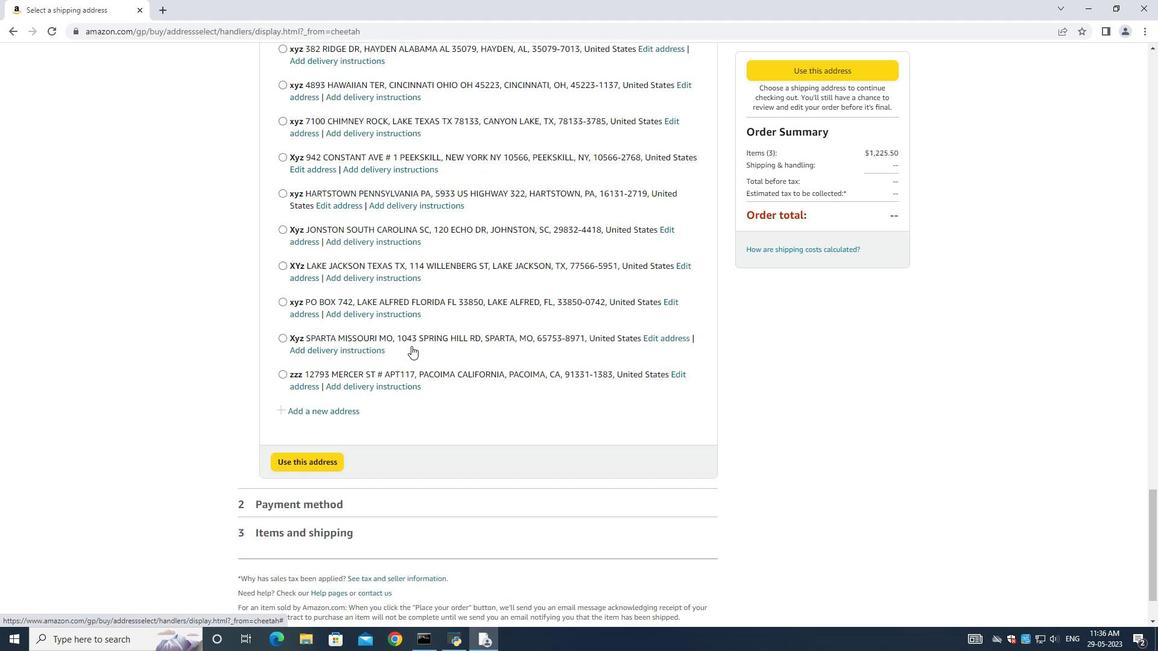
Action: Mouse scrolled (411, 345) with delta (0, 0)
Screenshot: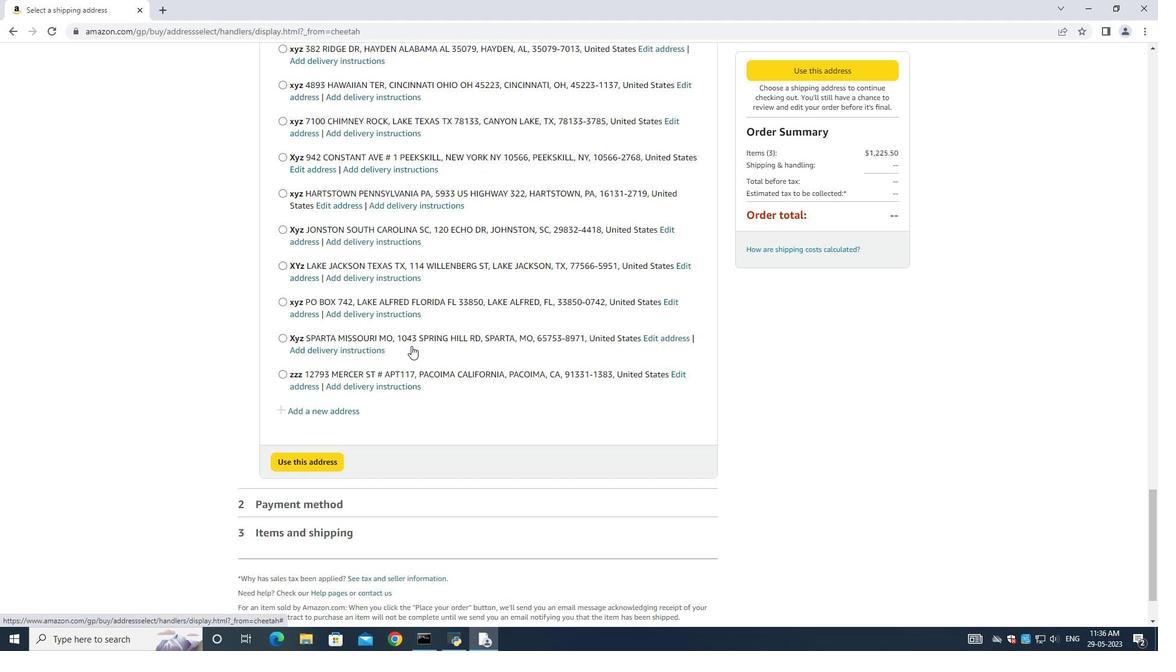 
Action: Mouse moved to (327, 331)
Screenshot: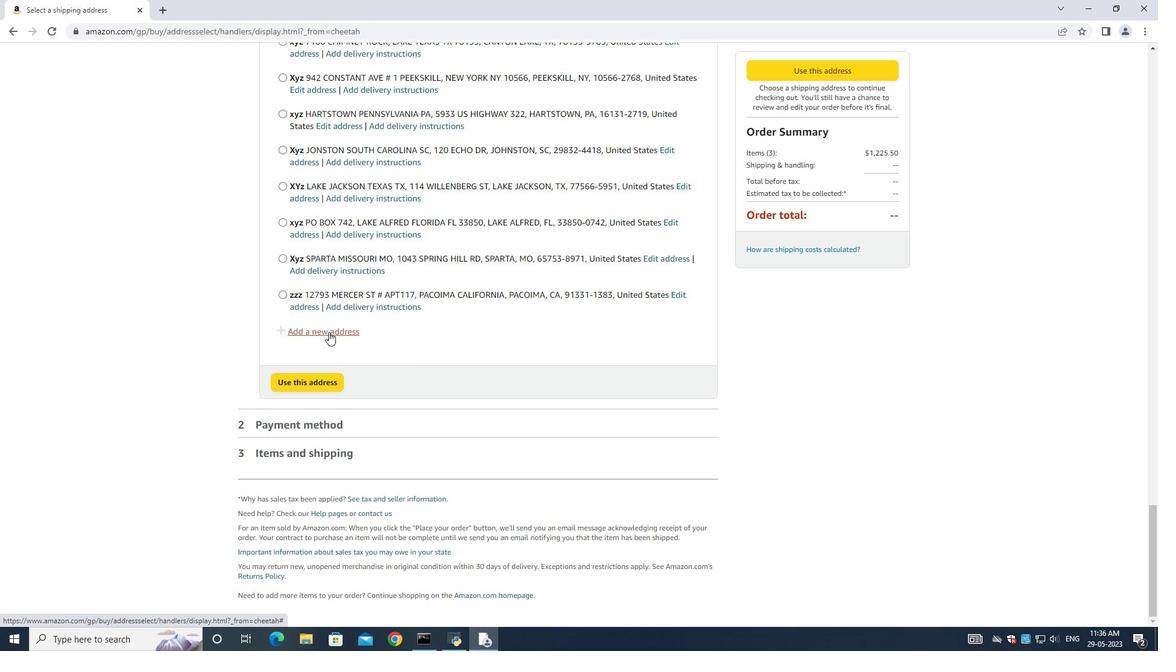 
Action: Mouse pressed left at (327, 331)
Screenshot: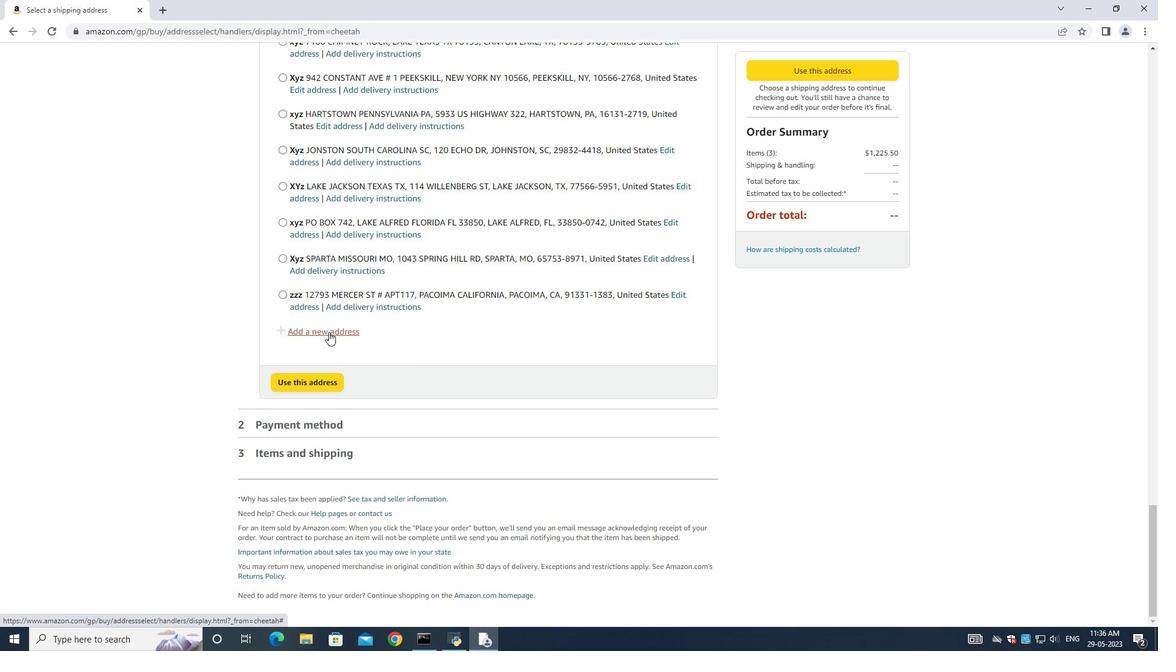 
Action: Mouse moved to (426, 336)
Screenshot: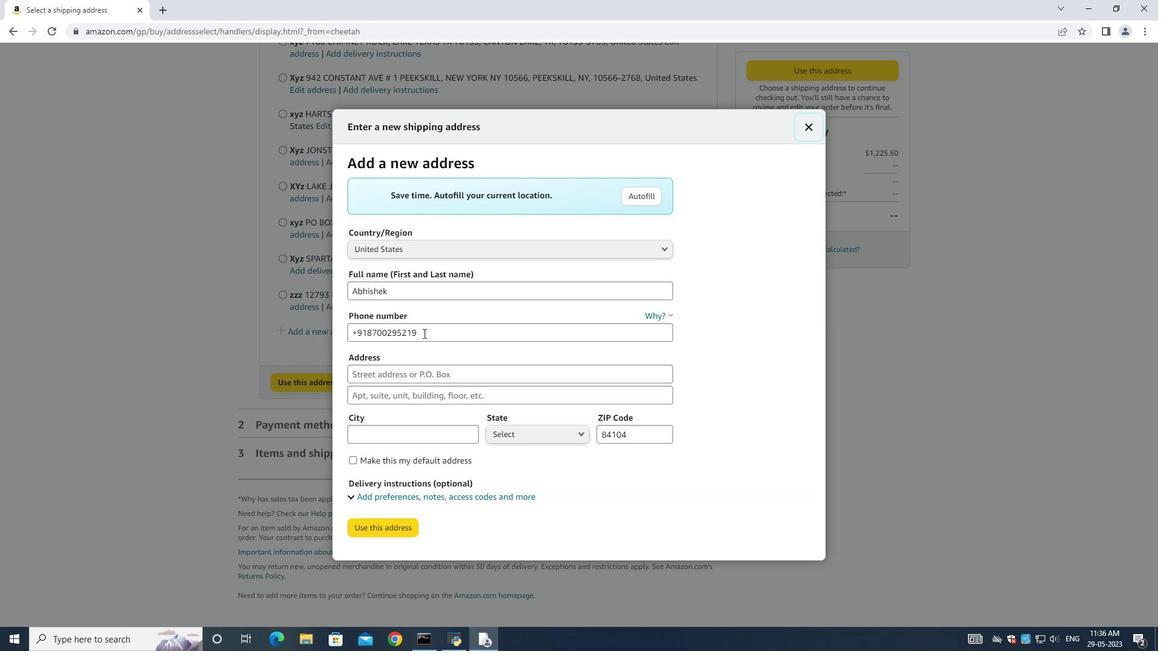 
Action: Mouse pressed left at (426, 336)
Screenshot: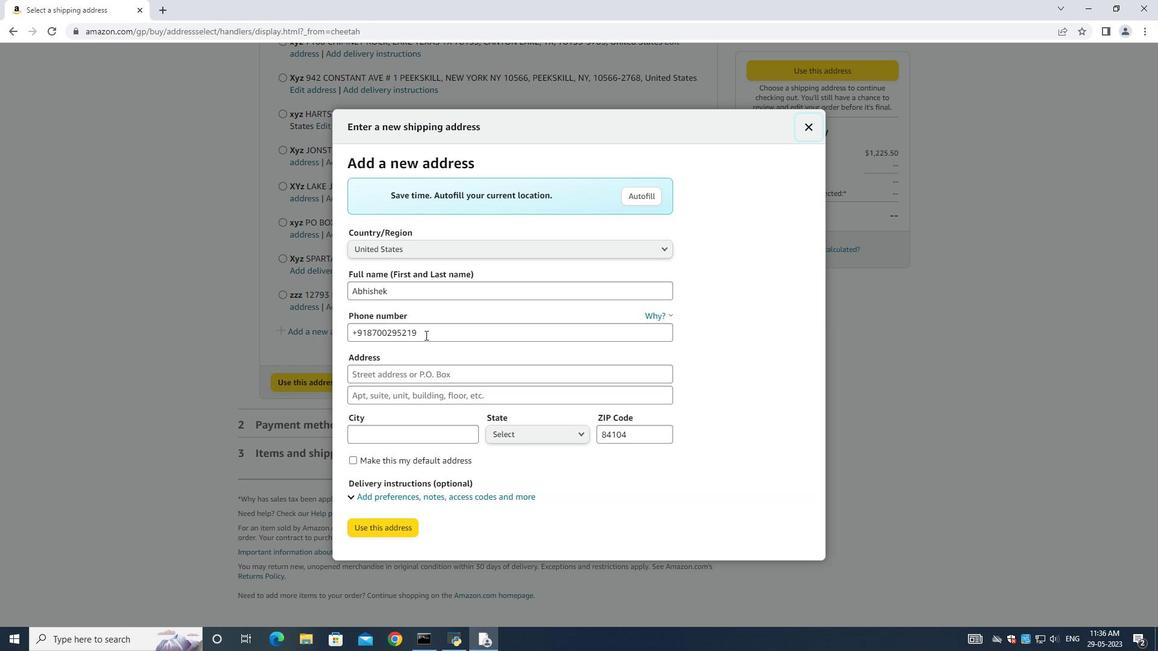 
Action: Key pressed ctrl+A<Key.backspace>
Screenshot: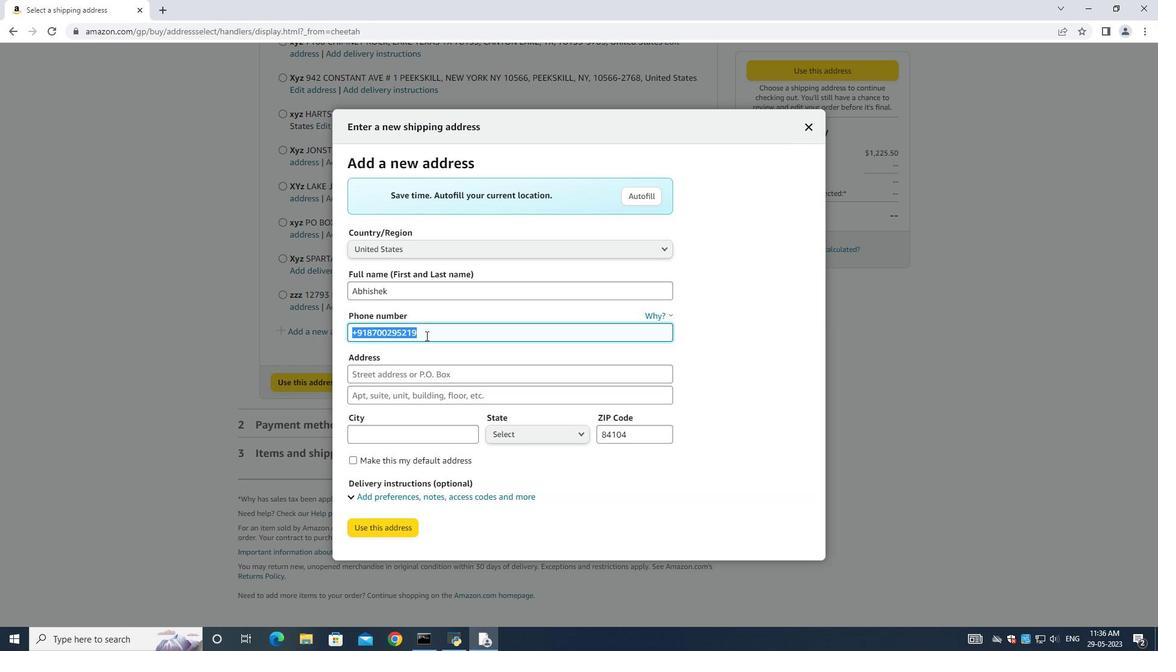 
Action: Mouse moved to (461, 293)
Screenshot: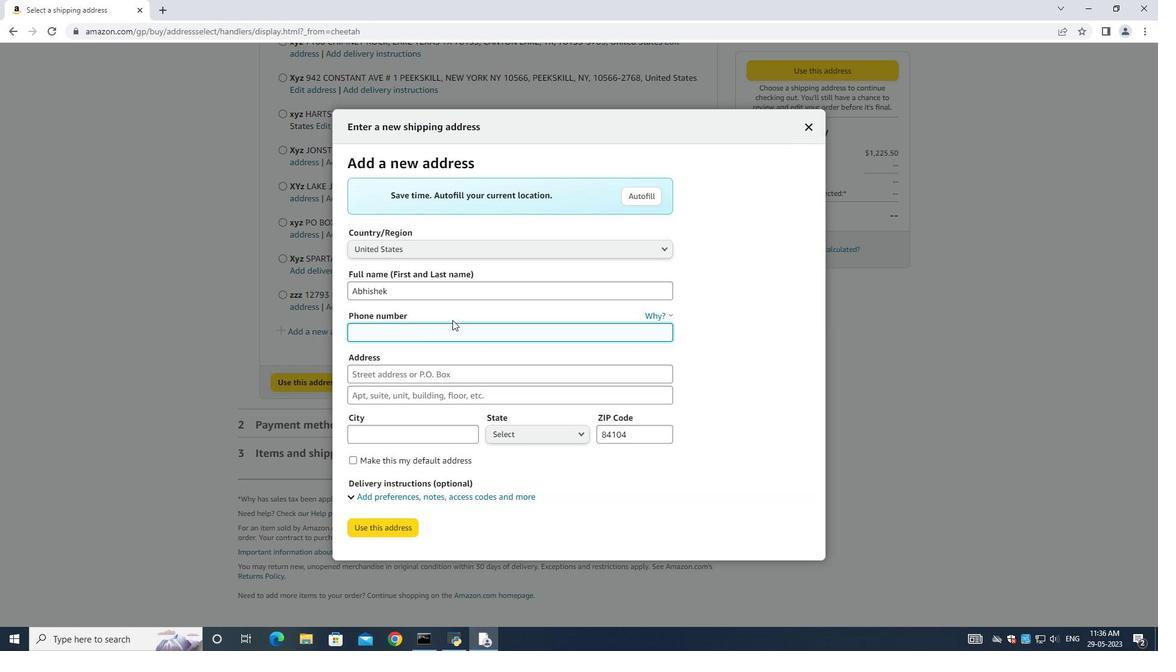 
Action: Mouse pressed left at (461, 293)
Screenshot: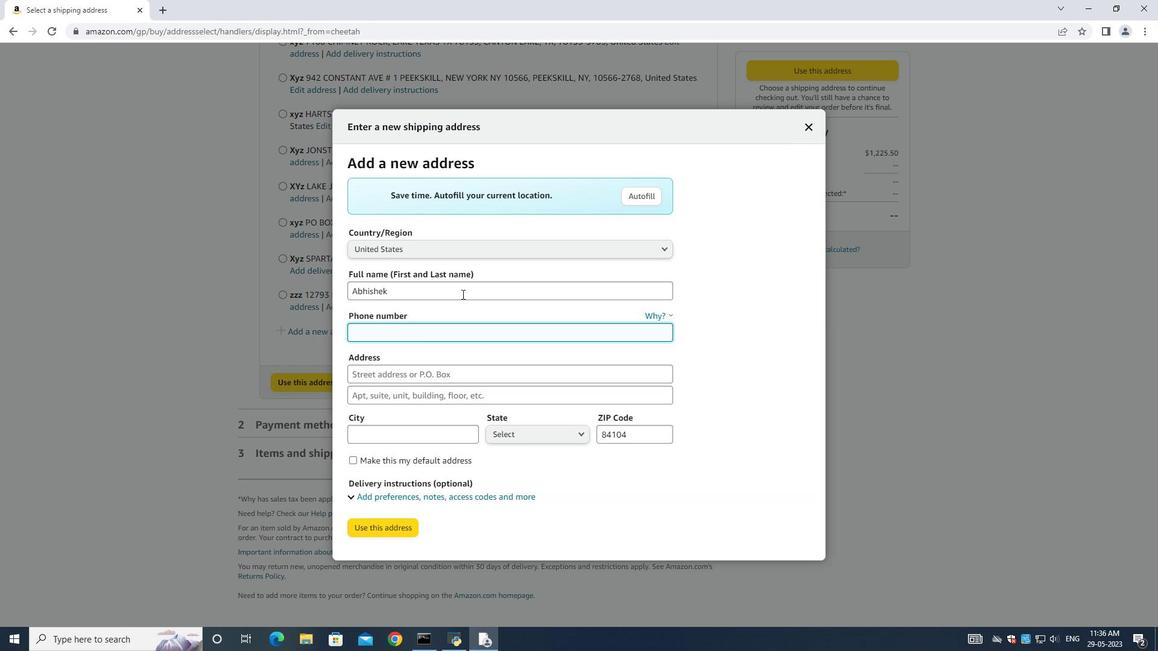 
Action: Key pressed ctrl+A<Key.backspace><Key.shift><Key.shift><Key.shift><Key.shift><Key.shift><Key.shift><Key.shift><Key.shift><Key.shift><Key.shift><Key.shift><Key.shift><Key.shift><Key.shift><Key.shift><Key.shift><Key.shift><Key.shift><Key.shift><Key.shift><Key.shift><Key.shift><Key.shift><Key.shift><Key.shift><Key.shift><Key.shift><Key.shift><Key.shift><Key.shift>Donna<Key.space><Key.shift><Key.shift><Key.shift><Key.shift><Key.shift><Key.shift><Key.shift><Key.shift><Key.shift><Key.shift><Key.shift><Key.shift><Key.shift><Key.shift><Key.shift><Key.shift><Key.shift><Key.shift><Key.shift><Key.shift><Key.shift><Key.shift>Thompson<Key.space>
Screenshot: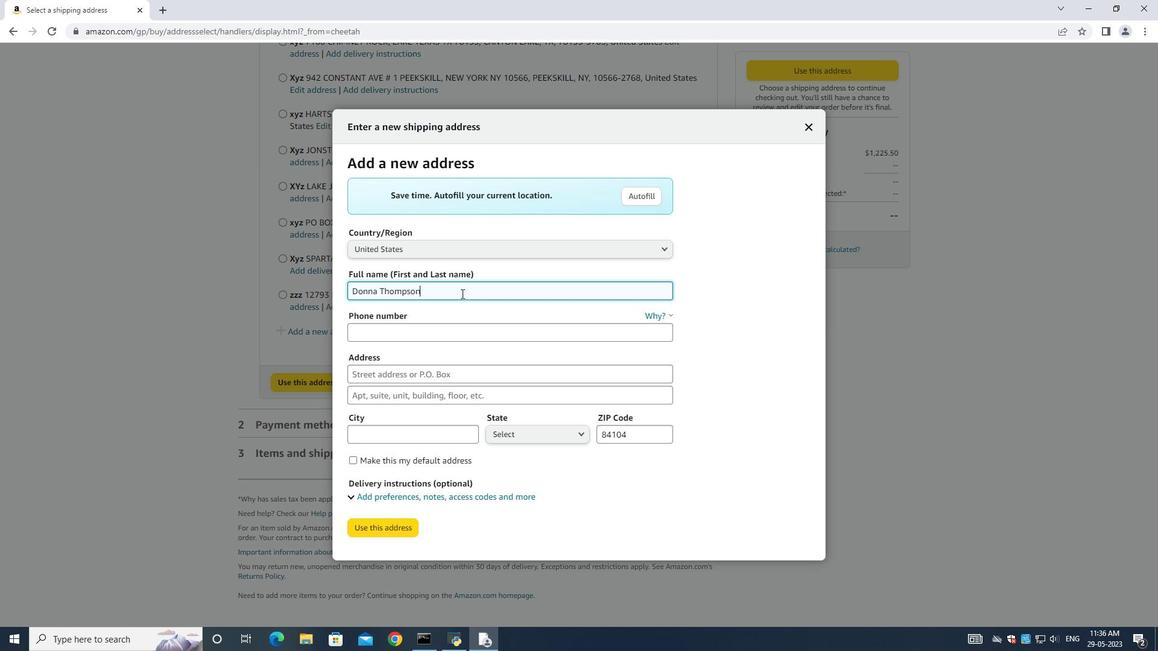 
Action: Mouse moved to (435, 334)
Screenshot: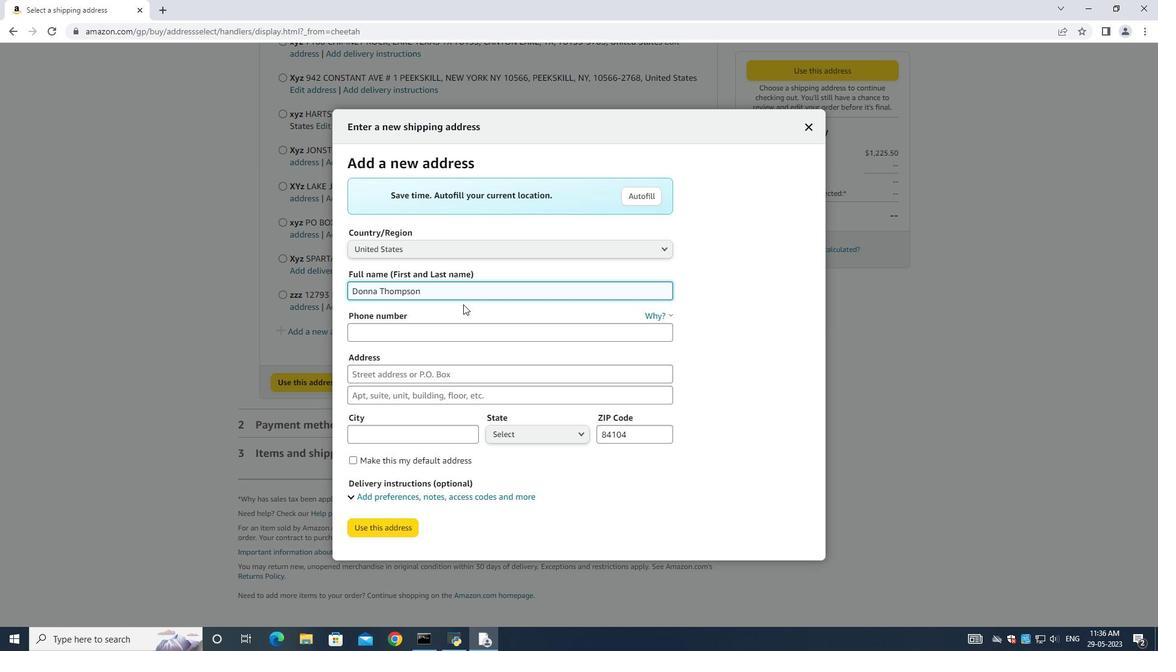 
Action: Mouse pressed left at (435, 334)
Screenshot: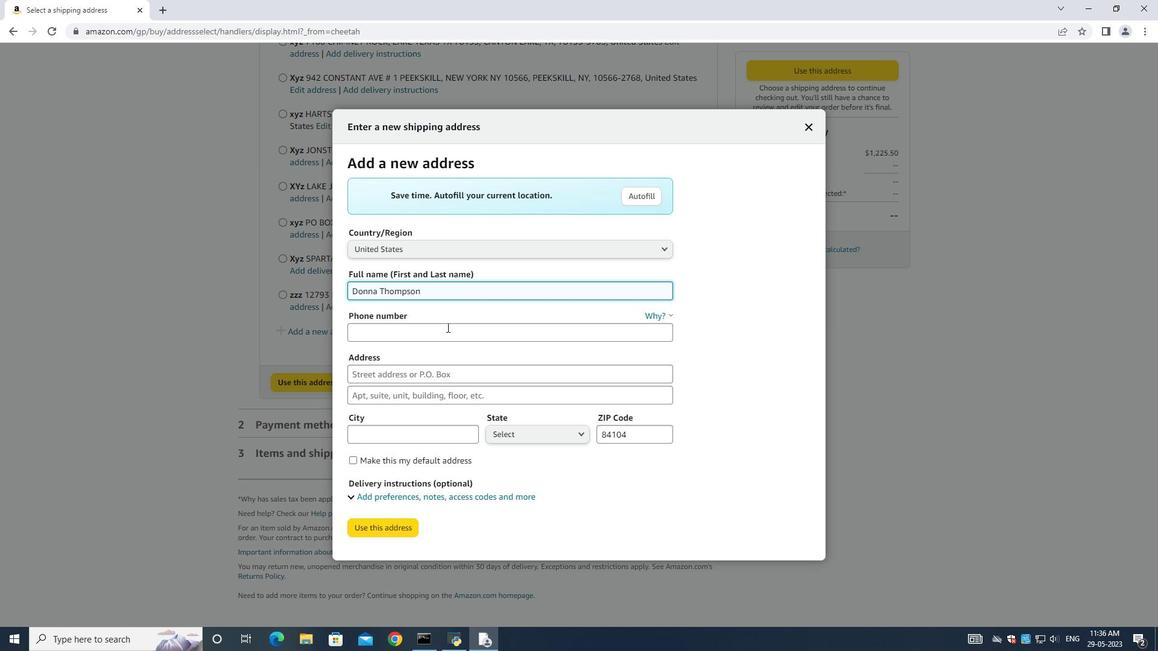 
Action: Key pressed 2034707320
Screenshot: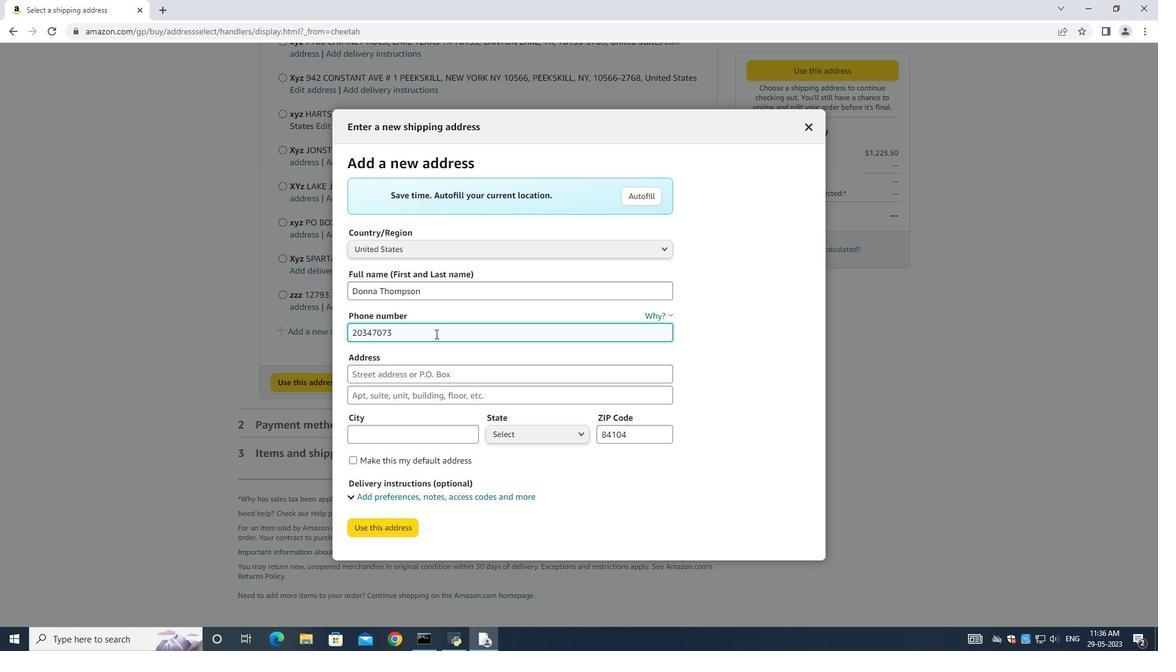 
Action: Mouse moved to (426, 375)
Screenshot: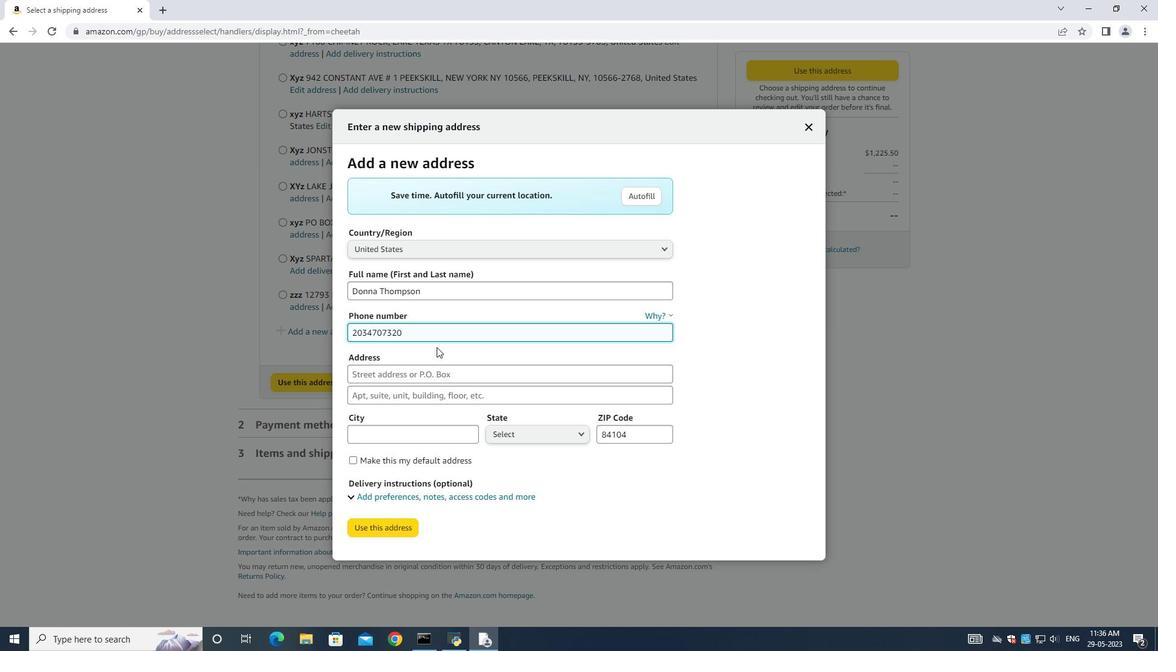 
Action: Mouse pressed left at (426, 375)
Screenshot: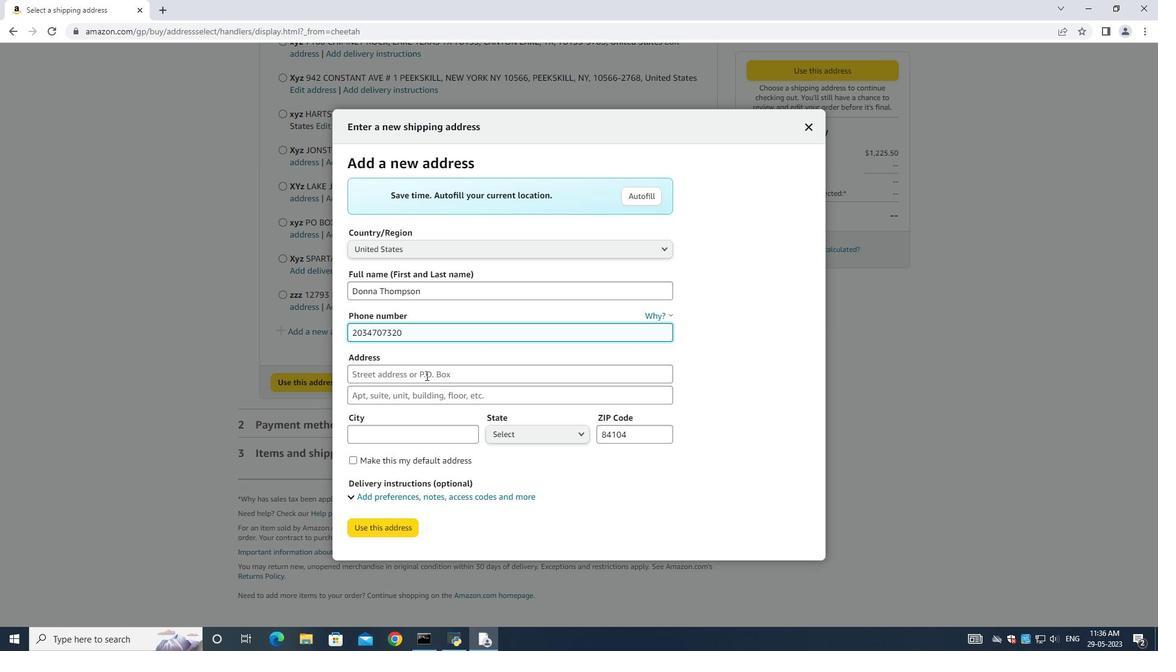 
Action: Key pressed 3510<Key.space><Key.shift><Key.shift><Key.shift><Key.shift><Key.shift><Key.shift><Key.shift><Key.shift><Key.shift><Key.shift><Key.shift><Key.shift><Key.shift><Key.shift><Key.shift><Key.shift><Key.shift><Key.shift><Key.shift><Key.shift><Key.shift><Key.shift><Key.shift><Key.shift><Key.shift><Key.shift><Key.shift>Cook<Key.space>hill<Key.space>road<Key.space>
Screenshot: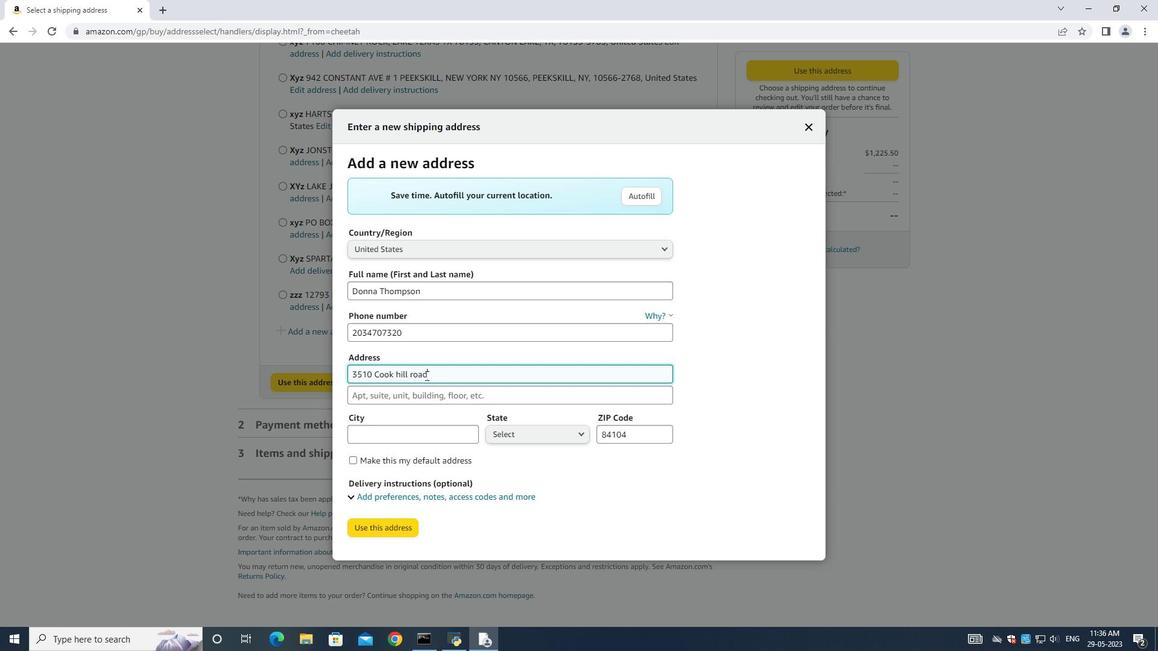 
Action: Mouse moved to (416, 400)
Screenshot: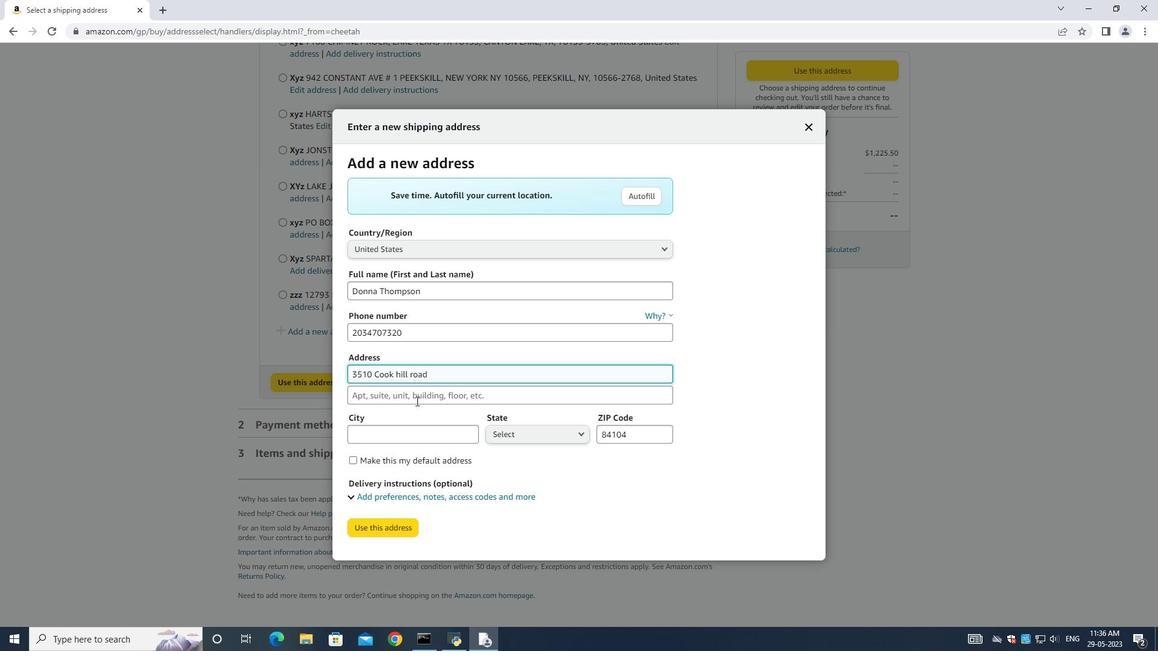 
Action: Mouse pressed left at (416, 400)
Screenshot: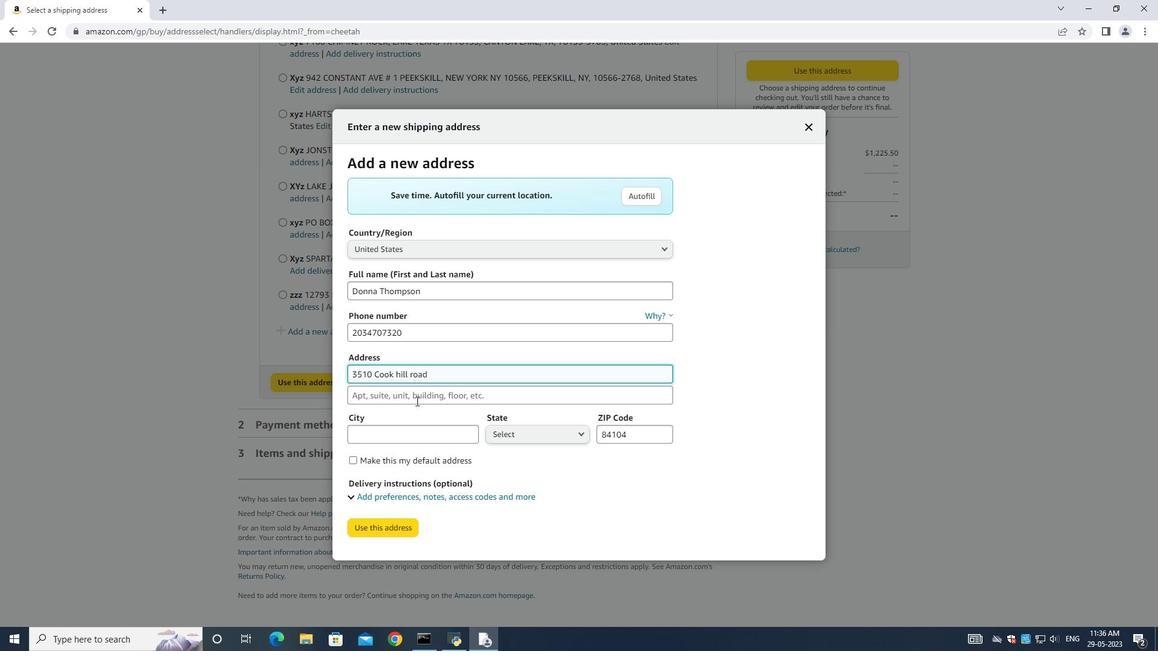
Action: Key pressed <Key.shift><Key.shift><Key.shift><Key.shift><Key.shift><Key.shift><Key.shift><Key.shift><Key.shift><Key.shift><Key.shift><Key.shift><Key.shift><Key.shift><Key.shift><Key.shift><Key.shift><Key.shift><Key.shift><Key.shift><Key.shift><Key.shift><Key.shift><Key.shift><Key.shift><Key.shift><Key.shift><Key.shift><Key.shift><Key.shift><Key.shift><Key.shift><Key.shift><Key.shift><Key.shift><Key.shift><Key.shift><Key.shift><Key.shift><Key.shift><Key.shift><Key.shift><Key.shift><Key.shift><Key.shift><Key.shift><Key.shift><Key.shift><Key.shift><Key.shift><Key.shift><Key.shift><Key.shift><Key.shift><Key.shift><Key.shift><Key.shift><Key.shift><Key.shift><Key.shift><Key.shift><Key.shift><Key.shift><Key.shift><Key.shift><Key.shift><Key.shift><Key.shift><Key.shift><Key.shift><Key.shift><Key.shift><Key.shift><Key.shift><Key.shift><Key.shift><Key.shift><Key.shift><Key.shift><Key.shift><Key.shift><Key.shift><Key.shift><Key.shift><Key.shift><Key.shift><Key.shift><Key.shift><Key.shift><Key.shift><Key.shift><Key.shift><Key.shift><Key.shift><Key.shift><Key.shift><Key.shift><Key.shift><Key.shift><Key.shift><Key.shift><Key.shift><Key.shift><Key.shift><Key.shift><Key.shift><Key.shift><Key.shift><Key.shift><Key.shift><Key.shift><Key.shift><Key.shift><Key.shift><Key.shift><Key.shift><Key.shift><Key.shift><Key.shift><Key.shift><Key.shift><Key.shift><Key.shift><Key.shift><Key.shift><Key.shift><Key.shift><Key.shift><Key.shift>Danbury<Key.space><Key.shift>Connecticut<Key.space>
Screenshot: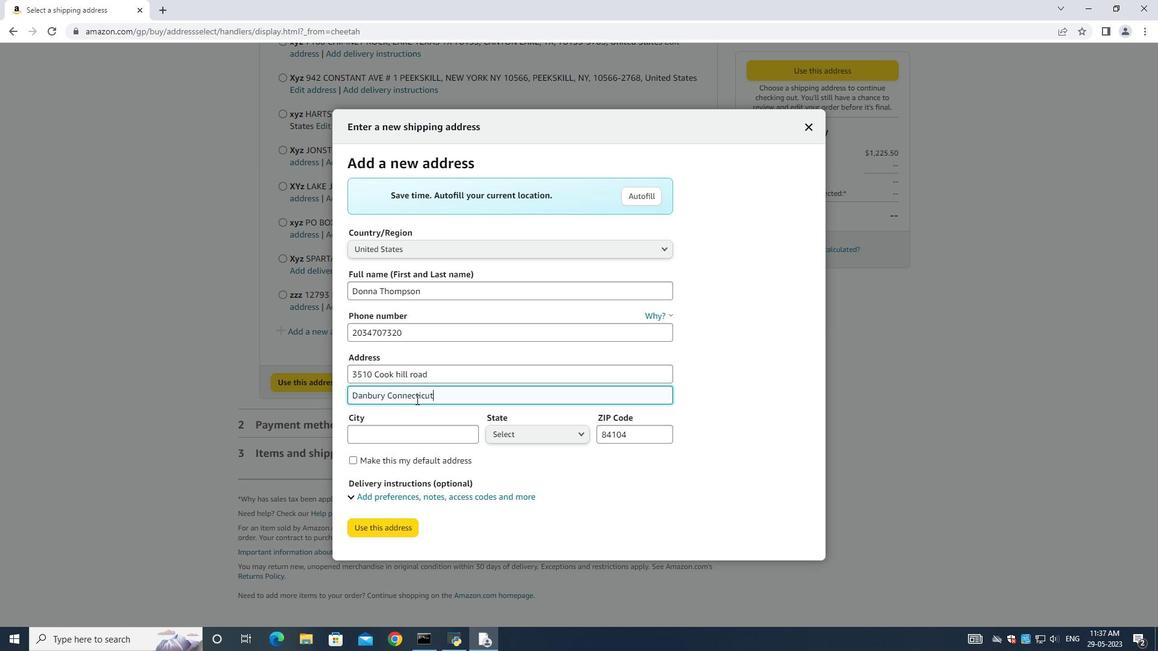 
Action: Mouse moved to (394, 438)
Screenshot: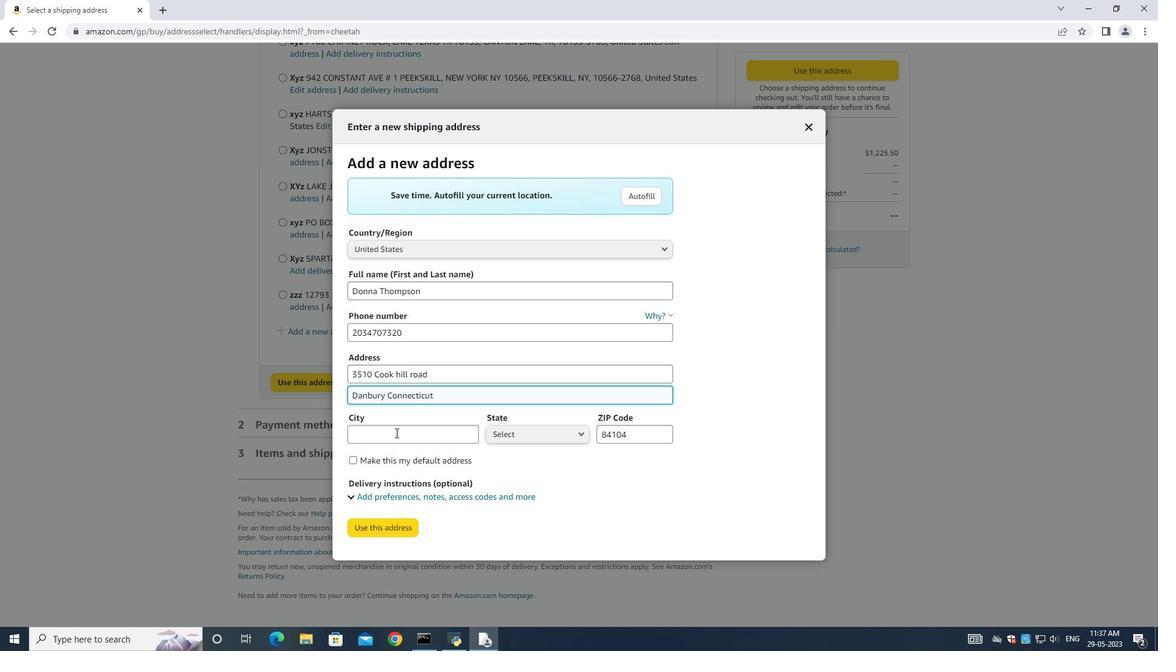 
Action: Mouse pressed left at (394, 438)
Screenshot: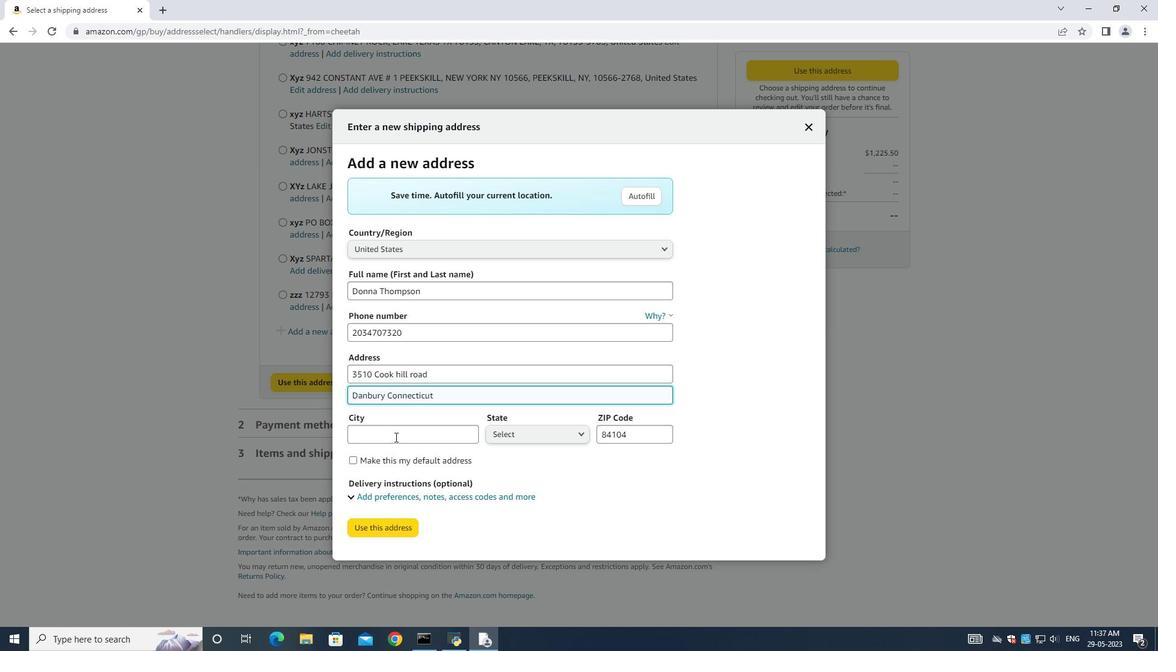 
Action: Mouse moved to (395, 438)
Screenshot: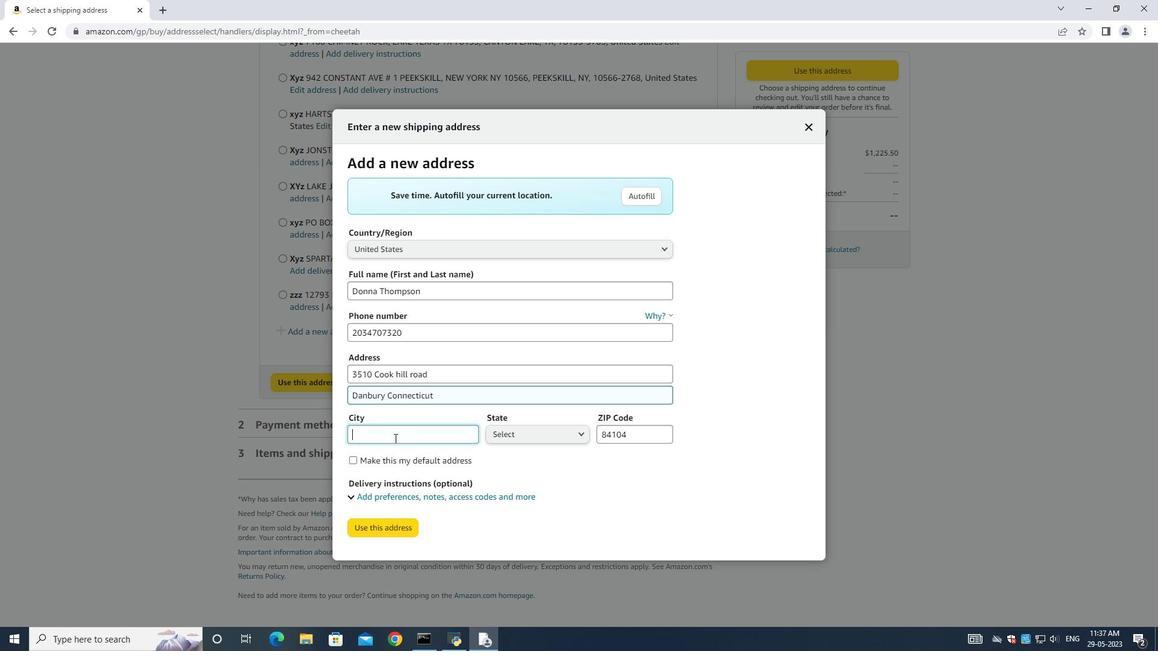 
Action: Key pressed <Key.shift><Key.shift><Key.shift><Key.shift><Key.shift><Key.shift><Key.shift><Key.shift><Key.shift><Key.shift><Key.shift><Key.shift><Key.shift><Key.shift><Key.shift><Key.shift><Key.shift><Key.shift><Key.shift><Key.shift><Key.shift><Key.shift><Key.shift><Key.shift><Key.shift><Key.shift><Key.shift><Key.shift><Key.shift><Key.shift><Key.shift><Key.shift><Key.shift><Key.shift><Key.shift><Key.shift><Key.shift><Key.shift><Key.shift><Key.shift><Key.shift><Key.shift><Key.shift><Key.shift><Key.shift><Key.shift><Key.shift><Key.shift><Key.shift><Key.shift><Key.shift><Key.shift><Key.shift><Key.shift><Key.shift><Key.shift><Key.shift><Key.shift><Key.shift><Key.shift><Key.shift><Key.shift><Key.shift><Key.shift><Key.shift><Key.shift><Key.shift><Key.shift><Key.shift><Key.shift><Key.shift><Key.shift><Key.shift><Key.shift>Danbury<Key.space>
Screenshot: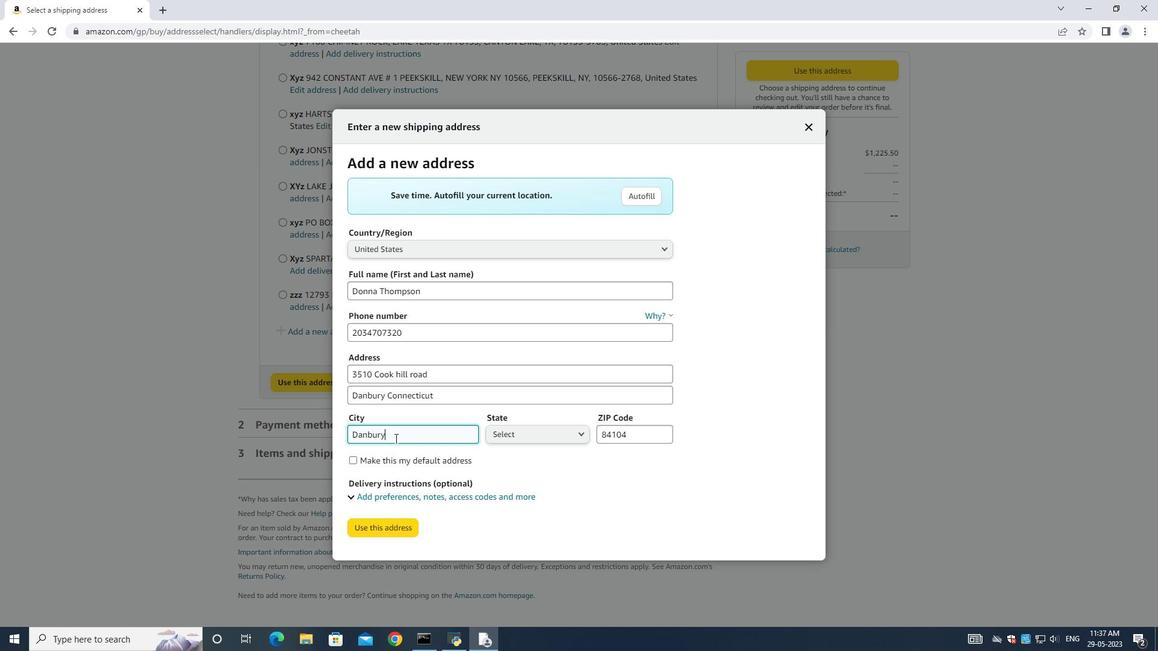 
Action: Mouse moved to (515, 439)
Screenshot: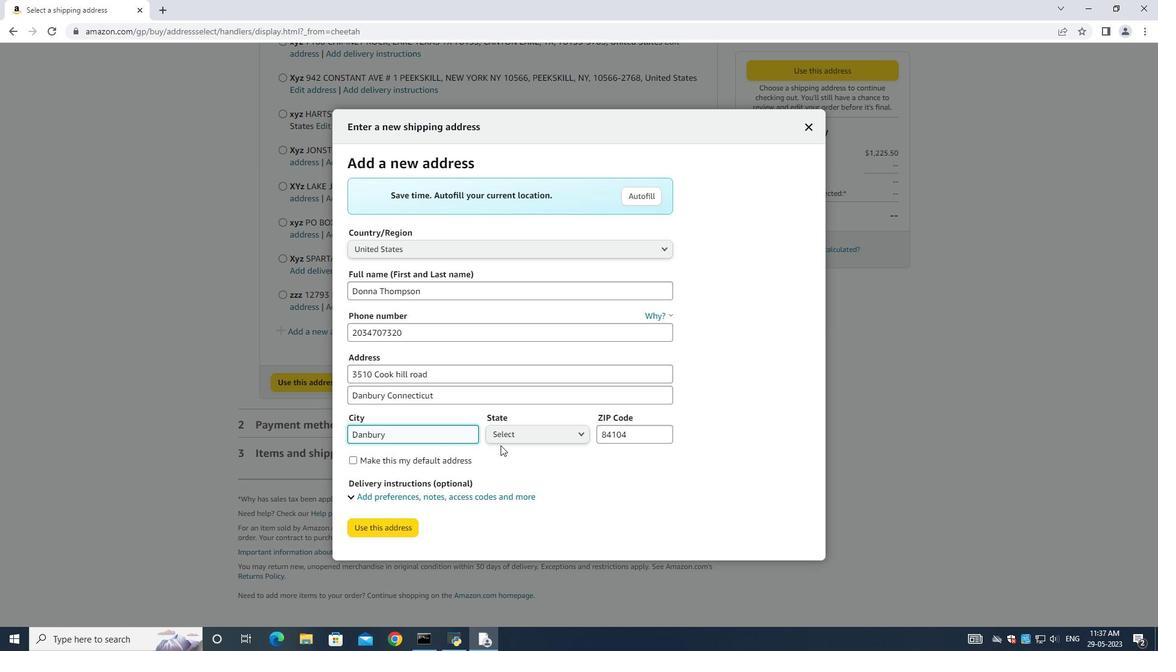 
Action: Mouse pressed left at (515, 439)
Screenshot: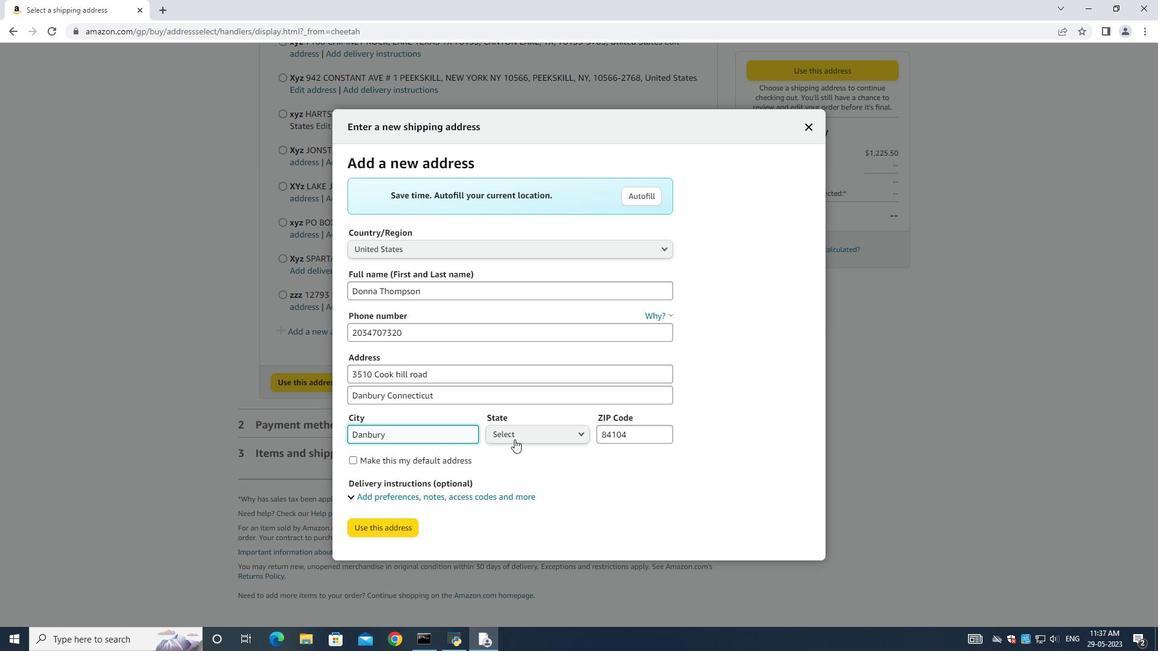 
Action: Key pressed ci<Key.backspace><Key.backspace>conn
Screenshot: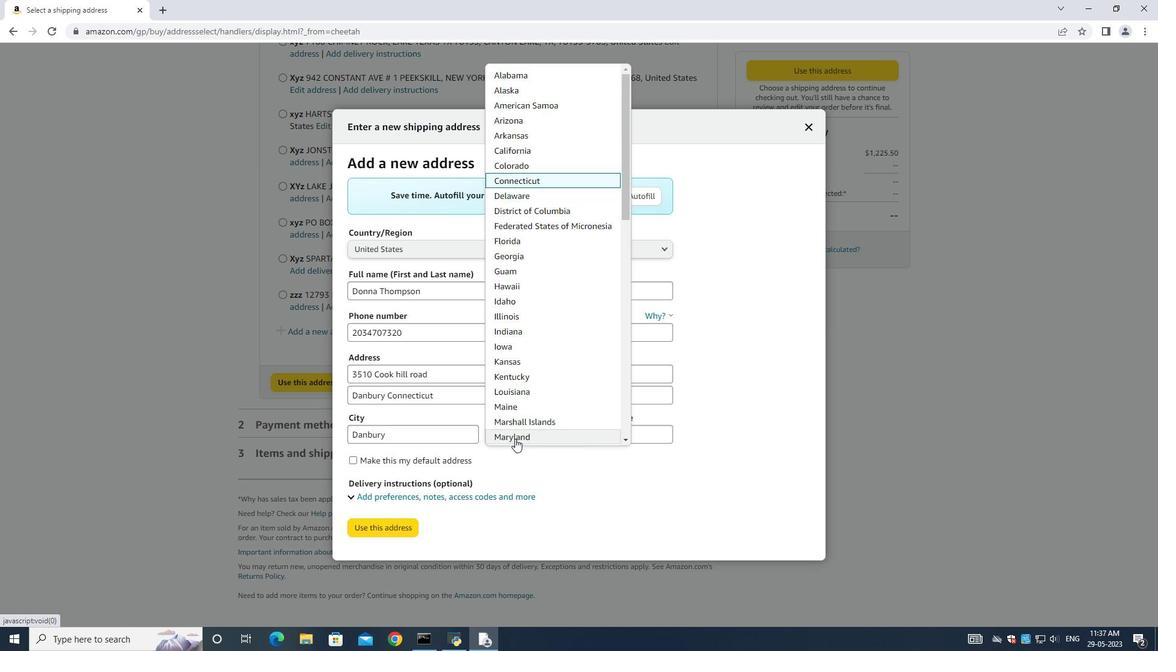 
Action: Mouse moved to (505, 187)
Screenshot: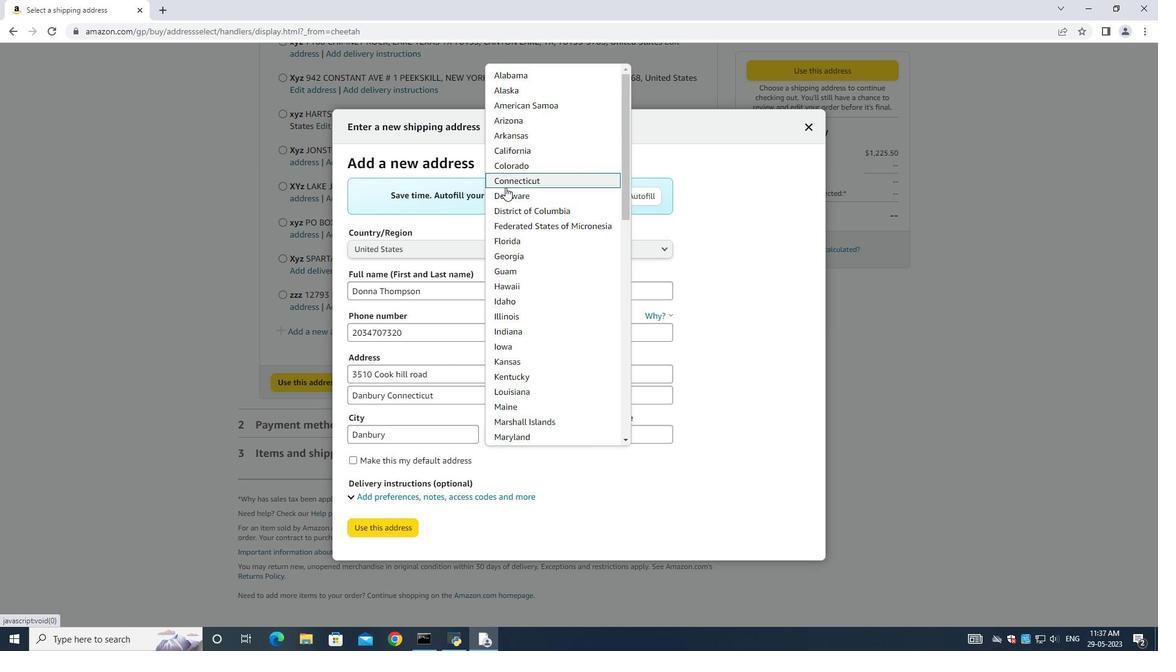 
Action: Mouse pressed left at (505, 187)
Screenshot: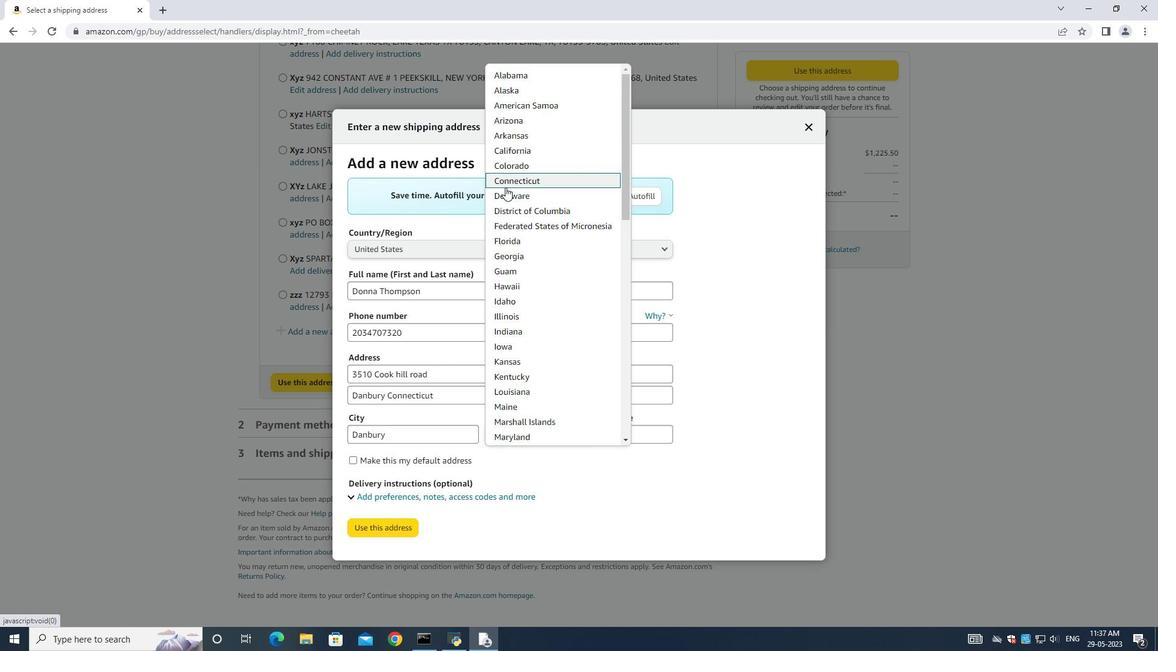 
Action: Mouse moved to (635, 437)
Screenshot: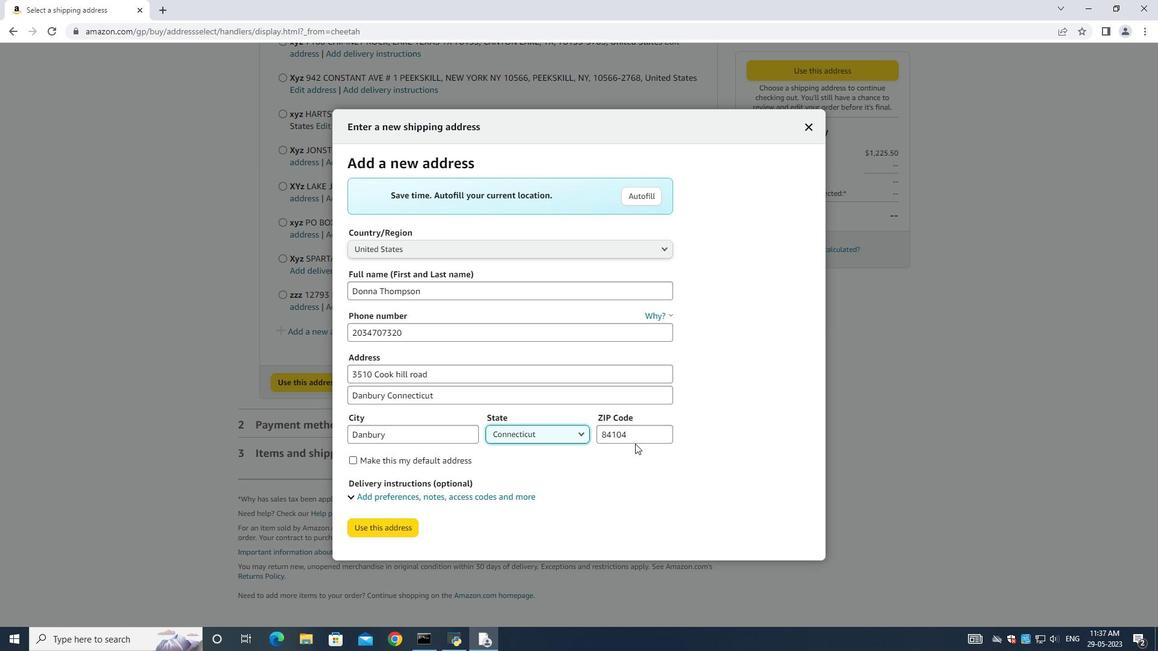 
Action: Mouse pressed left at (635, 437)
Screenshot: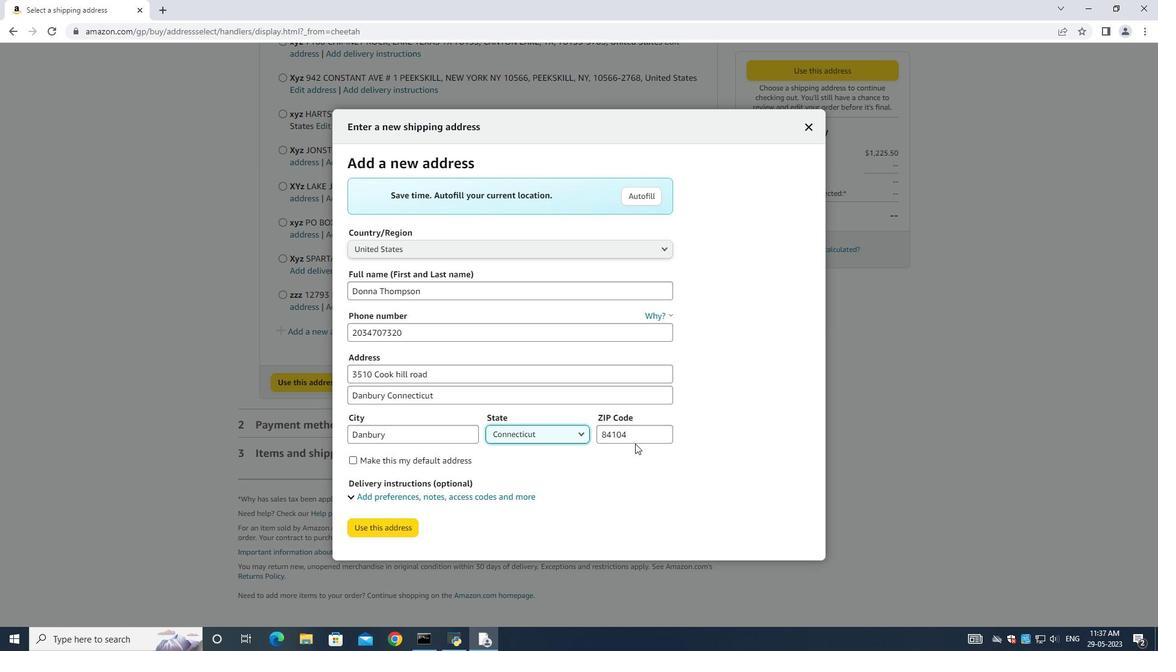 
Action: Key pressed ctrl+A<Key.backspace>06810
Screenshot: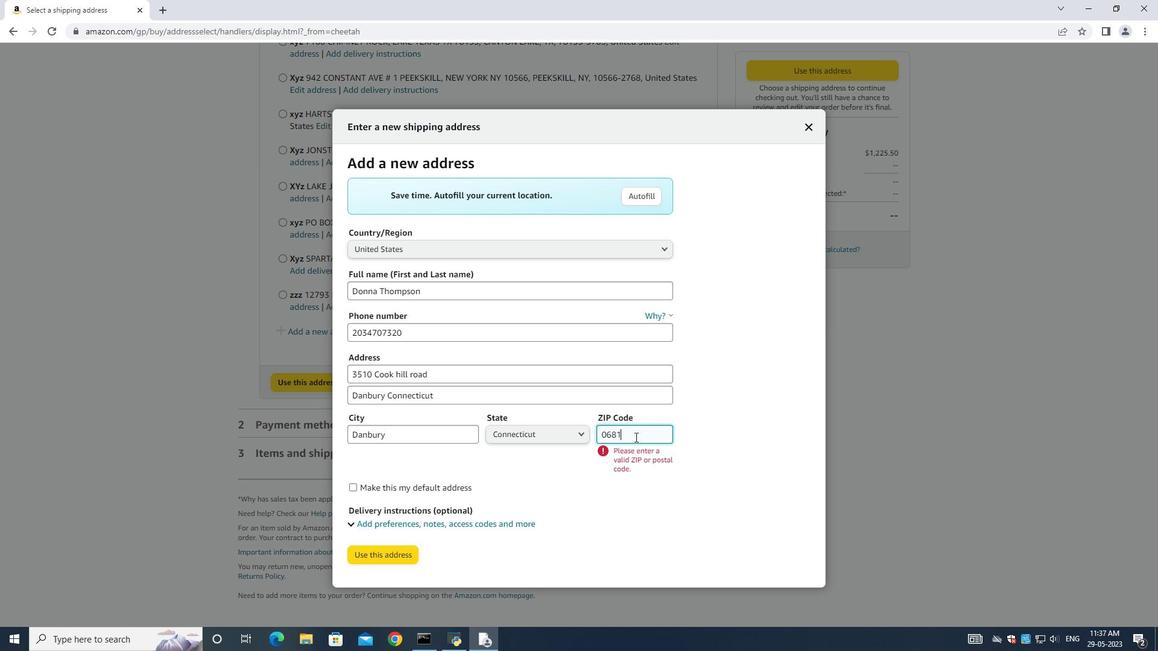 
Action: Mouse moved to (380, 535)
Screenshot: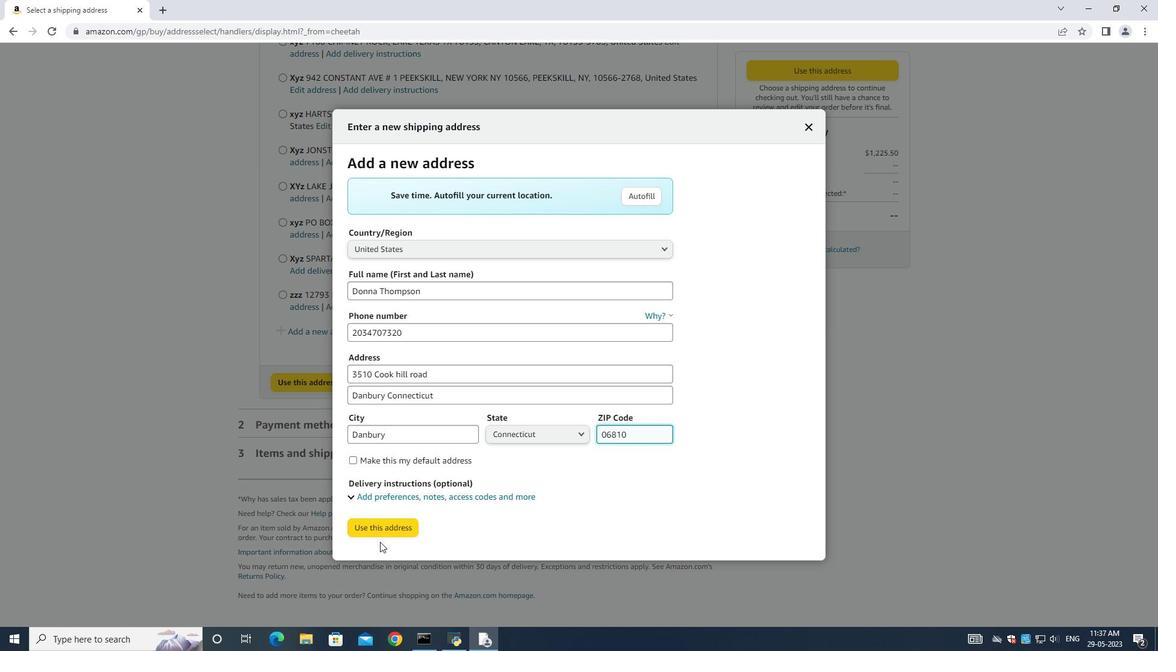 
Action: Mouse pressed left at (380, 535)
Screenshot: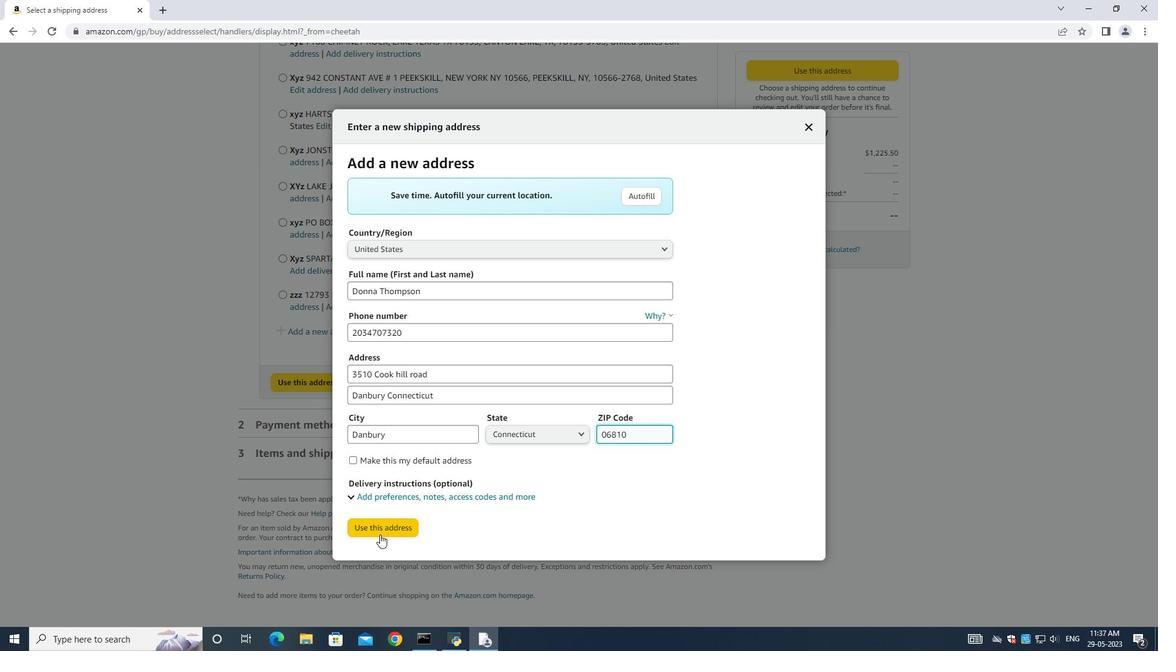 
Action: Mouse moved to (362, 613)
Screenshot: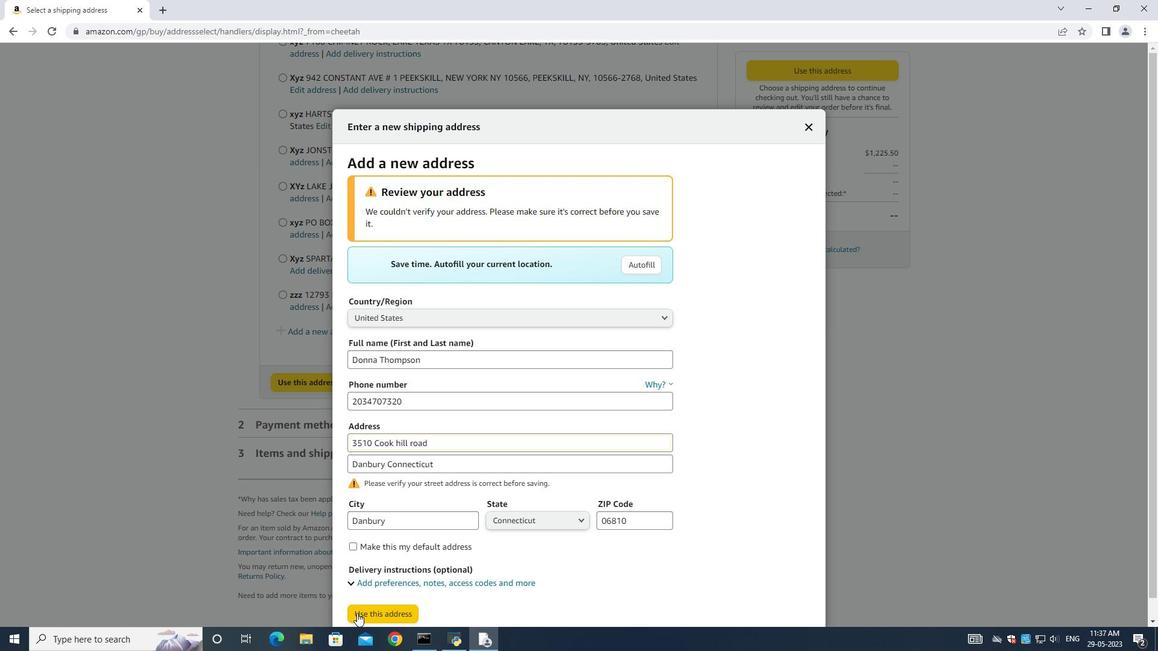 
Action: Mouse pressed left at (362, 613)
Screenshot: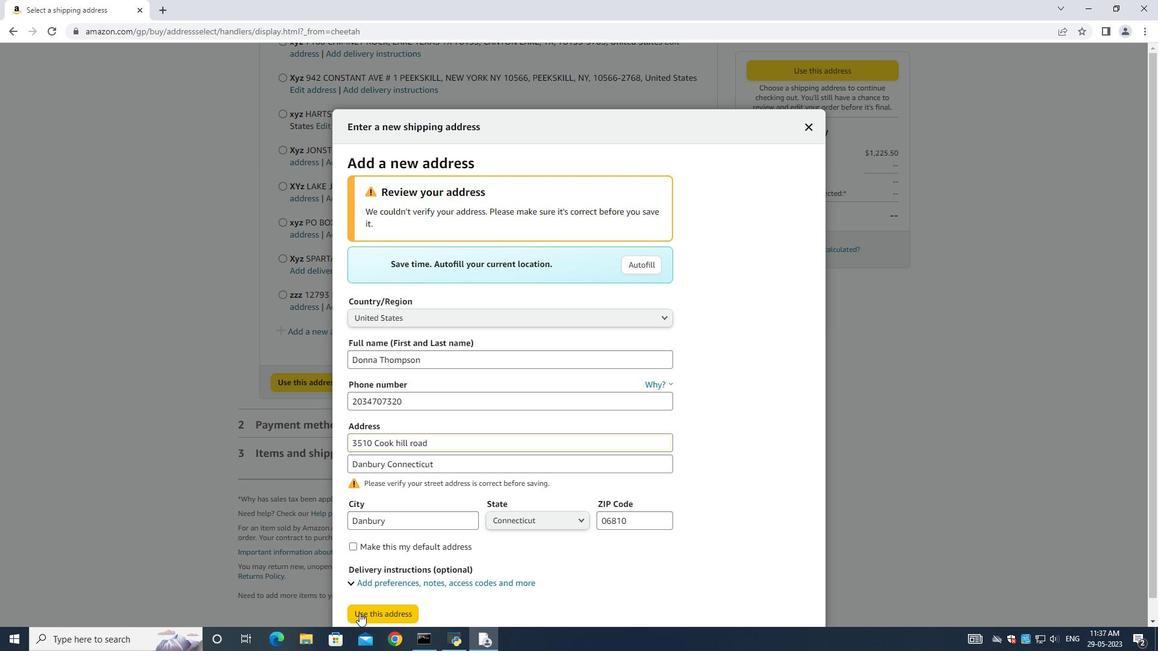 
Action: Mouse moved to (523, 347)
Screenshot: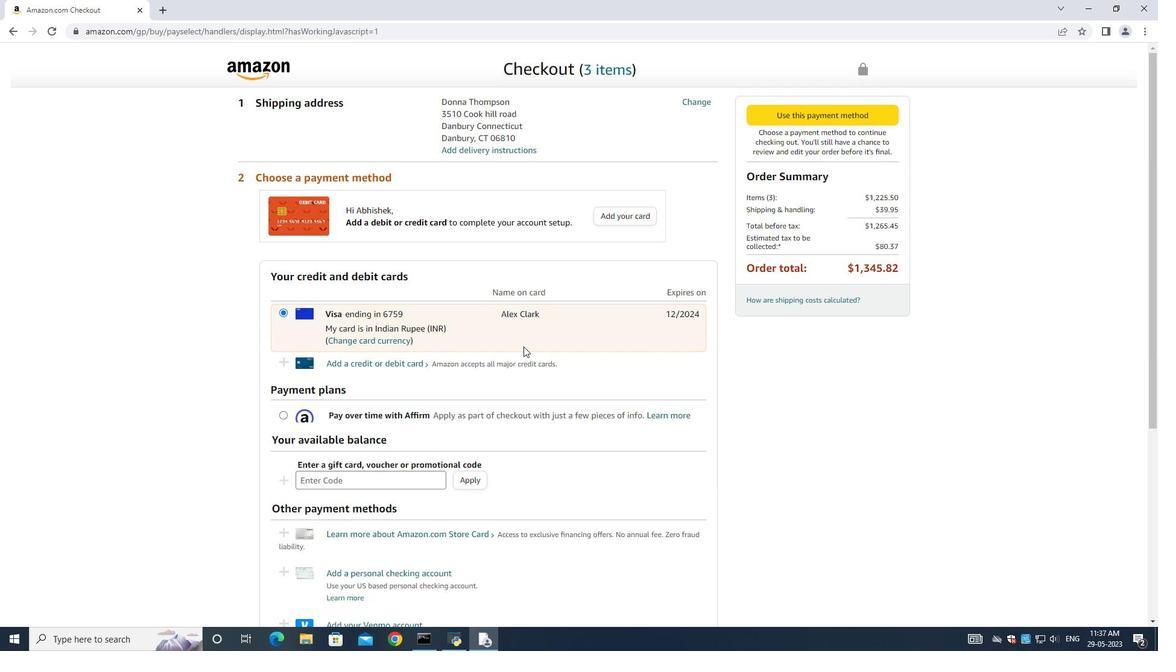 
